Task: Add men's shirts to your Amazon shopping cart.
Action: Mouse moved to (456, 11)
Screenshot: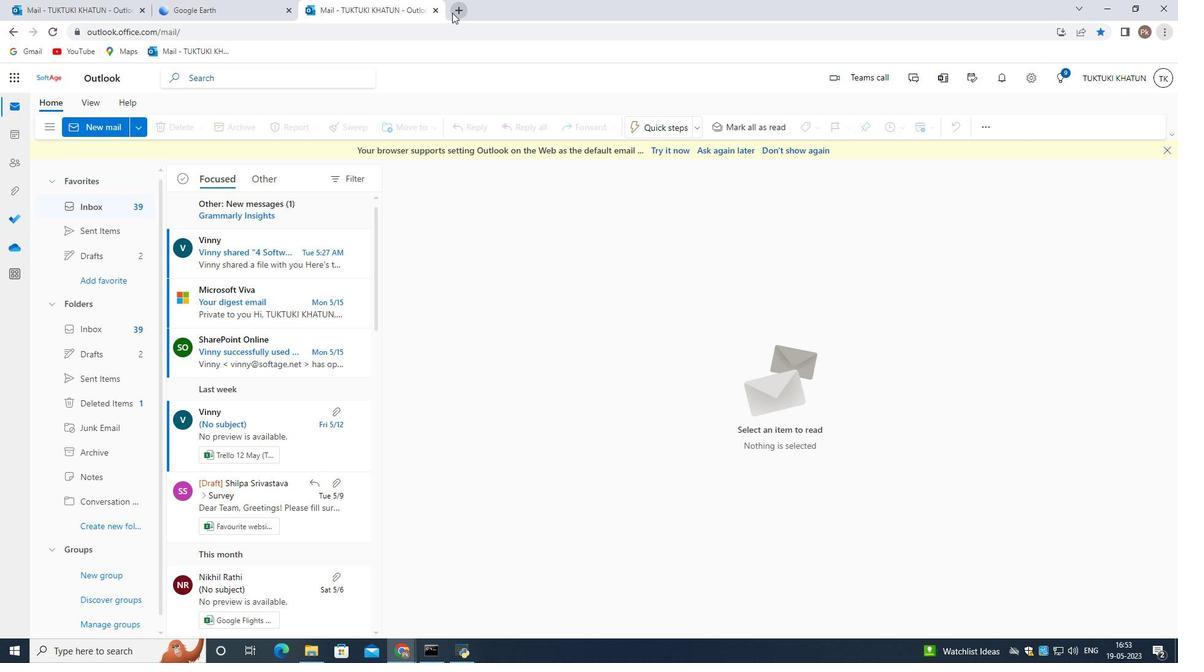
Action: Mouse pressed left at (456, 11)
Screenshot: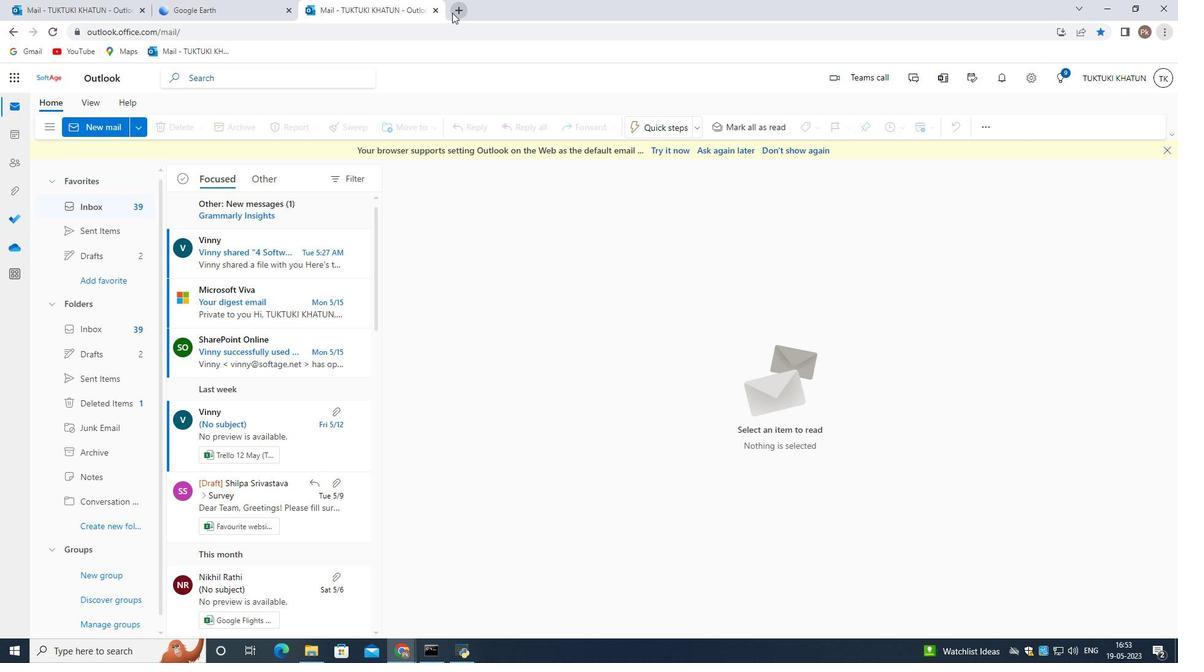 
Action: Mouse moved to (540, 260)
Screenshot: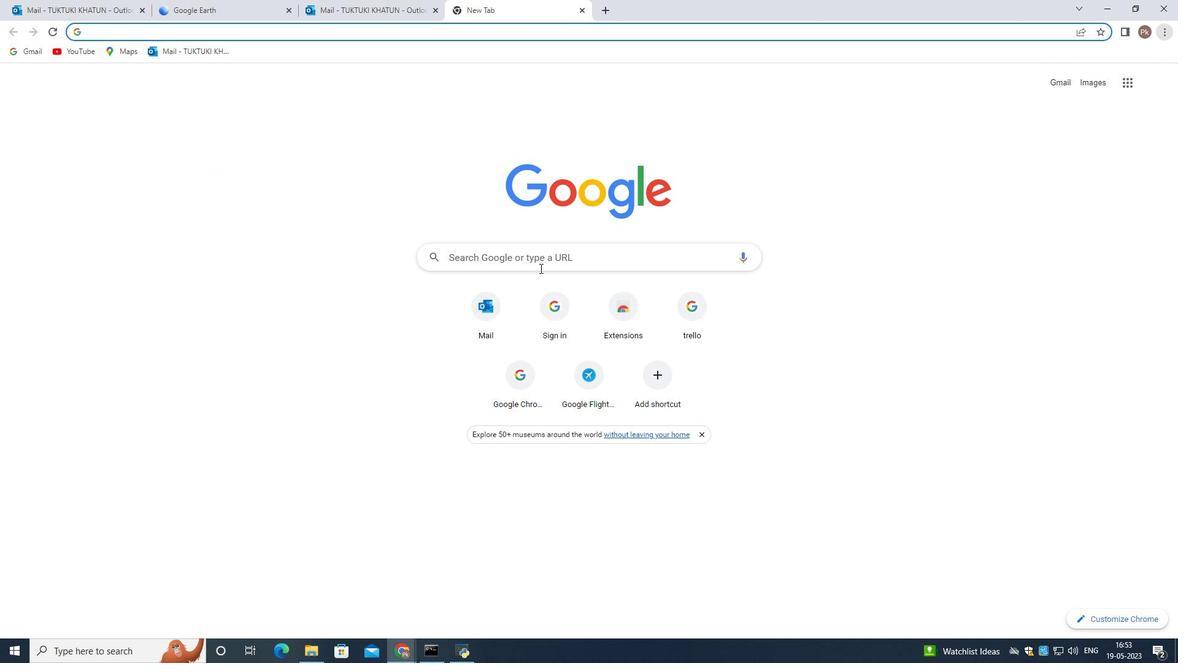 
Action: Mouse pressed left at (540, 260)
Screenshot: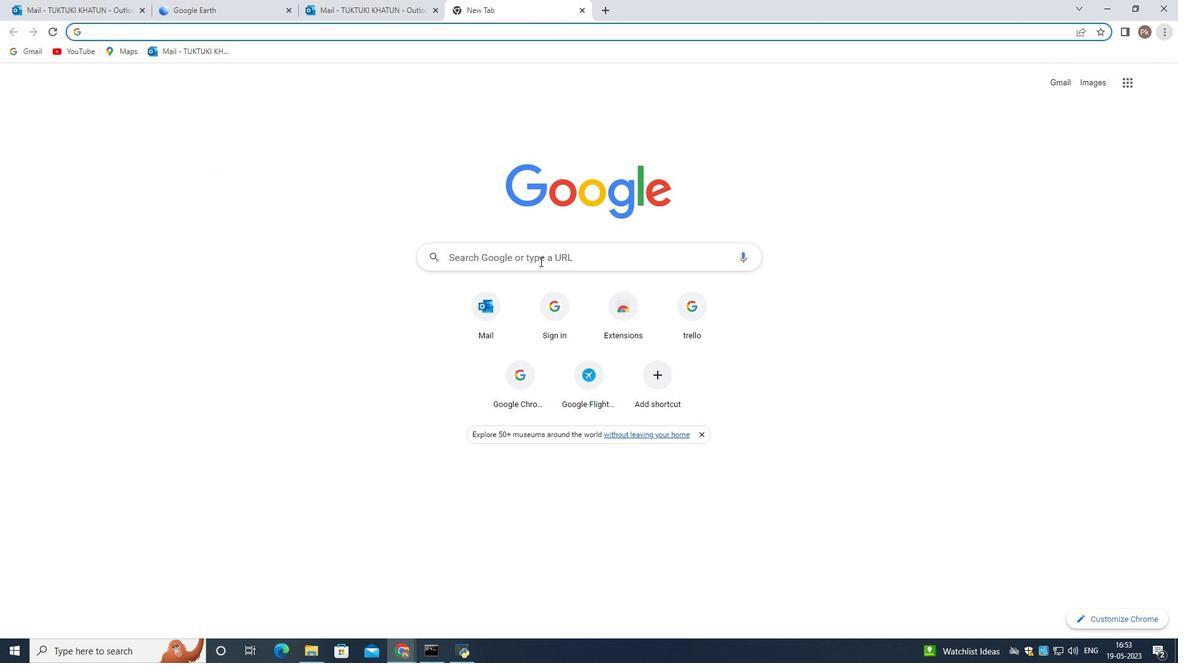 
Action: Mouse moved to (445, 320)
Screenshot: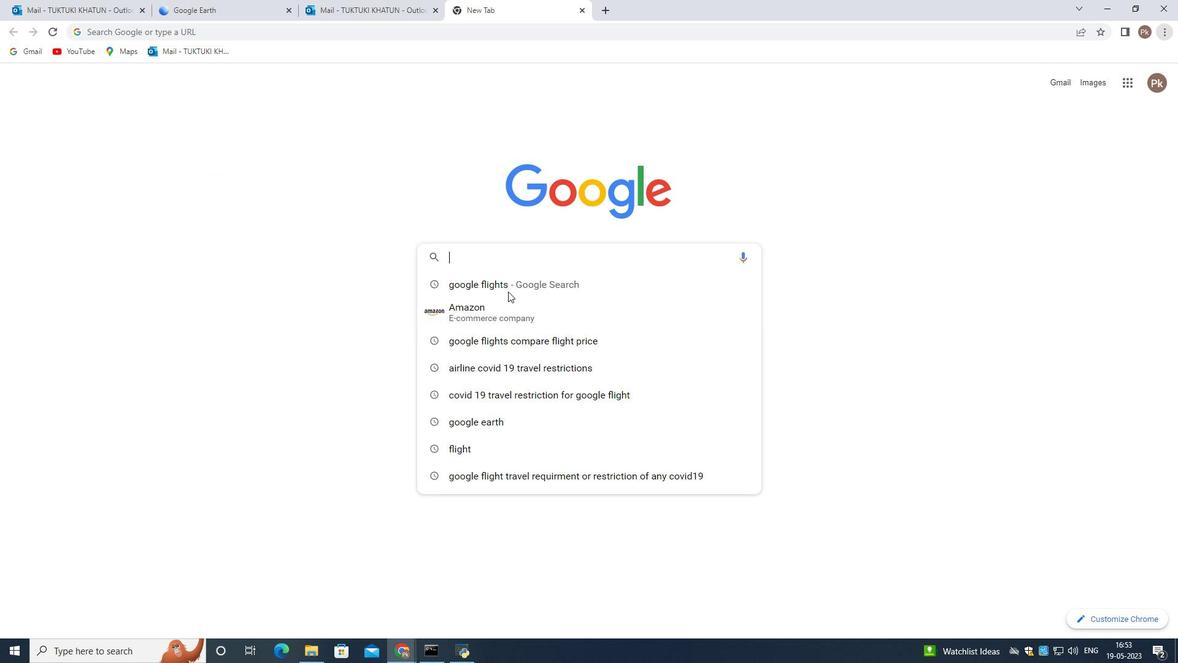 
Action: Mouse pressed left at (445, 320)
Screenshot: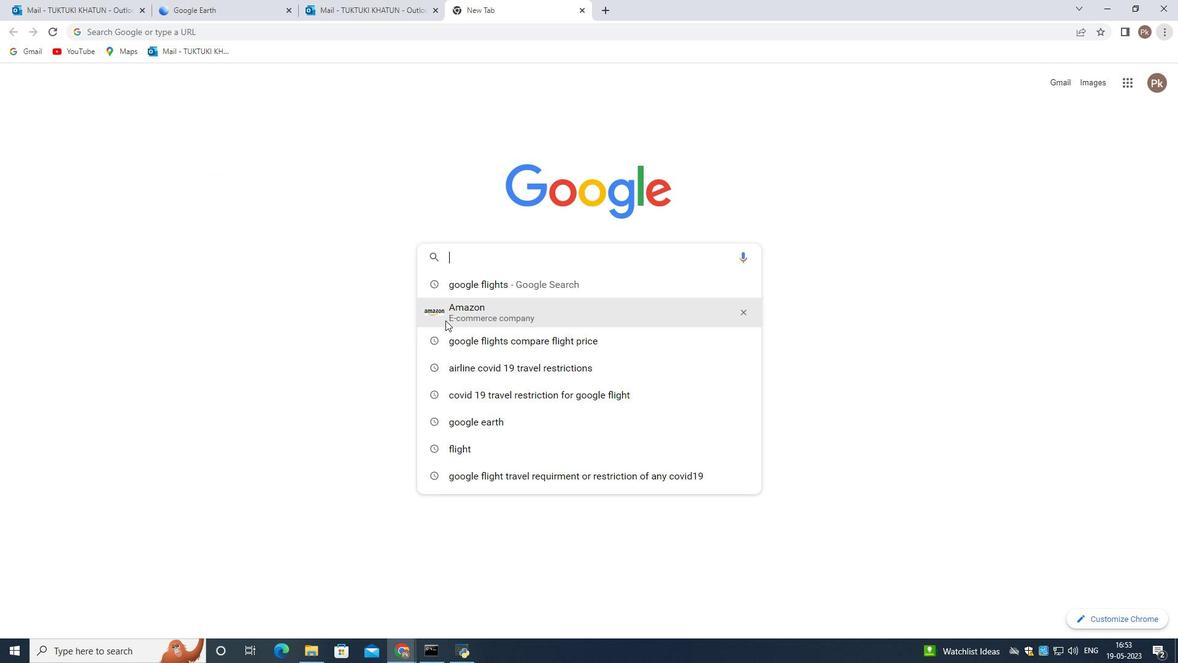 
Action: Mouse moved to (186, 229)
Screenshot: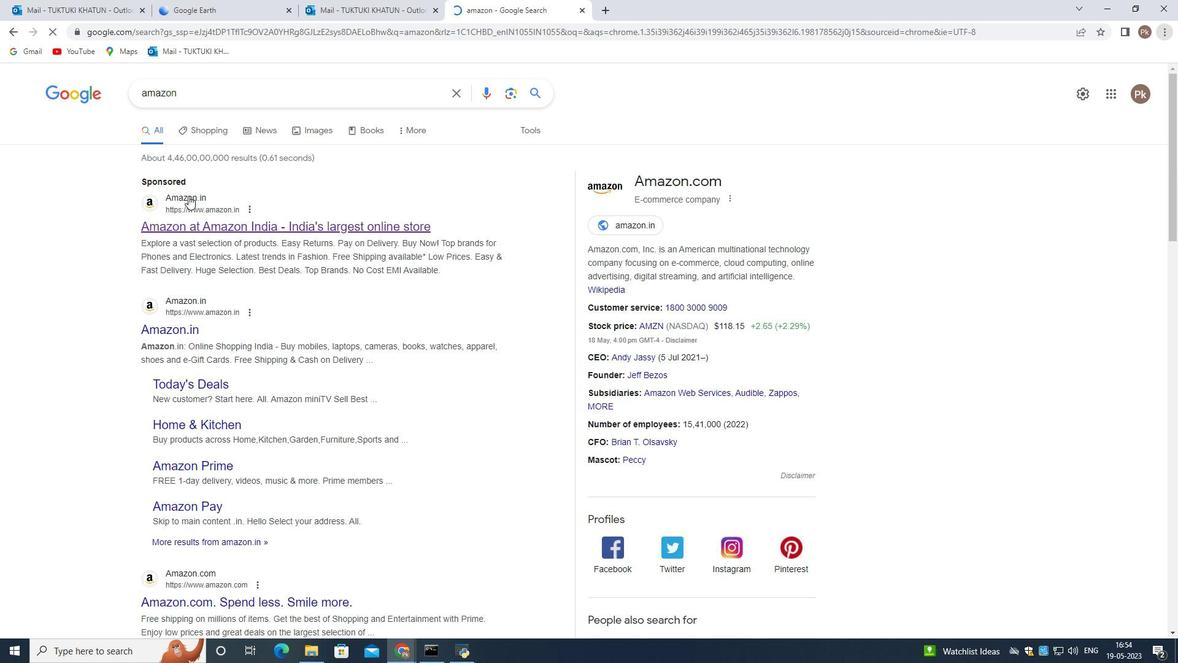 
Action: Mouse pressed left at (186, 229)
Screenshot: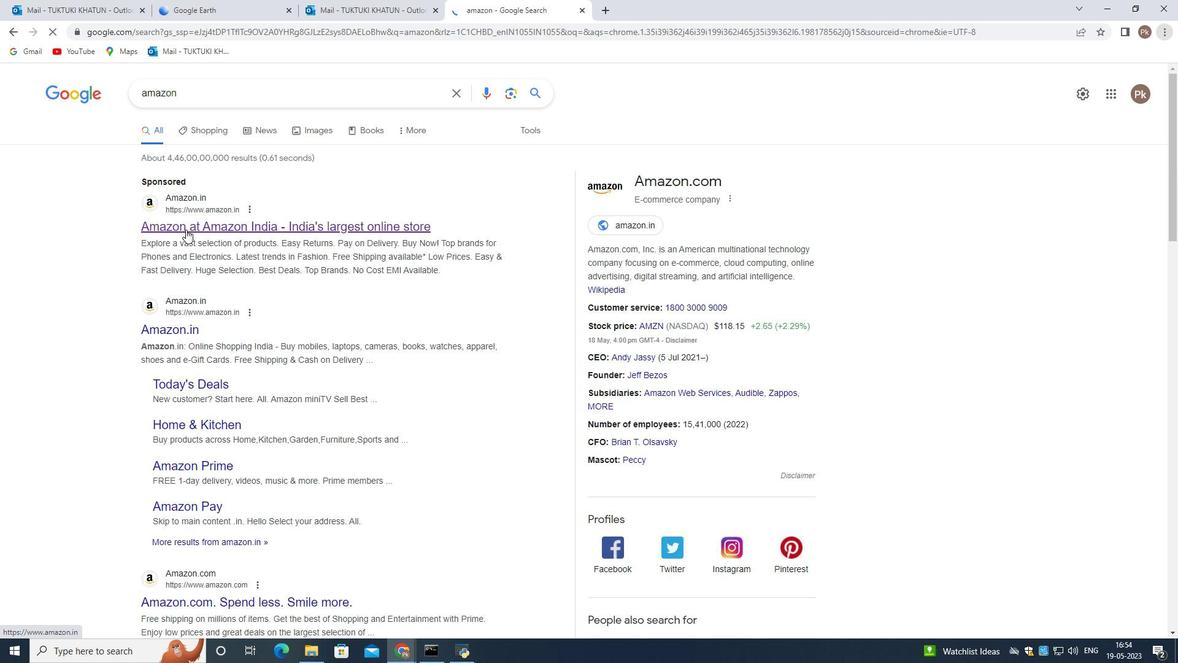
Action: Mouse moved to (366, 74)
Screenshot: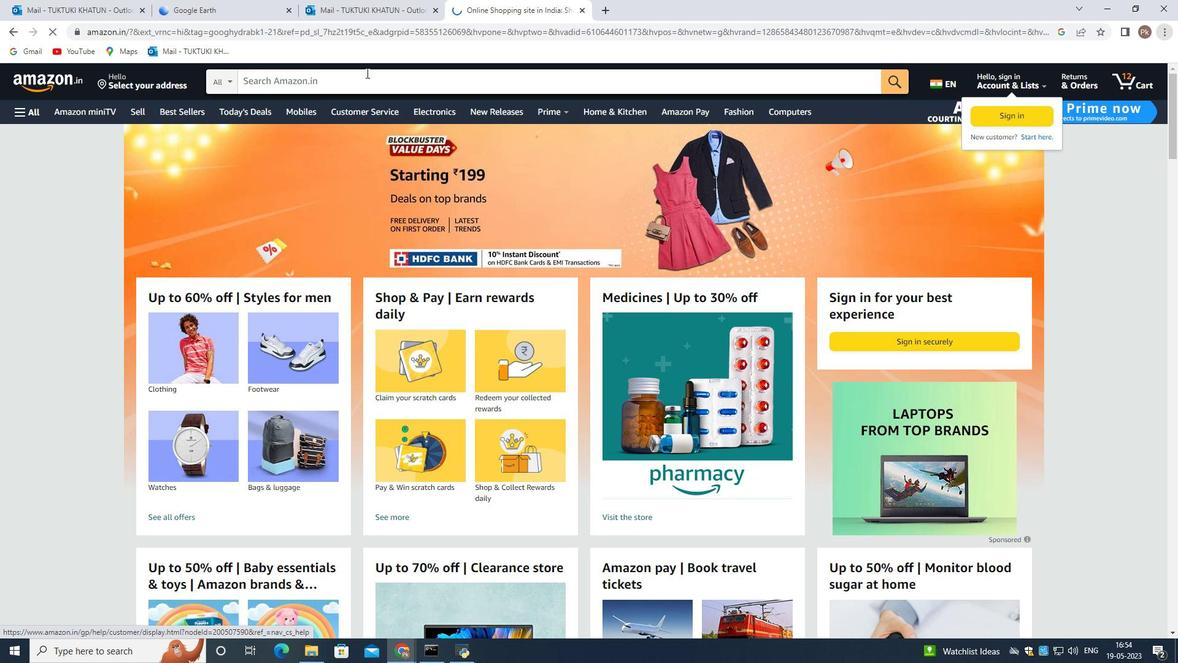 
Action: Mouse pressed left at (366, 74)
Screenshot: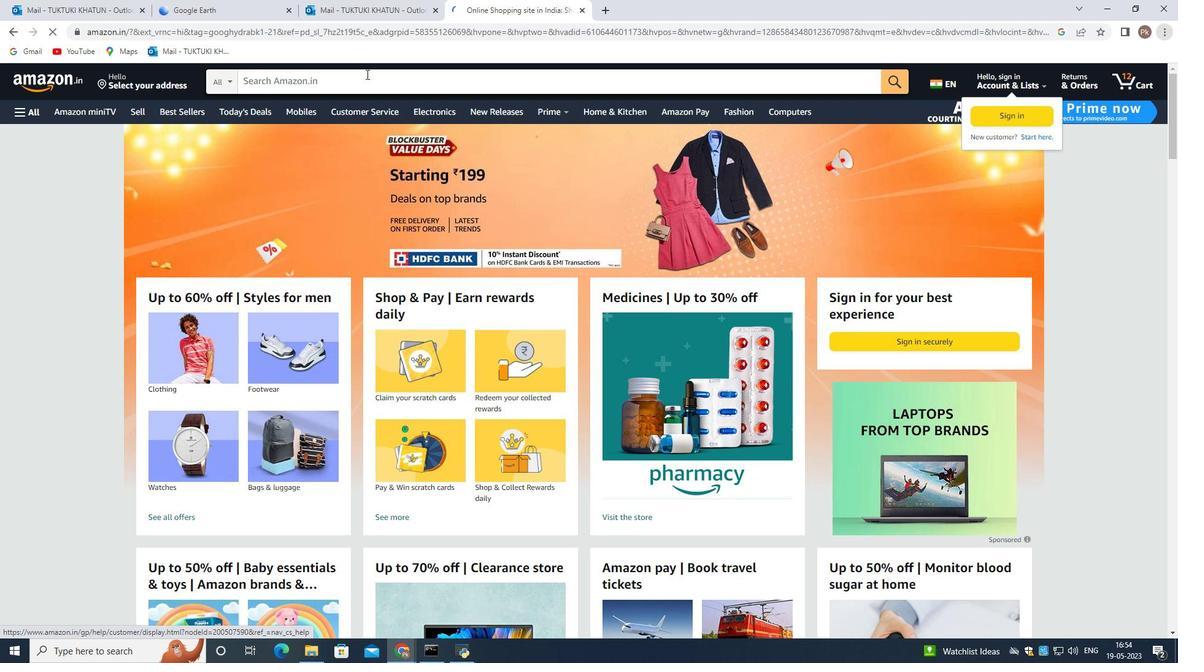 
Action: Mouse moved to (365, 74)
Screenshot: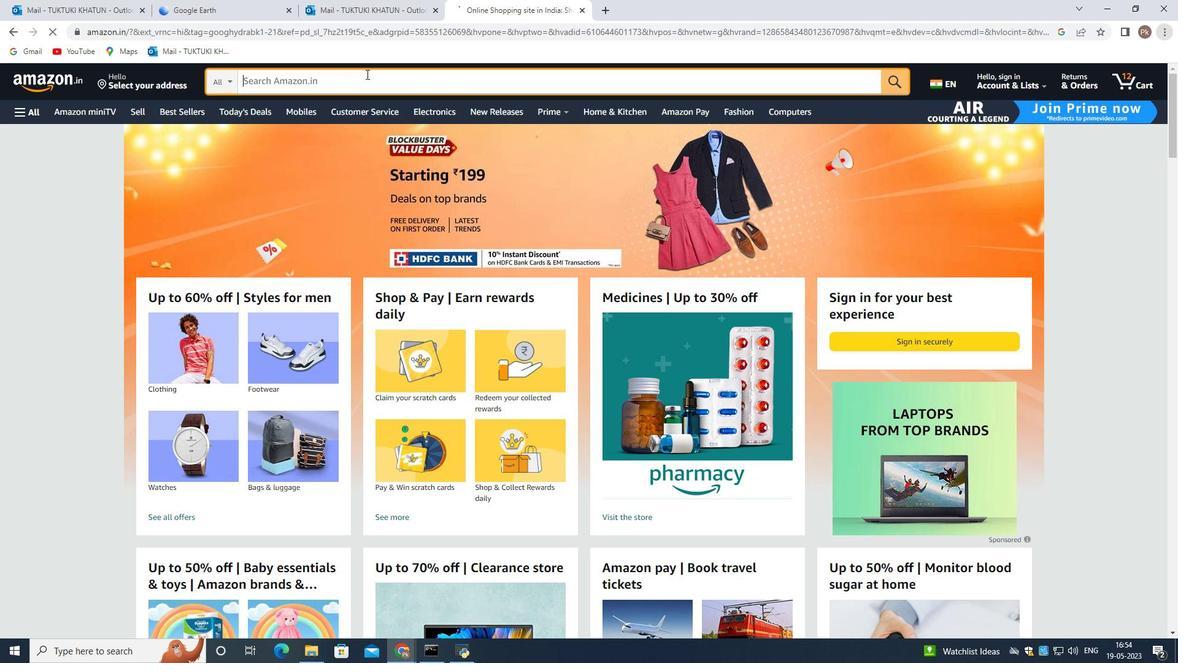 
Action: Key pressed <Key.shift>Shirt
Screenshot: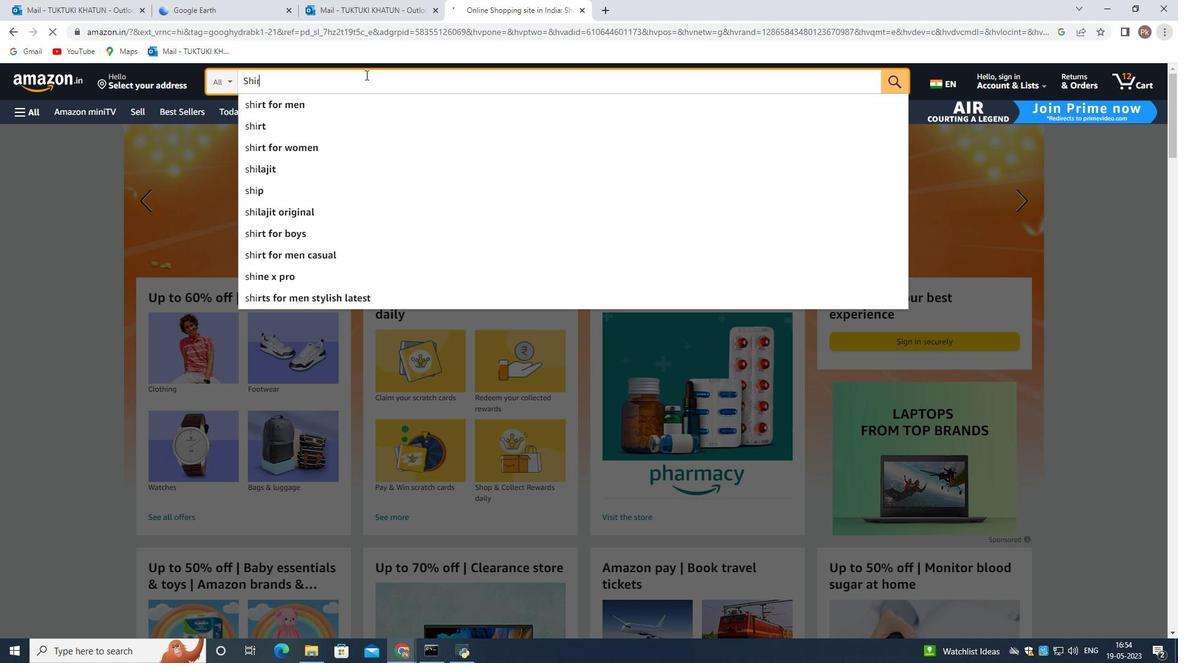 
Action: Mouse moved to (338, 88)
Screenshot: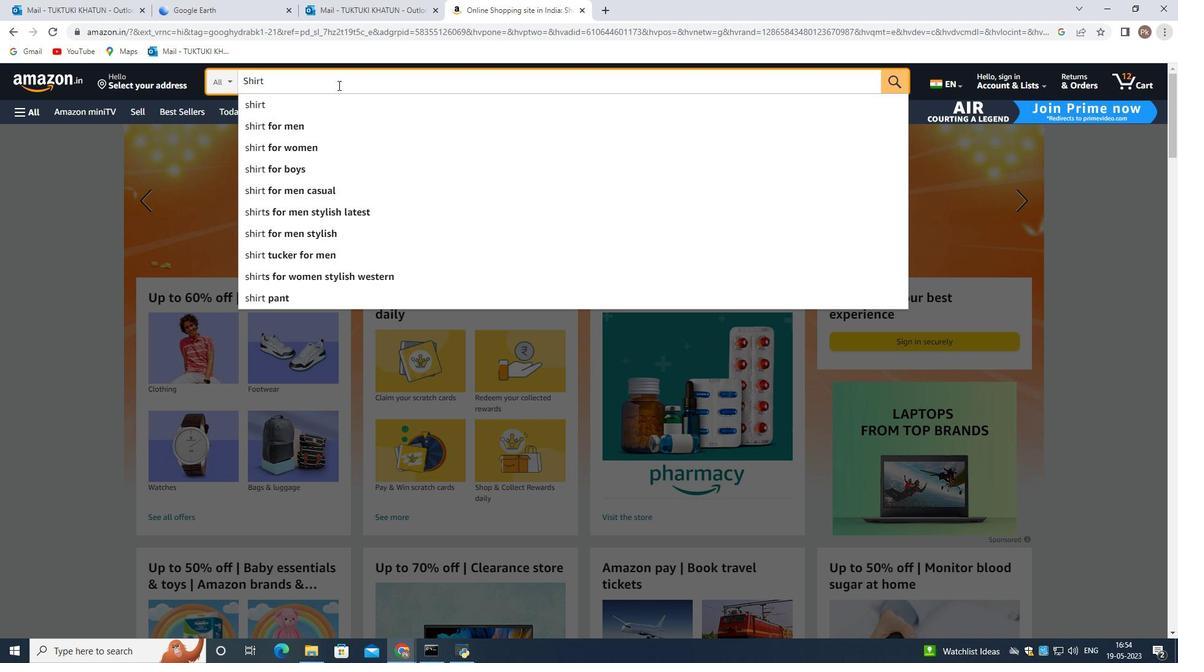 
Action: Key pressed <Key.space>for<Key.space>men<Key.enter>
Screenshot: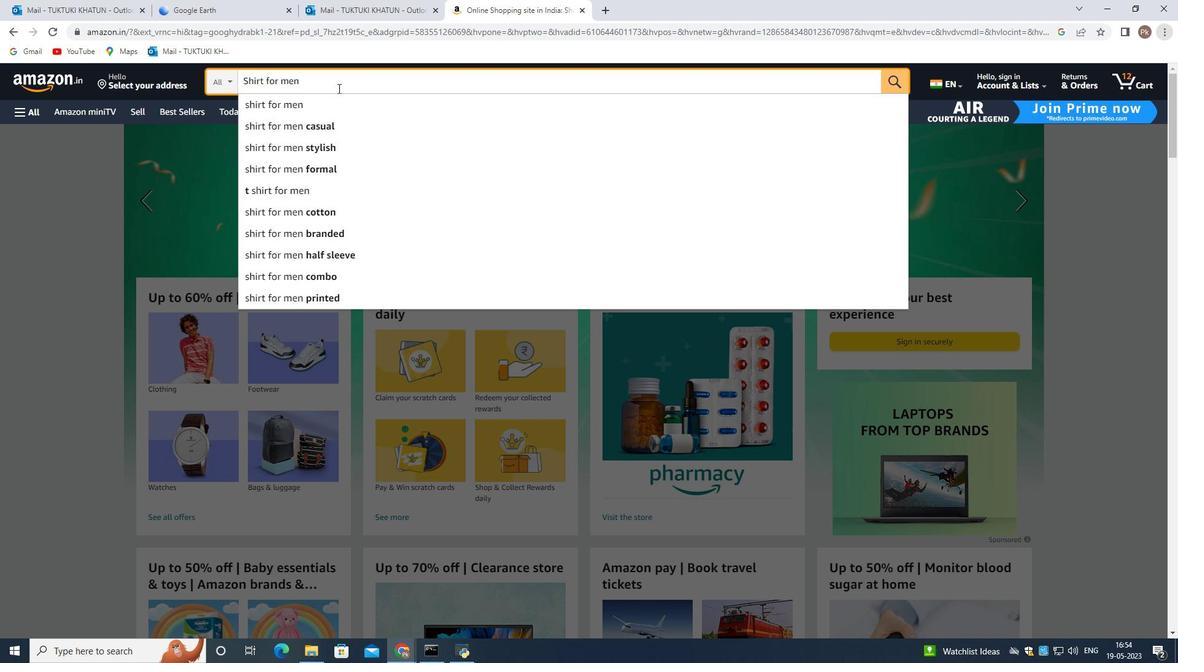 
Action: Mouse moved to (576, 275)
Screenshot: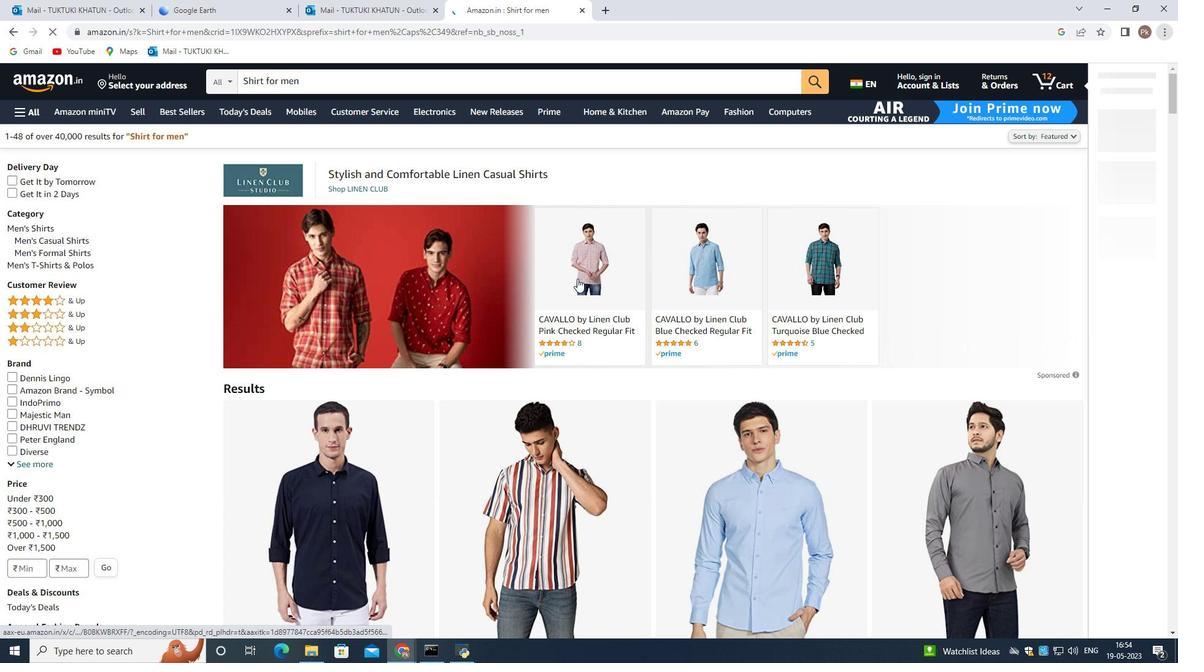 
Action: Mouse scrolled (576, 275) with delta (0, 0)
Screenshot: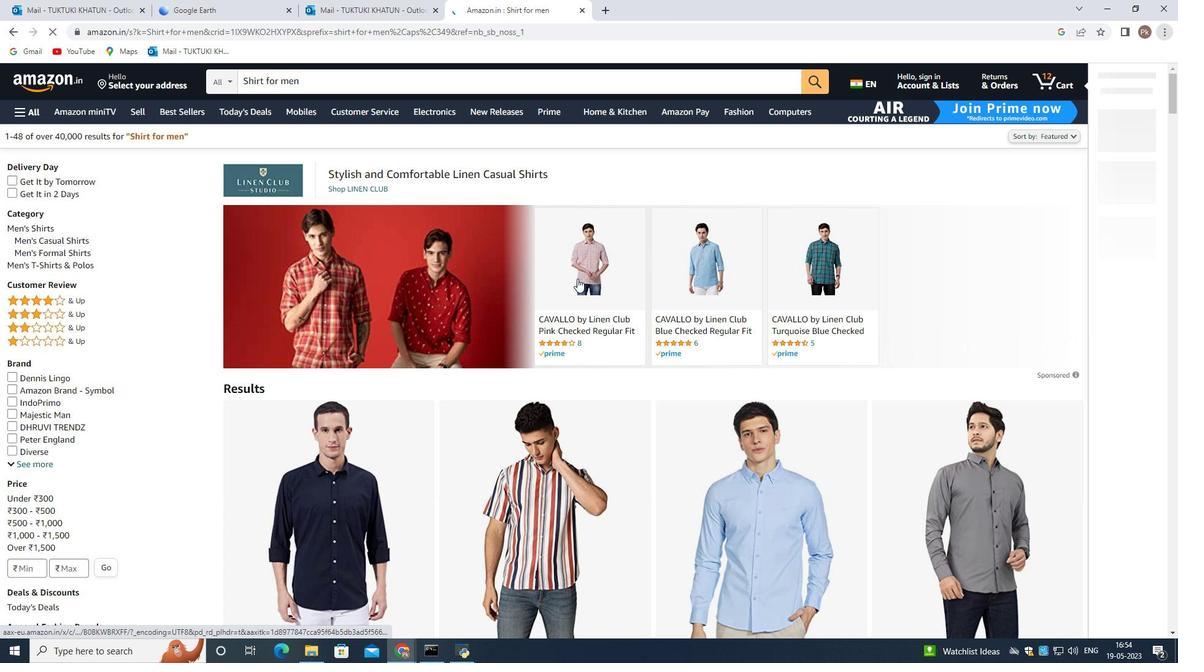 
Action: Mouse moved to (599, 270)
Screenshot: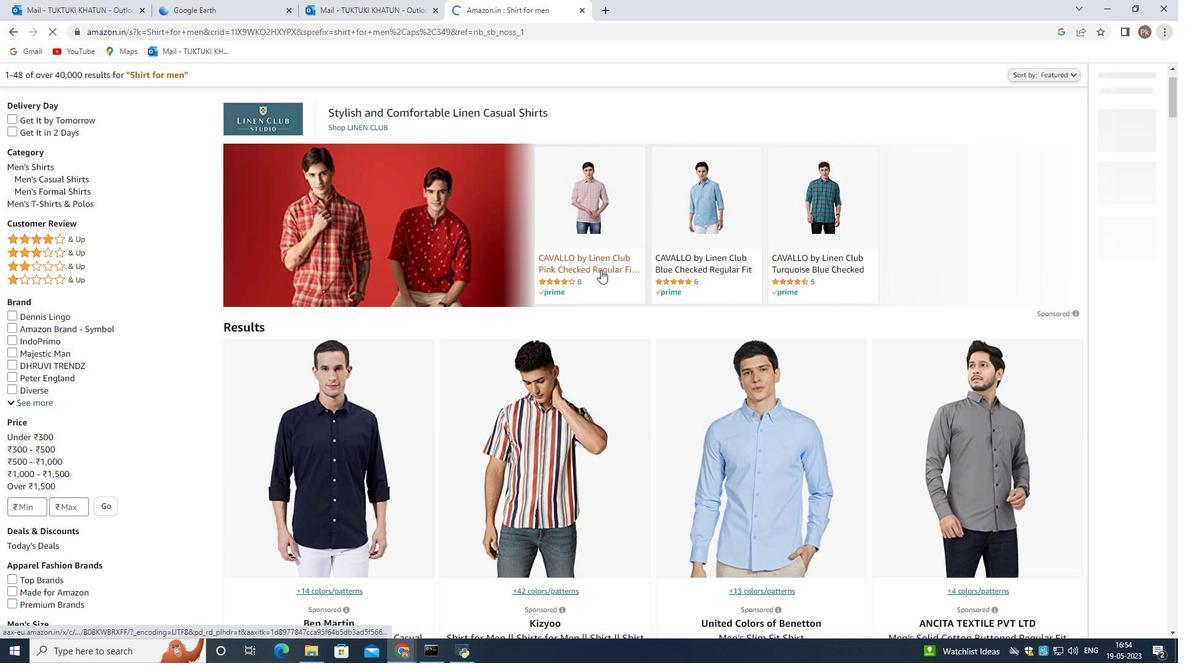 
Action: Mouse scrolled (599, 270) with delta (0, 0)
Screenshot: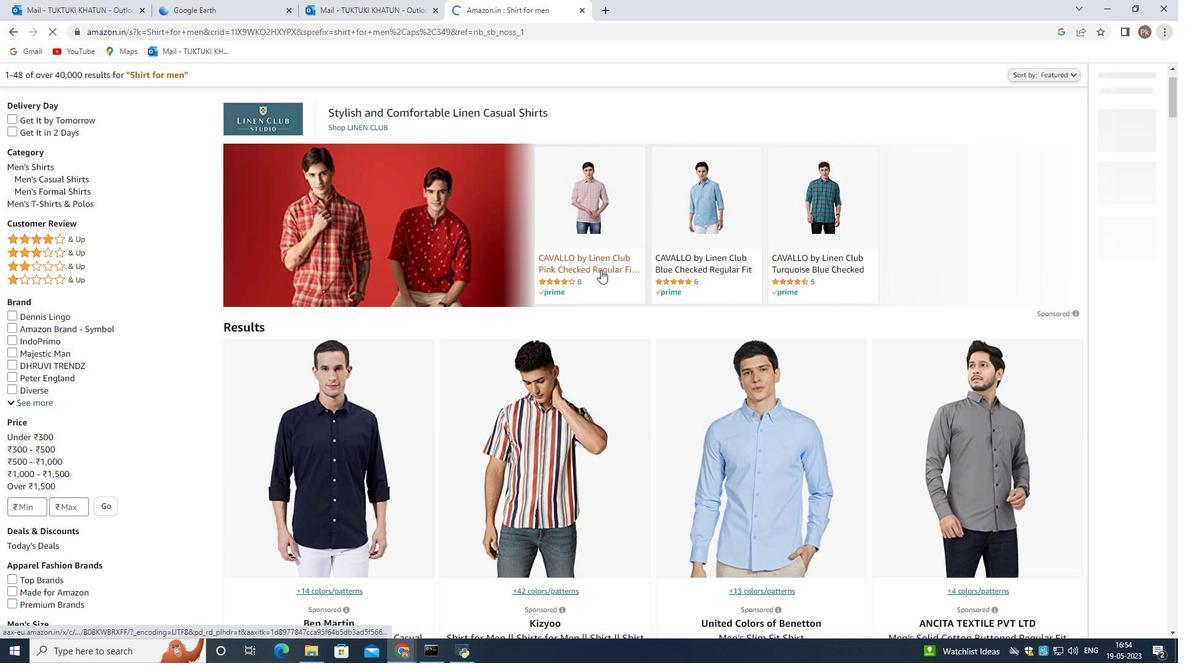 
Action: Mouse moved to (575, 263)
Screenshot: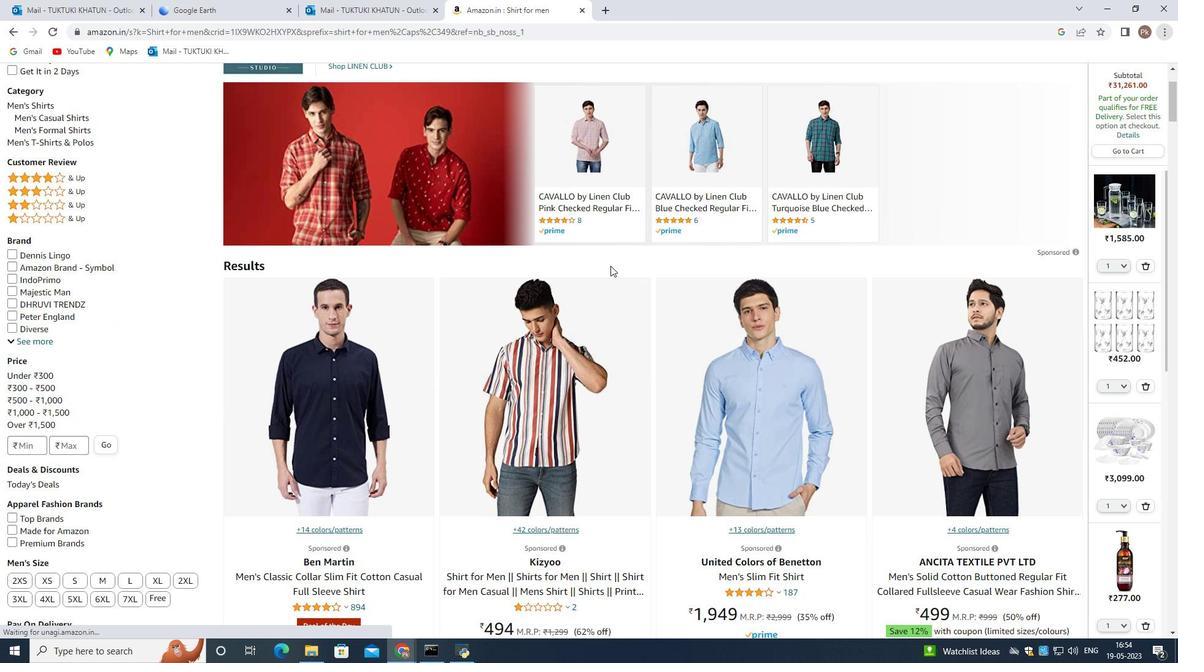 
Action: Mouse scrolled (575, 262) with delta (0, 0)
Screenshot: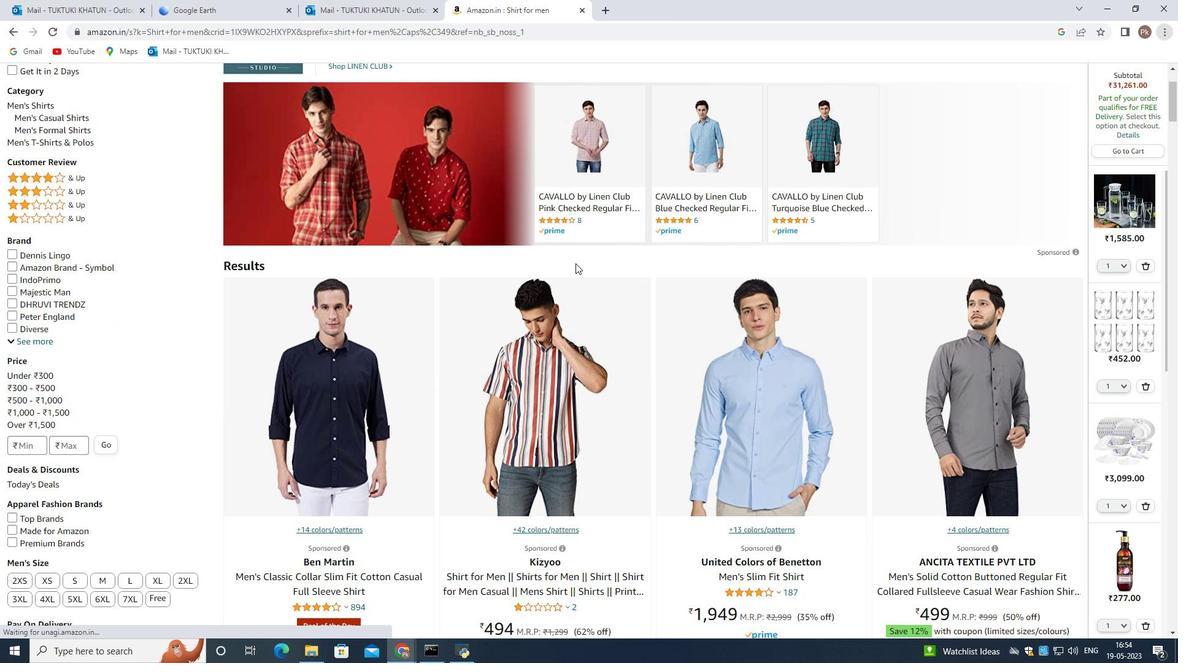 
Action: Mouse moved to (575, 263)
Screenshot: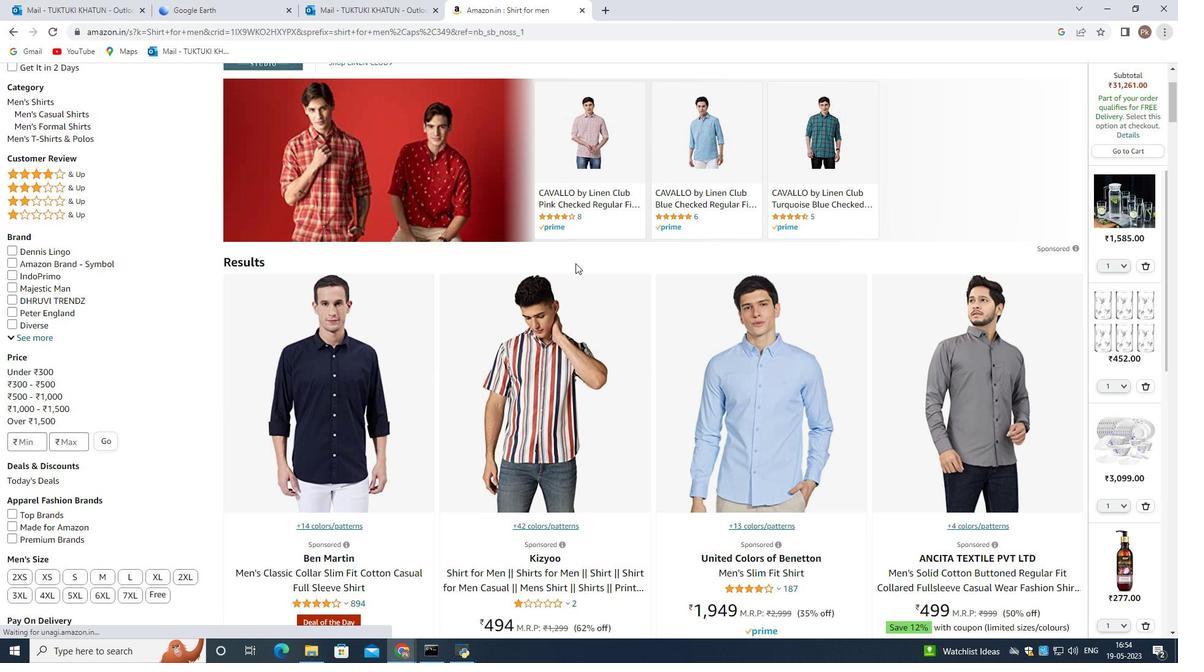 
Action: Mouse scrolled (575, 262) with delta (0, 0)
Screenshot: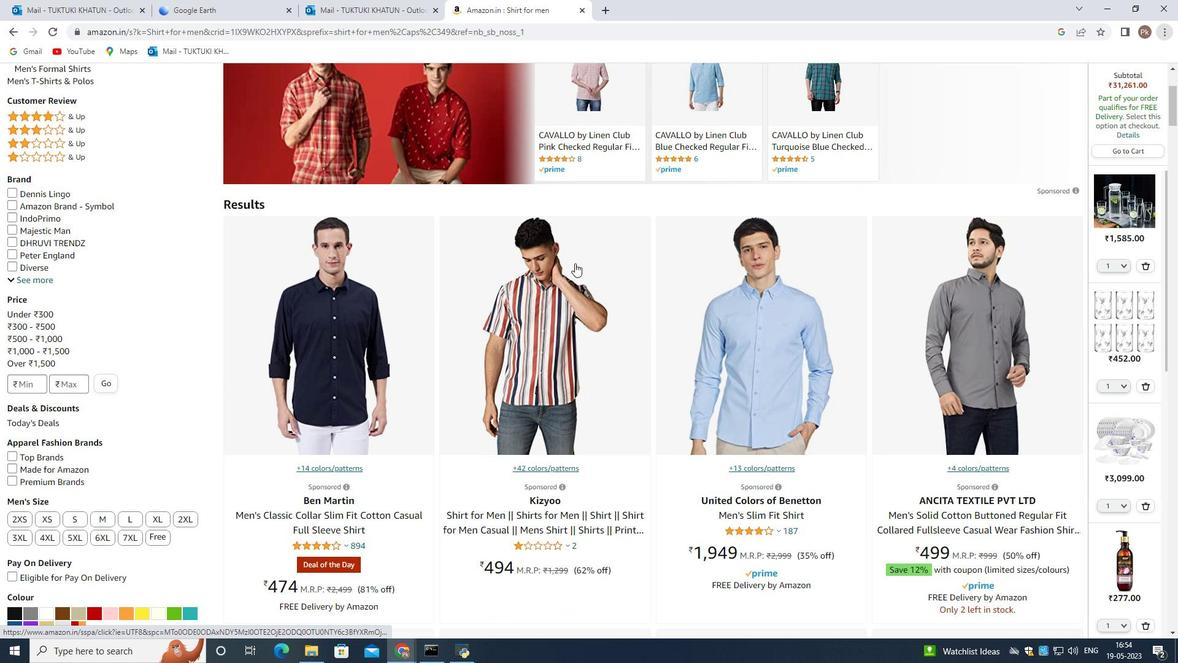
Action: Mouse moved to (378, 283)
Screenshot: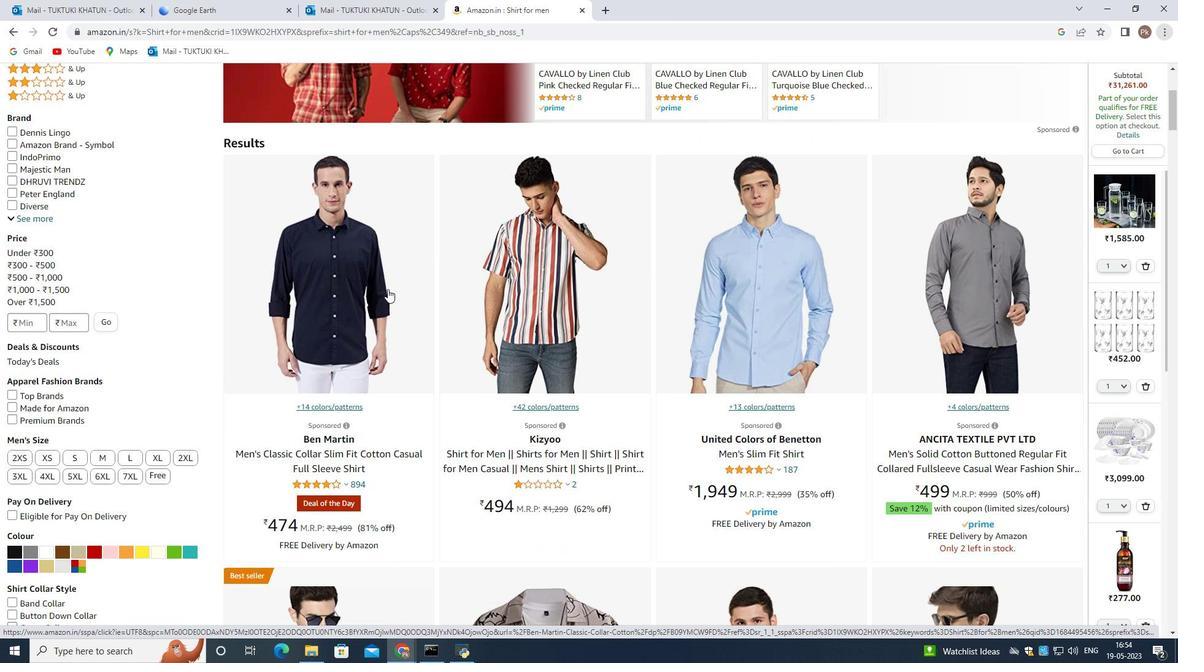 
Action: Mouse scrolled (378, 282) with delta (0, 0)
Screenshot: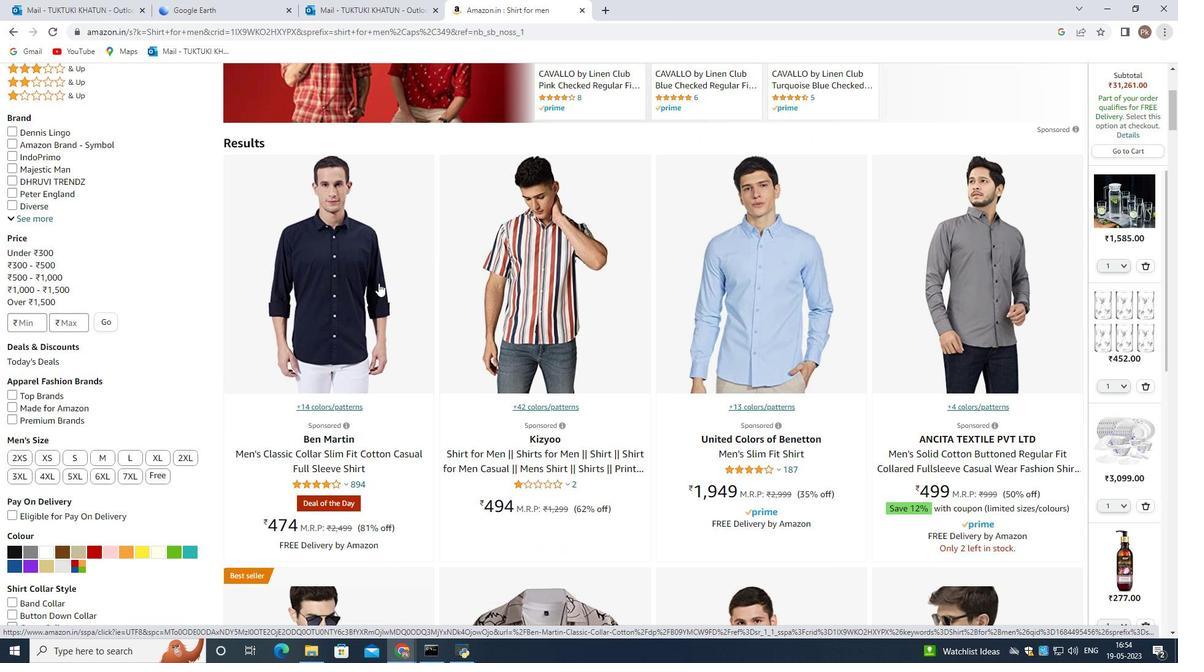 
Action: Mouse moved to (333, 442)
Screenshot: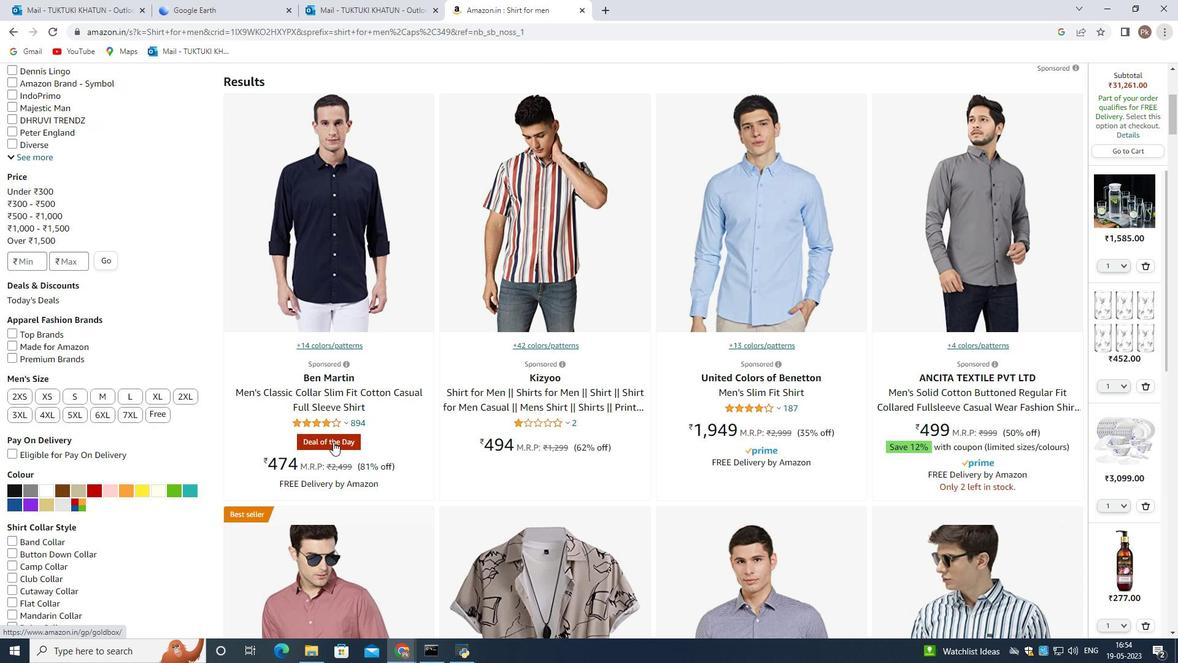 
Action: Mouse pressed left at (333, 442)
Screenshot: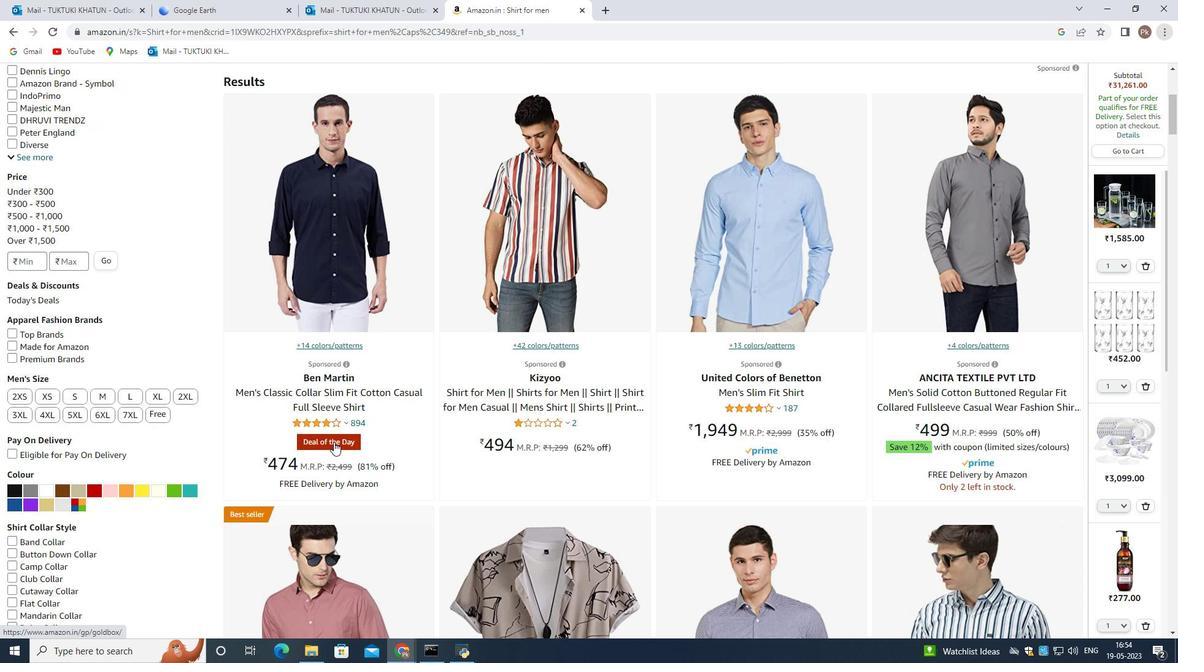 
Action: Mouse moved to (804, 337)
Screenshot: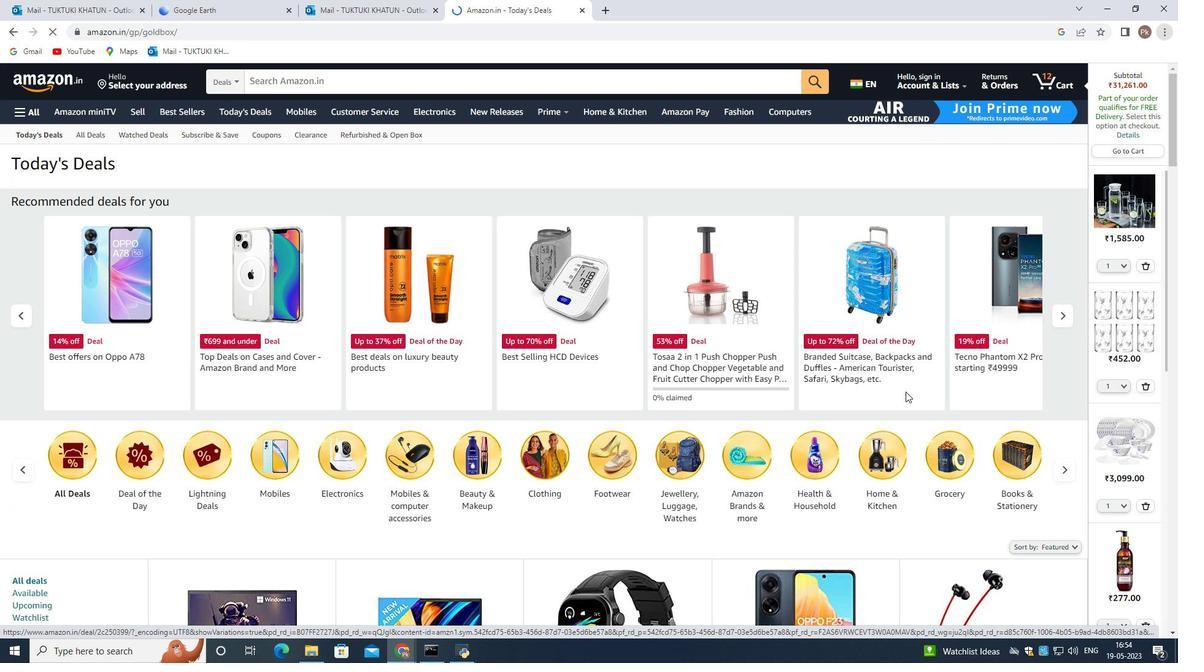 
Action: Mouse scrolled (804, 336) with delta (0, 0)
Screenshot: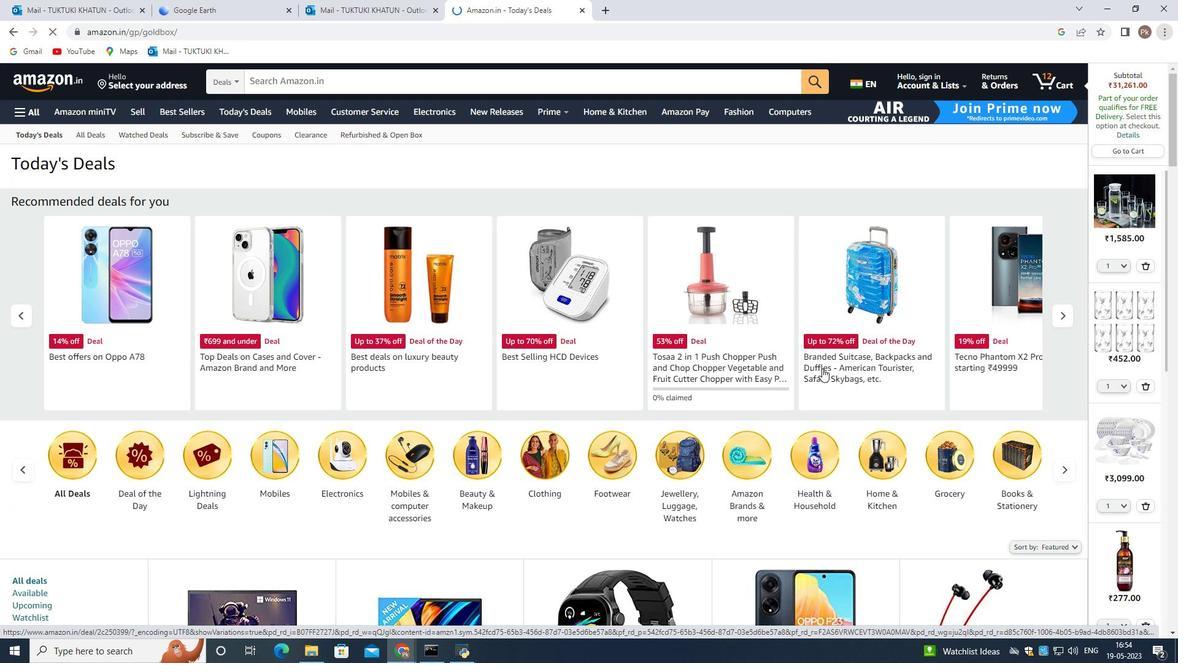 
Action: Mouse scrolled (804, 336) with delta (0, 0)
Screenshot: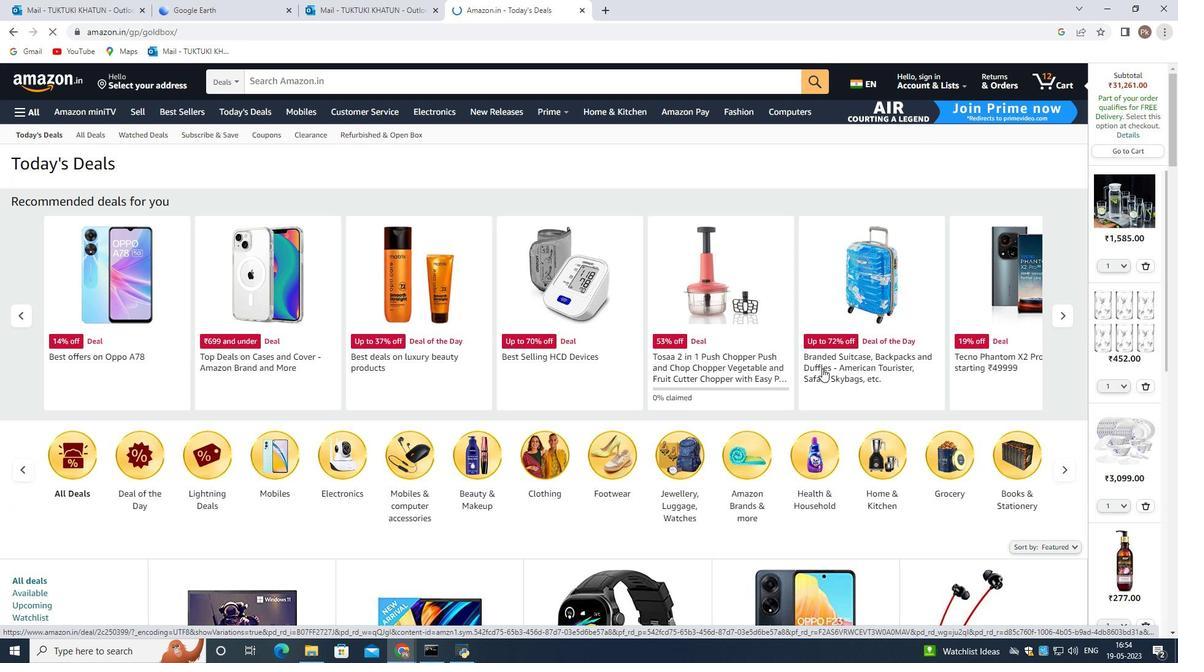 
Action: Mouse moved to (803, 338)
Screenshot: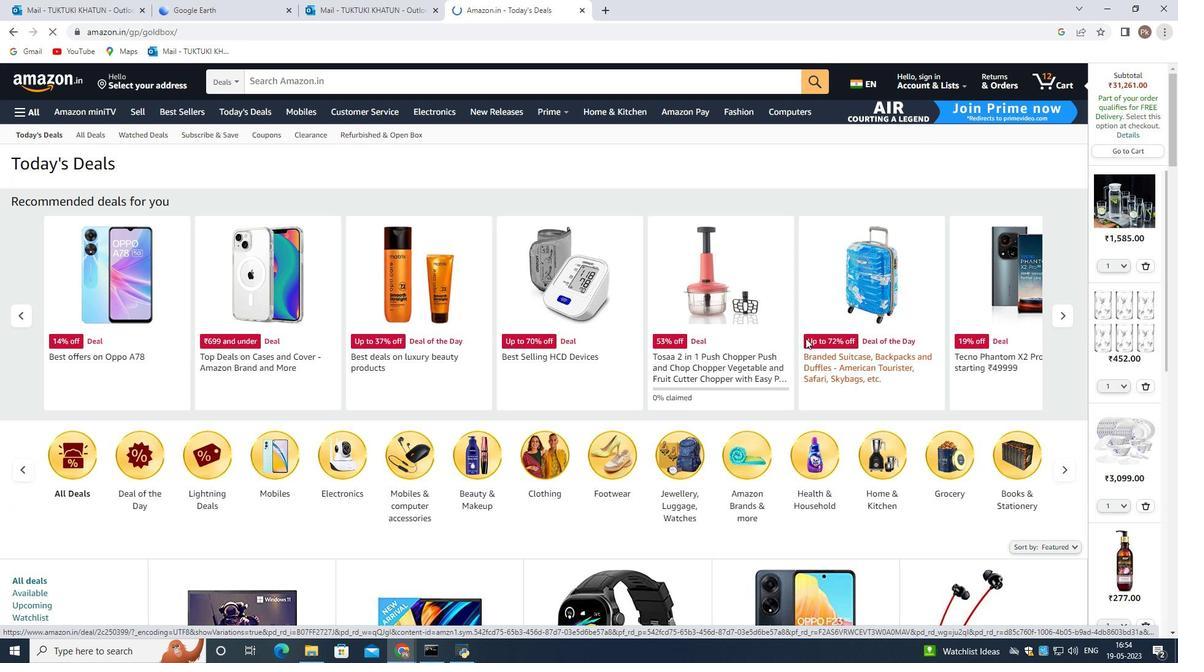 
Action: Mouse scrolled (803, 338) with delta (0, 0)
Screenshot: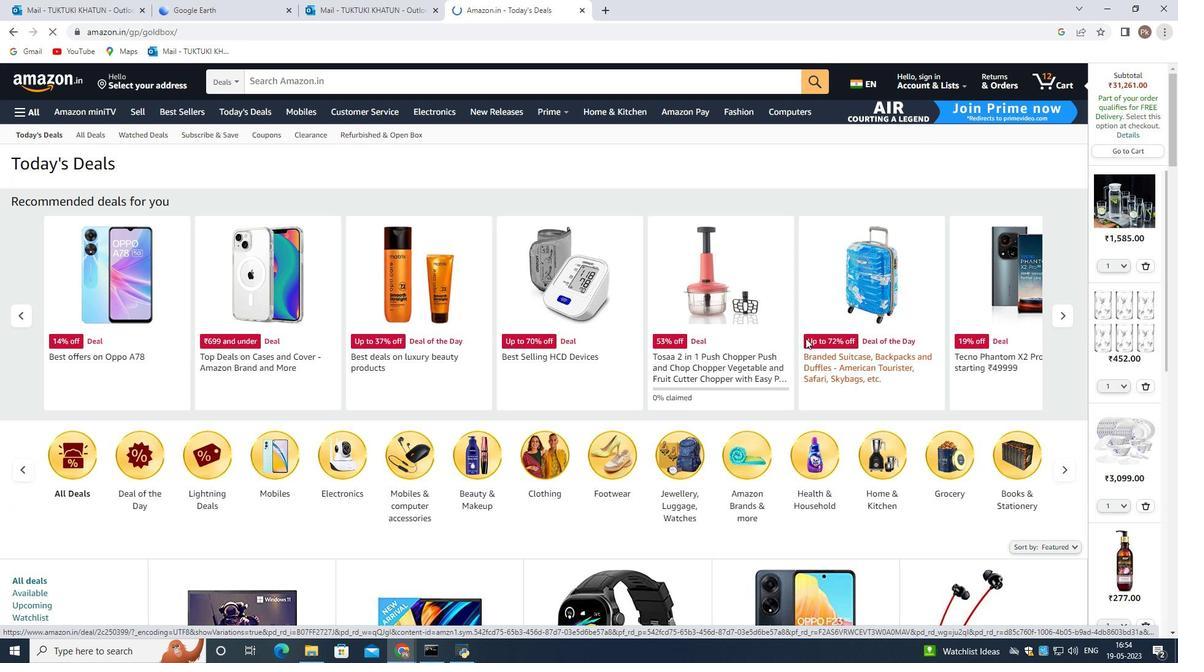 
Action: Mouse moved to (790, 338)
Screenshot: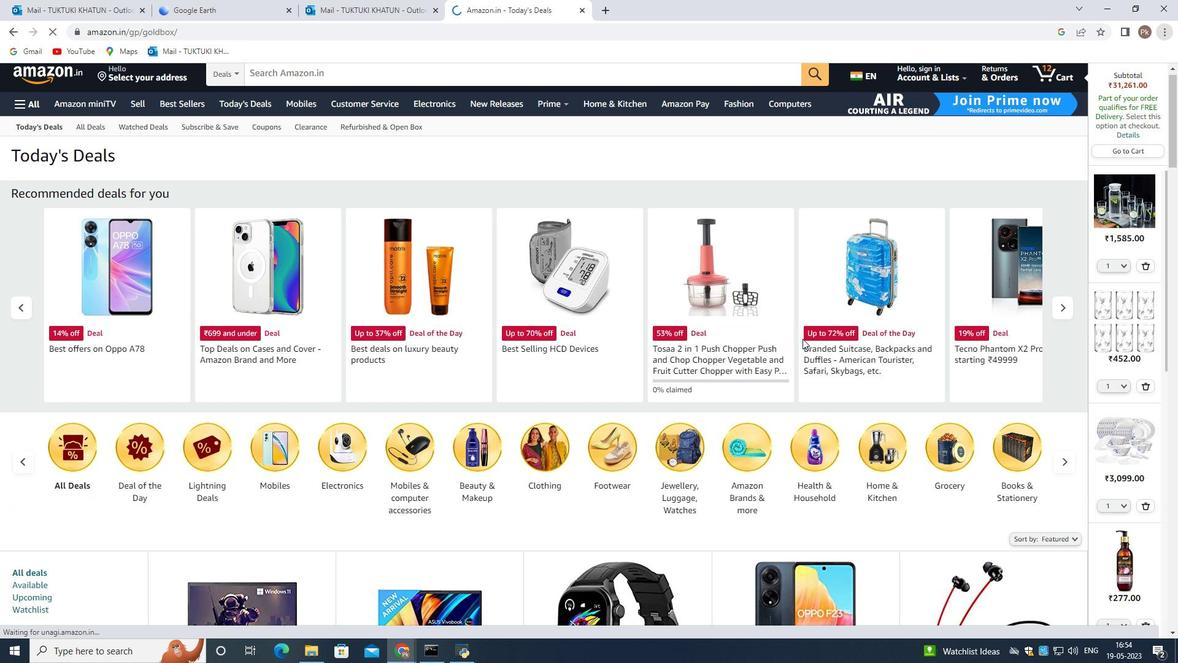 
Action: Mouse scrolled (790, 338) with delta (0, 0)
Screenshot: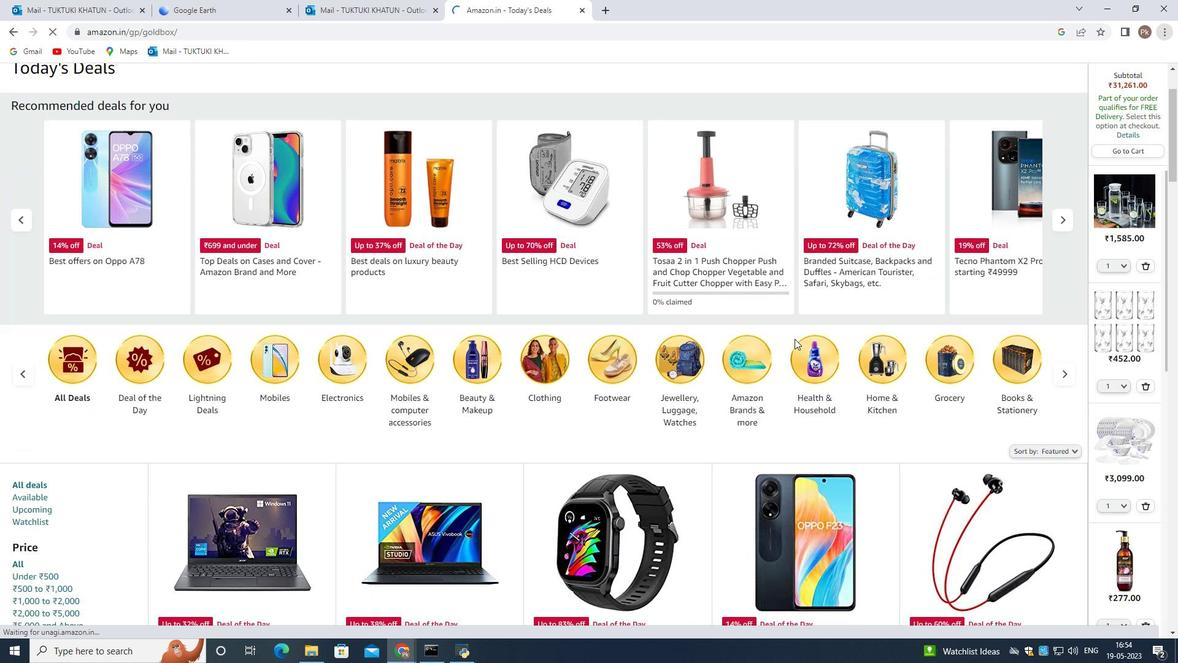 
Action: Mouse scrolled (790, 338) with delta (0, 0)
Screenshot: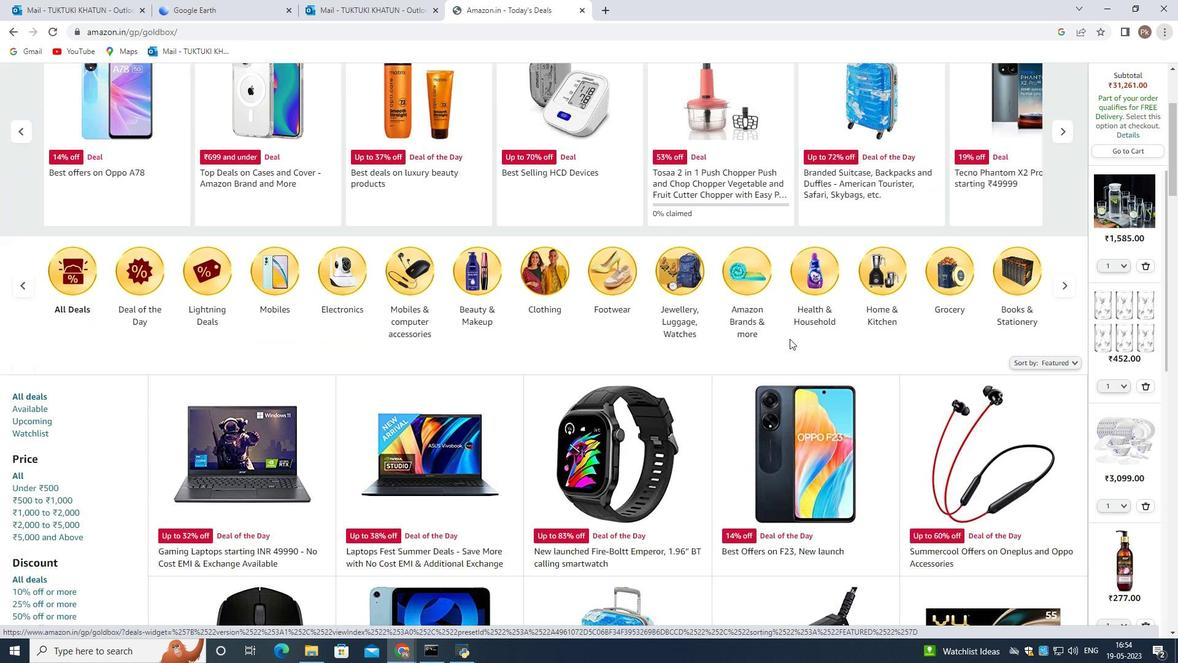 
Action: Mouse scrolled (790, 338) with delta (0, 0)
Screenshot: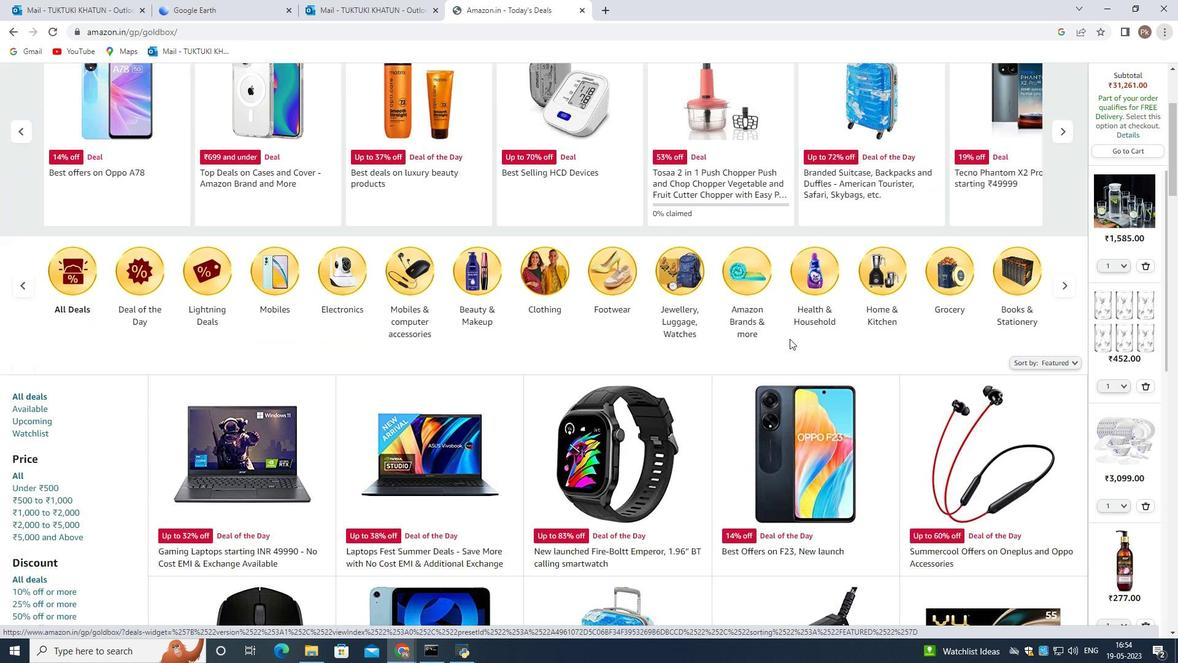 
Action: Mouse scrolled (790, 338) with delta (0, 0)
Screenshot: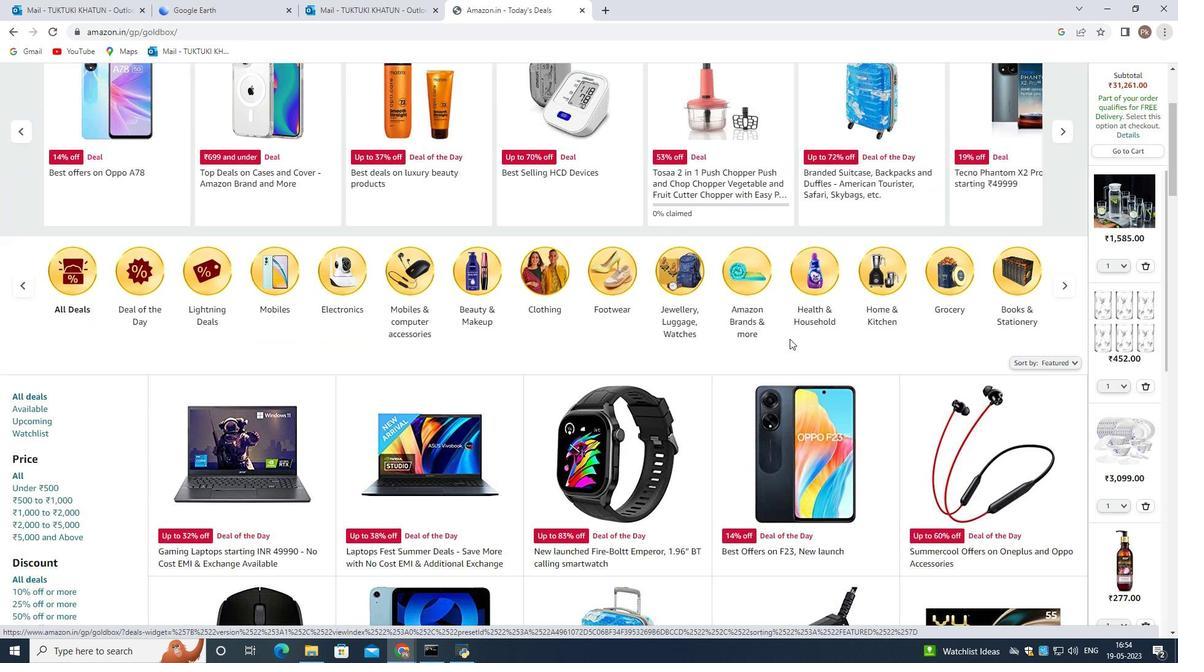 
Action: Mouse scrolled (790, 338) with delta (0, 0)
Screenshot: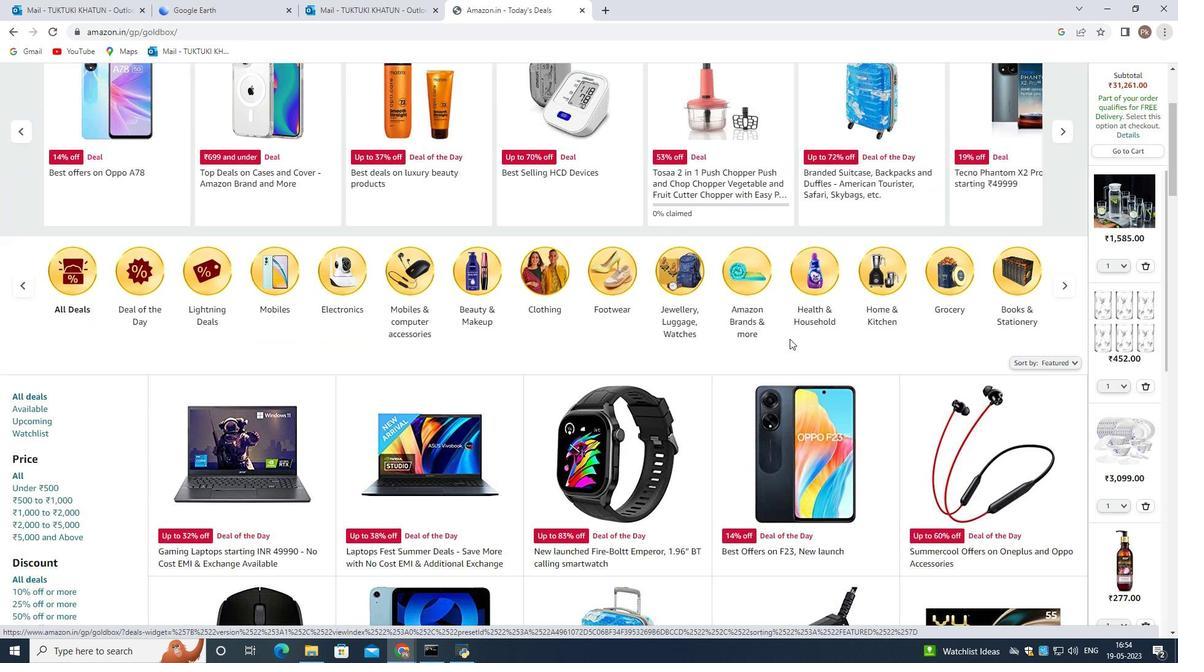
Action: Mouse scrolled (790, 338) with delta (0, 0)
Screenshot: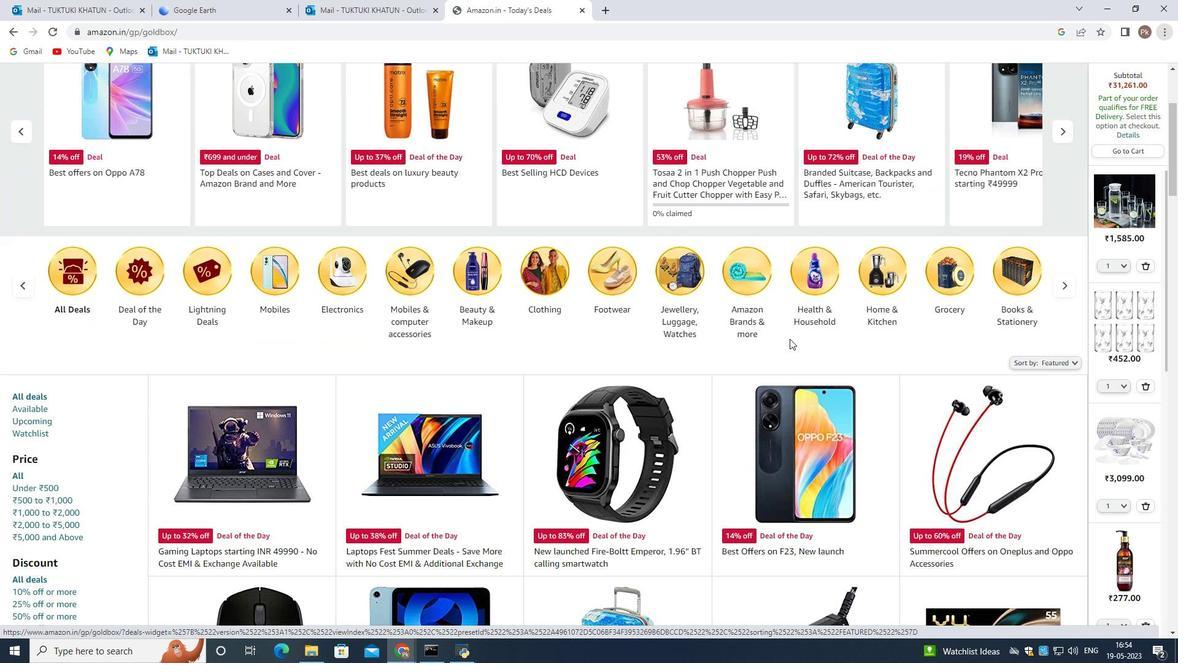 
Action: Mouse scrolled (790, 338) with delta (0, 0)
Screenshot: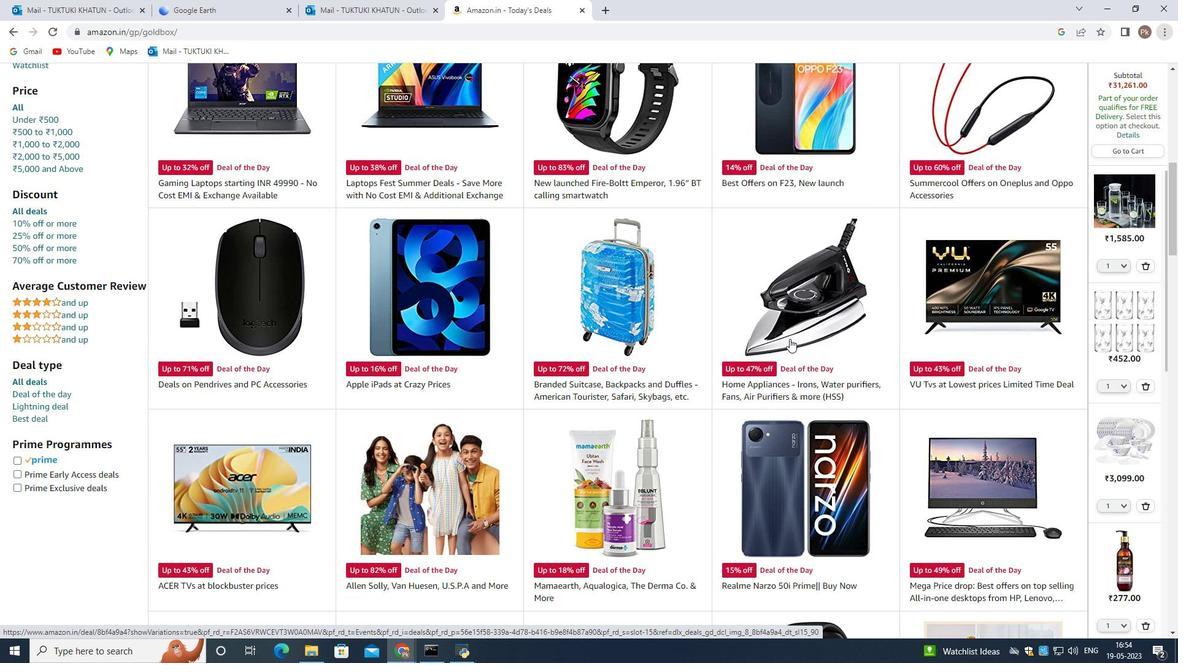 
Action: Mouse scrolled (790, 338) with delta (0, 0)
Screenshot: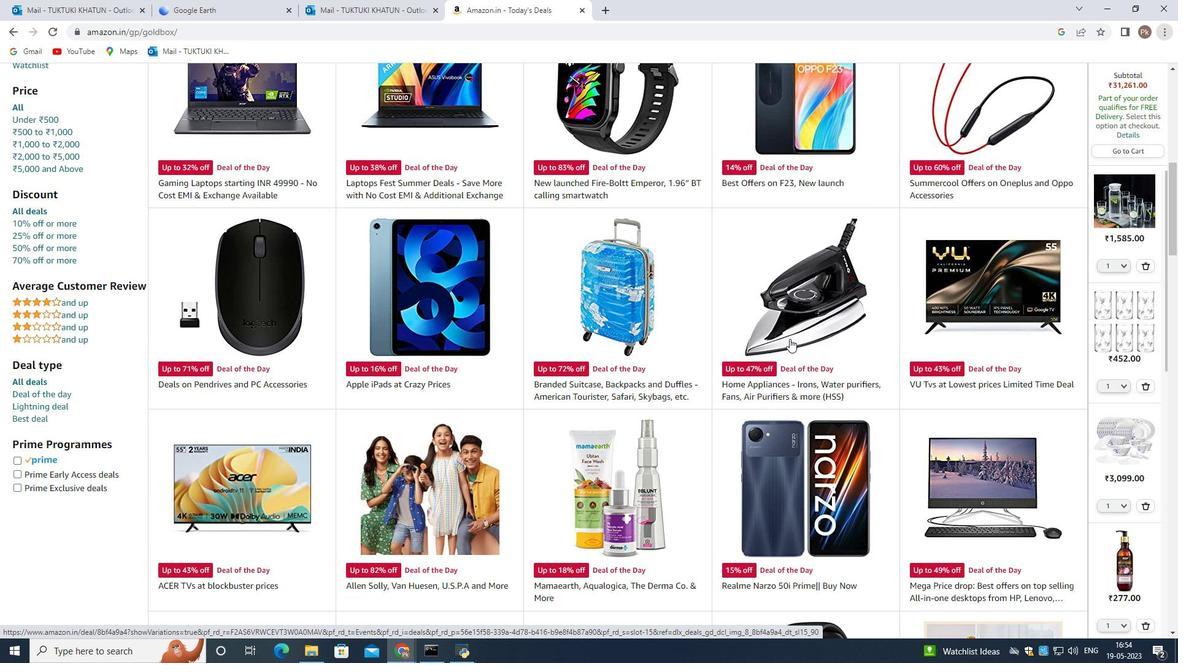 
Action: Mouse scrolled (790, 338) with delta (0, 0)
Screenshot: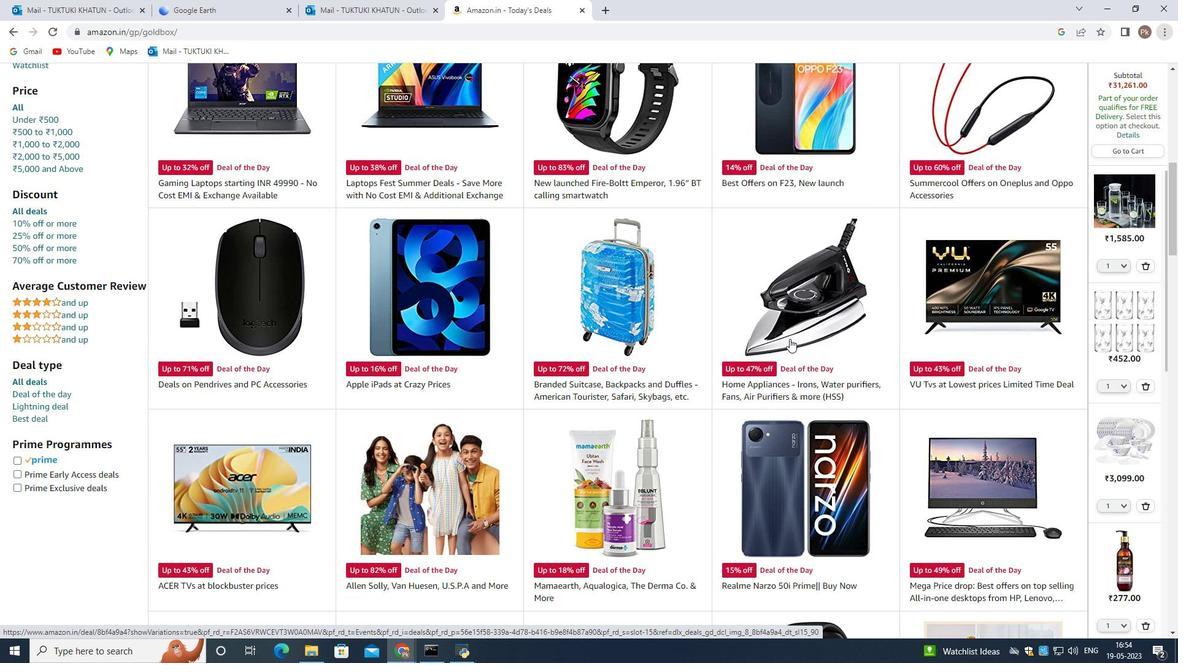 
Action: Mouse scrolled (790, 338) with delta (0, 0)
Screenshot: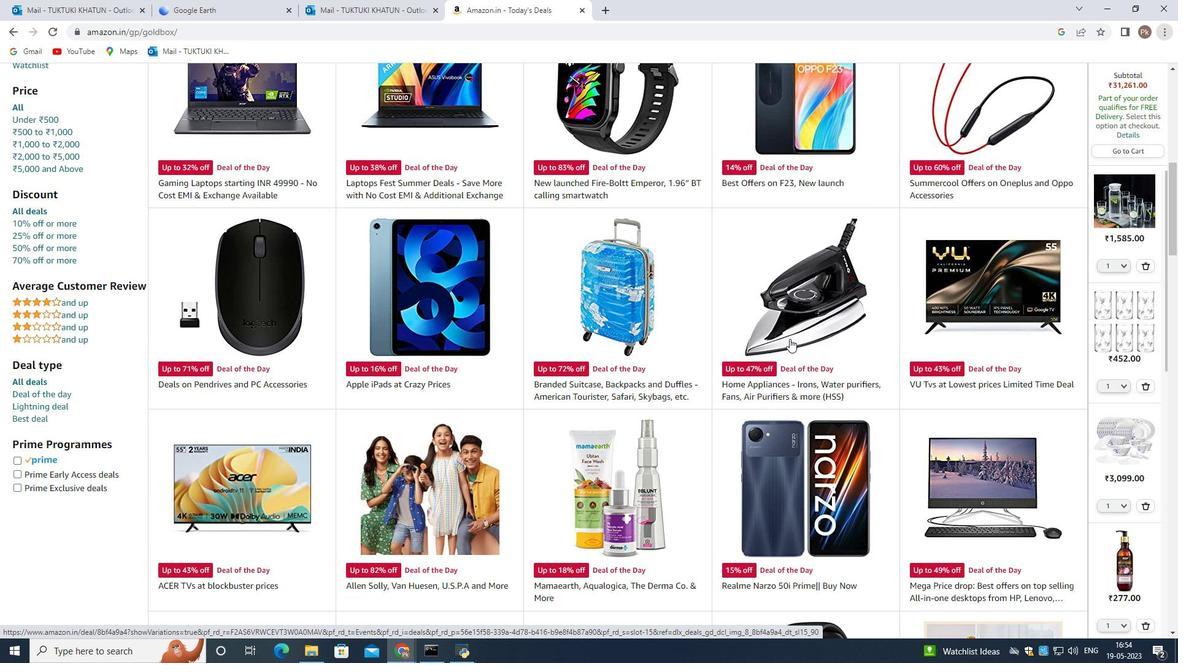 
Action: Mouse scrolled (790, 338) with delta (0, 0)
Screenshot: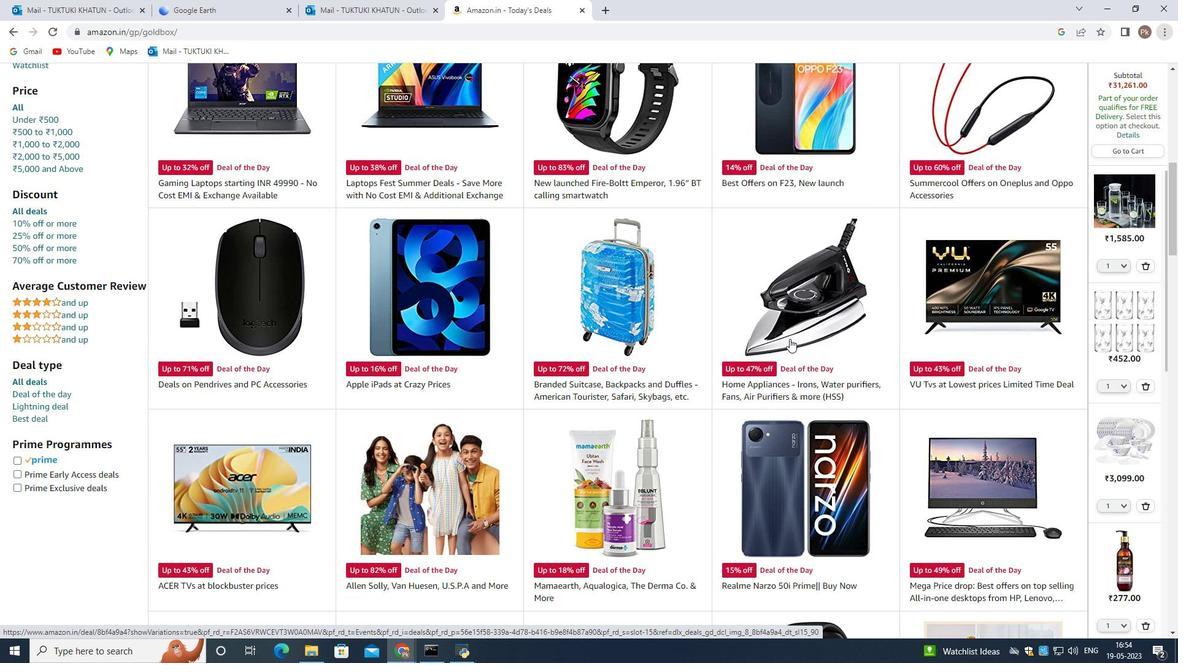
Action: Mouse scrolled (790, 338) with delta (0, 0)
Screenshot: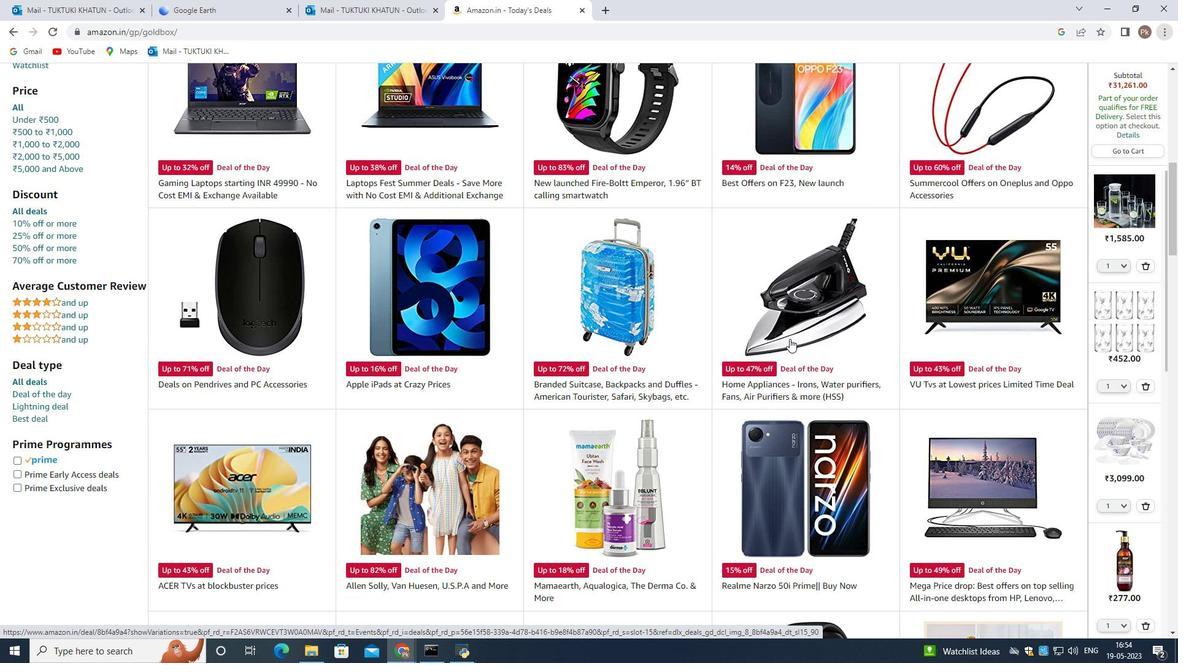 
Action: Mouse scrolled (790, 339) with delta (0, 0)
Screenshot: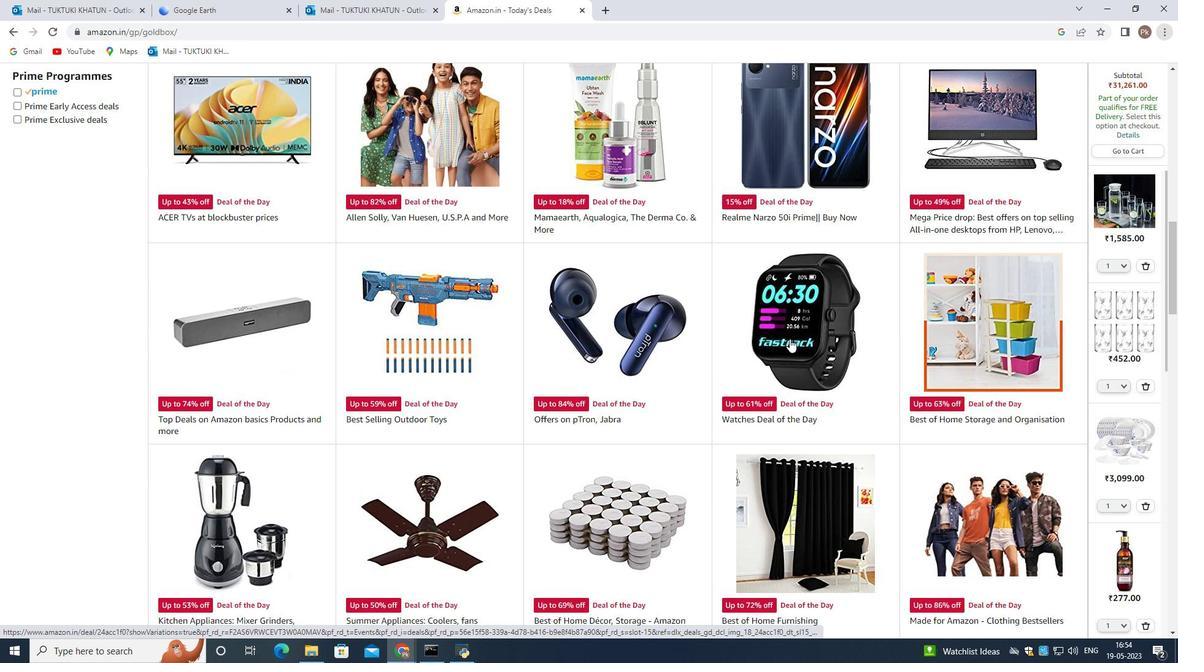 
Action: Mouse scrolled (790, 339) with delta (0, 0)
Screenshot: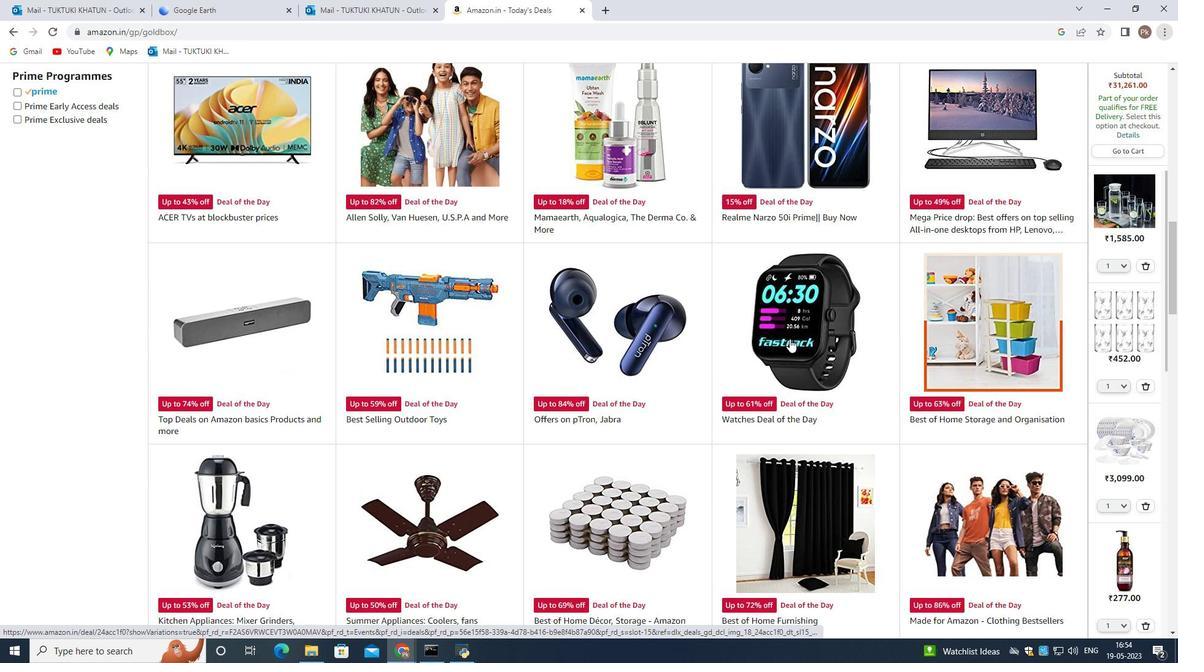 
Action: Mouse scrolled (790, 339) with delta (0, 0)
Screenshot: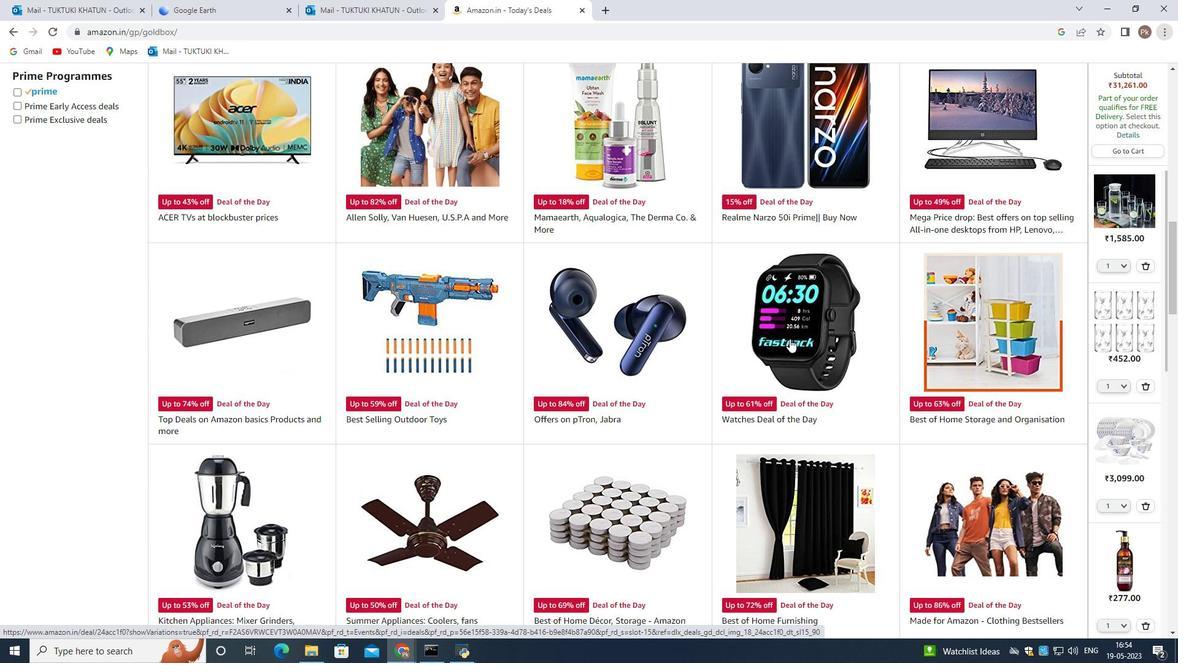
Action: Mouse scrolled (790, 339) with delta (0, 0)
Screenshot: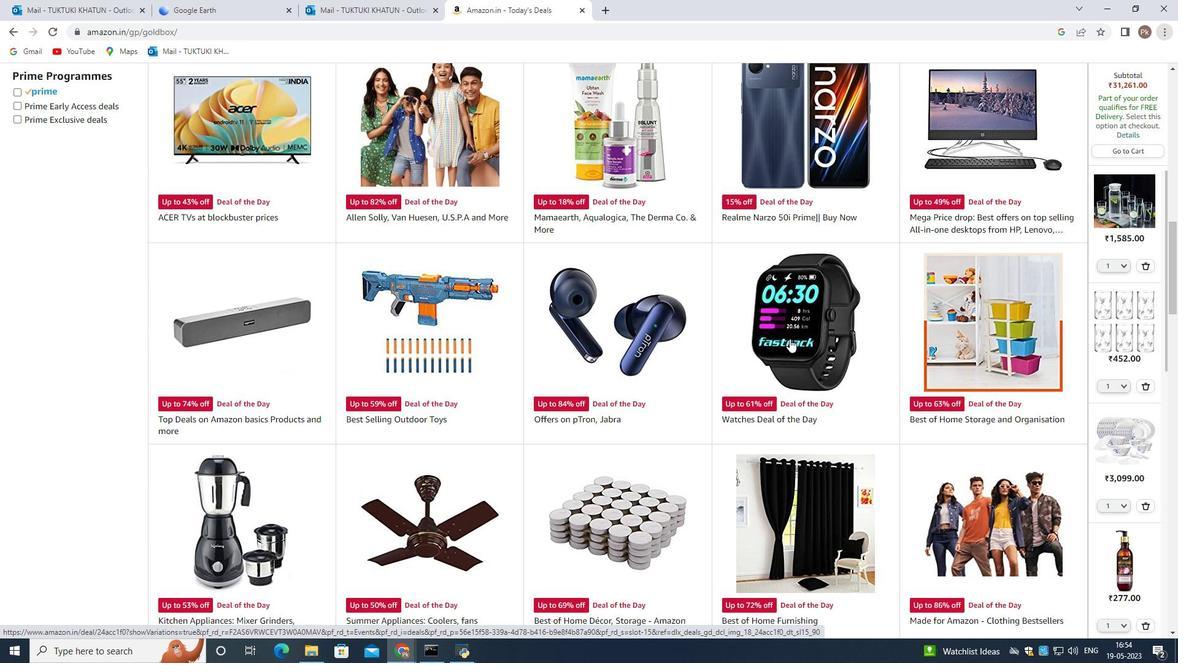 
Action: Mouse scrolled (790, 339) with delta (0, 0)
Screenshot: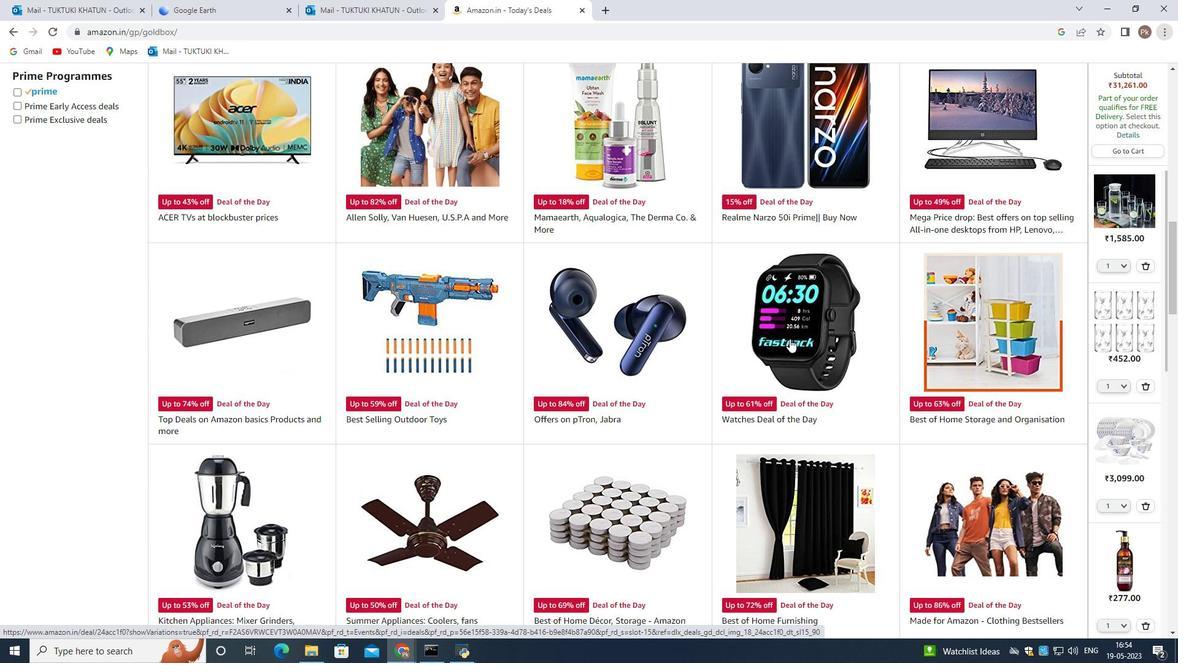 
Action: Mouse scrolled (790, 339) with delta (0, 0)
Screenshot: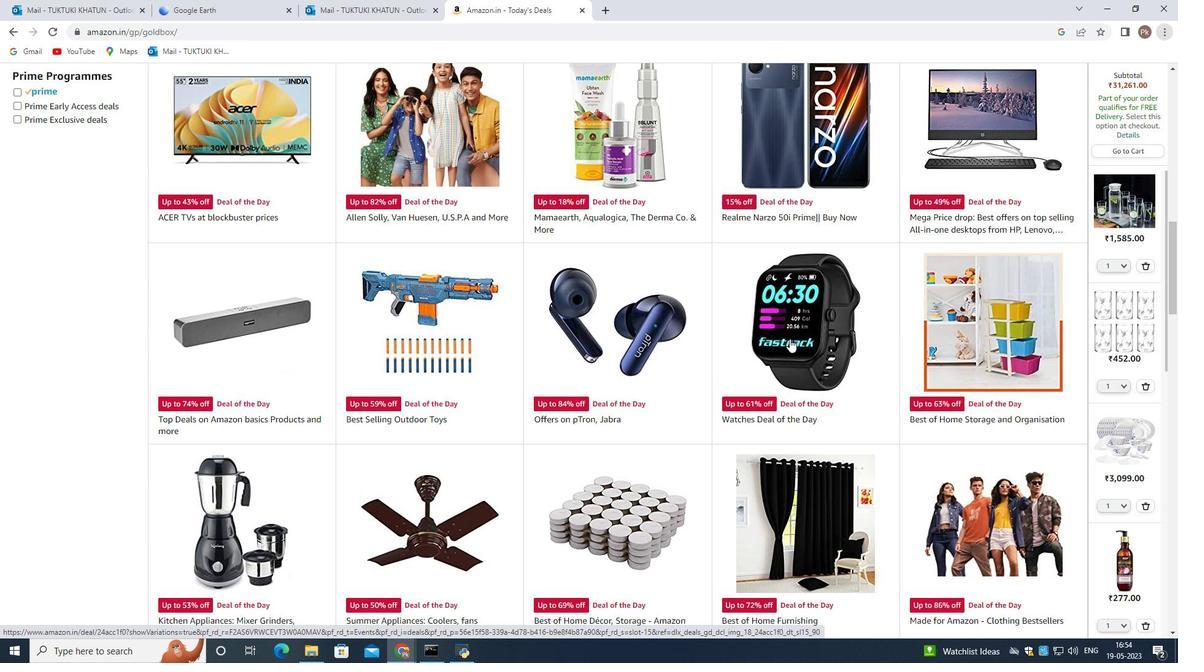 
Action: Mouse scrolled (790, 339) with delta (0, 0)
Screenshot: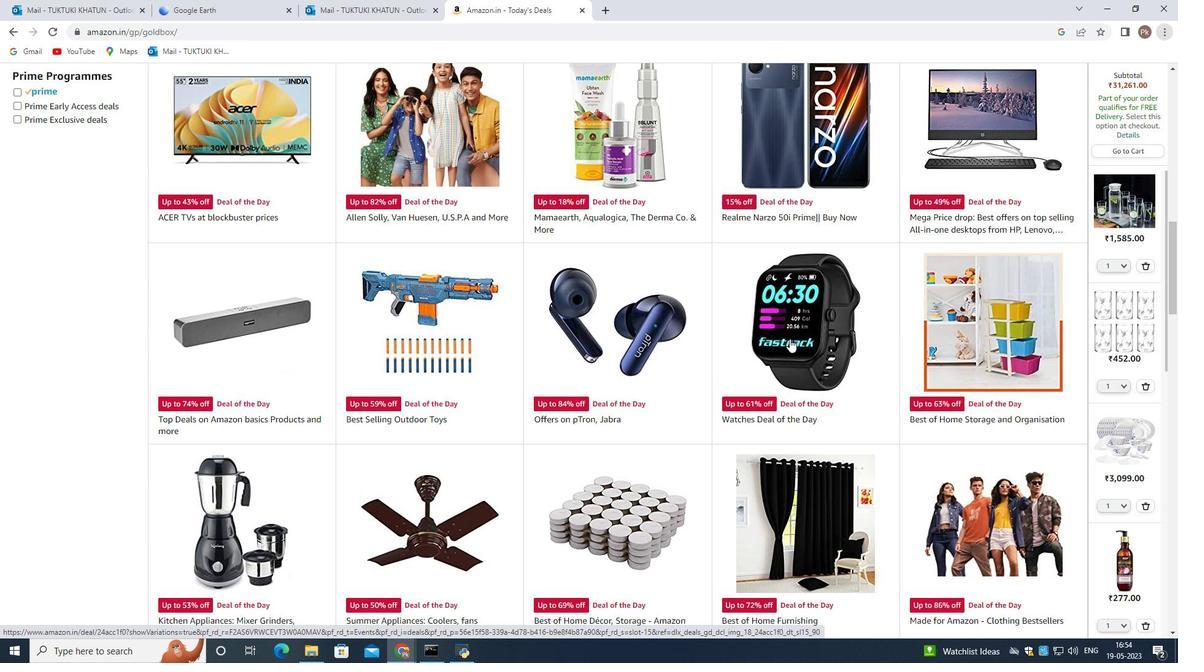 
Action: Mouse moved to (789, 338)
Screenshot: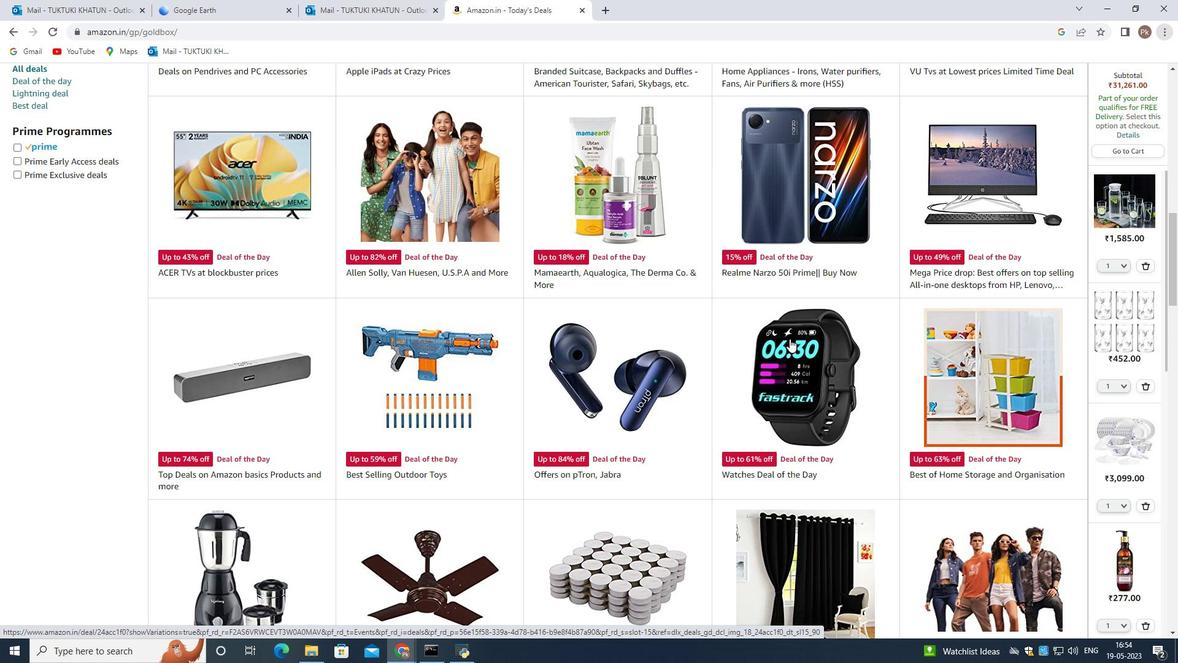 
Action: Mouse scrolled (789, 339) with delta (0, 0)
Screenshot: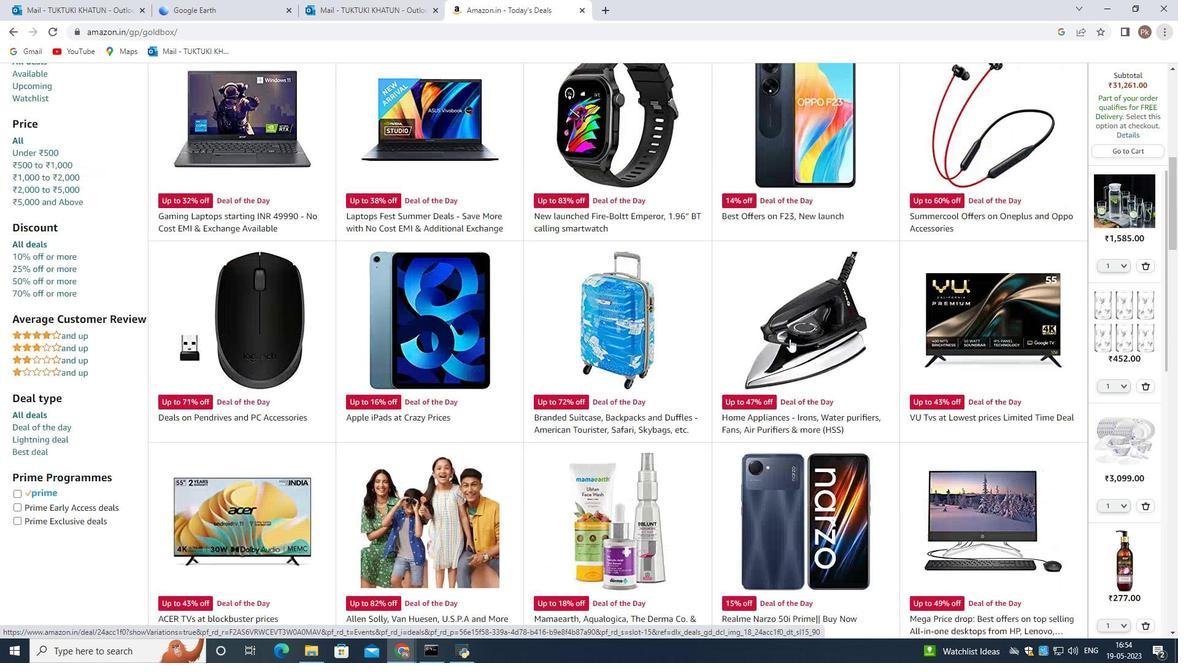 
Action: Mouse scrolled (789, 339) with delta (0, 0)
Screenshot: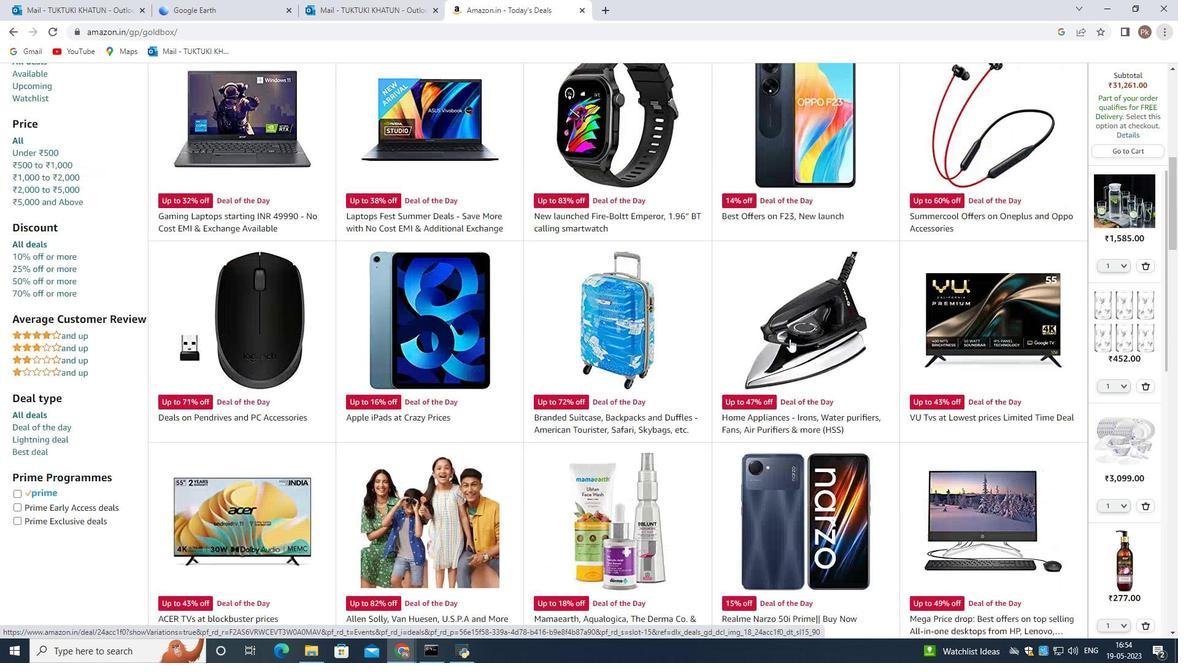 
Action: Mouse scrolled (789, 339) with delta (0, 0)
Screenshot: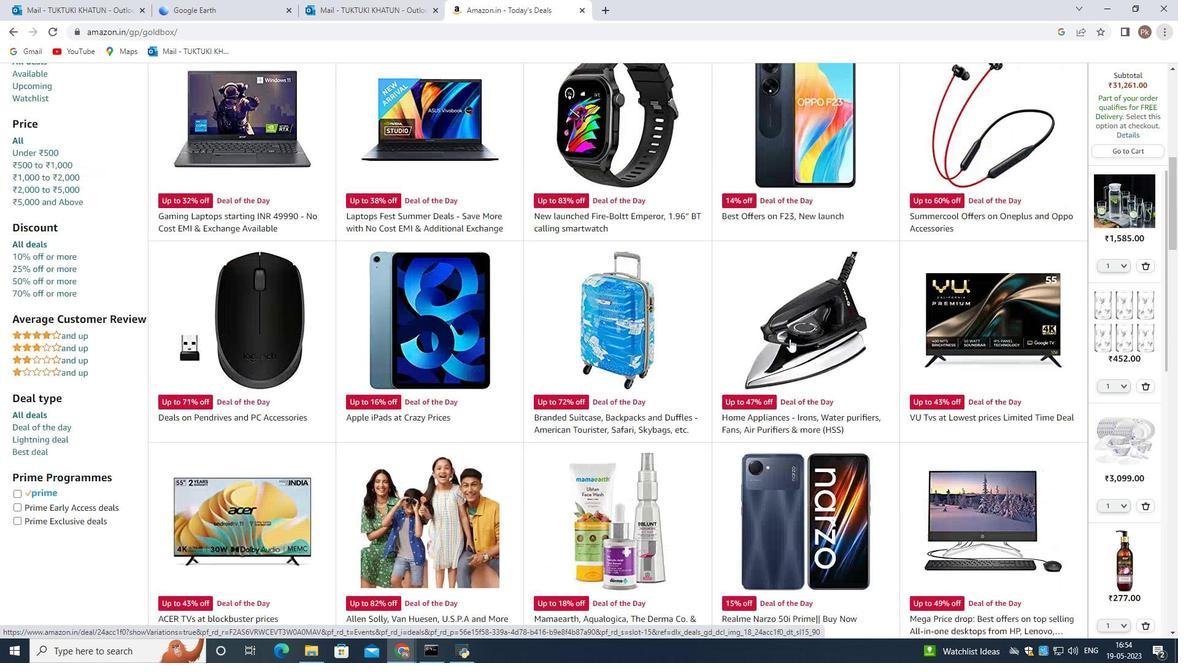 
Action: Mouse scrolled (789, 339) with delta (0, 0)
Screenshot: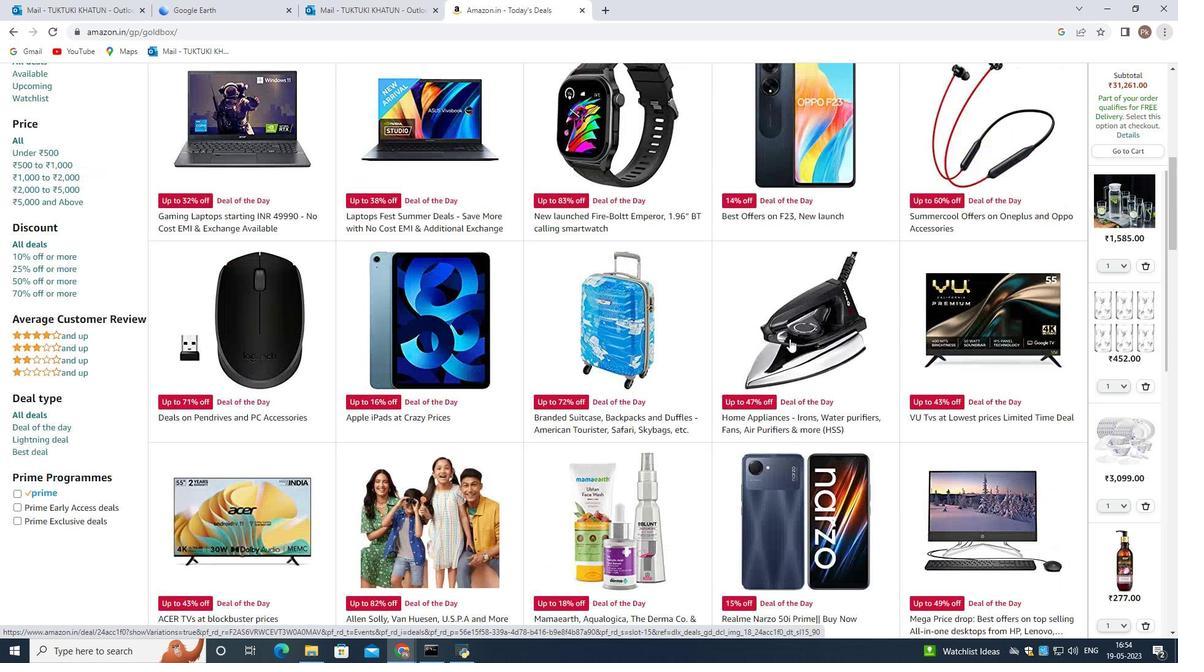 
Action: Mouse scrolled (789, 339) with delta (0, 0)
Screenshot: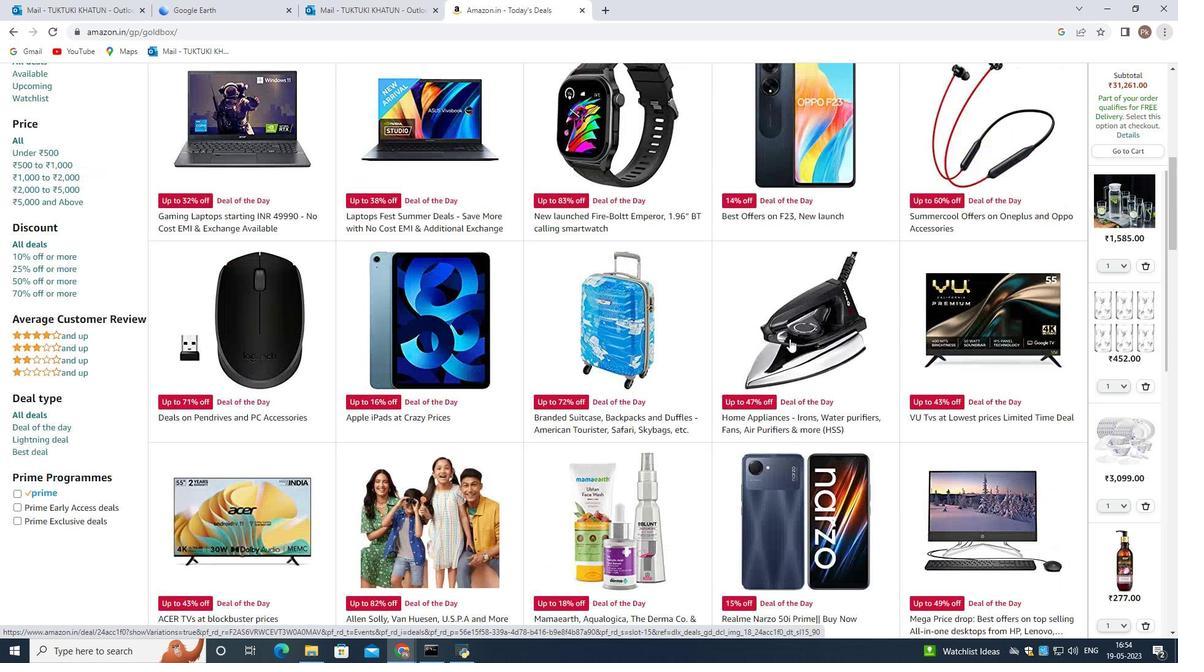 
Action: Mouse scrolled (789, 339) with delta (0, 0)
Screenshot: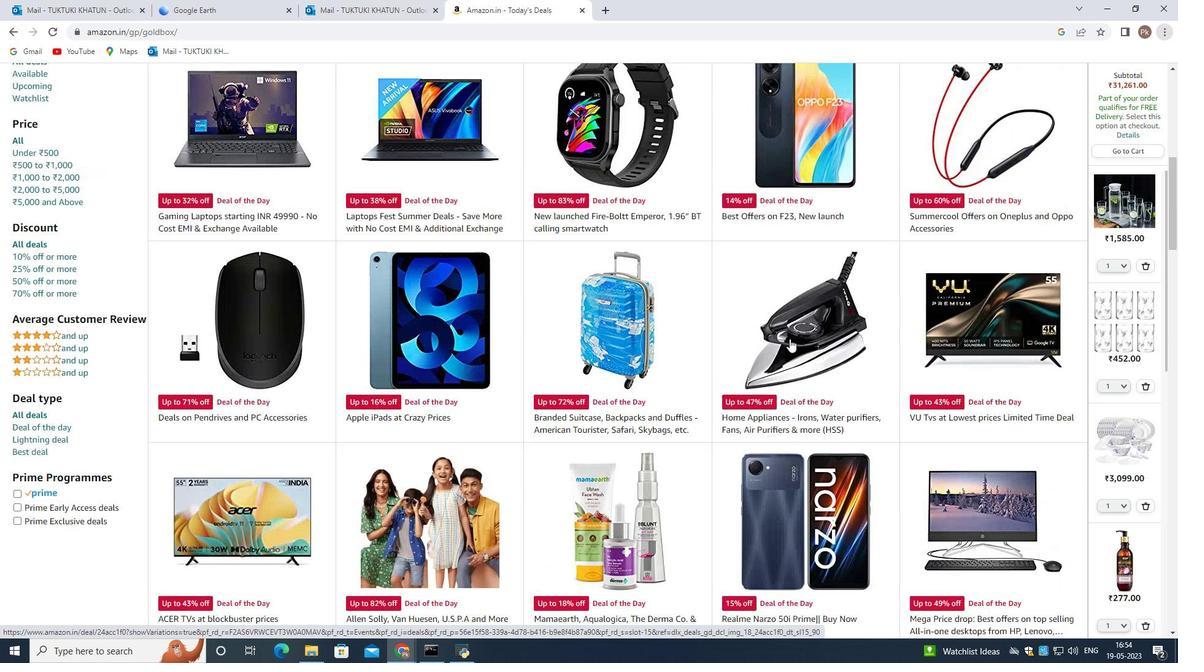 
Action: Mouse scrolled (789, 339) with delta (0, 0)
Screenshot: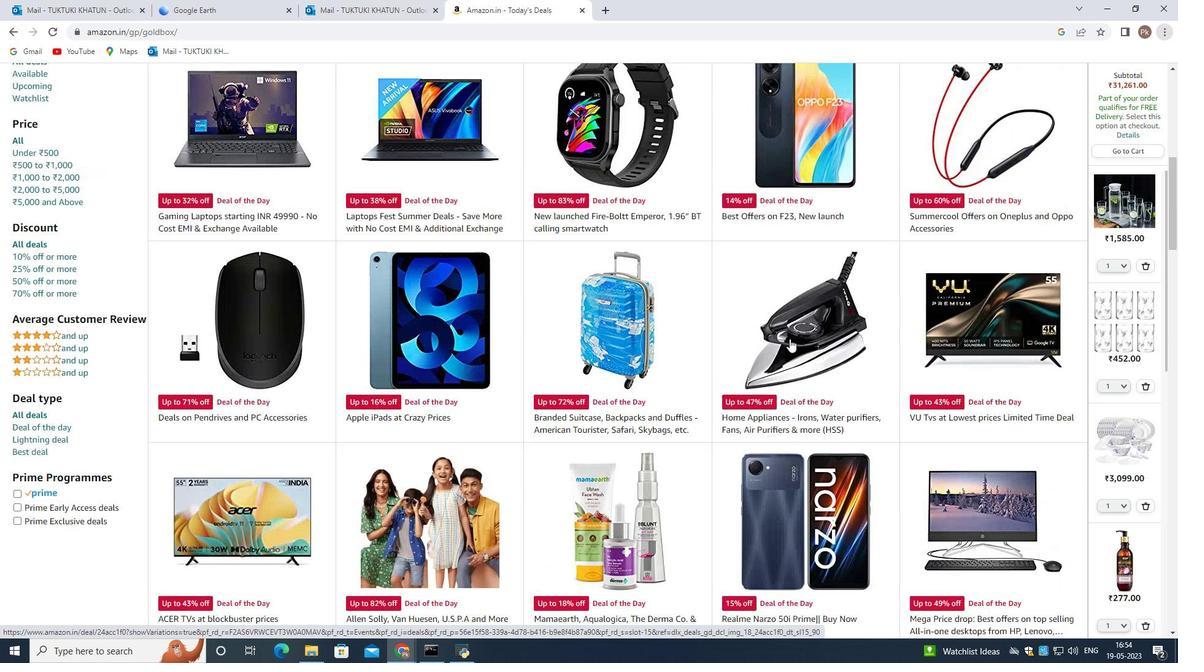 
Action: Mouse scrolled (789, 339) with delta (0, 0)
Screenshot: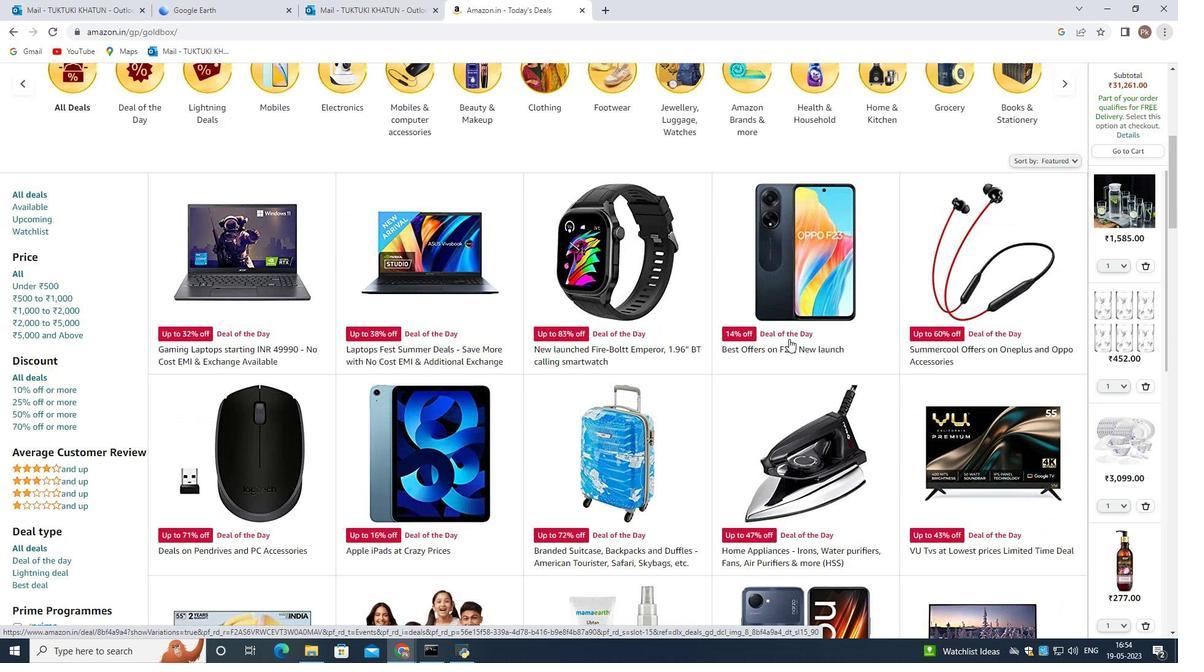 
Action: Mouse scrolled (789, 339) with delta (0, 0)
Screenshot: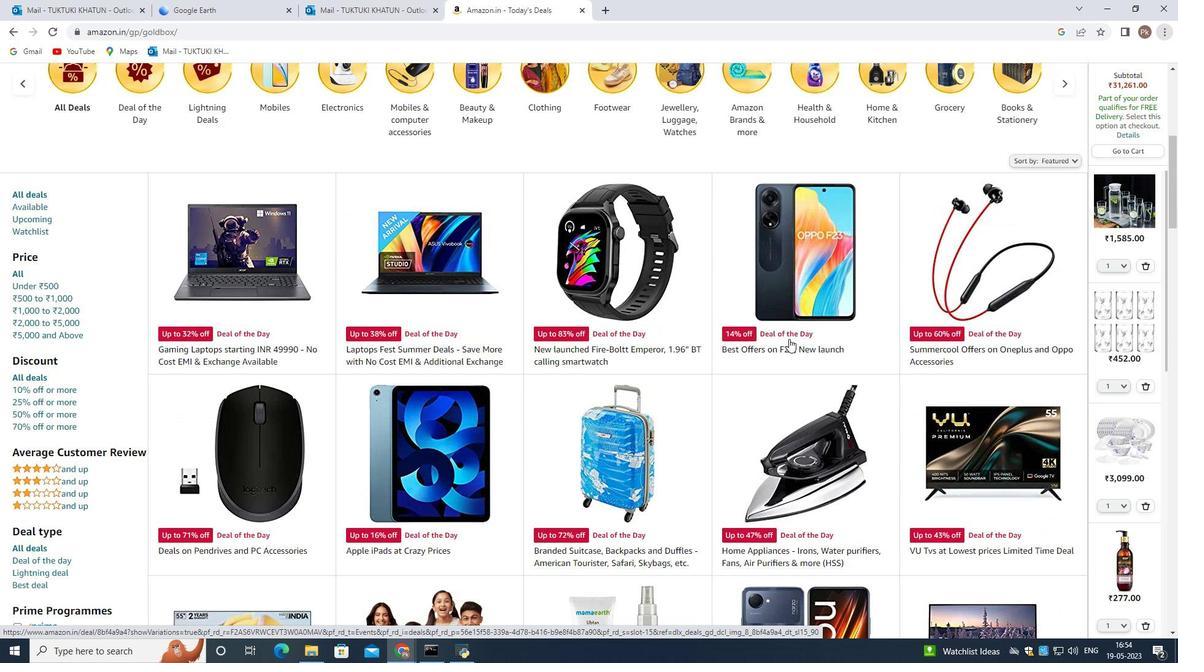 
Action: Mouse scrolled (789, 339) with delta (0, 0)
Screenshot: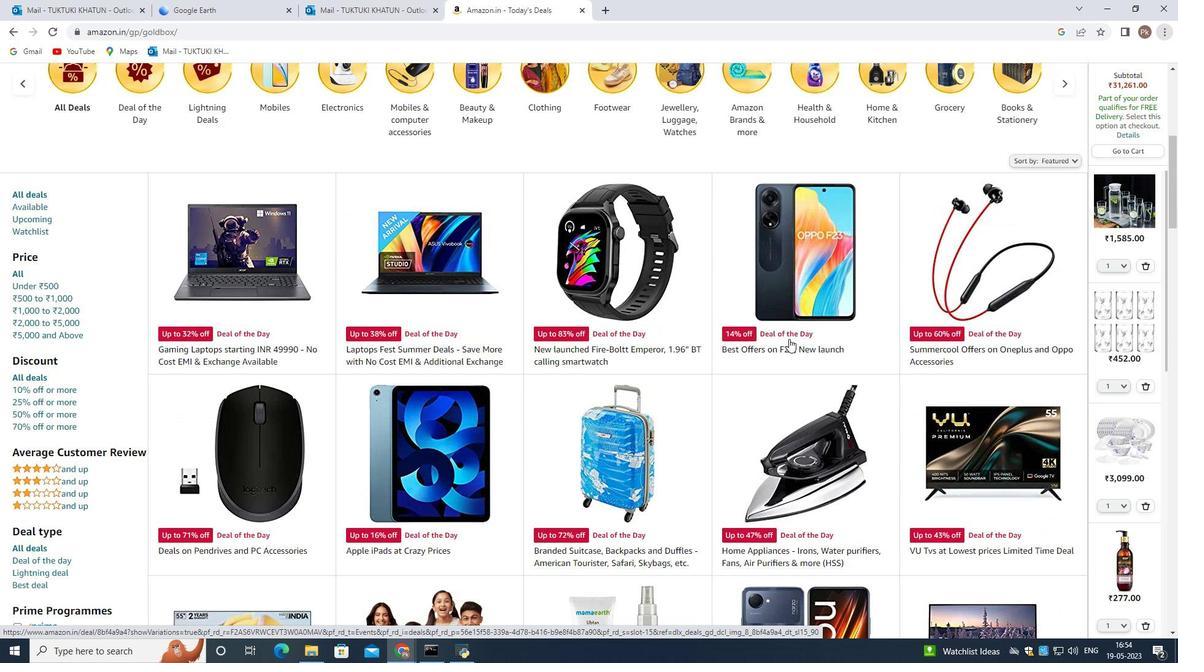 
Action: Mouse scrolled (789, 339) with delta (0, 0)
Screenshot: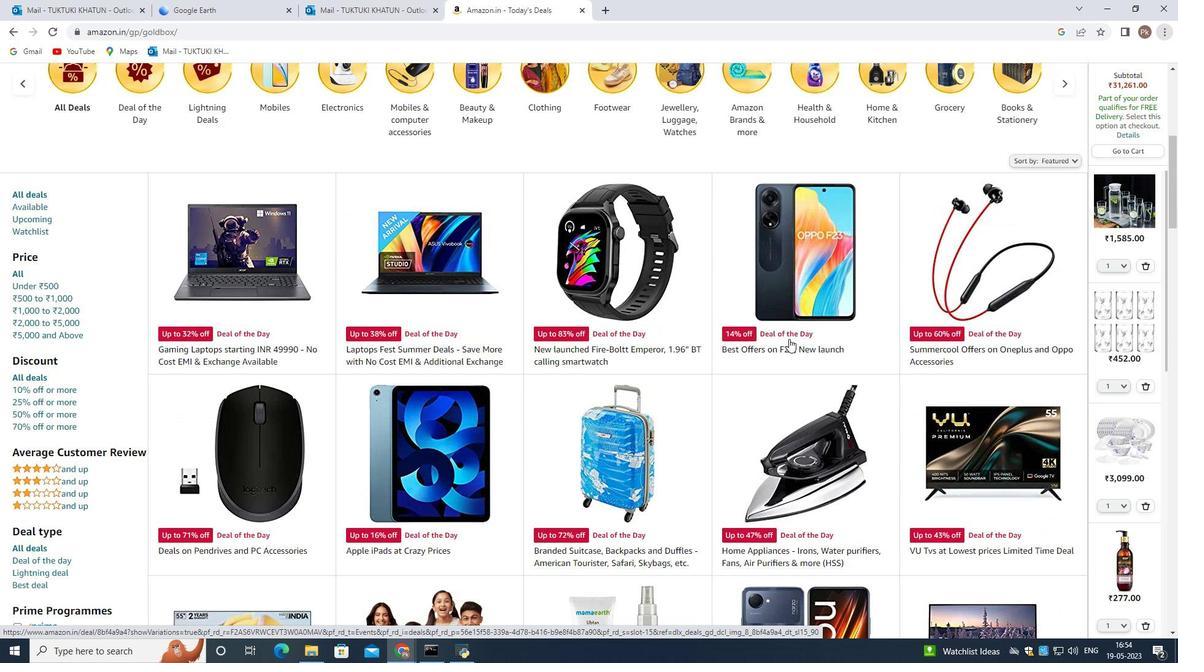 
Action: Mouse scrolled (789, 339) with delta (0, 0)
Screenshot: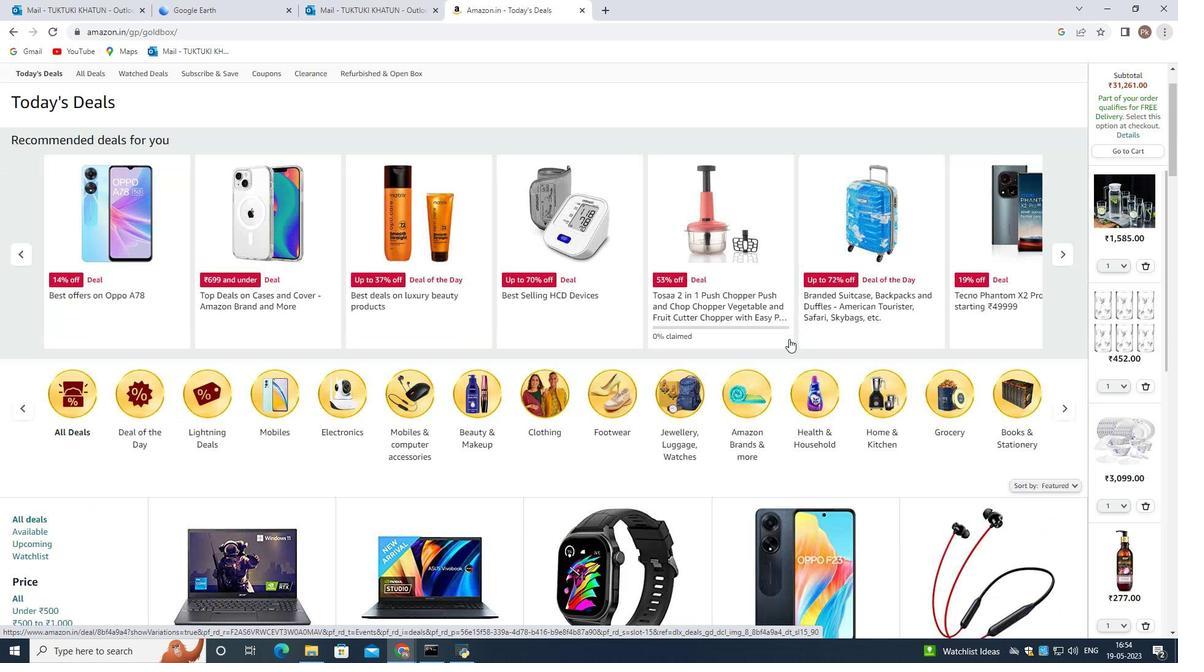 
Action: Mouse scrolled (789, 339) with delta (0, 0)
Screenshot: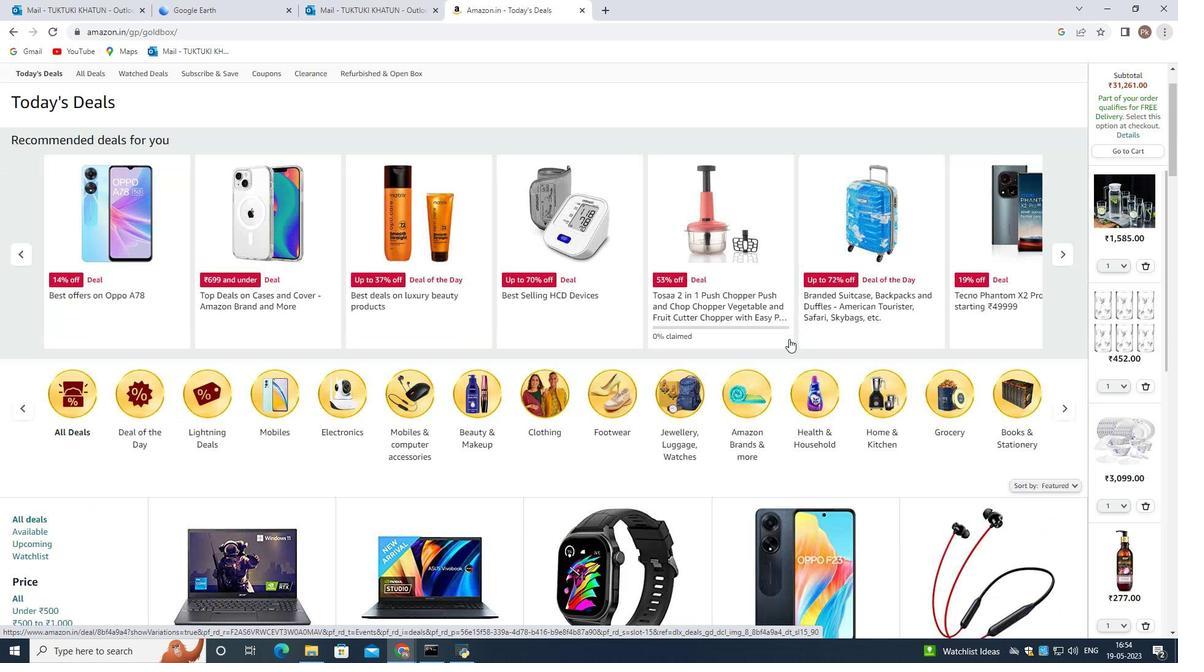 
Action: Mouse scrolled (789, 339) with delta (0, 0)
Screenshot: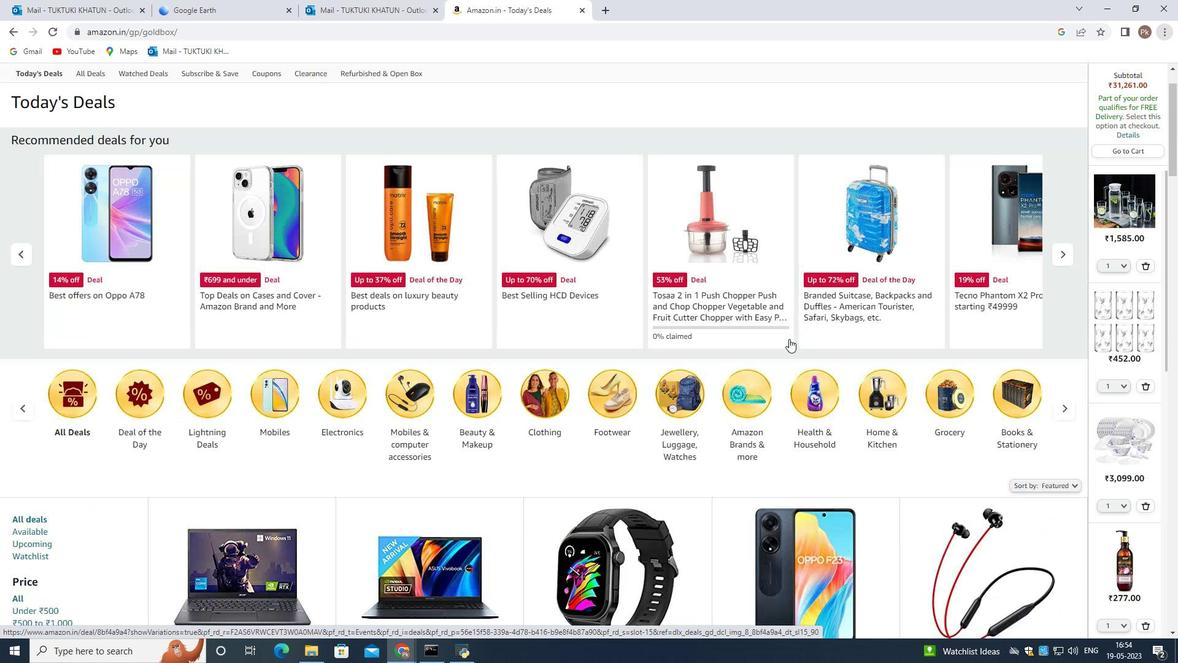 
Action: Mouse scrolled (789, 339) with delta (0, 0)
Screenshot: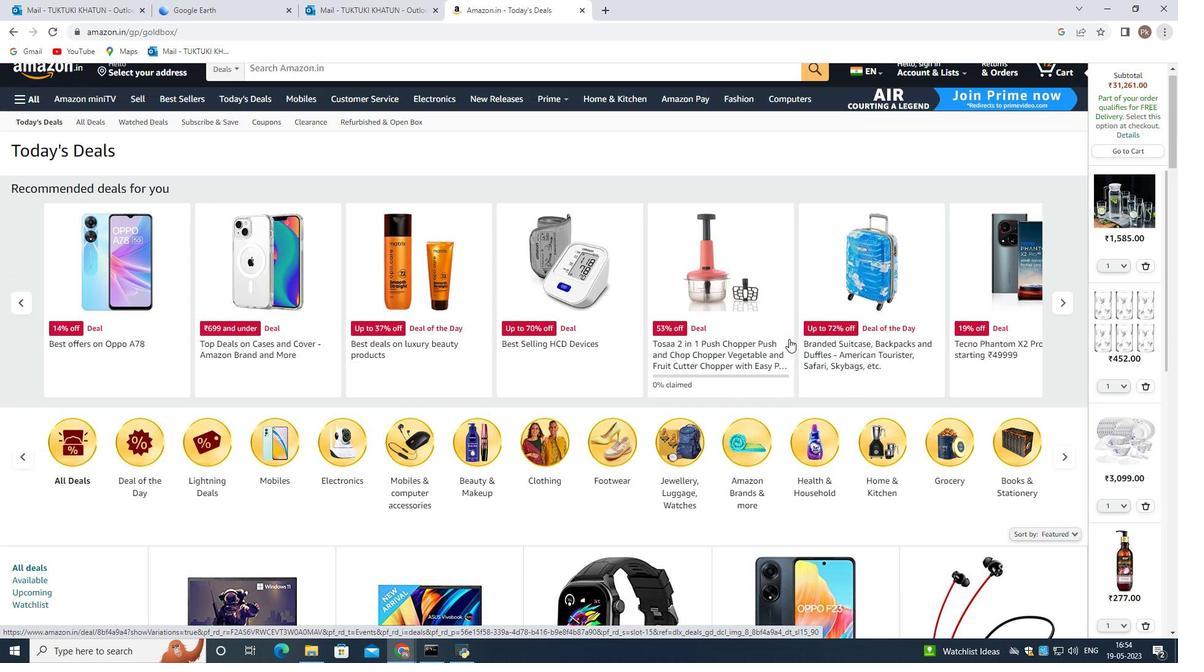 
Action: Mouse scrolled (789, 339) with delta (0, 0)
Screenshot: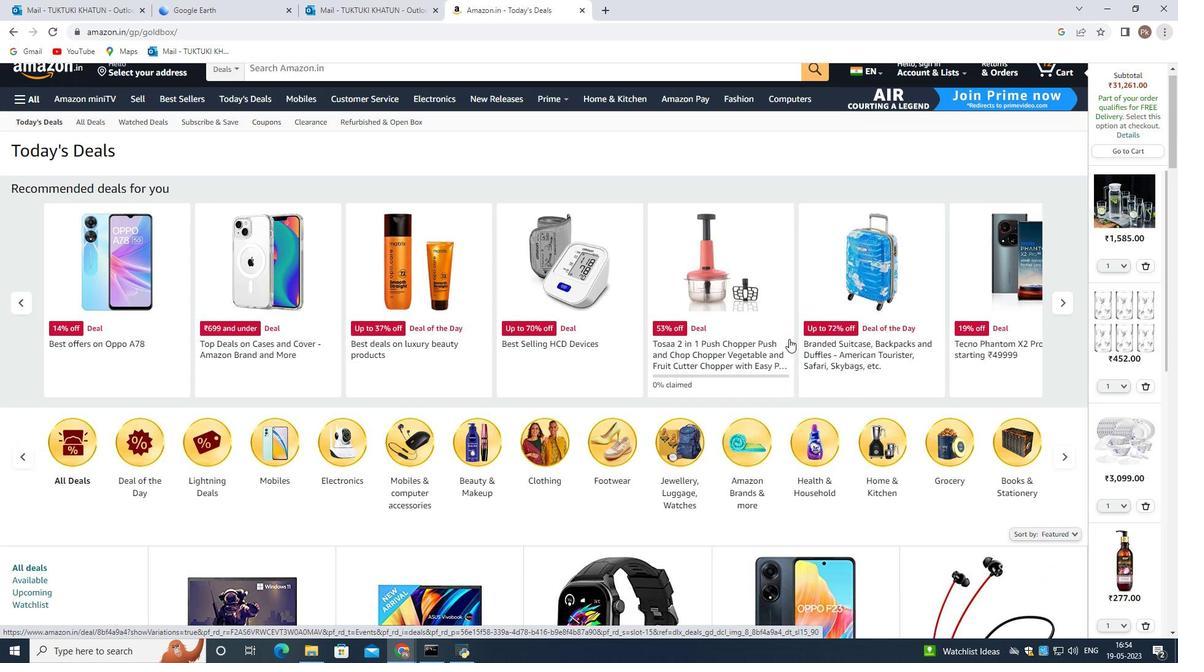 
Action: Mouse scrolled (789, 339) with delta (0, 0)
Screenshot: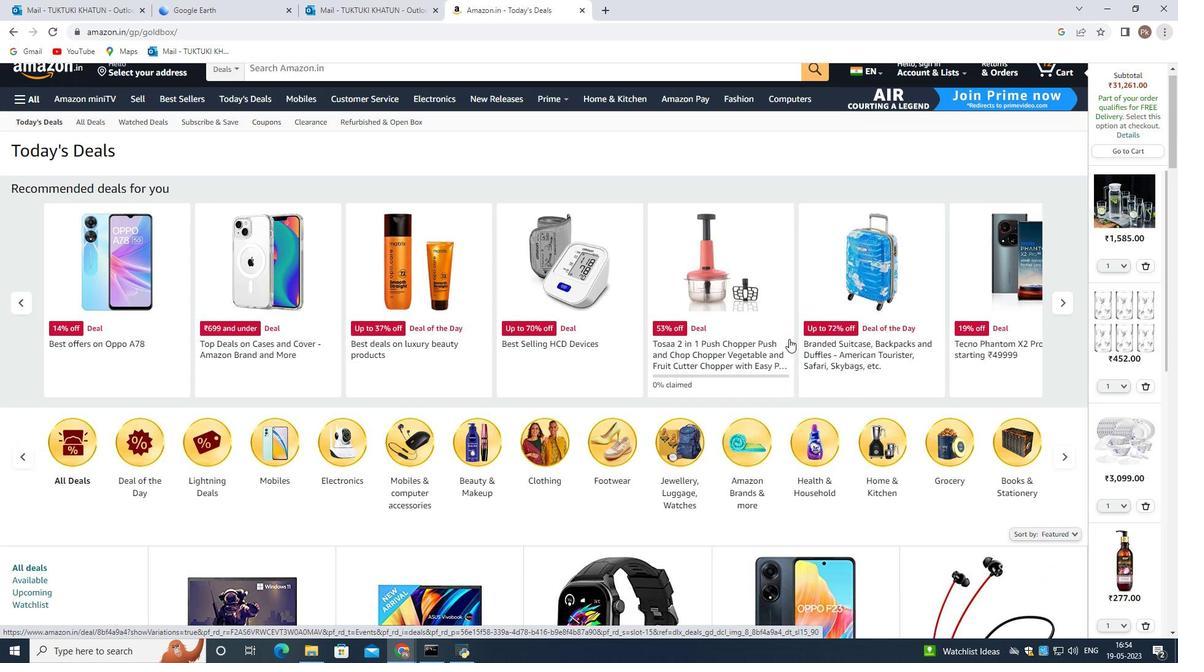 
Action: Mouse scrolled (789, 339) with delta (0, 0)
Screenshot: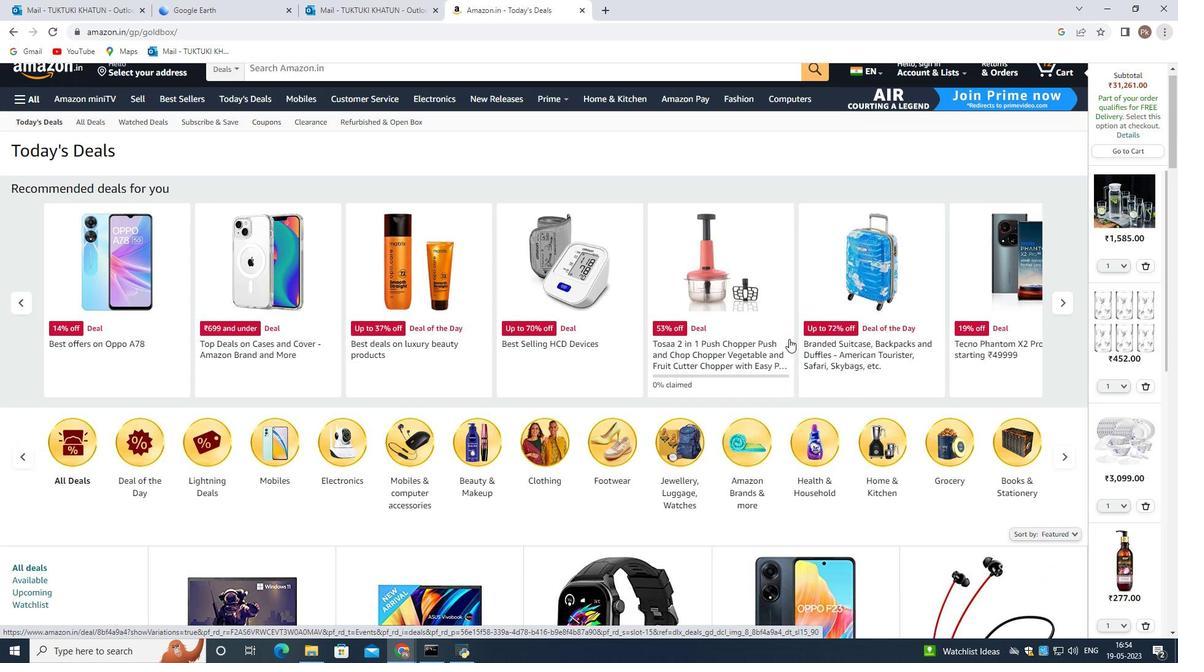 
Action: Mouse scrolled (789, 339) with delta (0, 0)
Screenshot: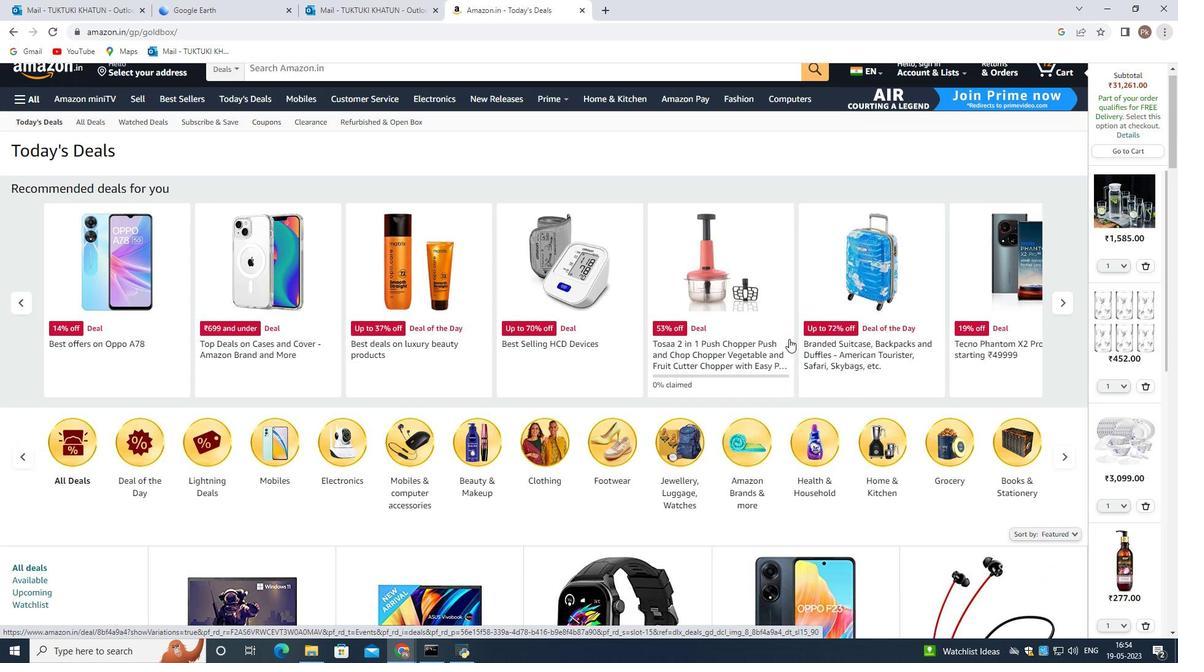 
Action: Mouse scrolled (789, 339) with delta (0, 0)
Screenshot: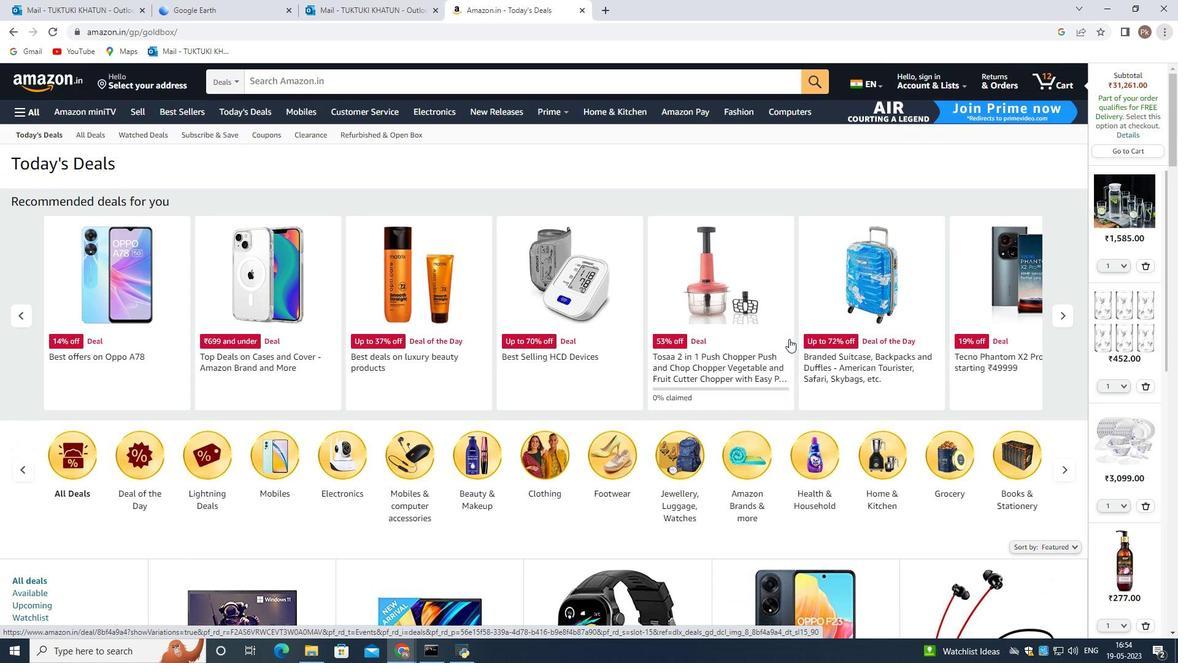 
Action: Mouse scrolled (789, 339) with delta (0, 0)
Screenshot: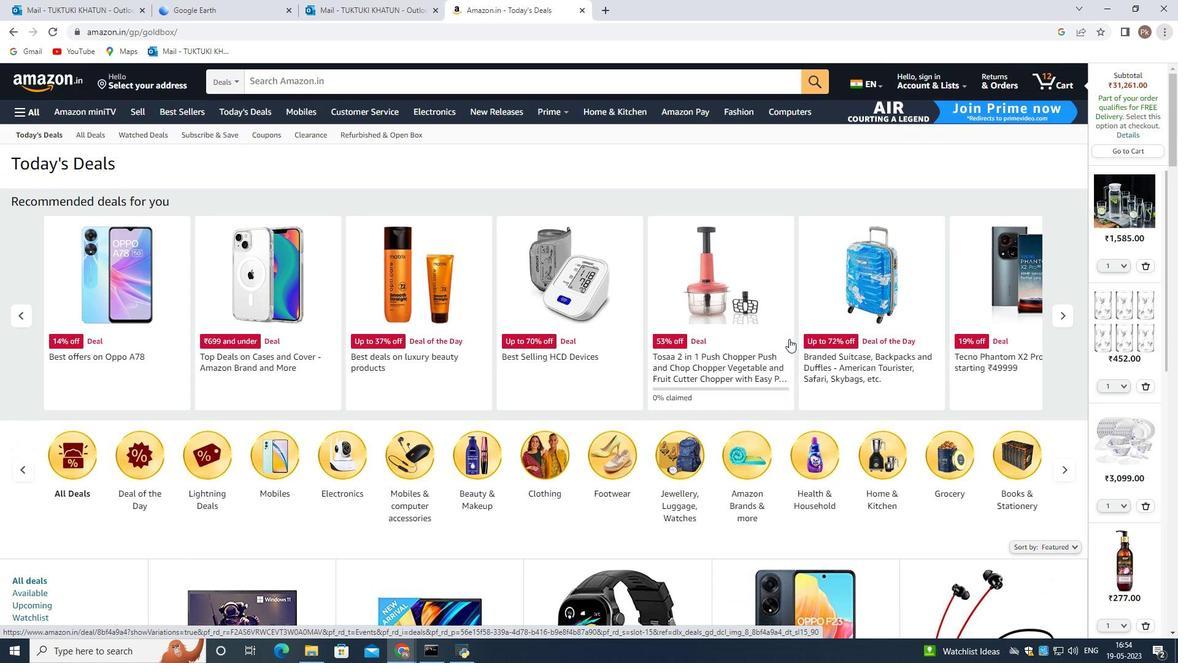 
Action: Mouse scrolled (789, 339) with delta (0, 0)
Screenshot: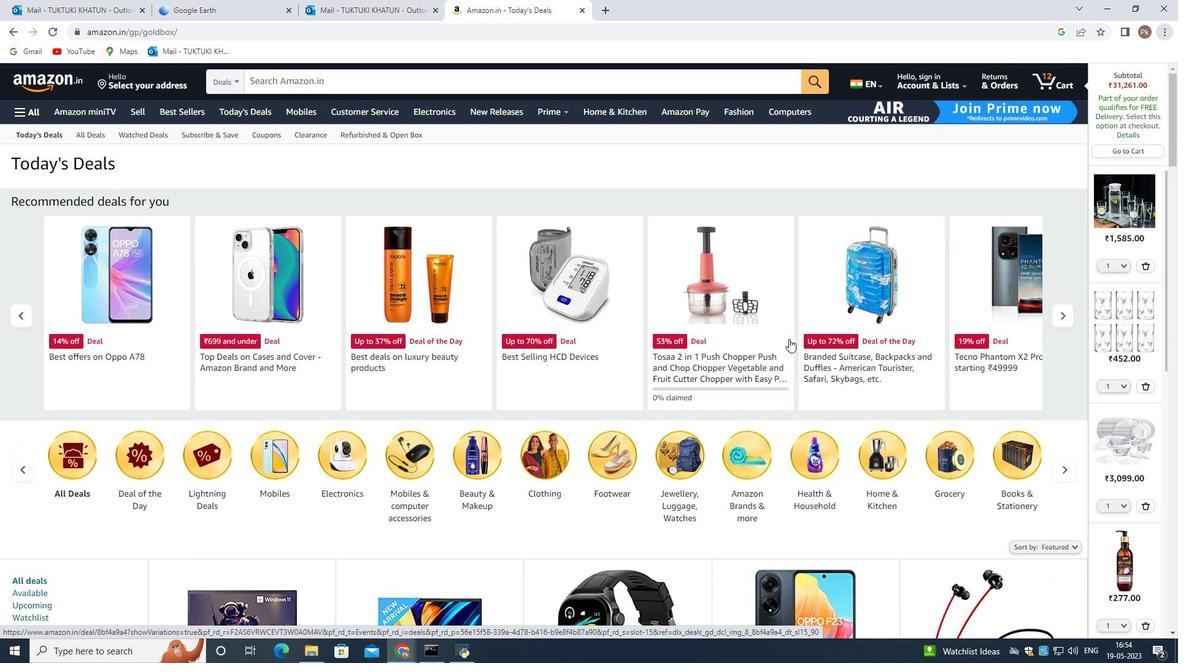 
Action: Mouse moved to (14, 27)
Screenshot: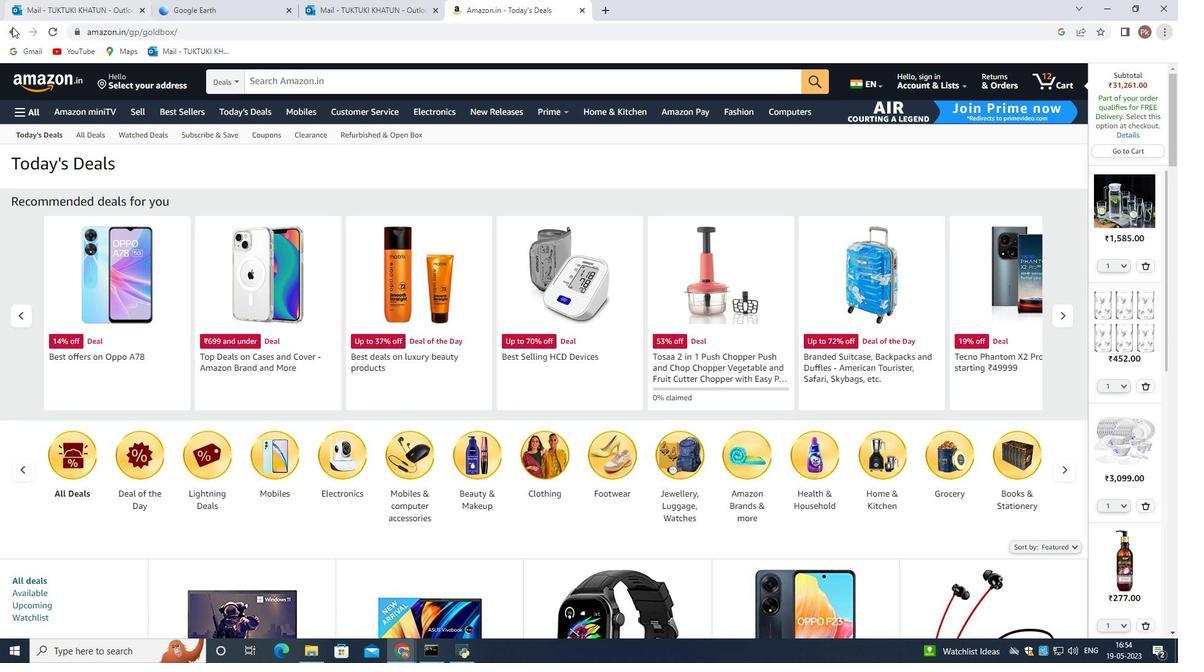 
Action: Mouse pressed left at (14, 27)
Screenshot: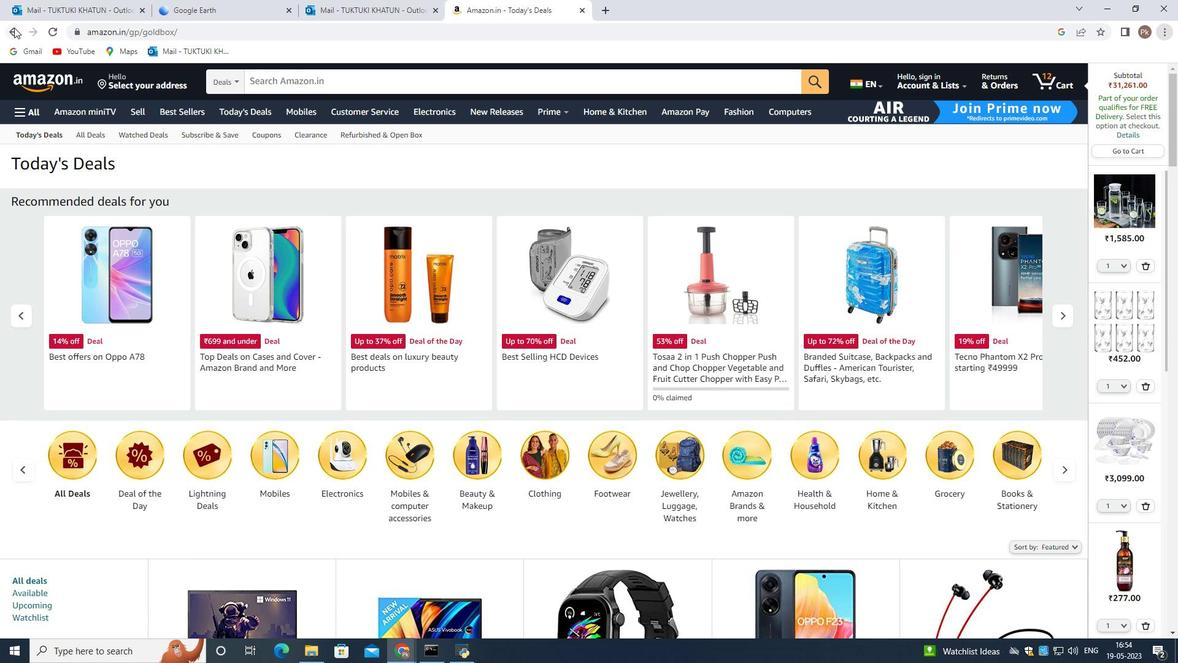 
Action: Mouse moved to (406, 378)
Screenshot: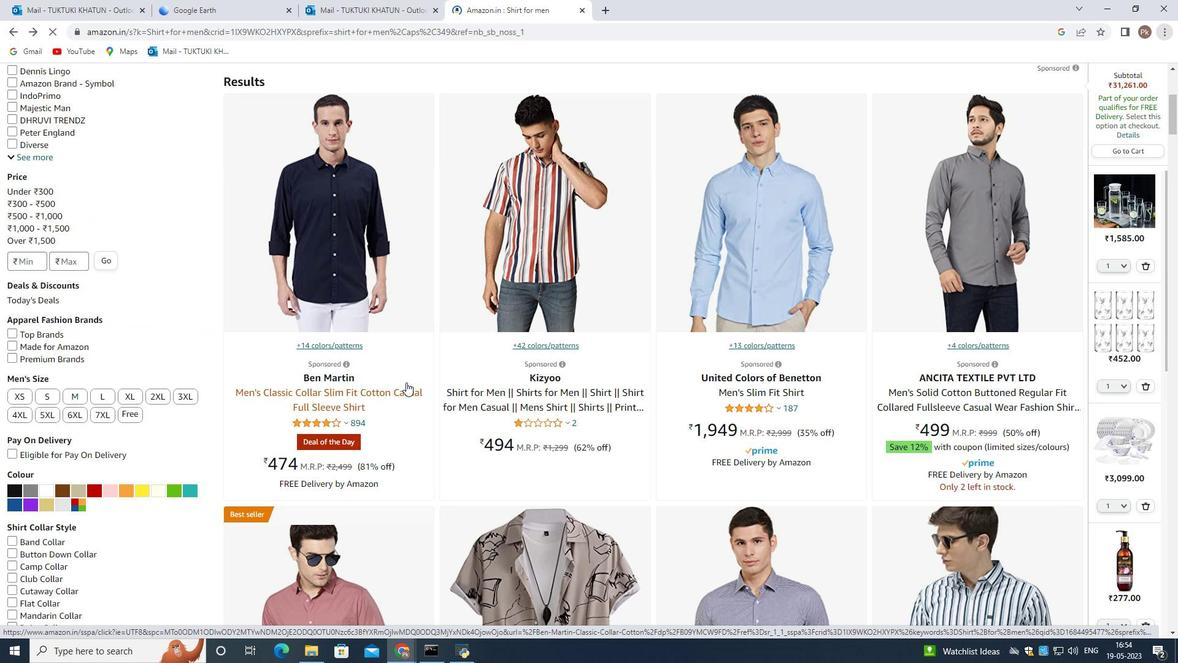 
Action: Mouse pressed left at (406, 378)
Screenshot: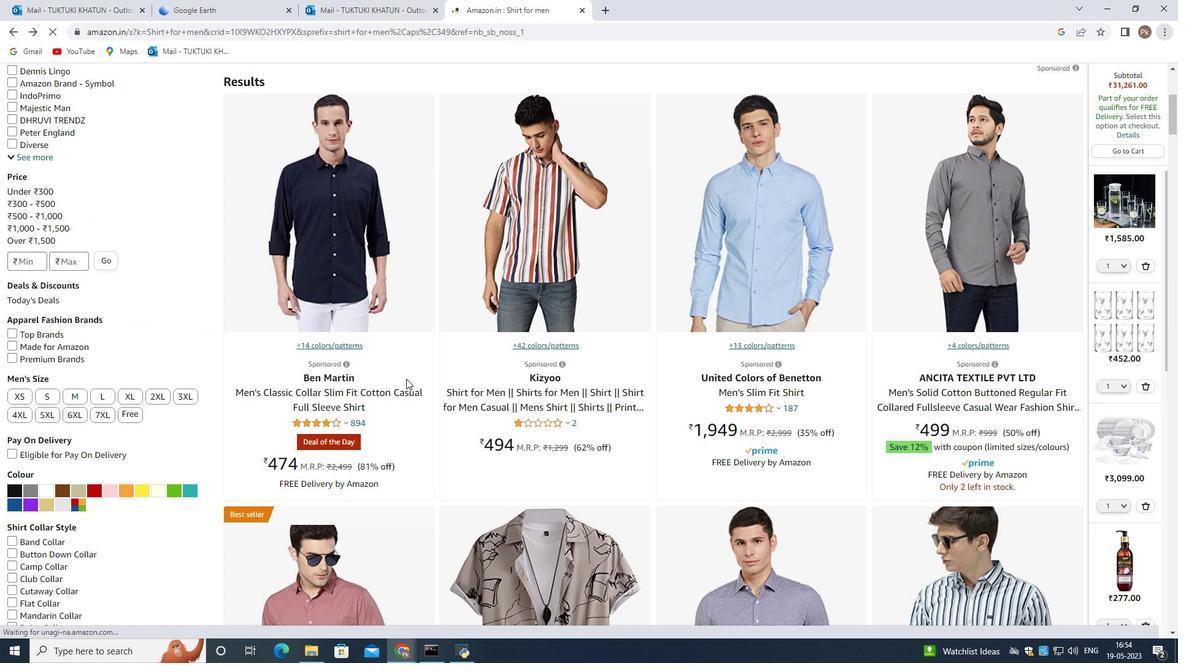 
Action: Mouse moved to (333, 248)
Screenshot: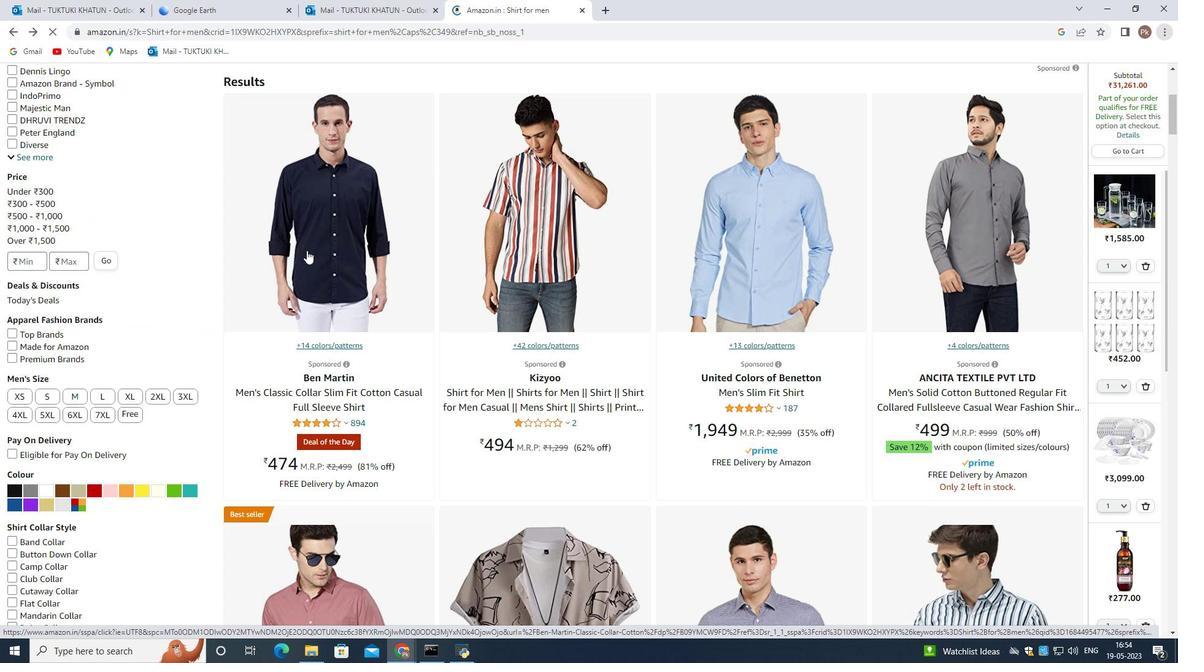 
Action: Mouse scrolled (333, 248) with delta (0, 0)
Screenshot: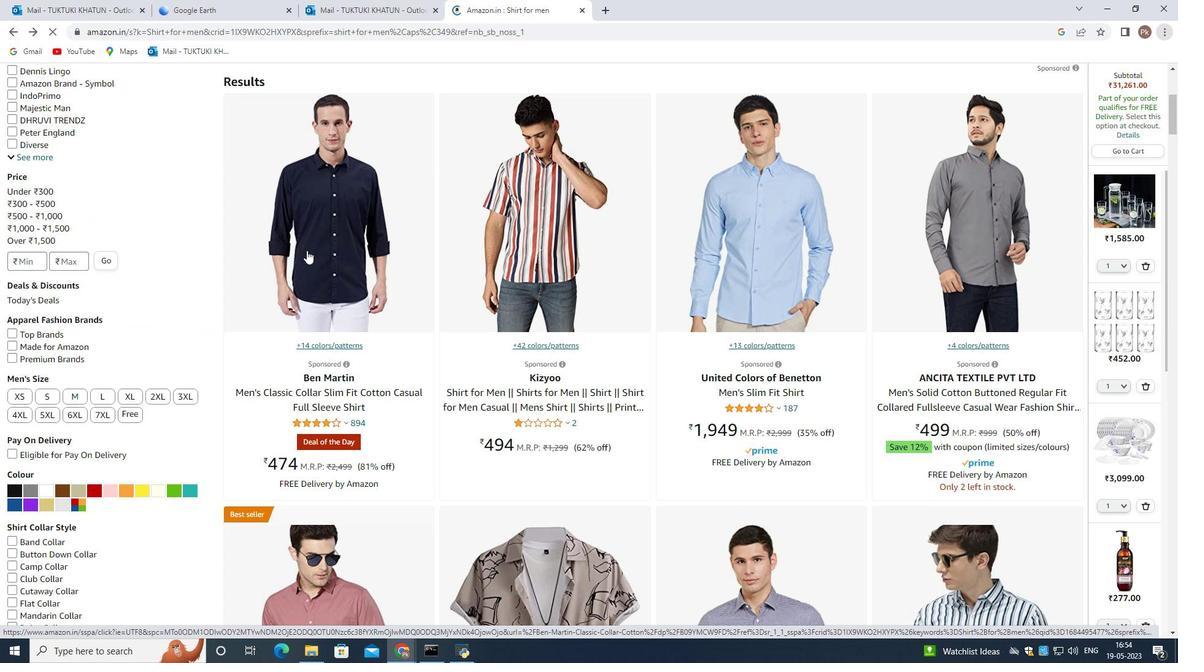 
Action: Mouse scrolled (333, 248) with delta (0, 0)
Screenshot: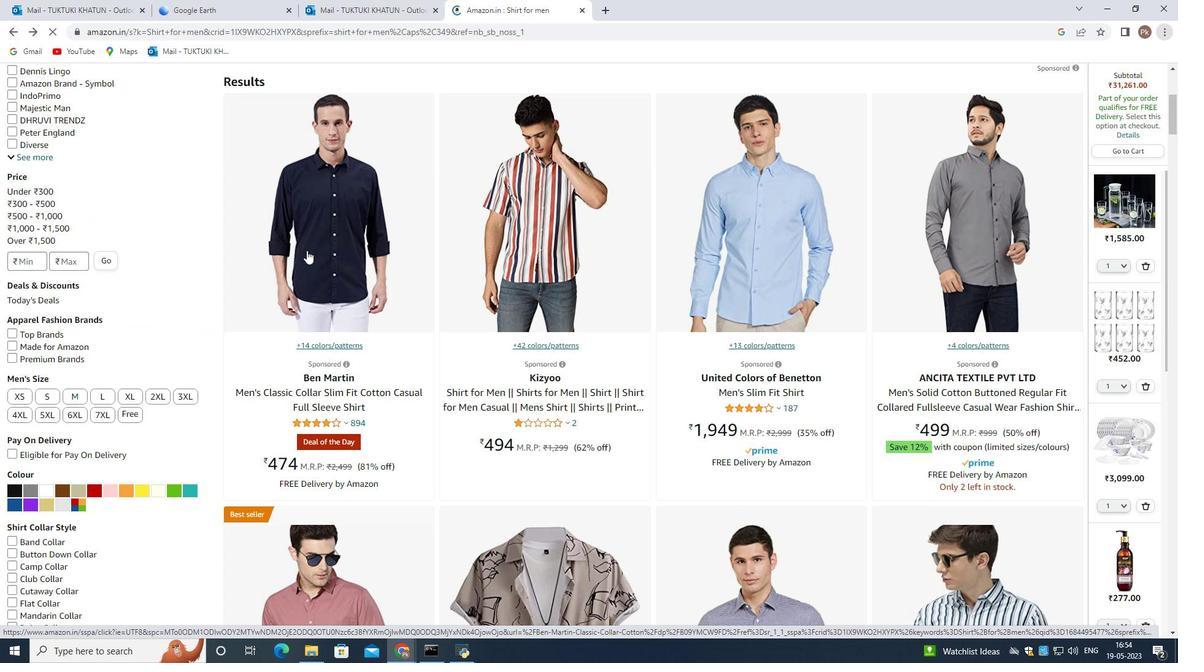 
Action: Mouse moved to (333, 248)
Screenshot: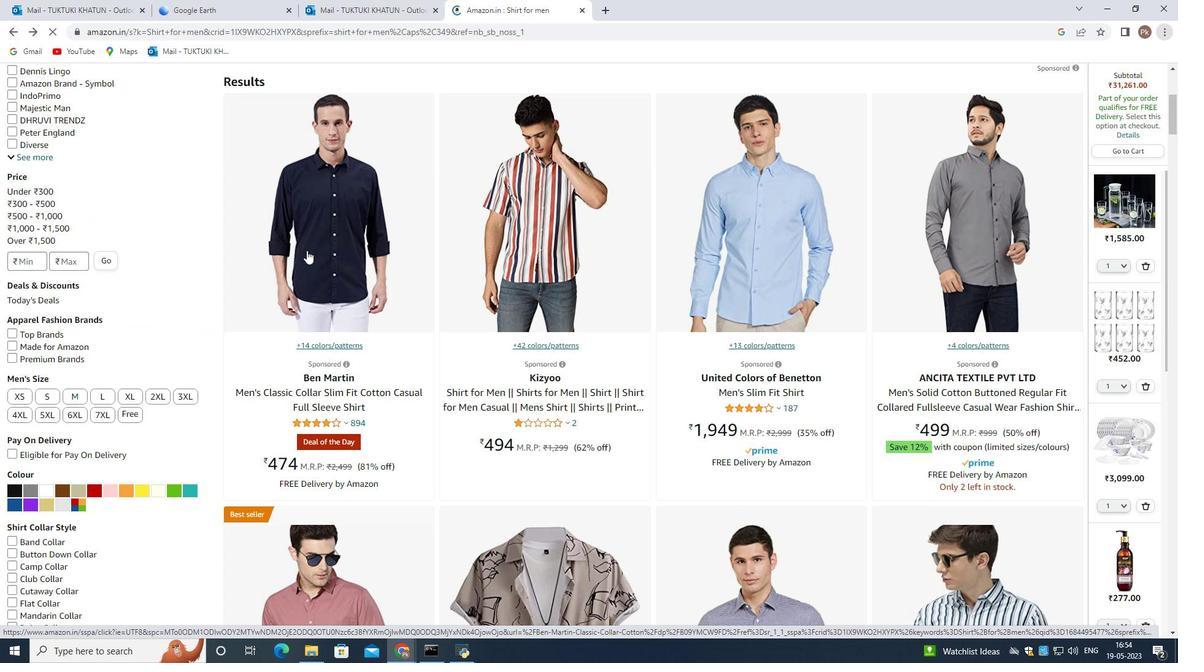 
Action: Mouse scrolled (333, 248) with delta (0, 0)
Screenshot: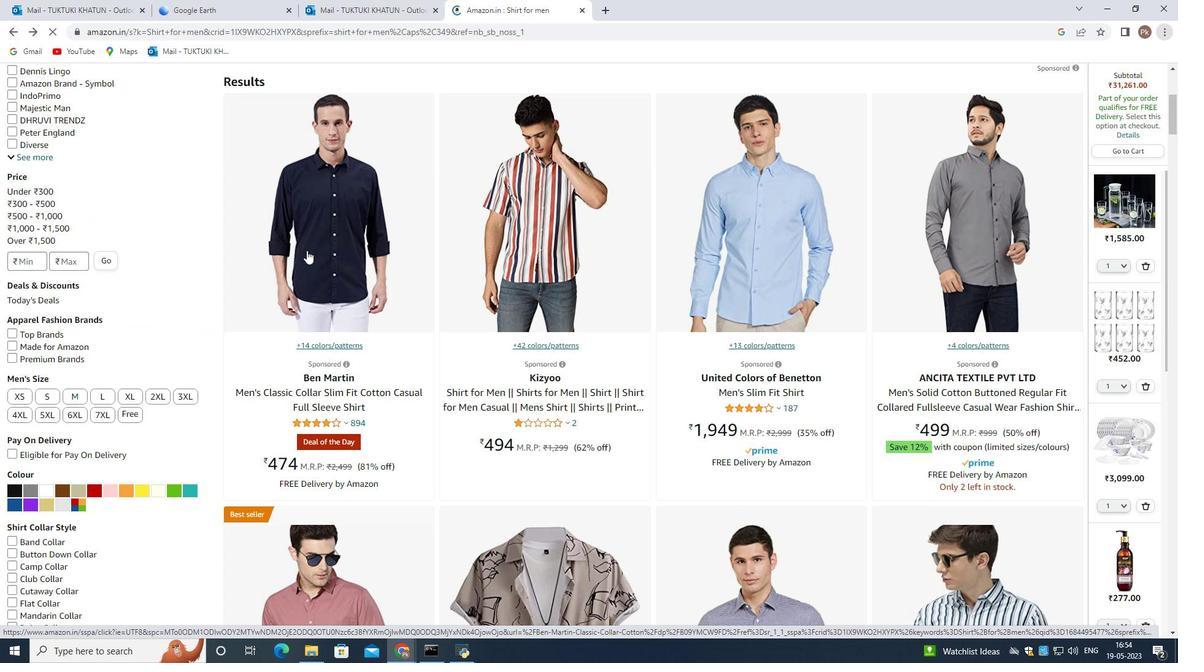 
Action: Mouse scrolled (333, 248) with delta (0, 0)
Screenshot: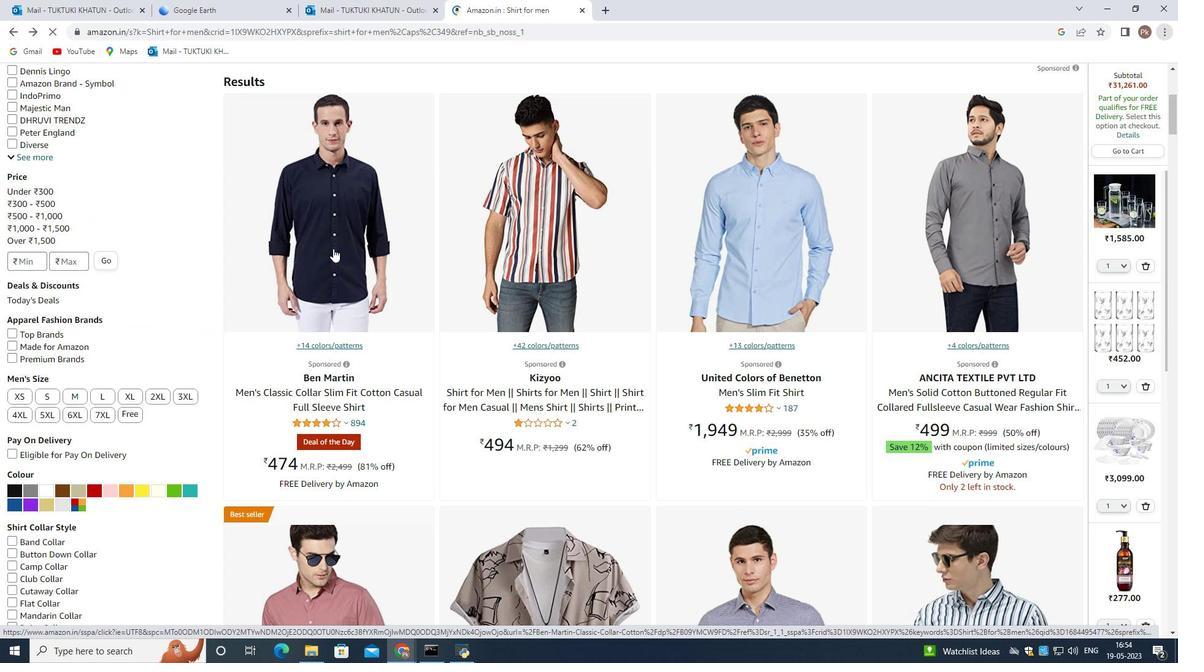 
Action: Mouse scrolled (333, 248) with delta (0, 0)
Screenshot: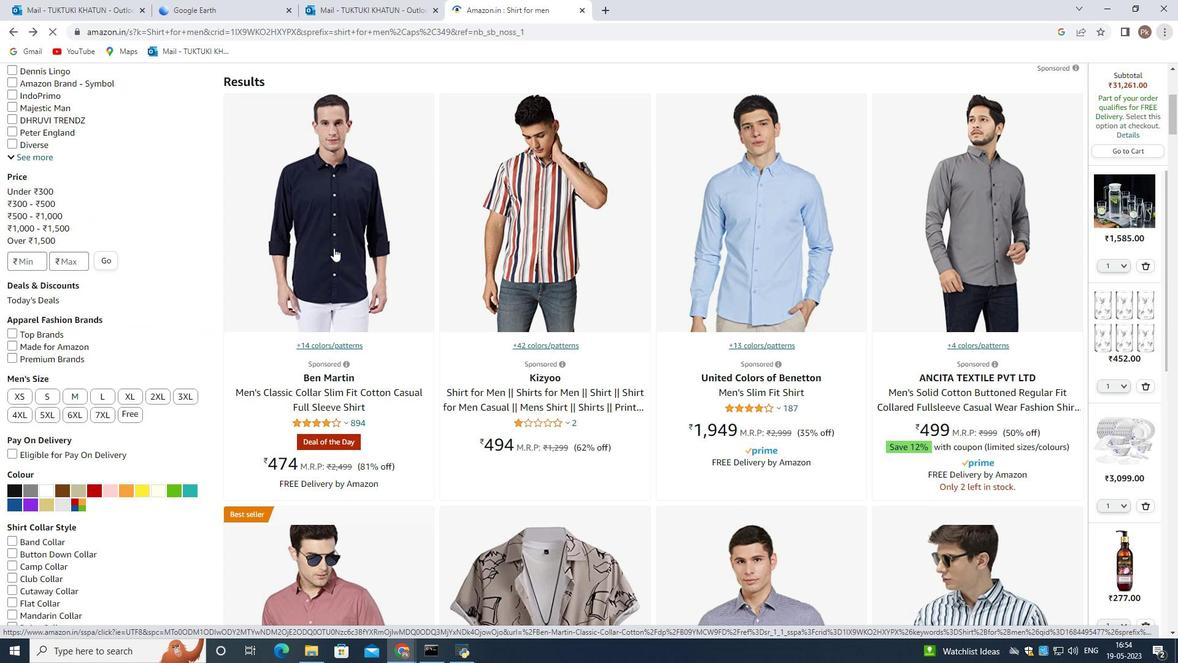 
Action: Mouse scrolled (333, 247) with delta (0, 0)
Screenshot: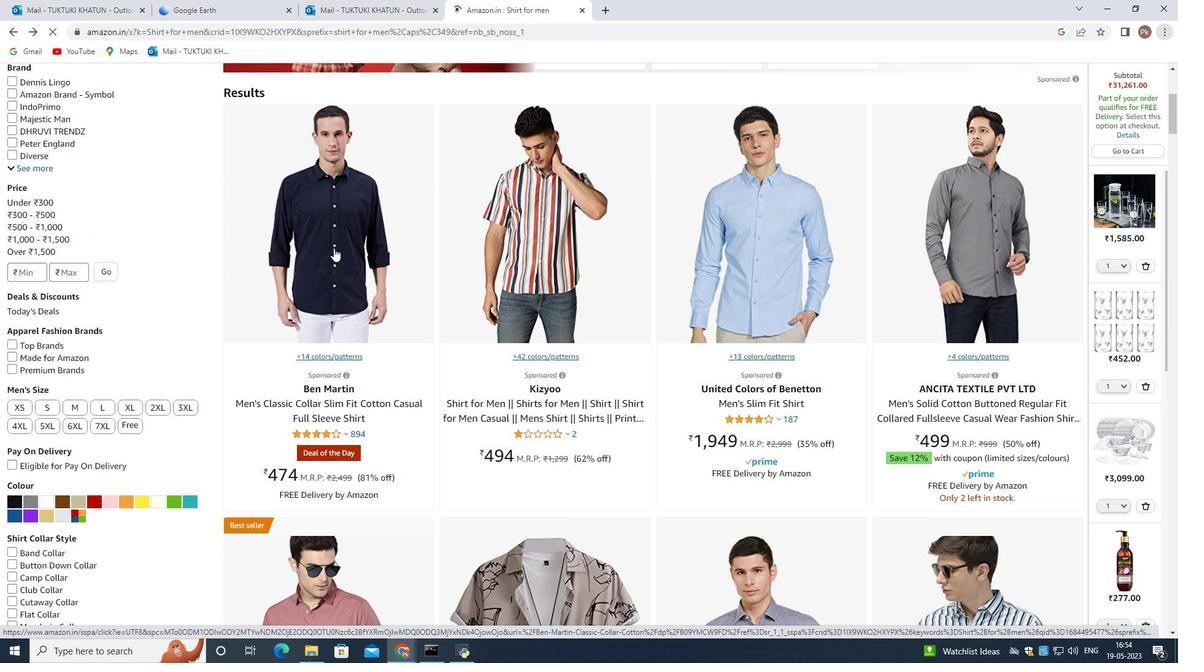 
Action: Mouse moved to (405, 365)
Screenshot: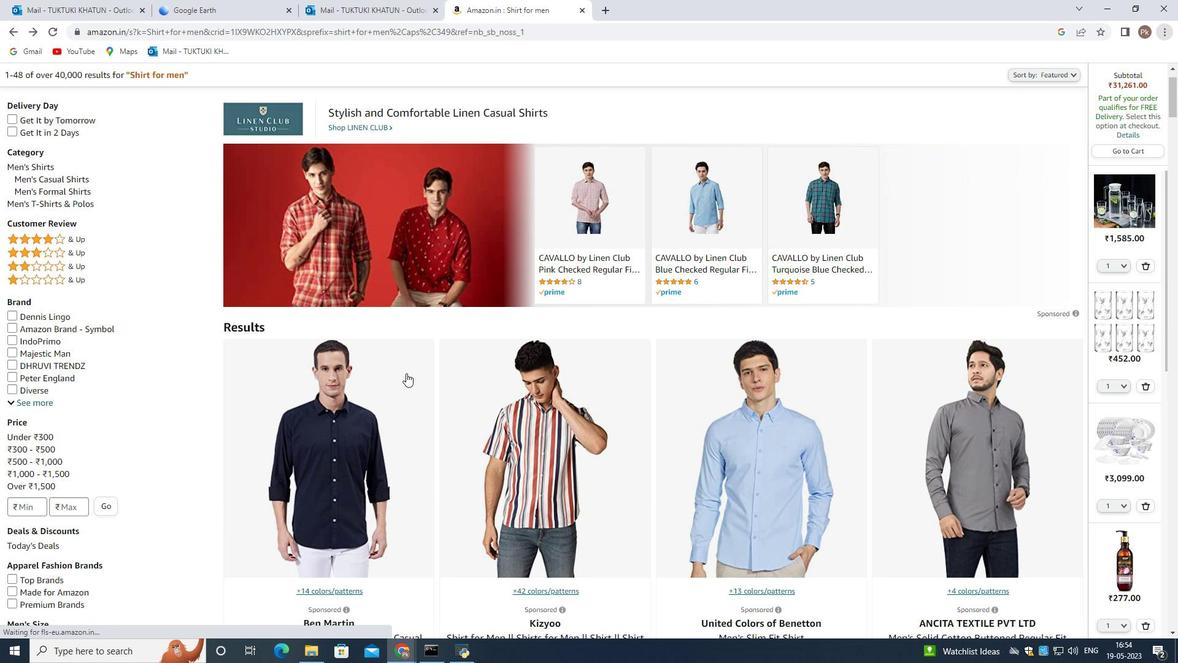 
Action: Mouse pressed left at (405, 365)
Screenshot: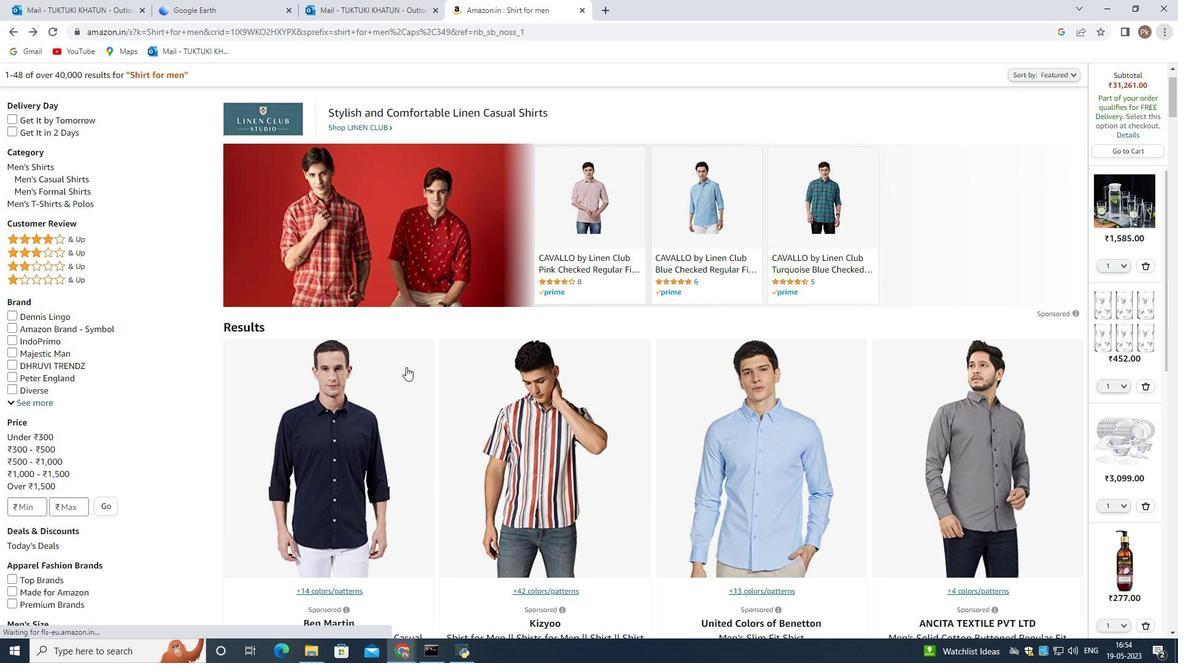 
Action: Mouse moved to (910, 416)
Screenshot: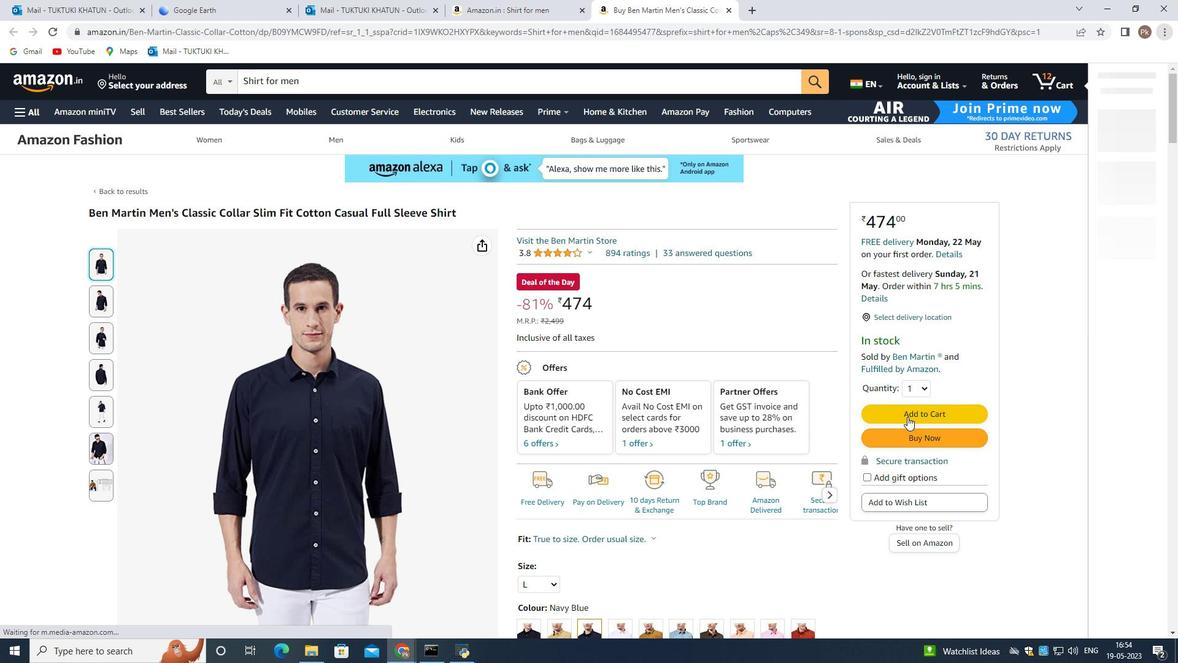 
Action: Mouse pressed left at (910, 416)
Screenshot: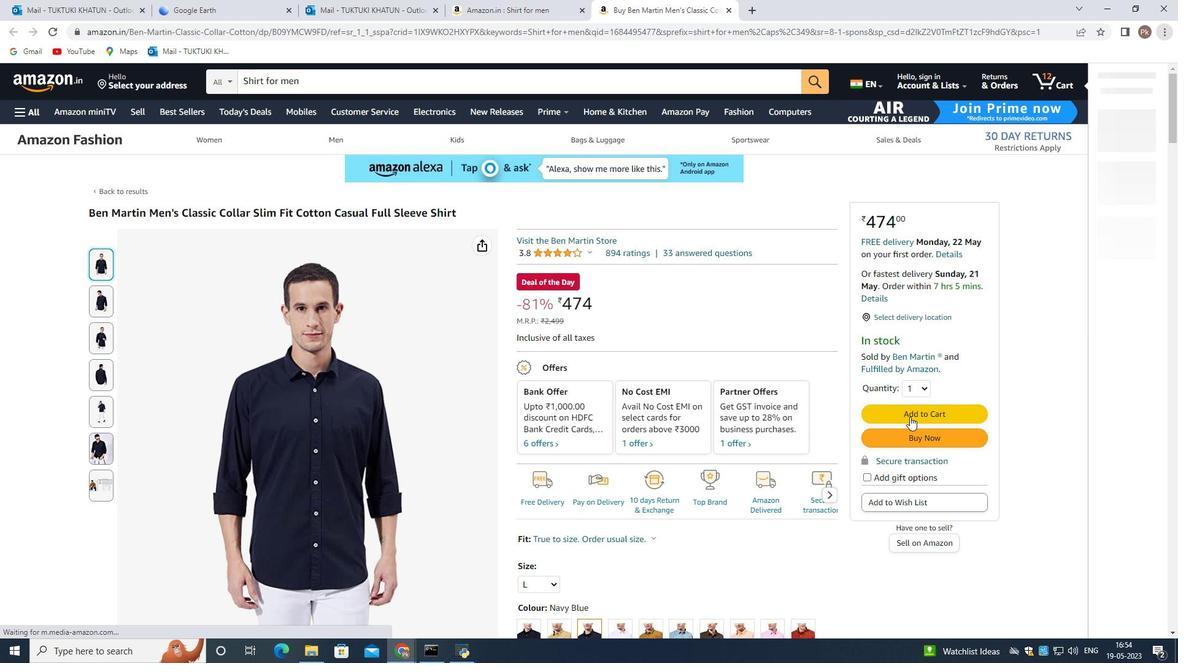 
Action: Mouse moved to (388, 370)
Screenshot: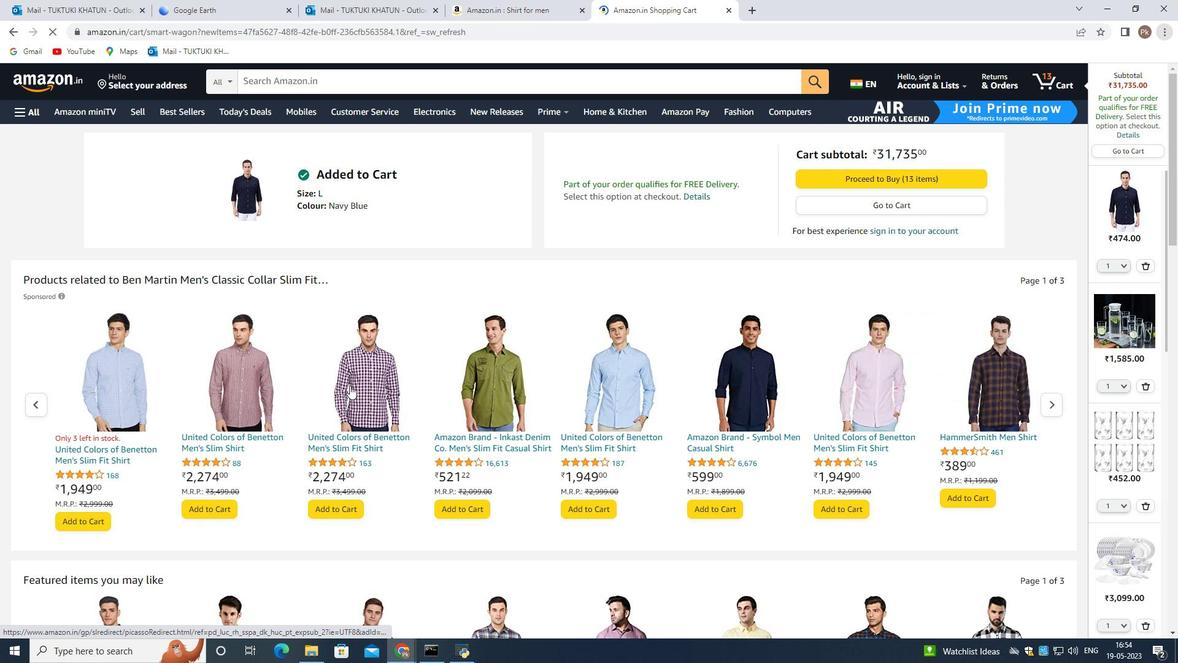 
Action: Mouse scrolled (388, 370) with delta (0, 0)
Screenshot: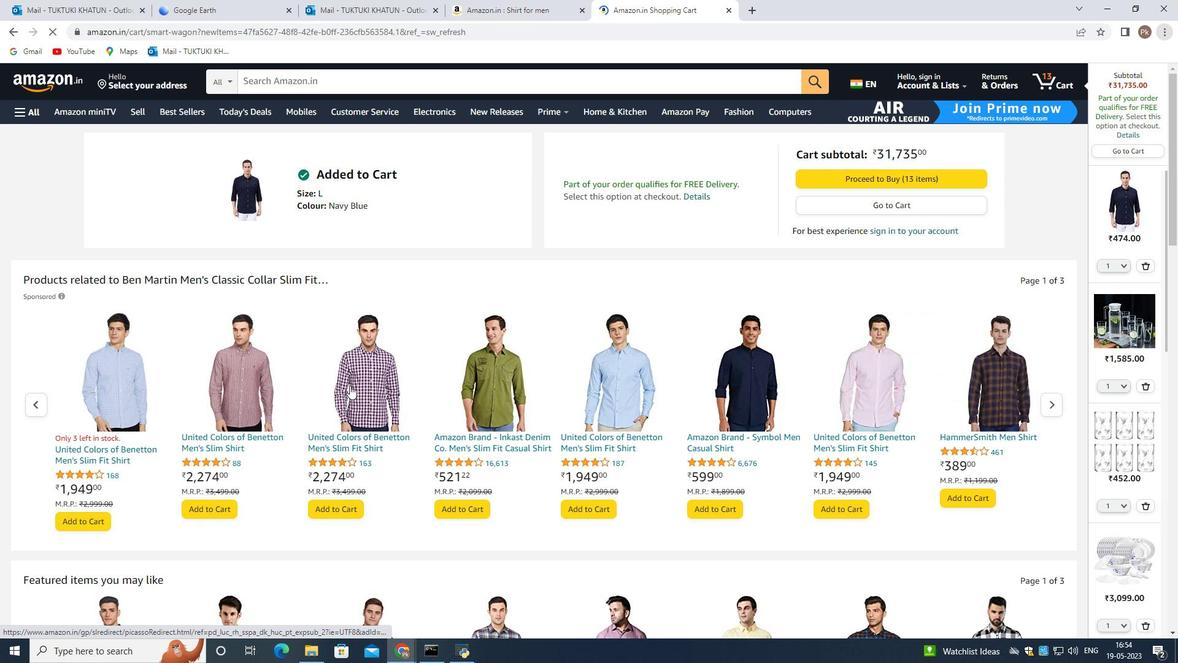 
Action: Mouse moved to (473, 329)
Screenshot: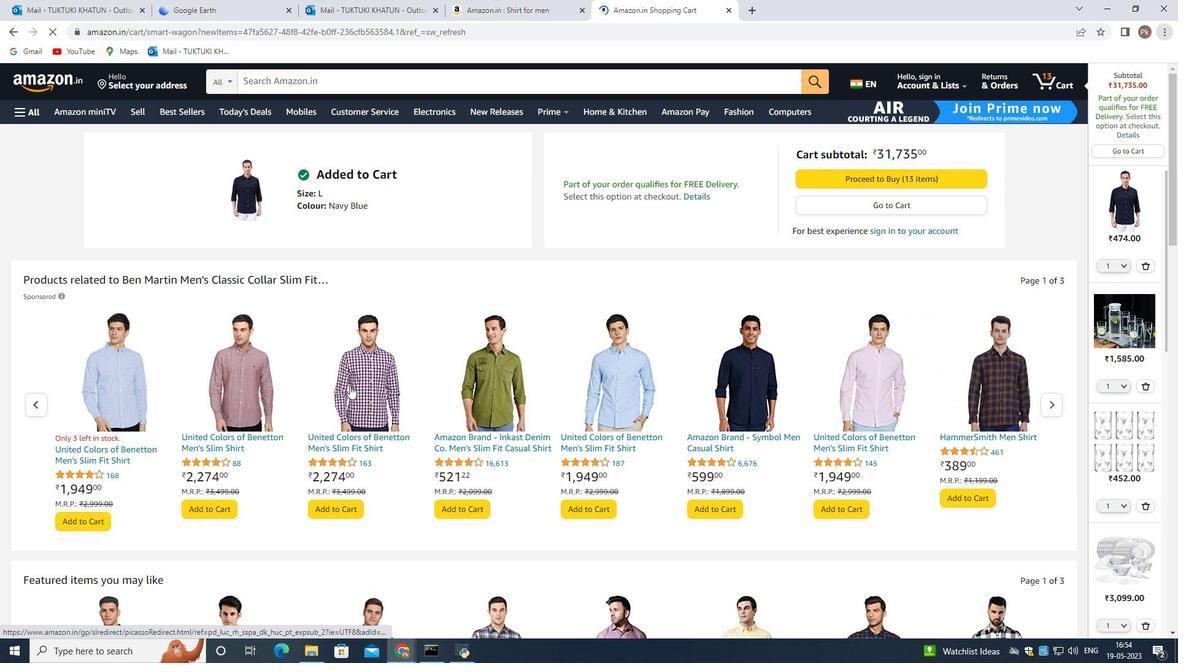 
Action: Mouse scrolled (473, 328) with delta (0, 0)
Screenshot: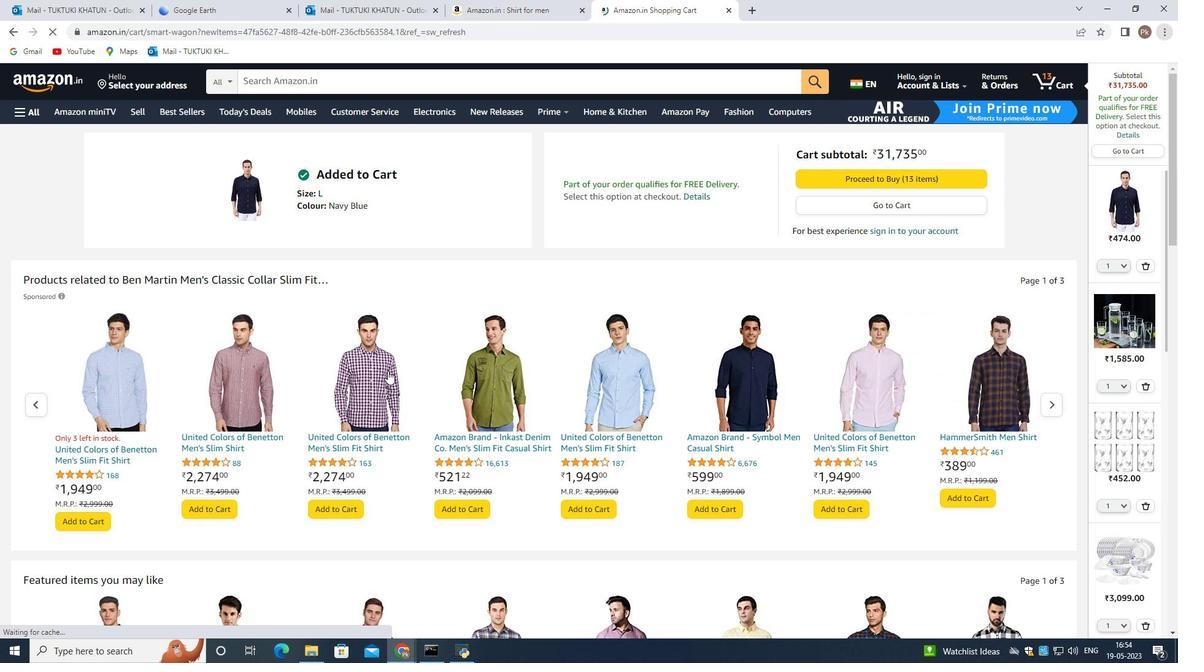 
Action: Mouse scrolled (473, 328) with delta (0, 0)
Screenshot: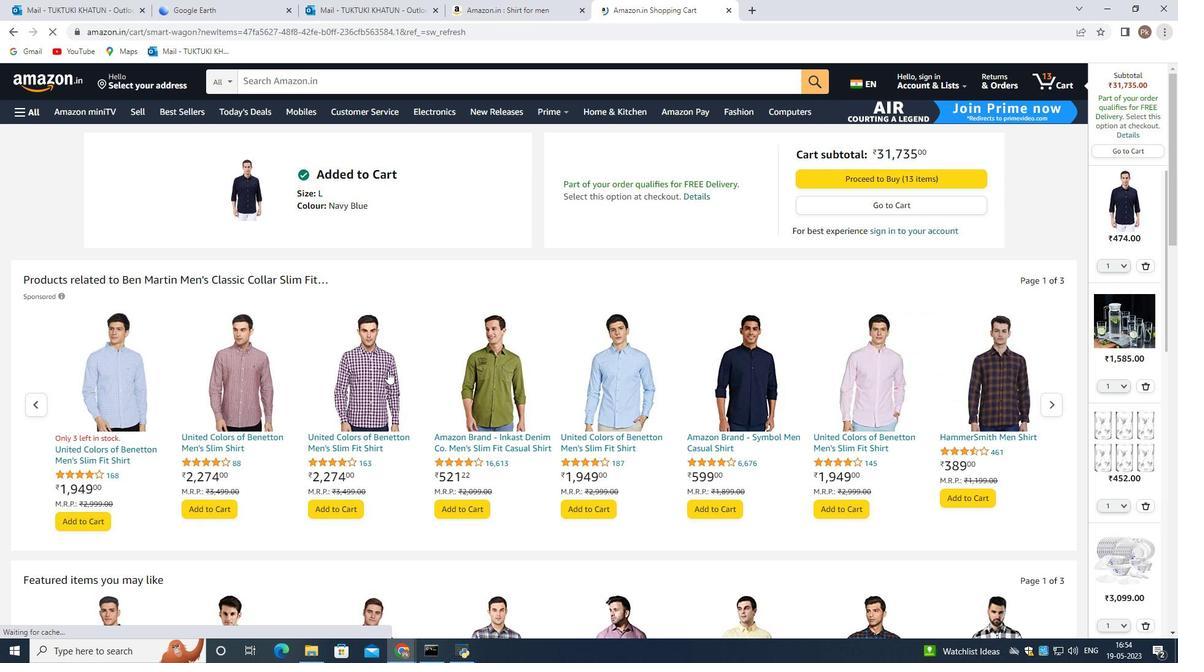 
Action: Mouse scrolled (473, 328) with delta (0, 0)
Screenshot: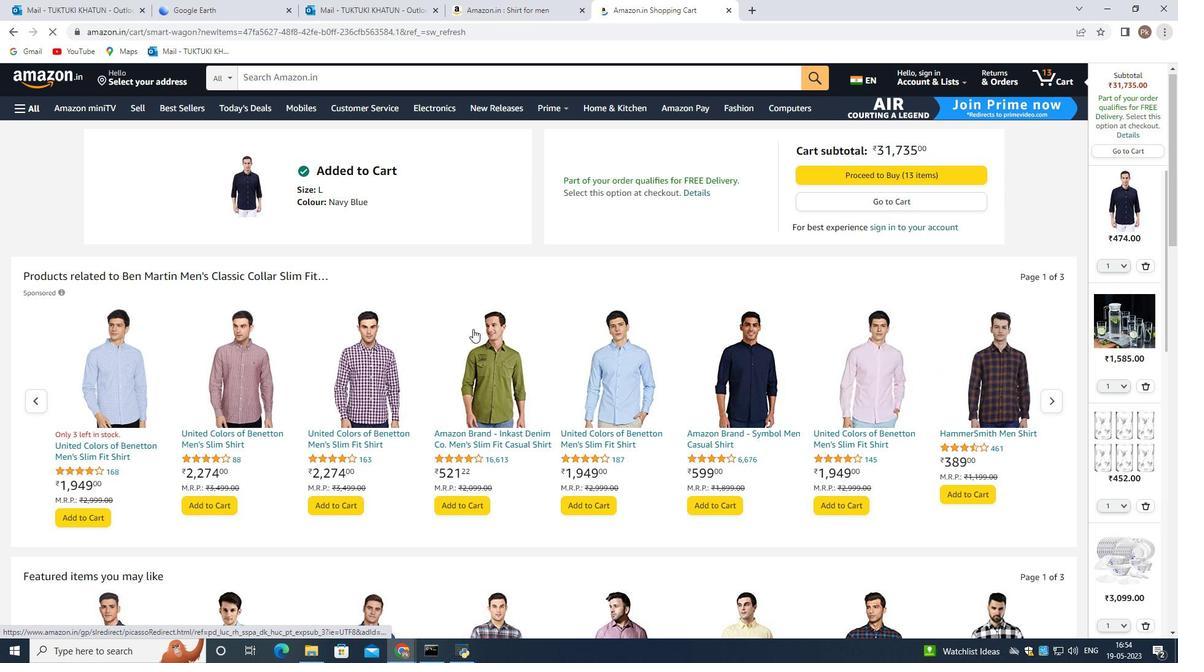 
Action: Mouse moved to (647, 324)
Screenshot: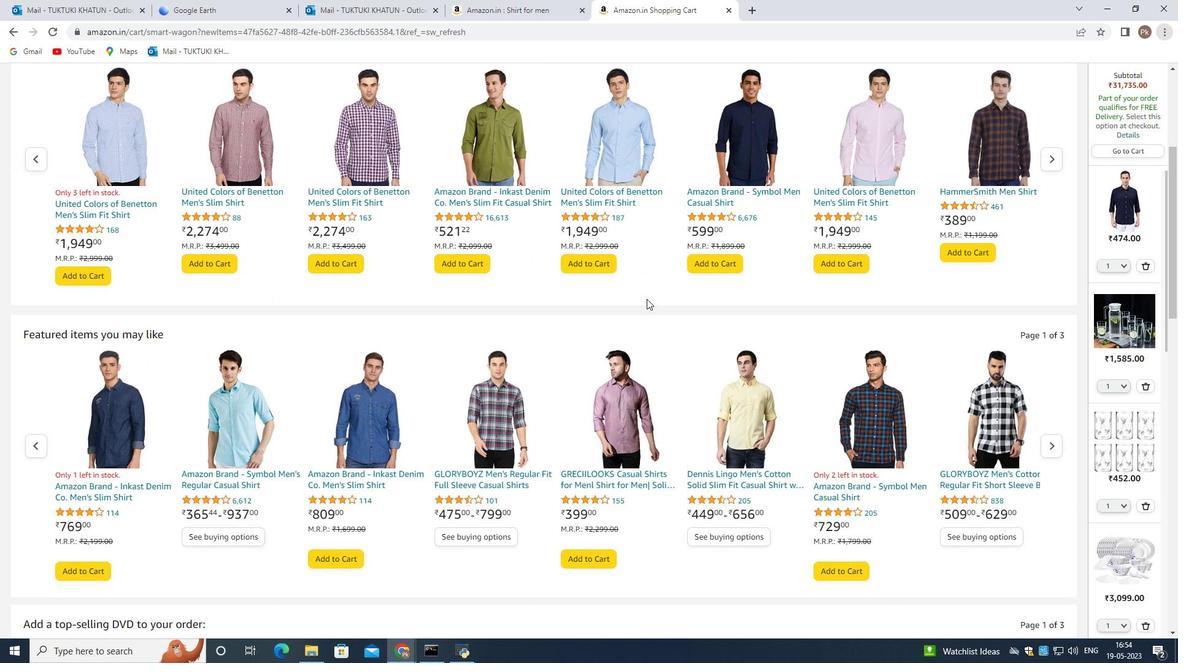 
Action: Mouse scrolled (647, 323) with delta (0, 0)
Screenshot: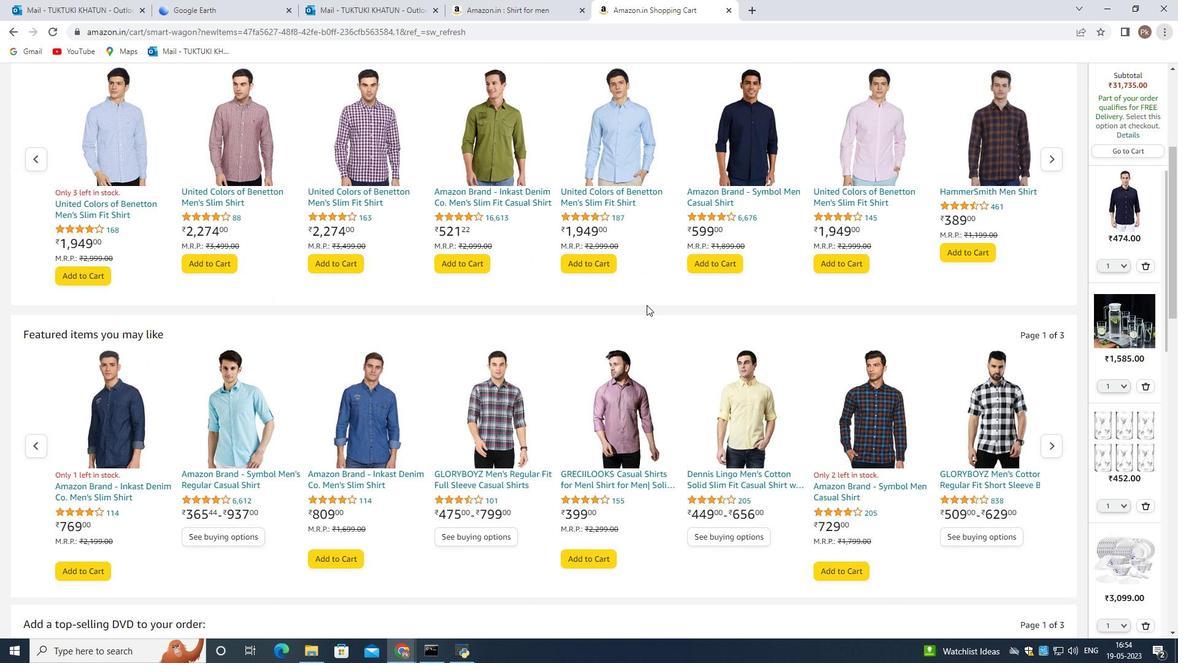 
Action: Mouse moved to (651, 371)
Screenshot: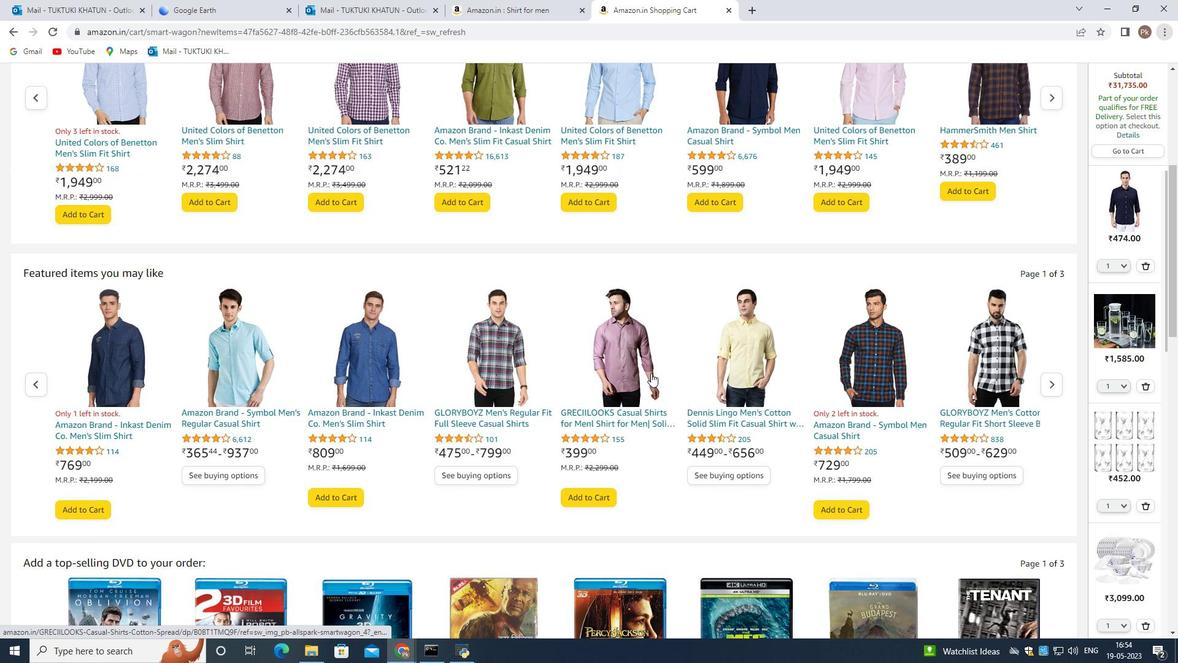 
Action: Mouse scrolled (651, 370) with delta (0, 0)
Screenshot: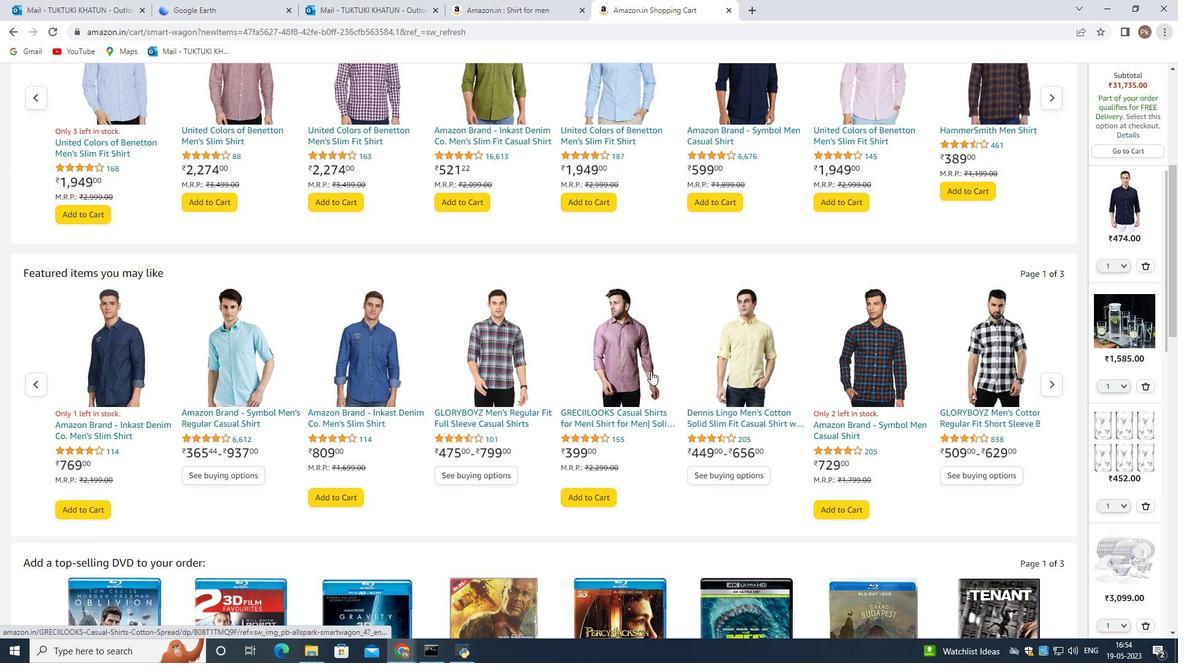 
Action: Mouse scrolled (651, 370) with delta (0, 0)
Screenshot: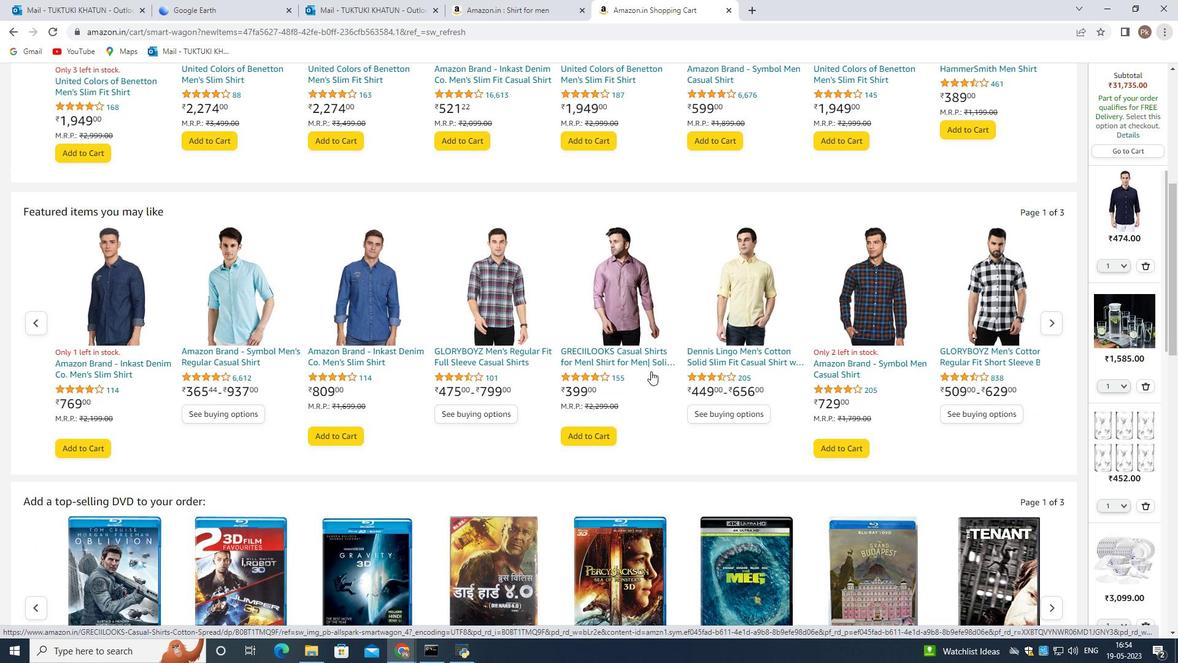
Action: Mouse scrolled (651, 370) with delta (0, 0)
Screenshot: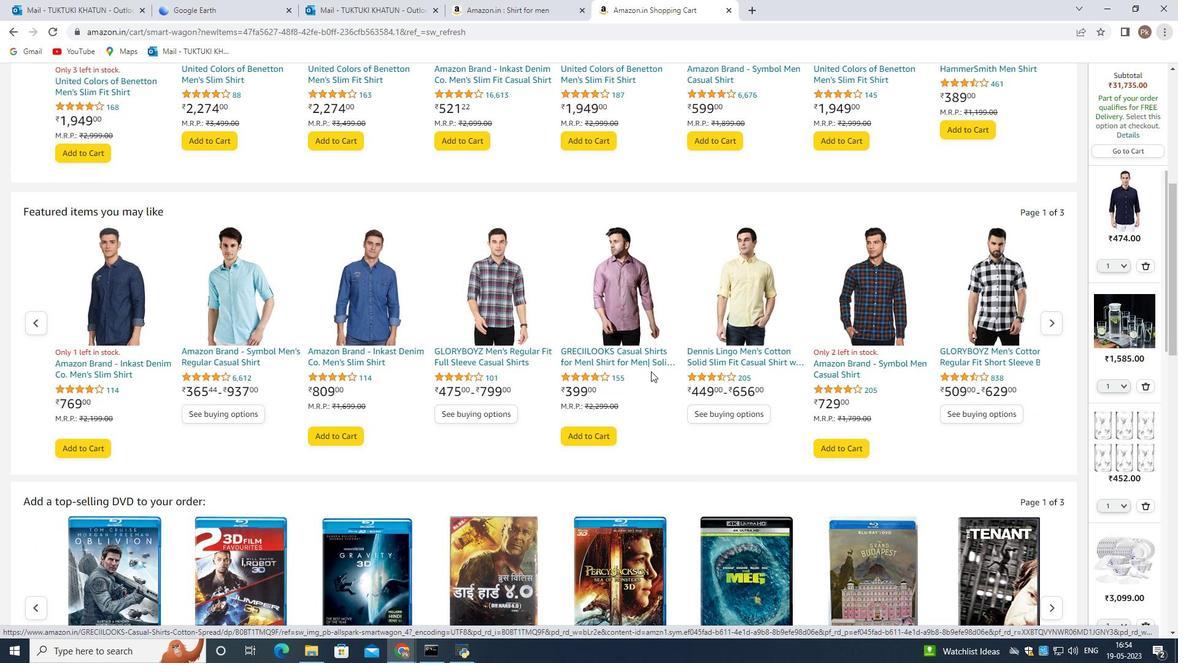 
Action: Mouse scrolled (651, 370) with delta (0, 0)
Screenshot: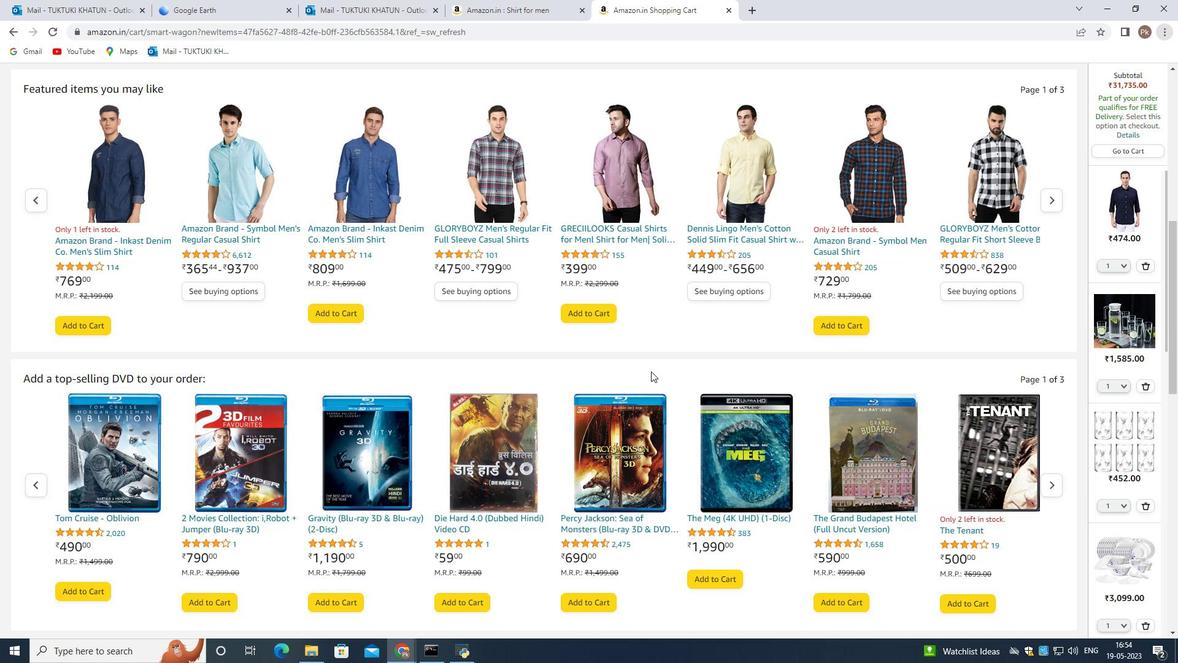 
Action: Mouse moved to (650, 370)
Screenshot: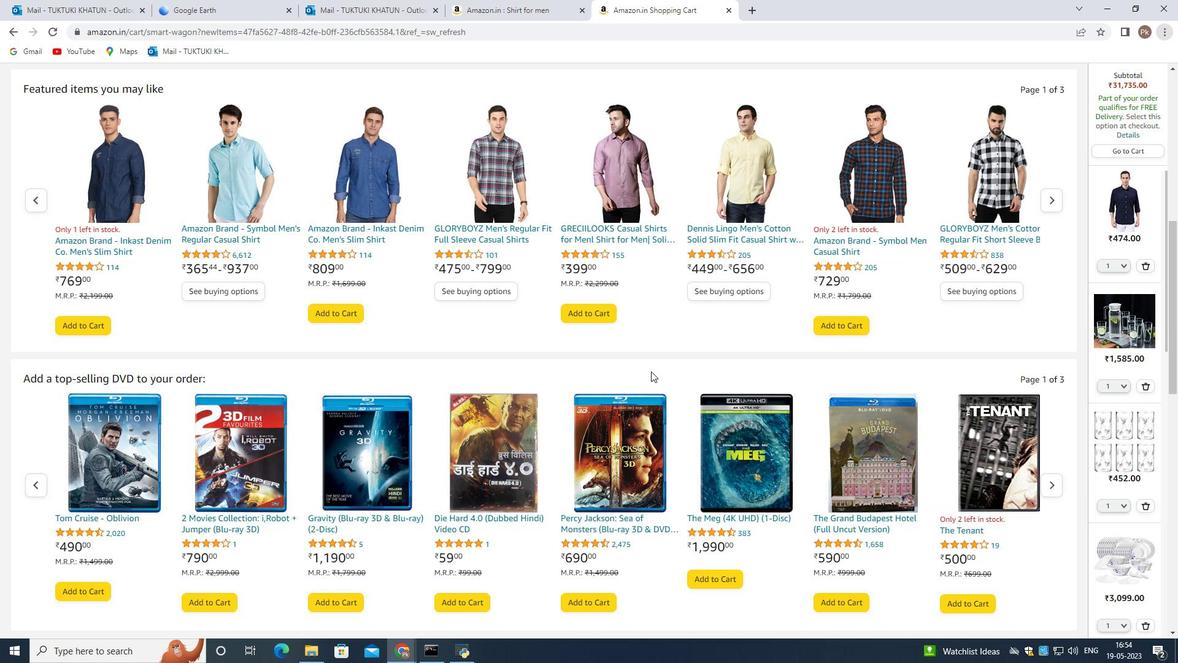 
Action: Mouse scrolled (650, 370) with delta (0, 0)
Screenshot: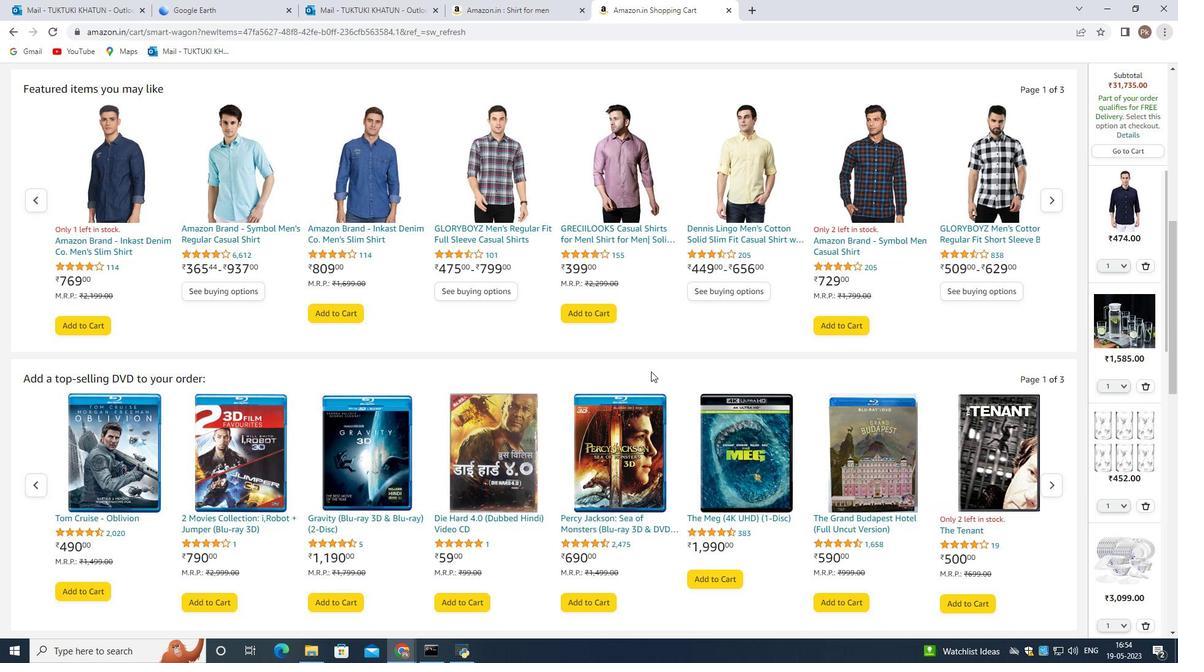 
Action: Mouse scrolled (650, 370) with delta (0, 0)
Screenshot: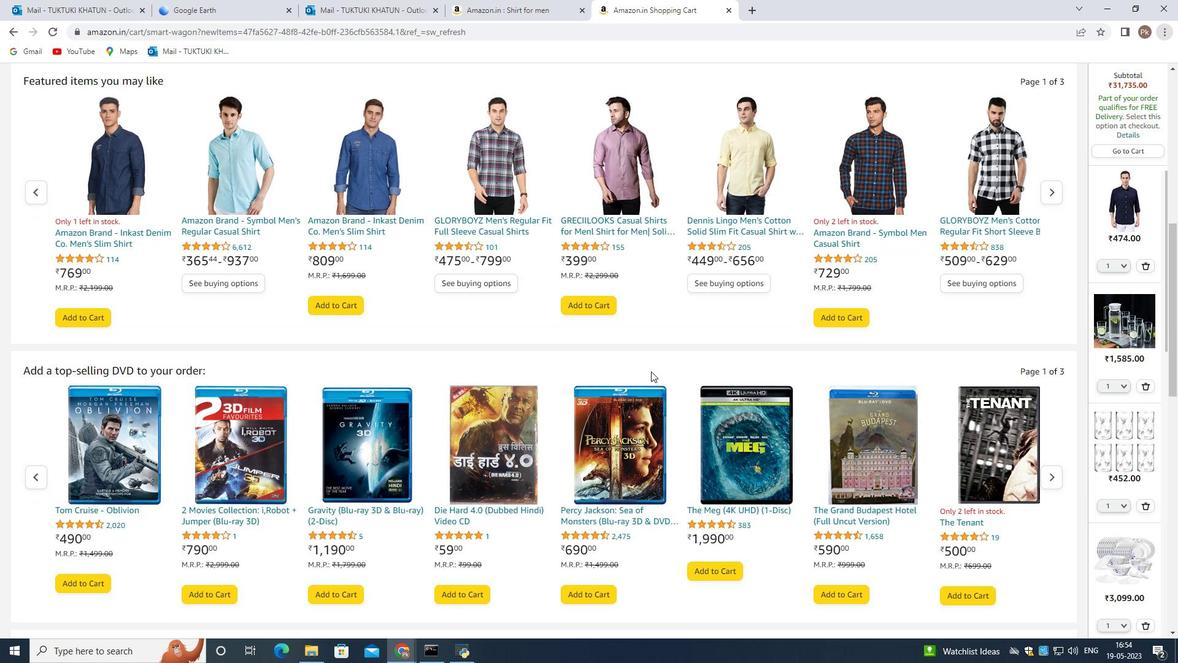 
Action: Mouse scrolled (650, 370) with delta (0, 0)
Screenshot: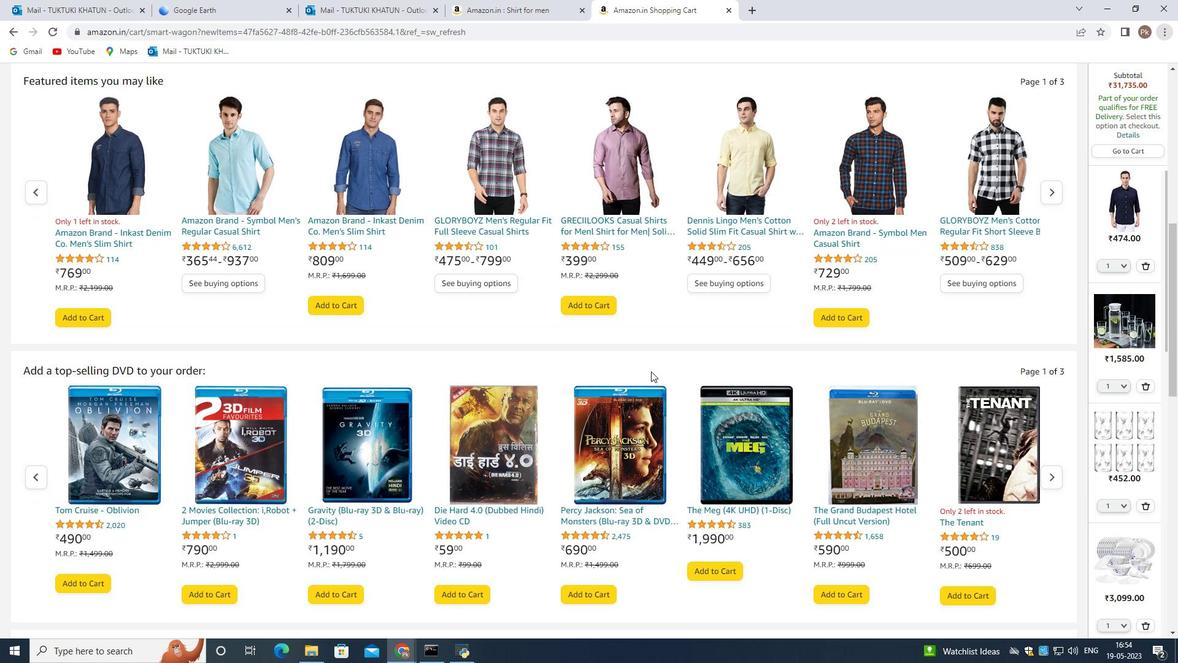 
Action: Mouse scrolled (650, 370) with delta (0, 0)
Screenshot: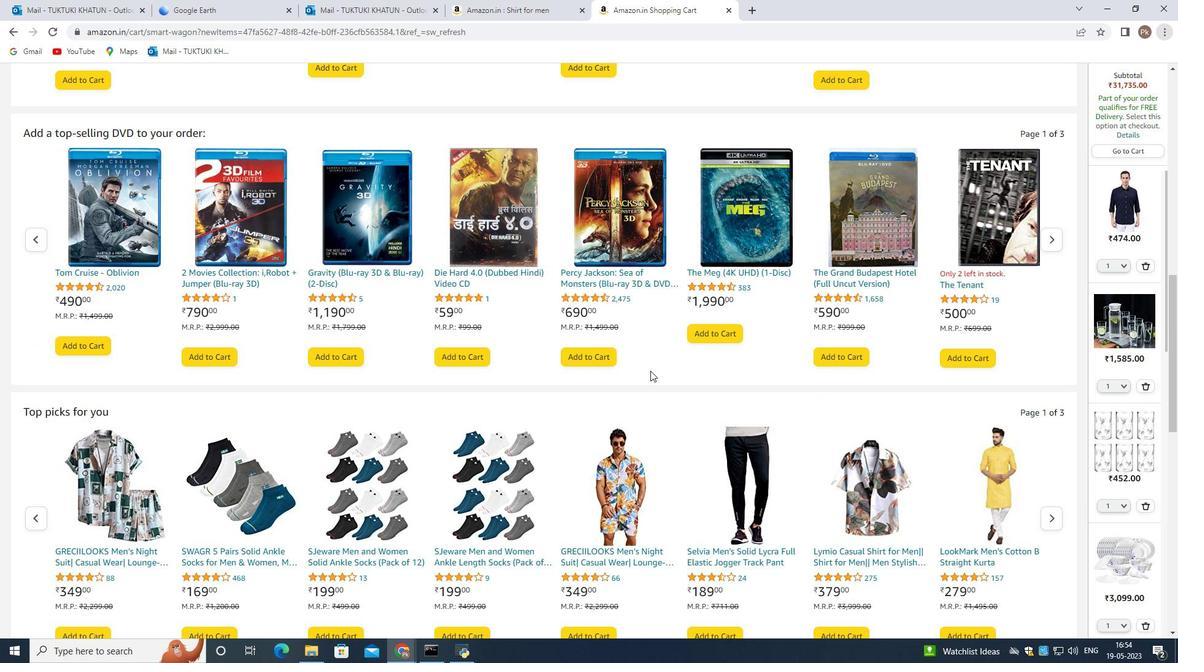 
Action: Mouse scrolled (650, 370) with delta (0, 0)
Screenshot: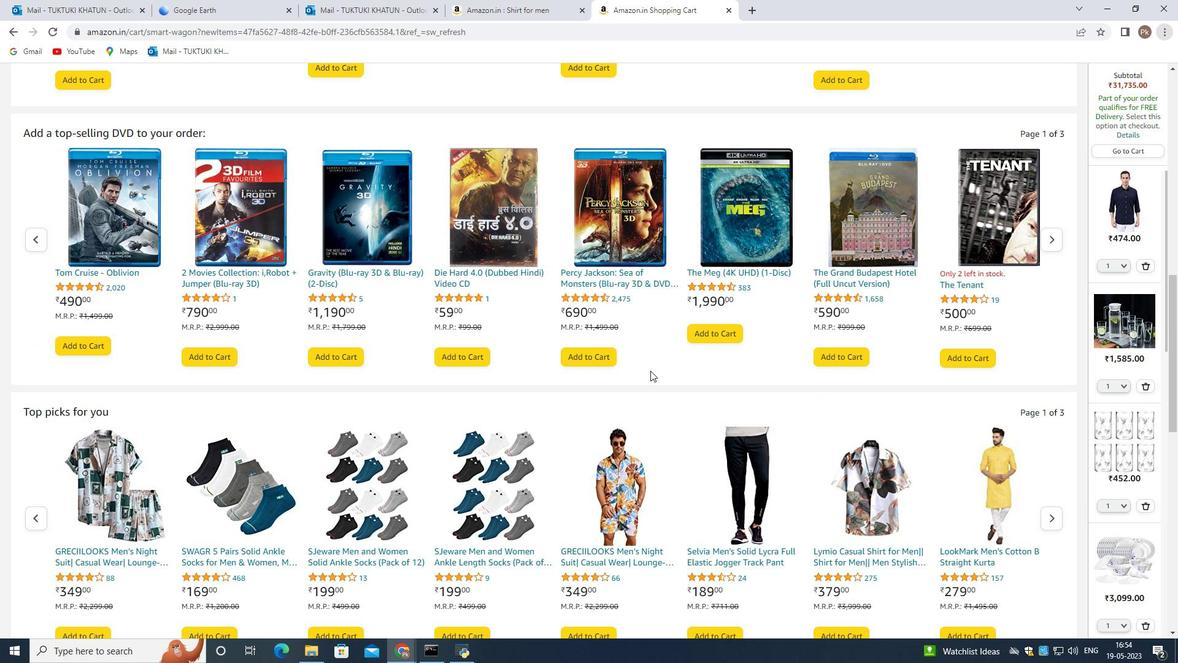 
Action: Mouse scrolled (650, 370) with delta (0, 0)
Screenshot: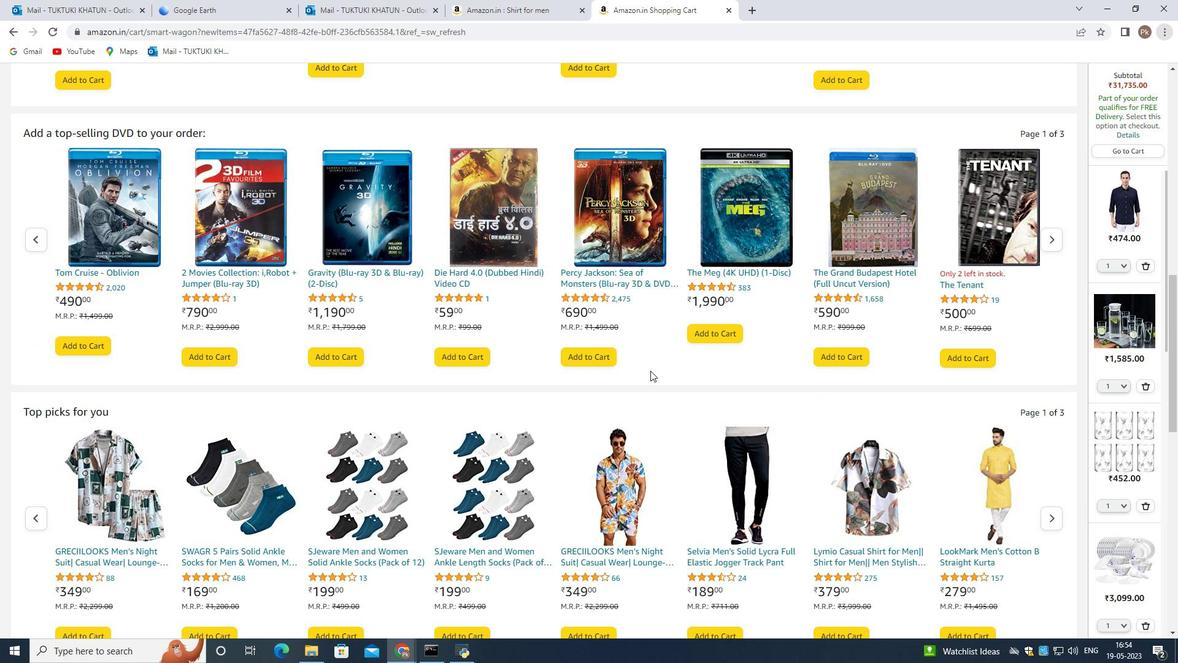 
Action: Mouse scrolled (650, 370) with delta (0, 0)
Screenshot: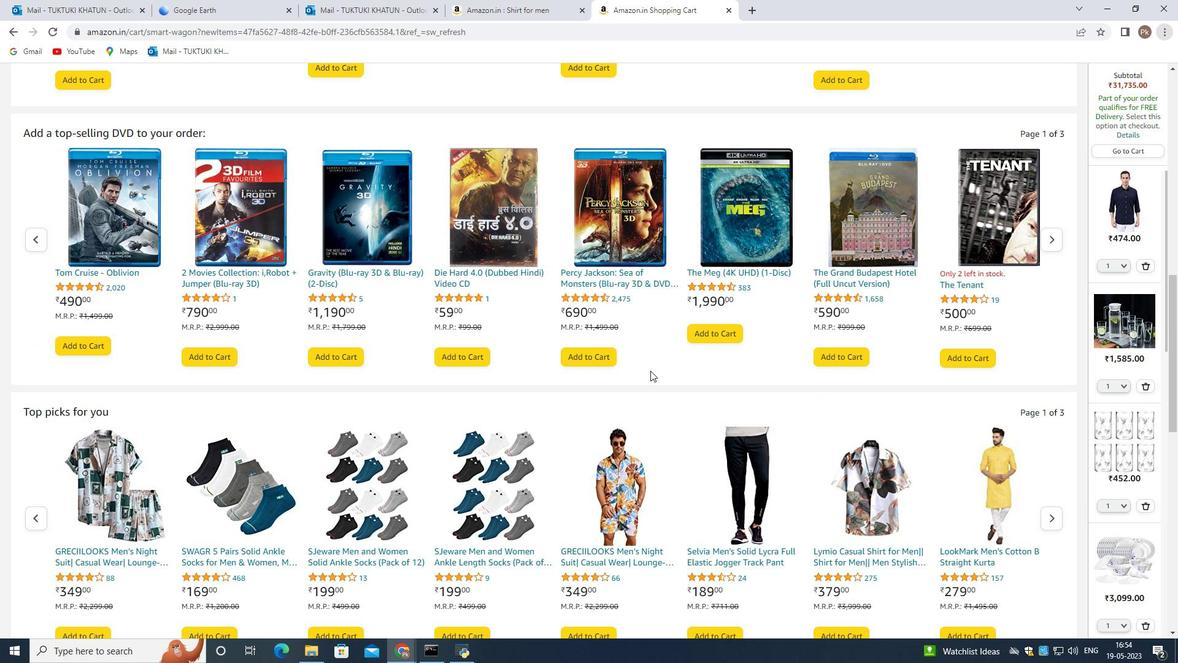 
Action: Mouse moved to (649, 370)
Screenshot: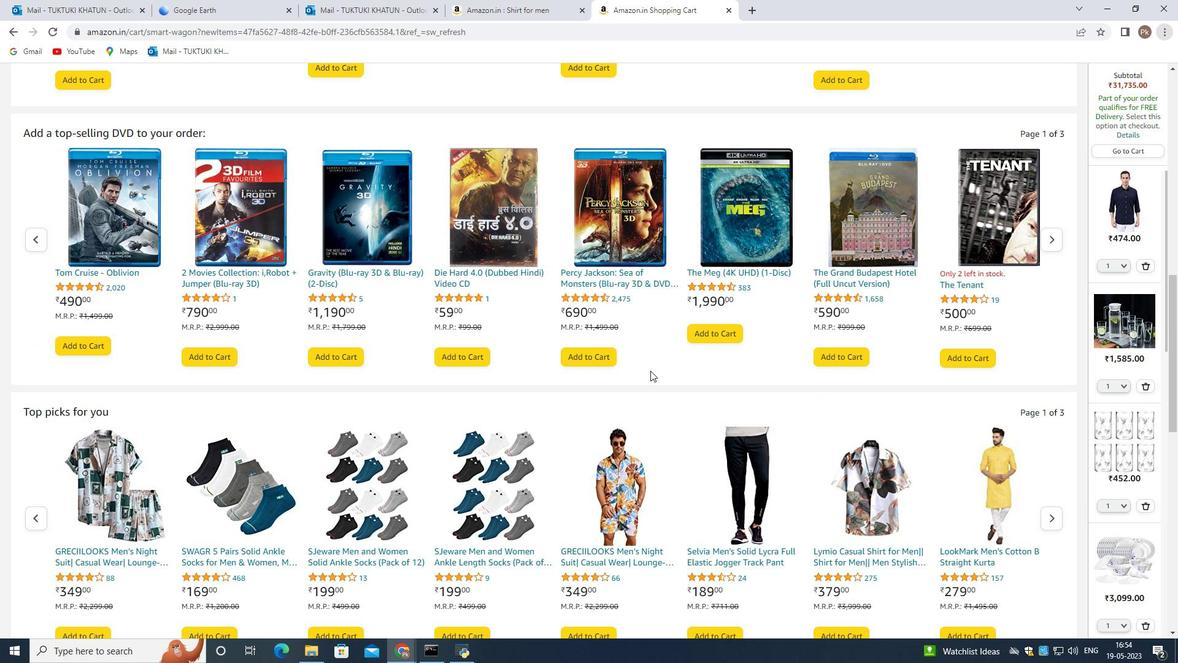 
Action: Mouse scrolled (649, 370) with delta (0, 0)
Screenshot: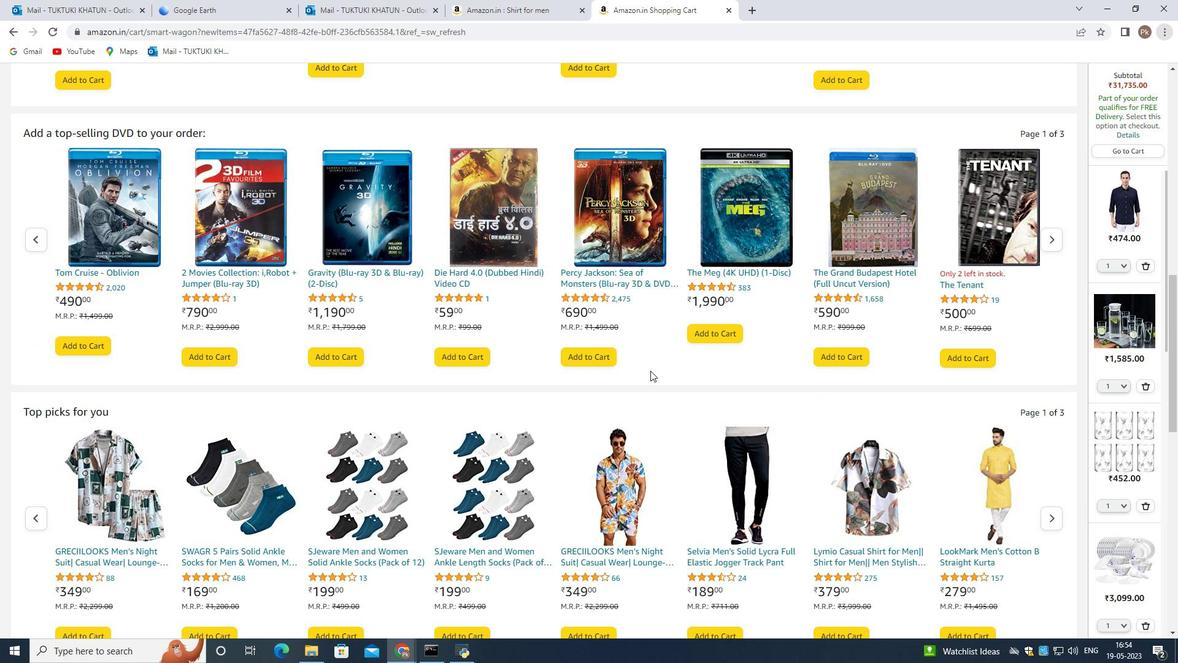 
Action: Mouse moved to (647, 374)
Screenshot: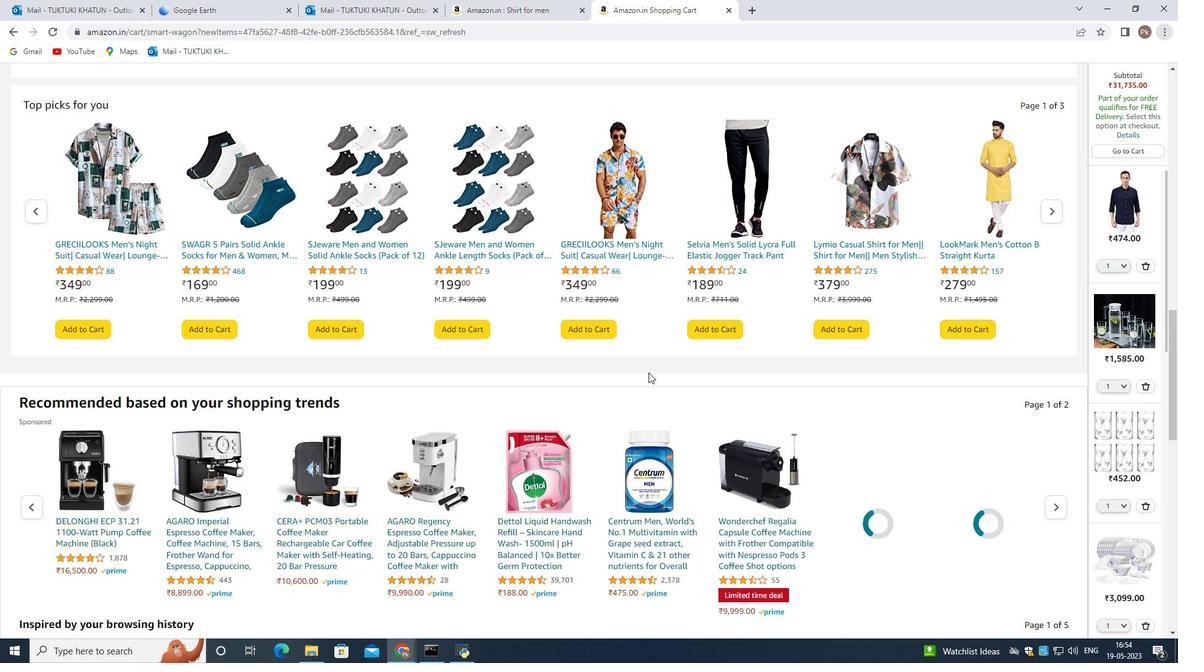 
Action: Mouse scrolled (647, 375) with delta (0, 0)
Screenshot: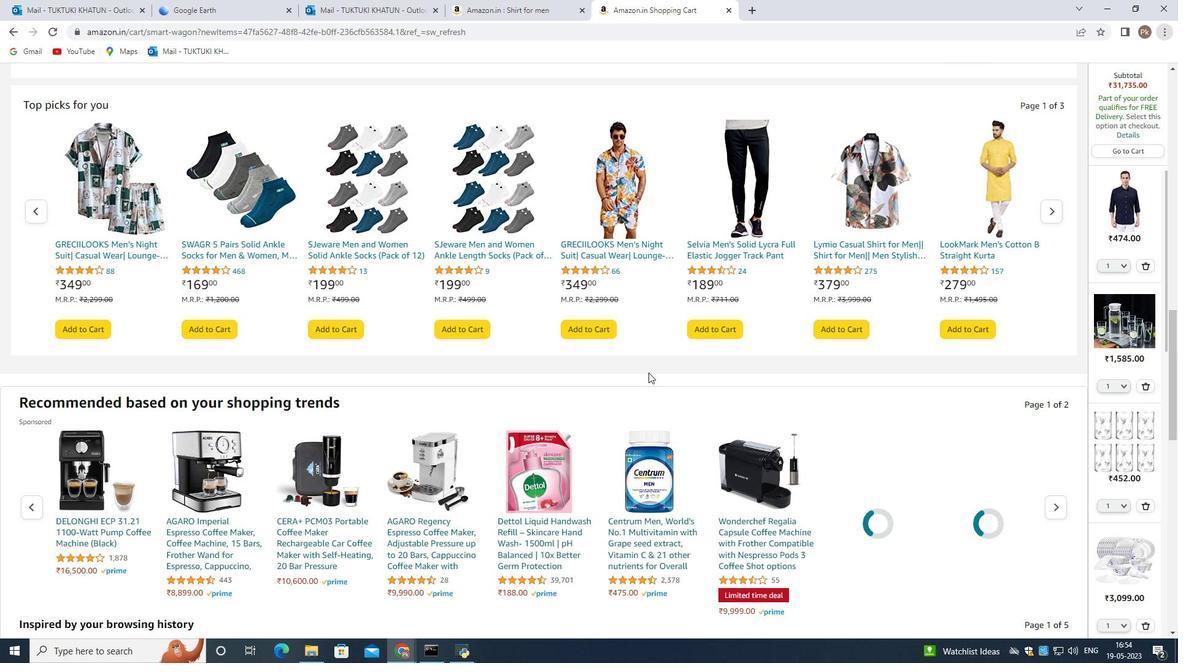 
Action: Mouse scrolled (647, 375) with delta (0, 0)
Screenshot: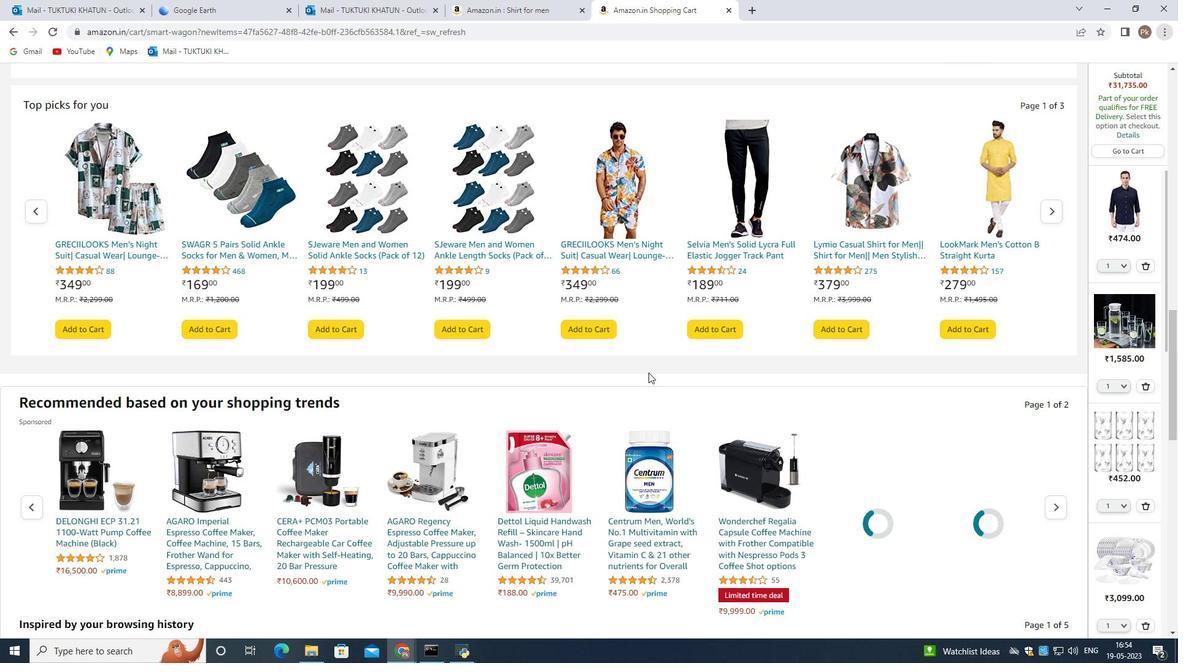 
Action: Mouse scrolled (647, 375) with delta (0, 0)
Screenshot: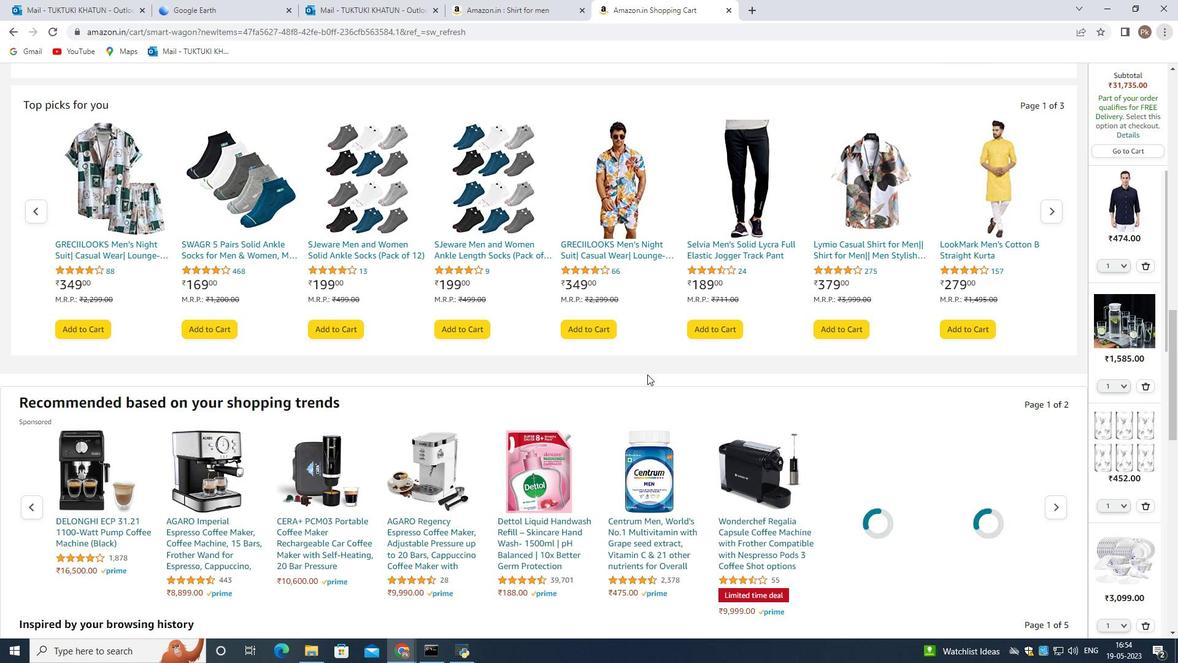 
Action: Mouse scrolled (647, 375) with delta (0, 0)
Screenshot: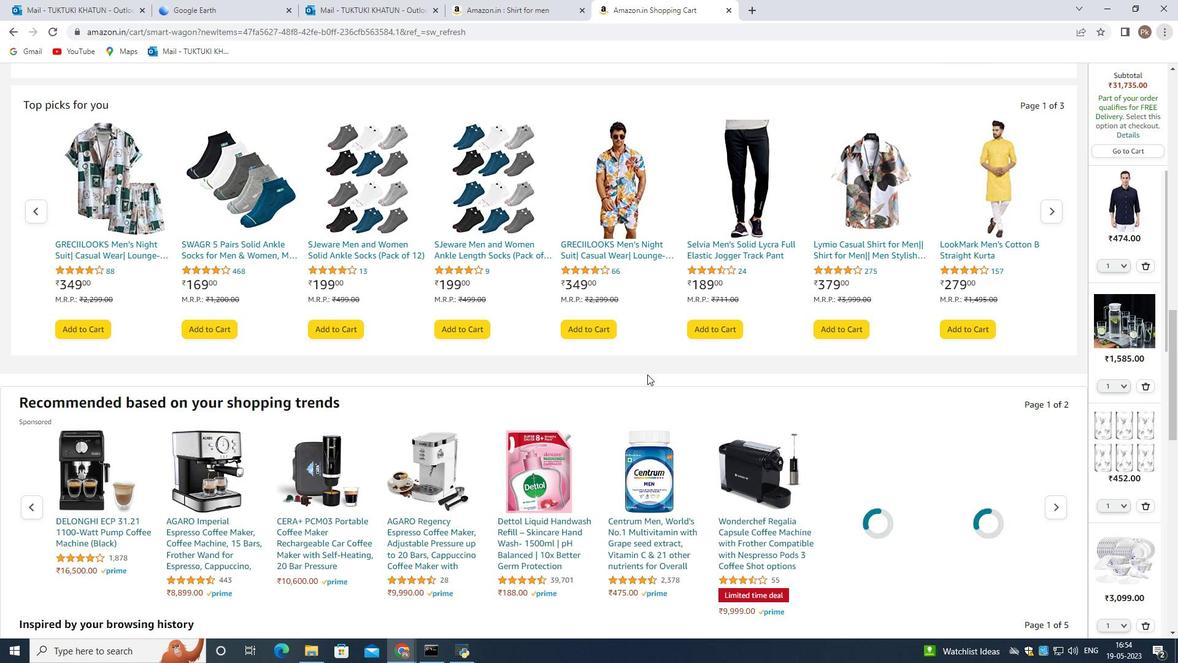 
Action: Mouse scrolled (647, 375) with delta (0, 0)
Screenshot: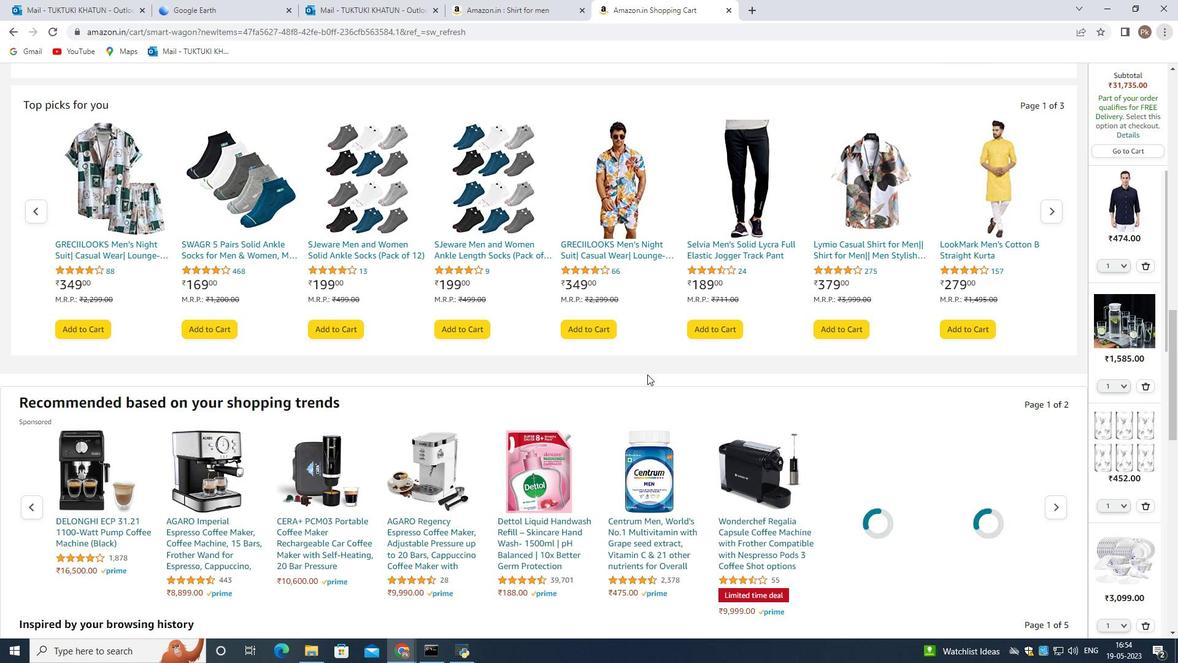 
Action: Mouse scrolled (647, 375) with delta (0, 0)
Screenshot: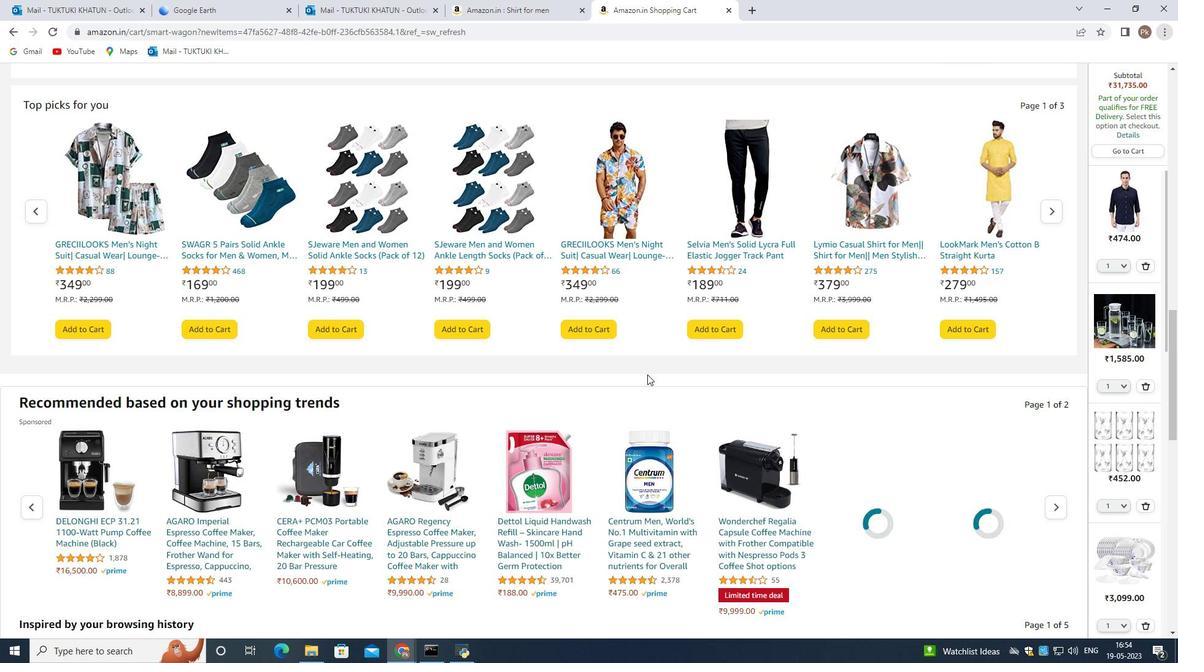 
Action: Mouse moved to (647, 375)
Screenshot: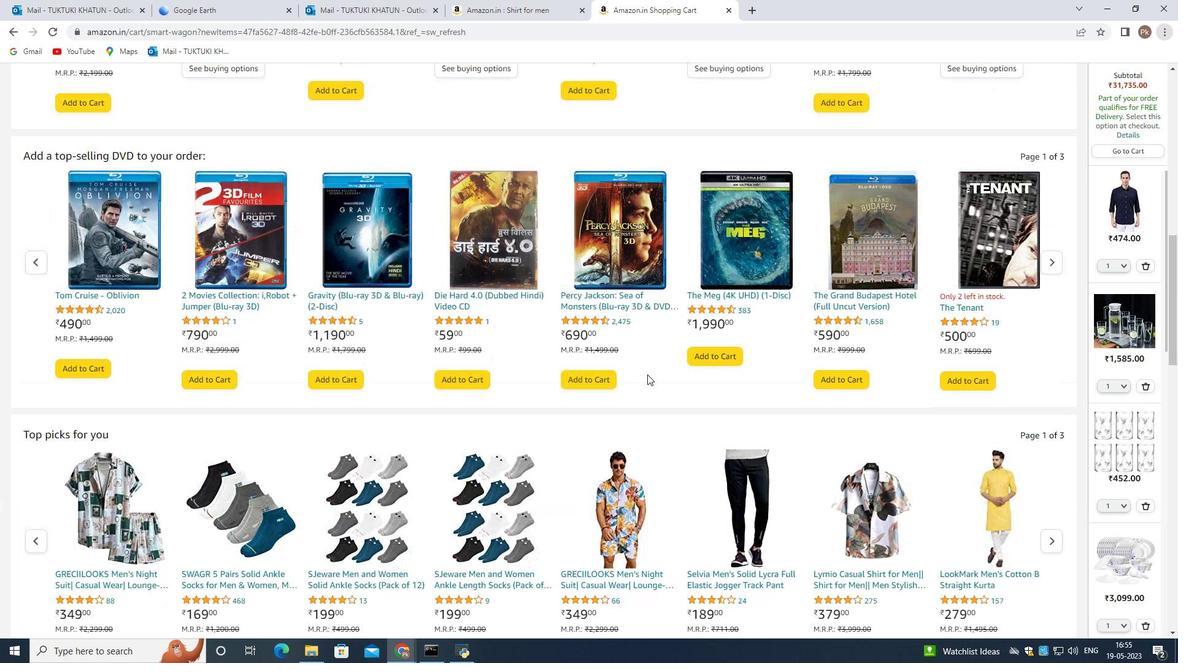 
Action: Mouse scrolled (647, 375) with delta (0, 0)
Screenshot: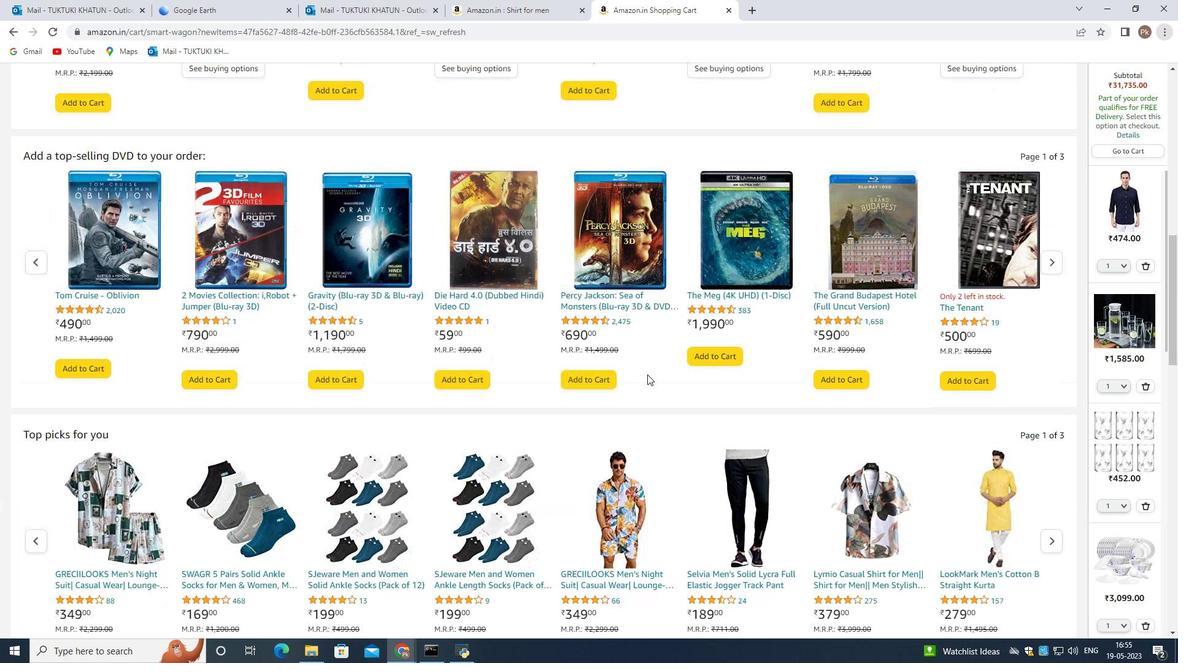 
Action: Mouse scrolled (647, 375) with delta (0, 0)
Screenshot: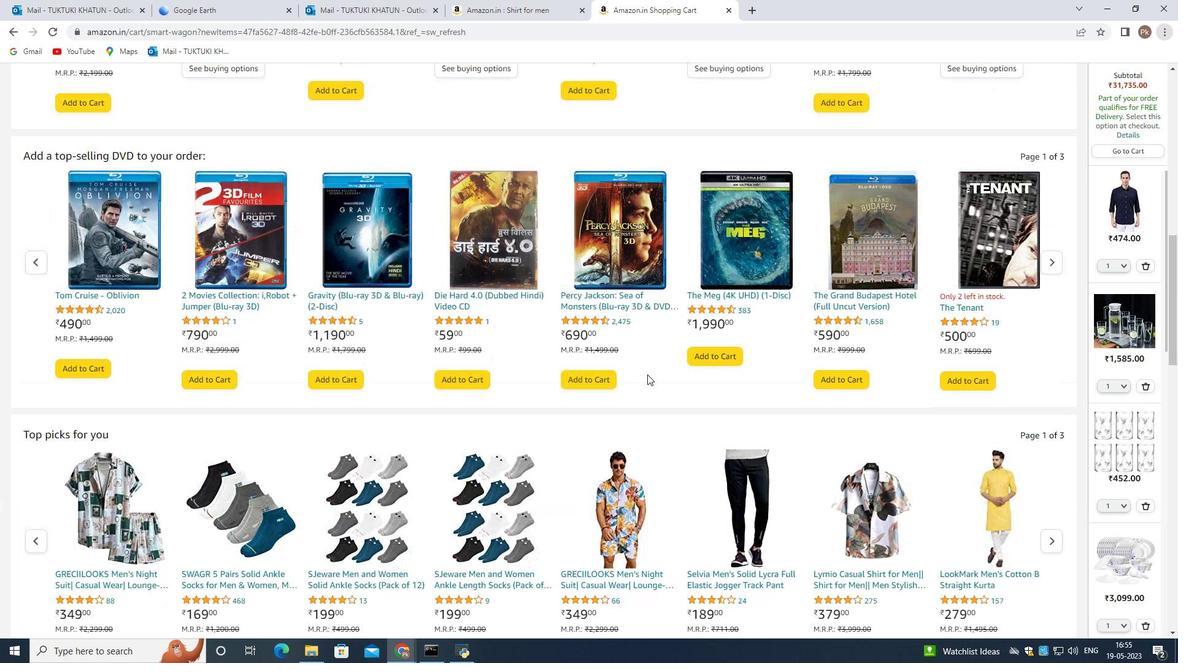 
Action: Mouse scrolled (647, 375) with delta (0, 0)
Screenshot: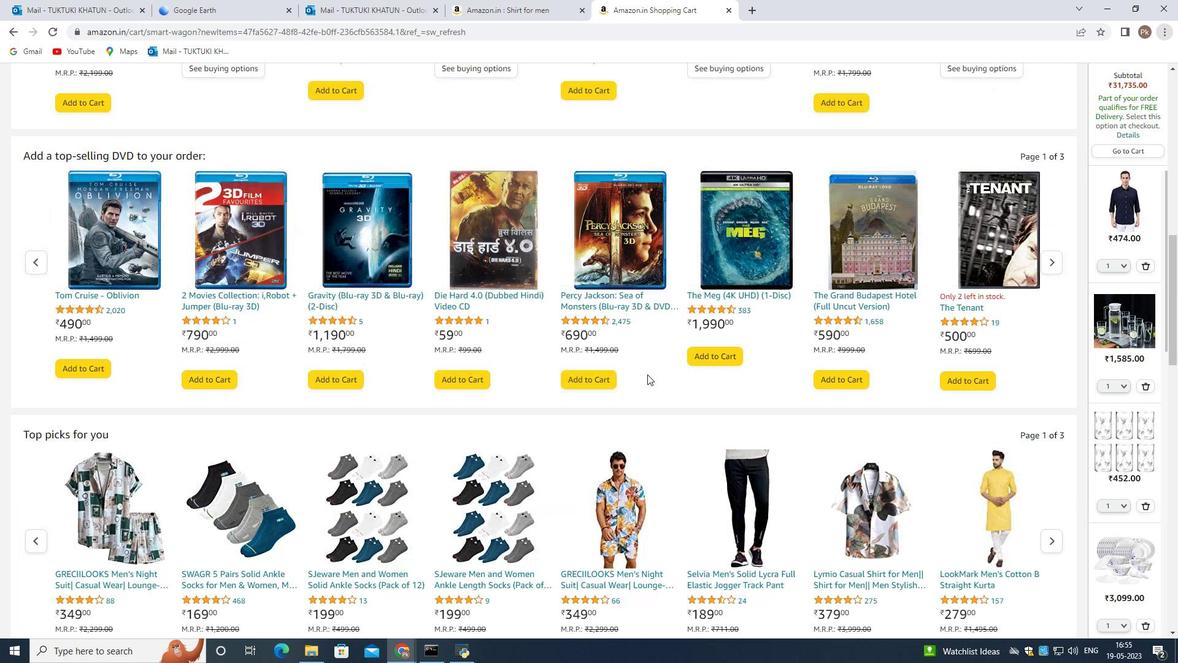 
Action: Mouse scrolled (647, 375) with delta (0, 0)
Screenshot: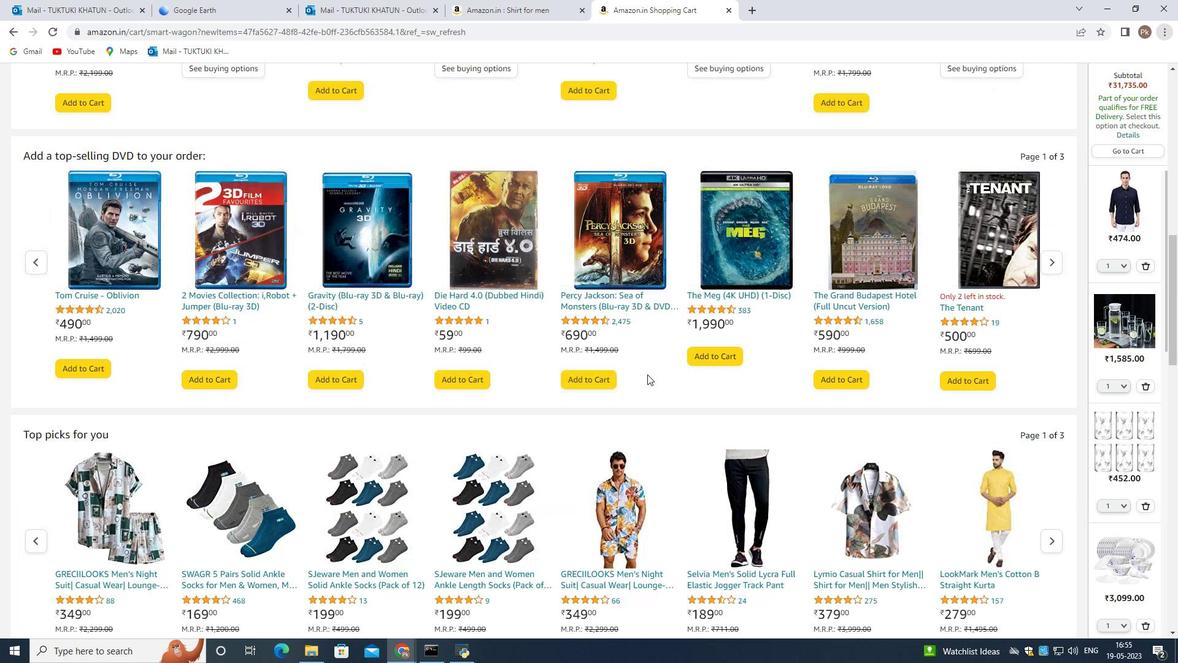 
Action: Mouse scrolled (647, 375) with delta (0, 0)
Screenshot: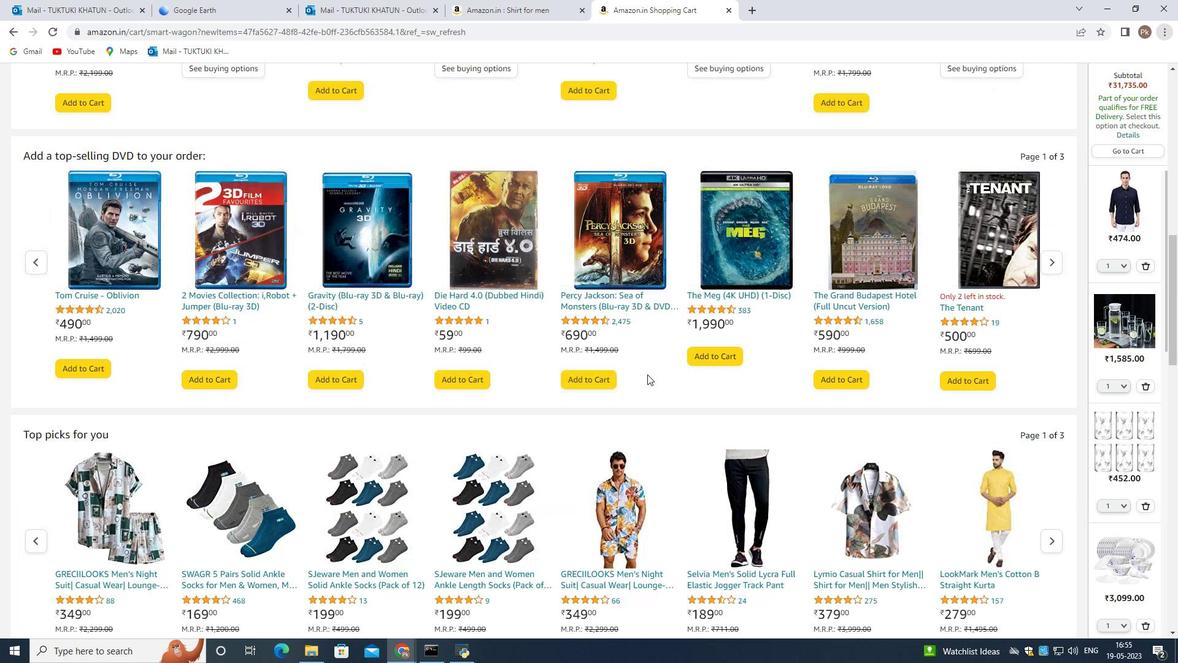 
Action: Mouse scrolled (647, 375) with delta (0, 0)
Screenshot: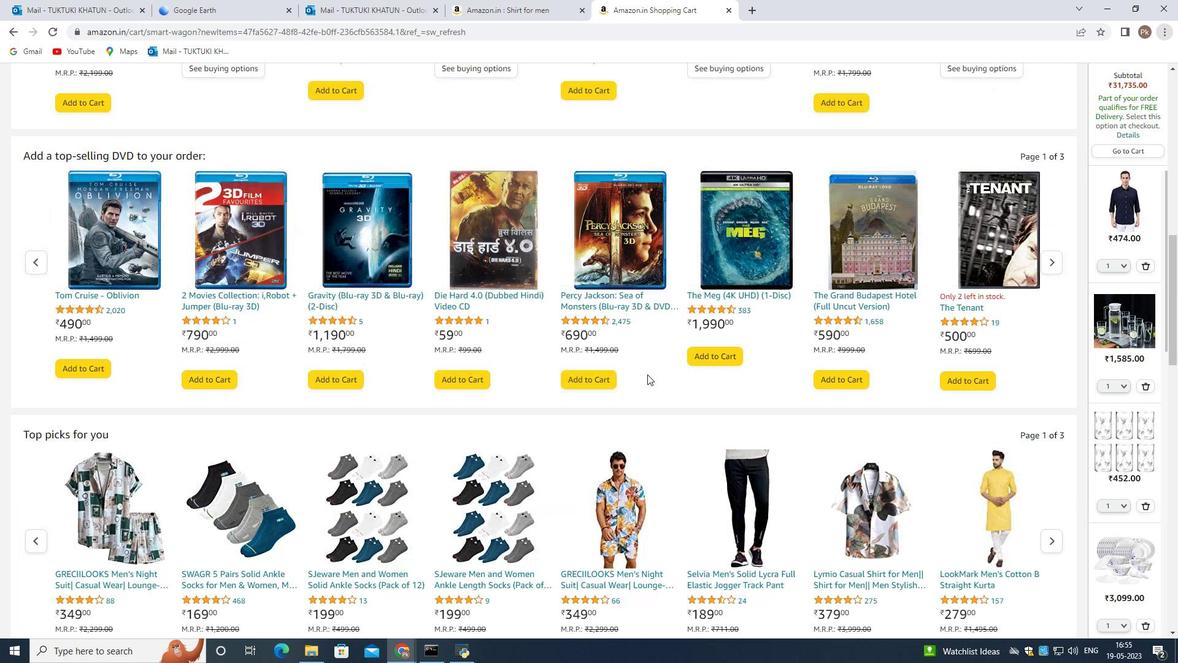 
Action: Mouse scrolled (647, 375) with delta (0, 0)
Screenshot: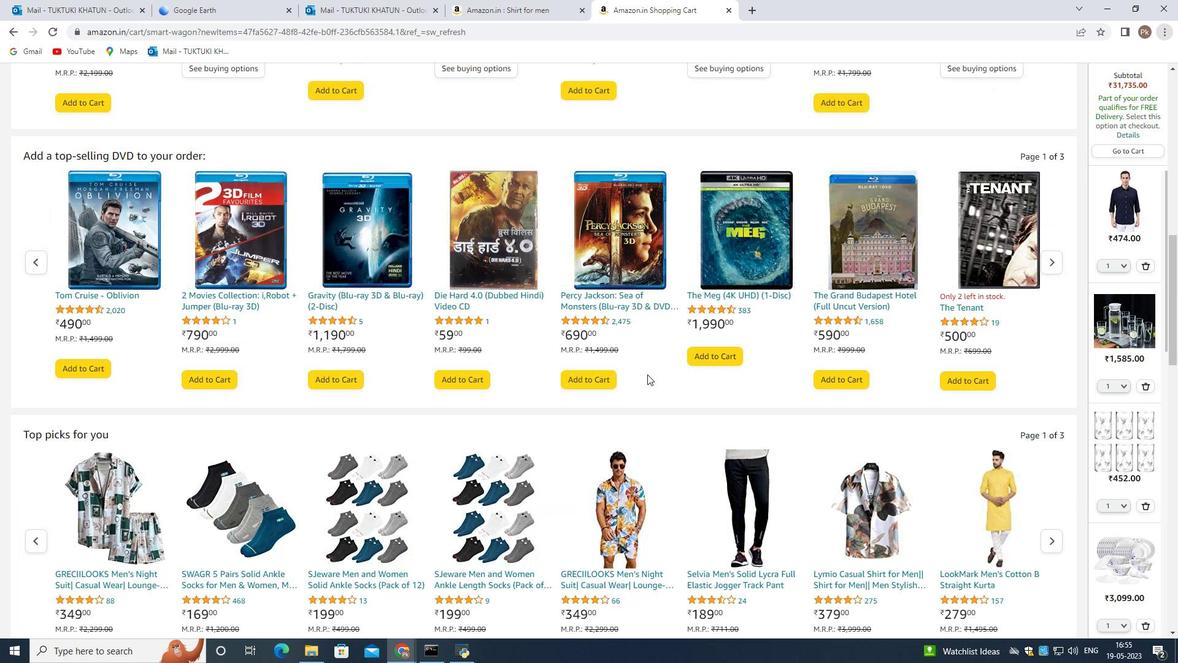 
Action: Mouse scrolled (647, 375) with delta (0, 0)
Screenshot: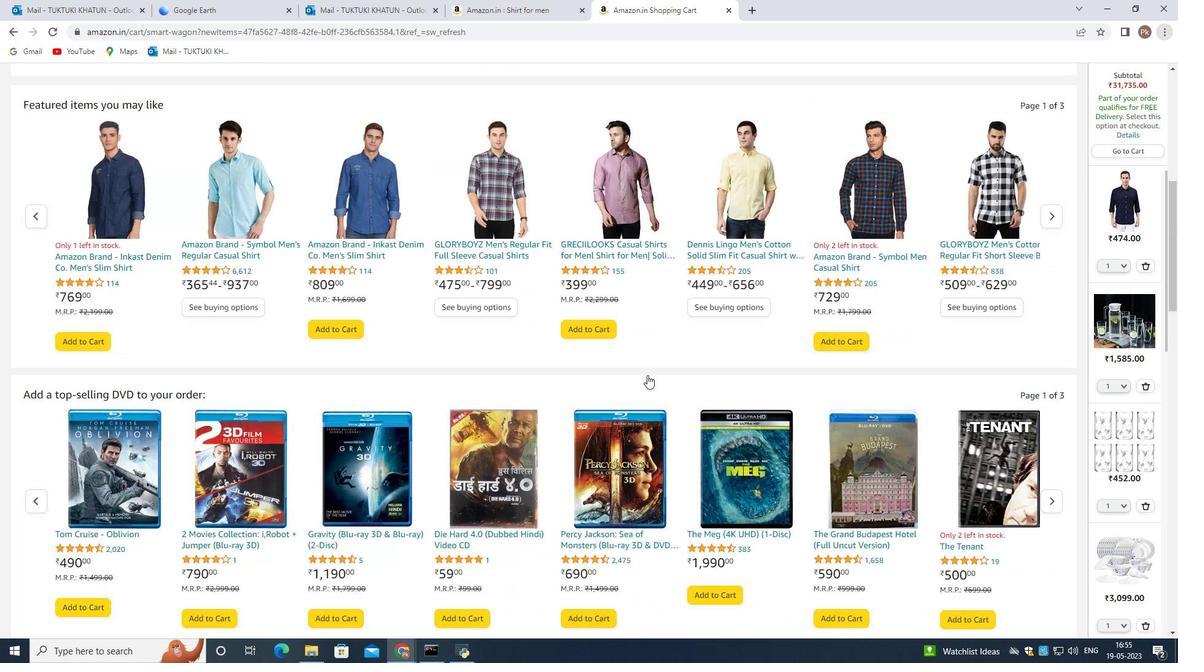 
Action: Mouse scrolled (647, 375) with delta (0, 0)
Screenshot: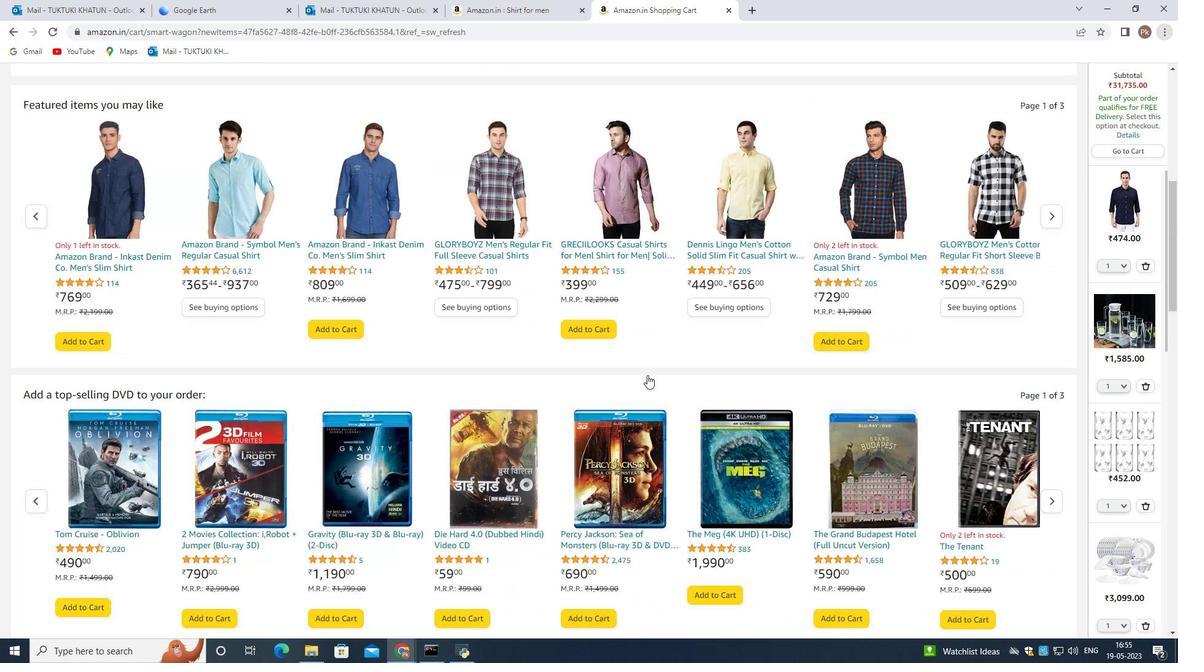 
Action: Mouse scrolled (647, 375) with delta (0, 0)
Screenshot: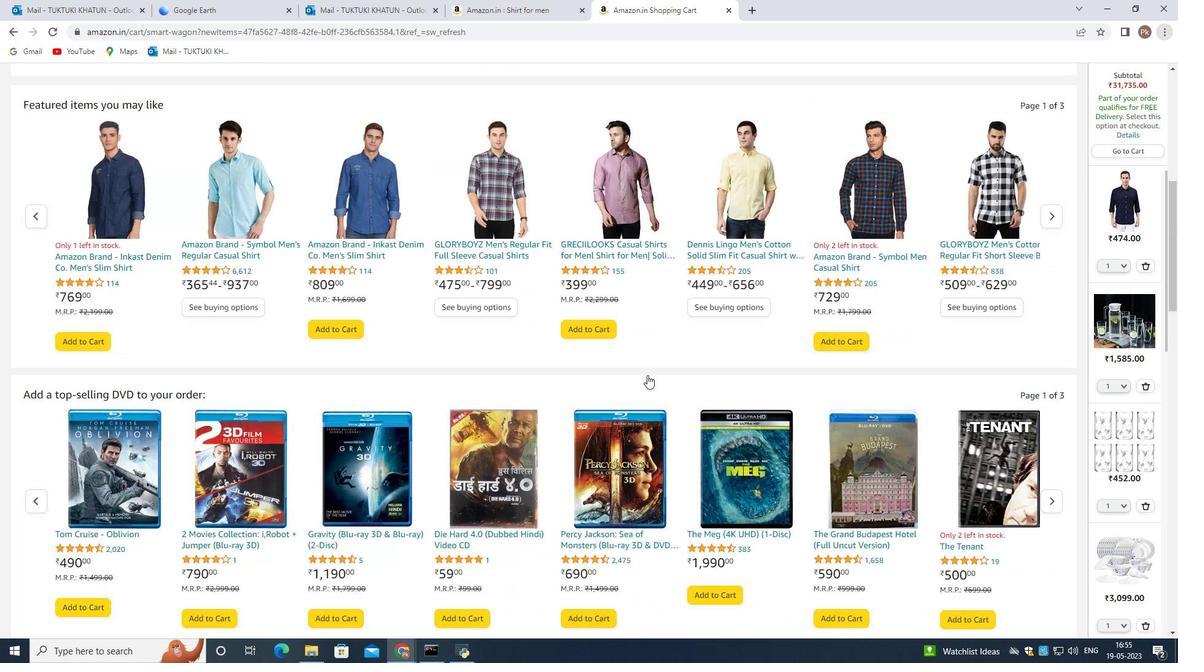
Action: Mouse scrolled (647, 375) with delta (0, 0)
Screenshot: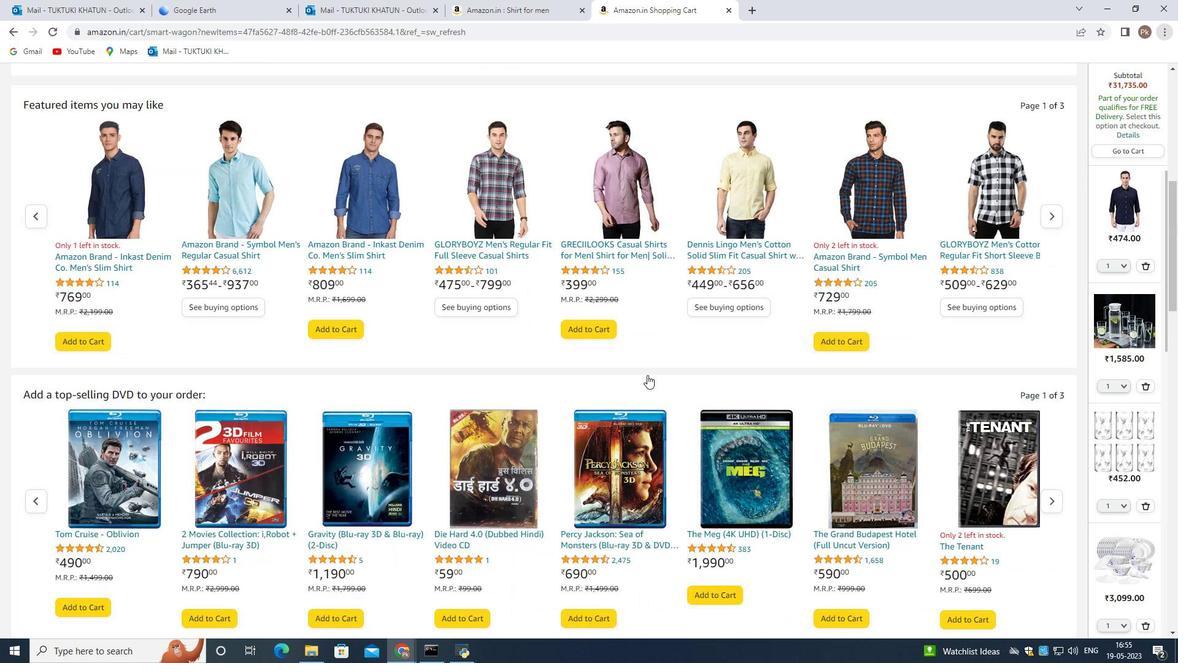 
Action: Mouse scrolled (647, 375) with delta (0, 0)
Screenshot: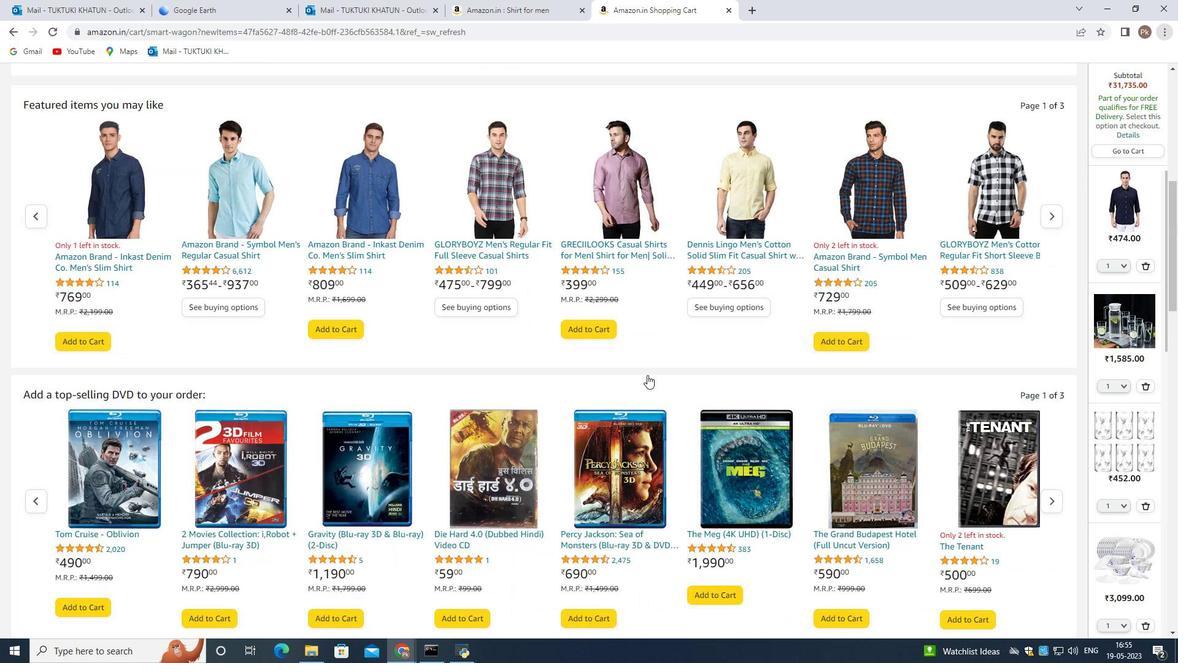 
Action: Mouse scrolled (647, 375) with delta (0, 0)
Screenshot: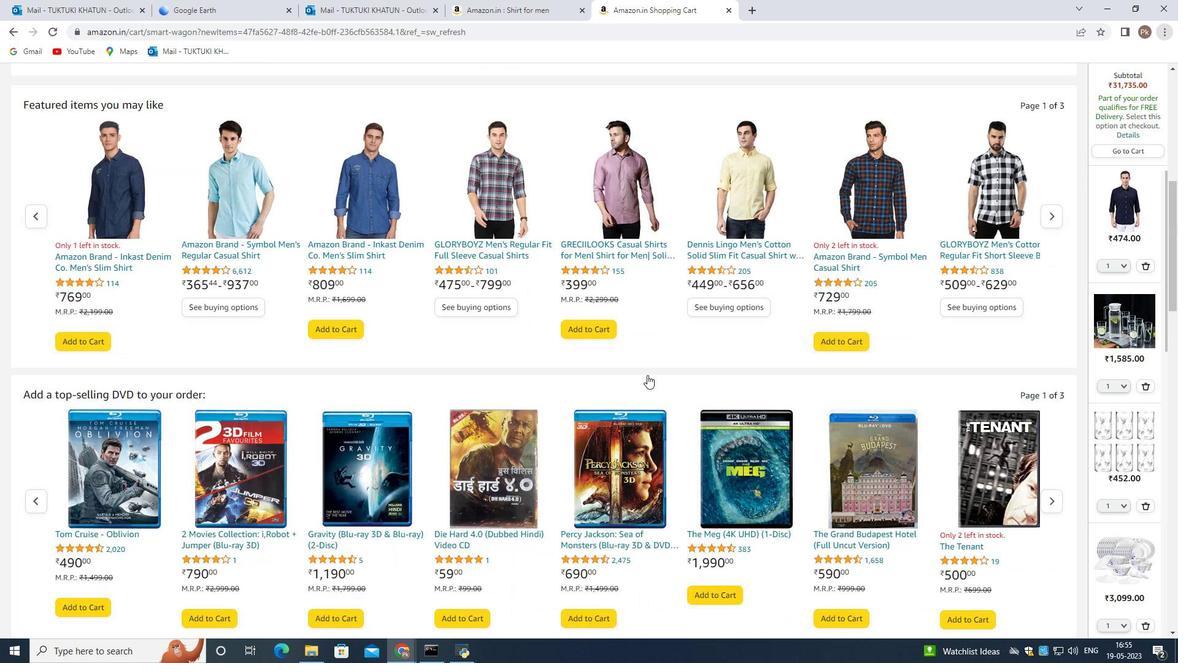 
Action: Mouse scrolled (647, 375) with delta (0, 0)
Screenshot: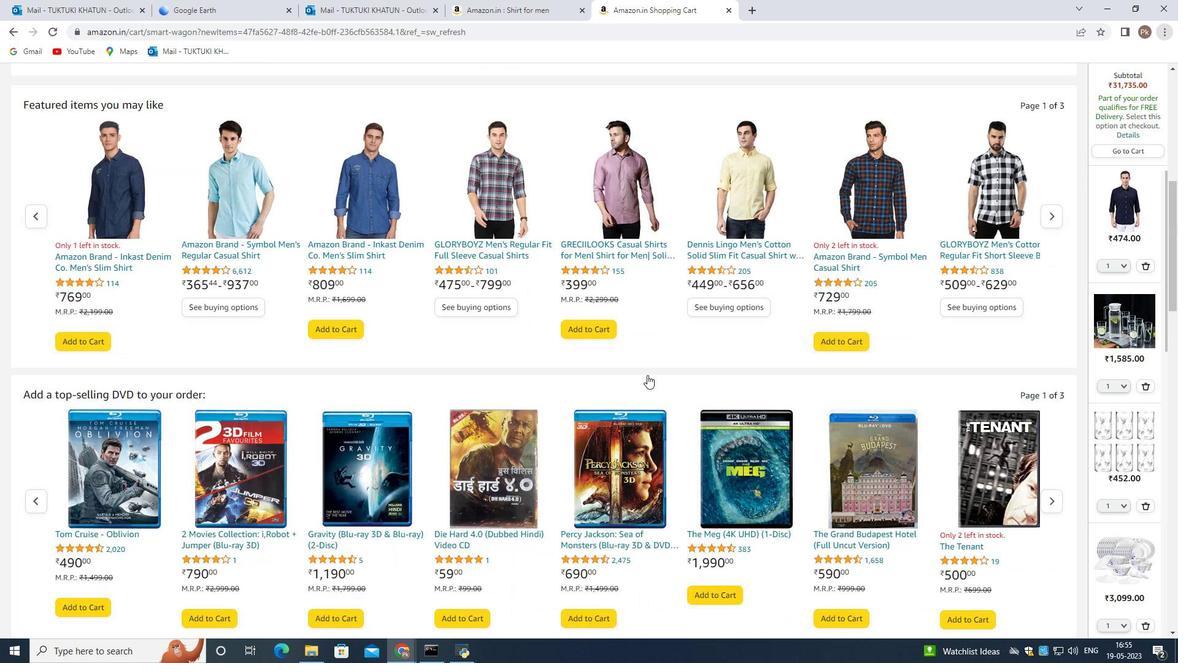 
Action: Mouse moved to (10, 26)
Screenshot: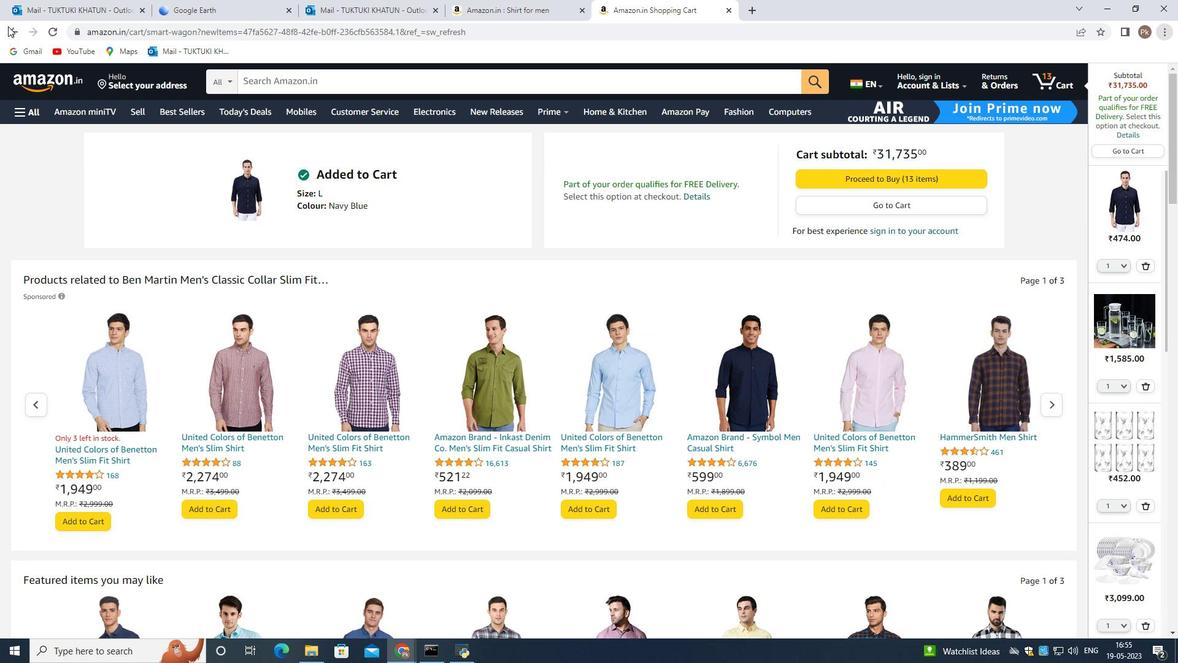 
Action: Mouse pressed left at (10, 26)
Screenshot: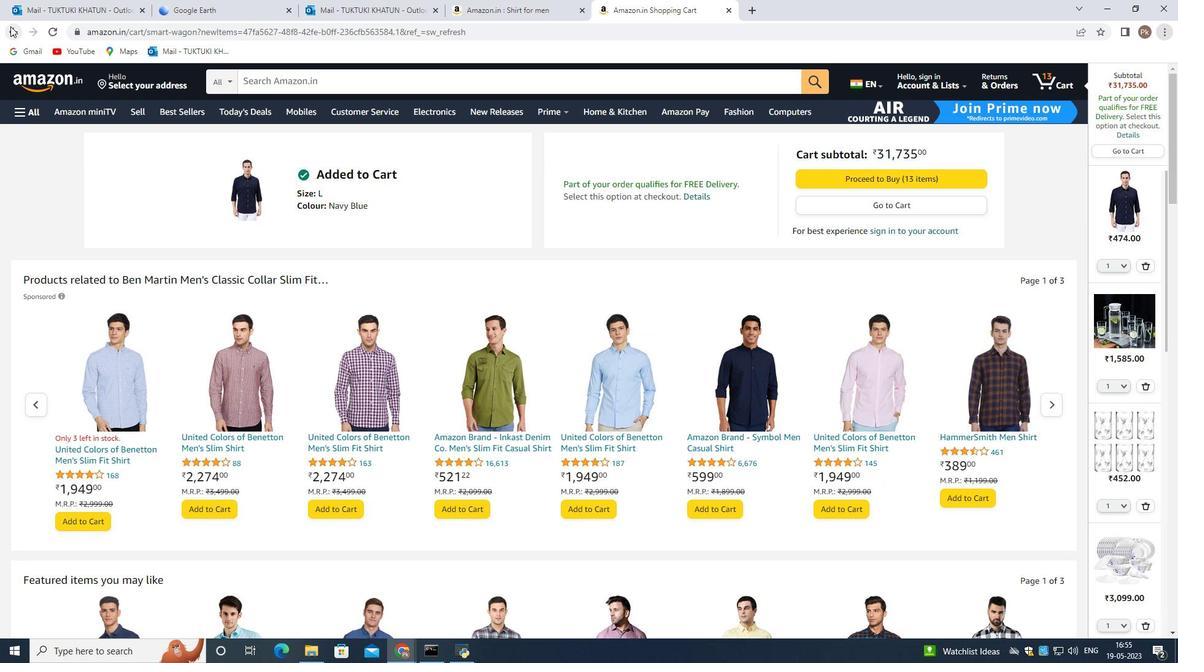 
Action: Mouse moved to (402, 249)
Screenshot: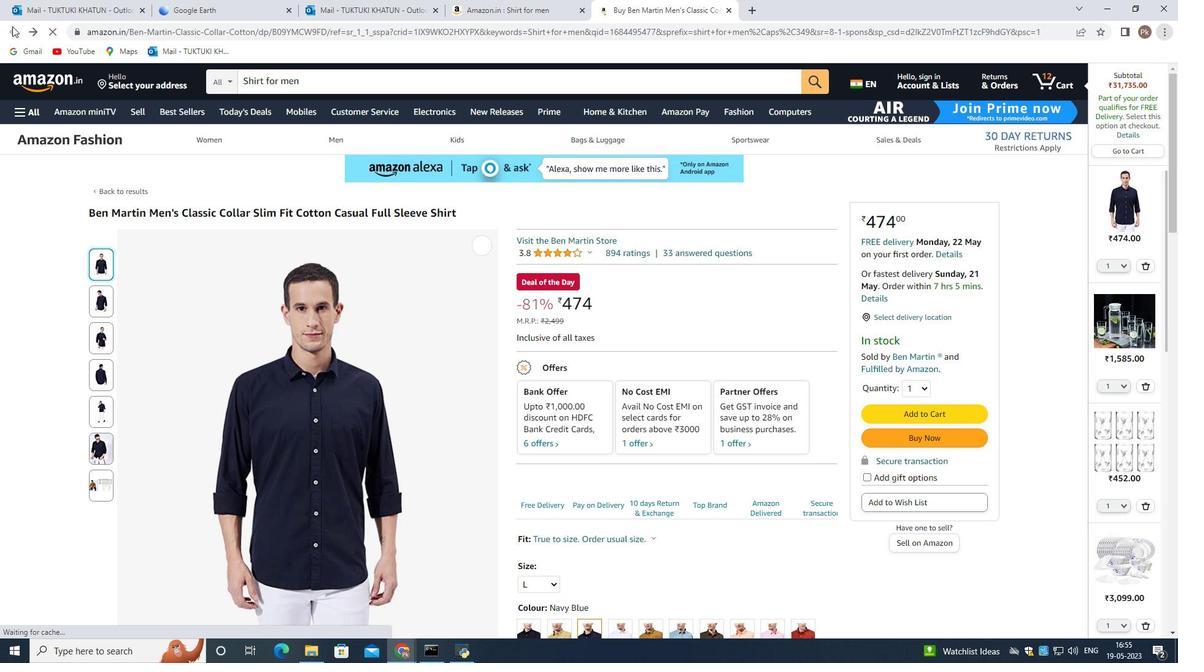 
Action: Mouse scrolled (402, 249) with delta (0, 0)
Screenshot: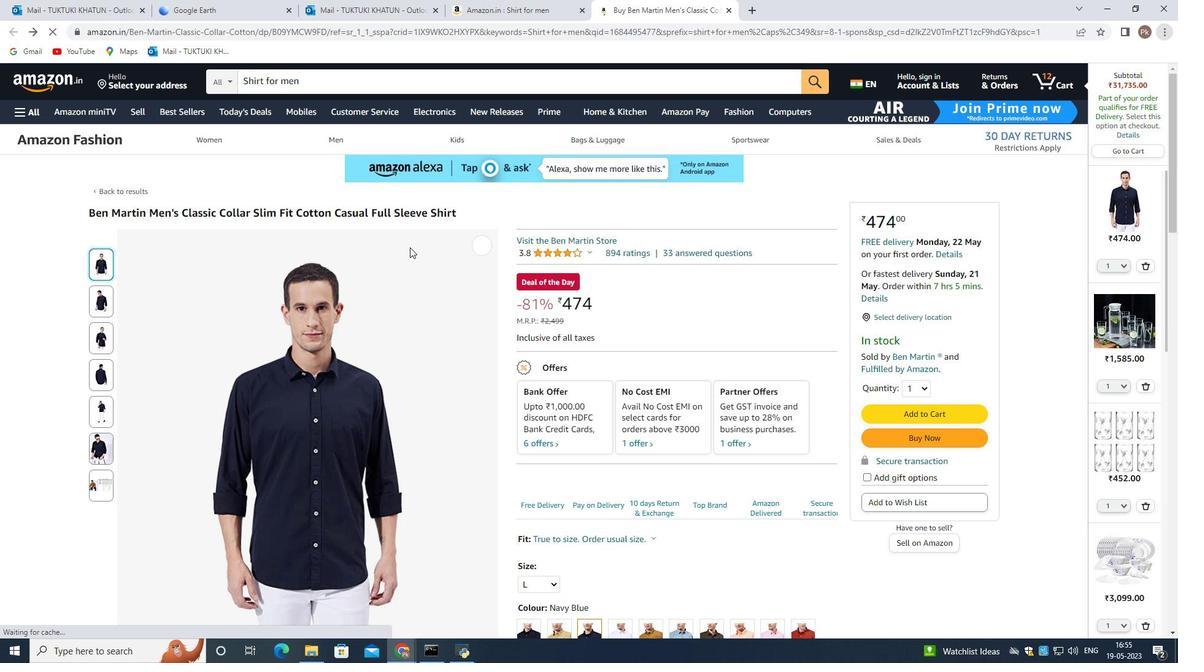 
Action: Mouse scrolled (402, 249) with delta (0, 0)
Screenshot: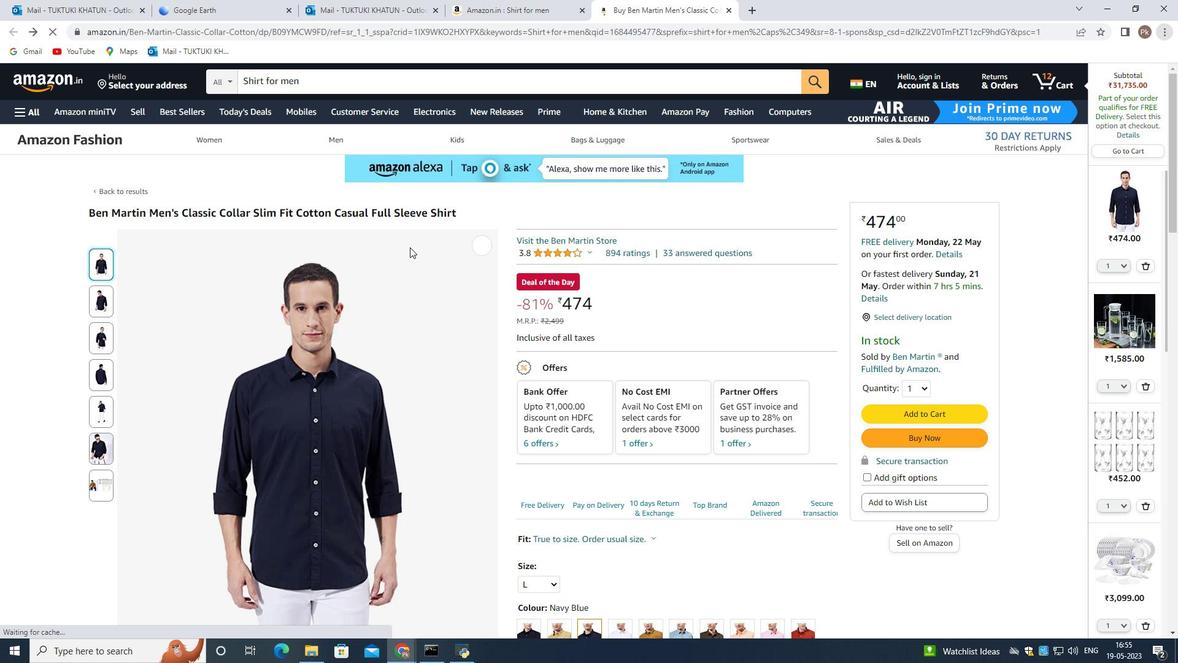 
Action: Mouse moved to (402, 249)
Screenshot: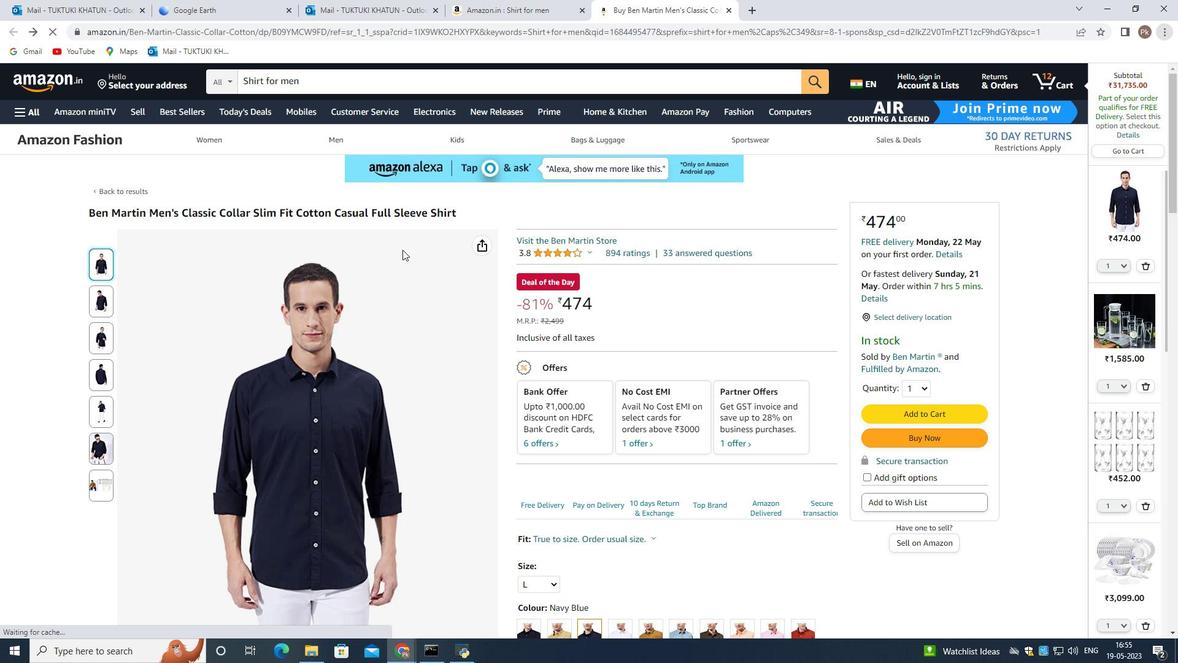 
Action: Mouse scrolled (402, 249) with delta (0, 0)
Screenshot: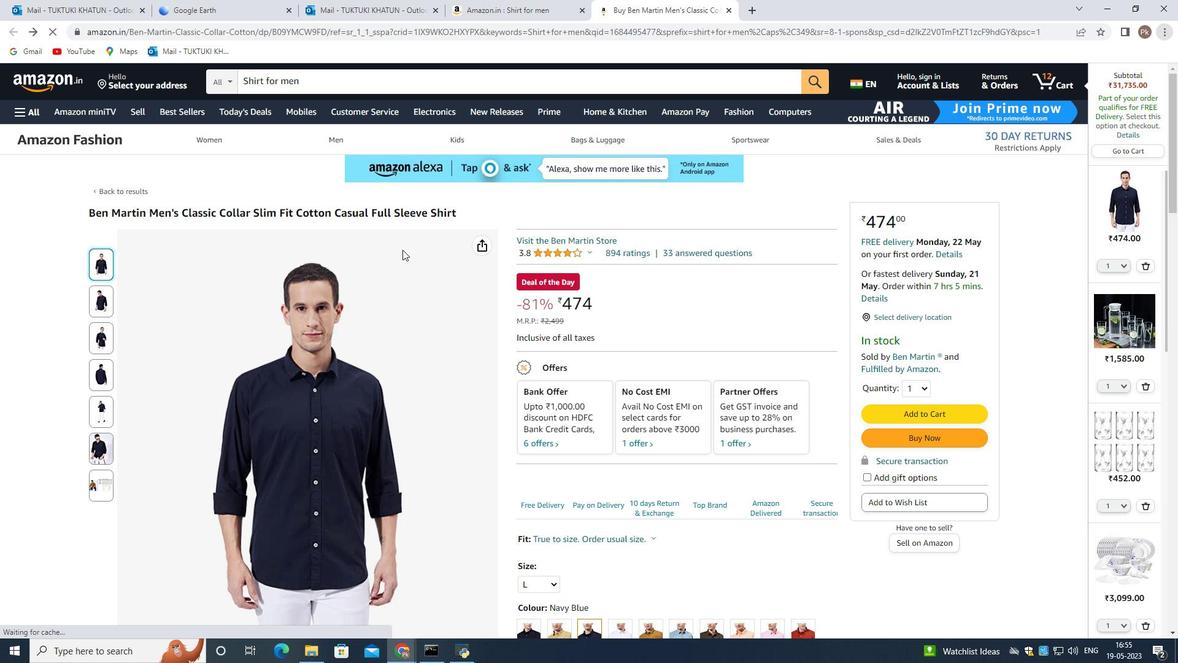 
Action: Mouse scrolled (402, 249) with delta (0, 0)
Screenshot: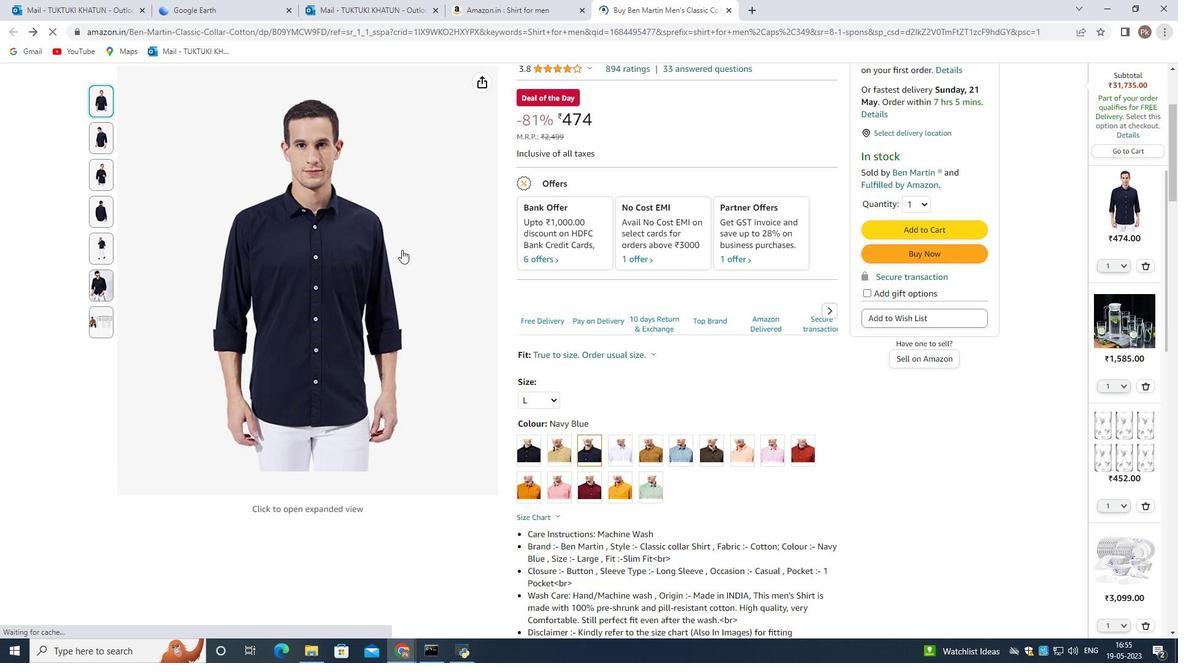 
Action: Mouse scrolled (402, 249) with delta (0, 0)
Screenshot: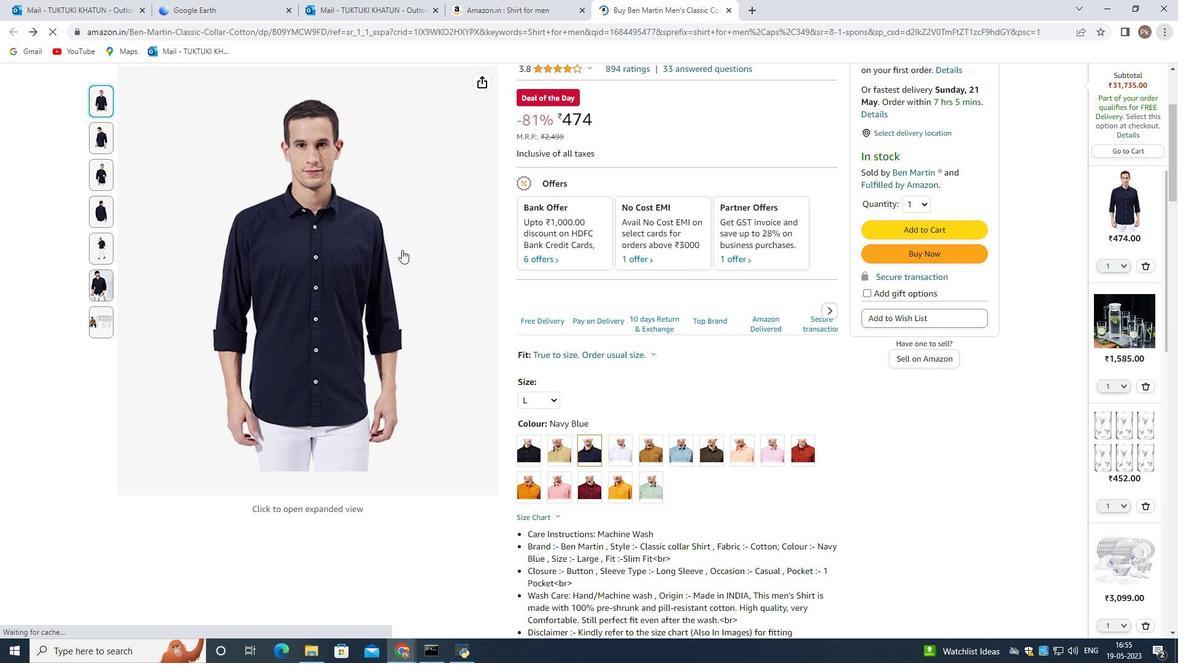 
Action: Mouse scrolled (402, 249) with delta (0, 0)
Screenshot: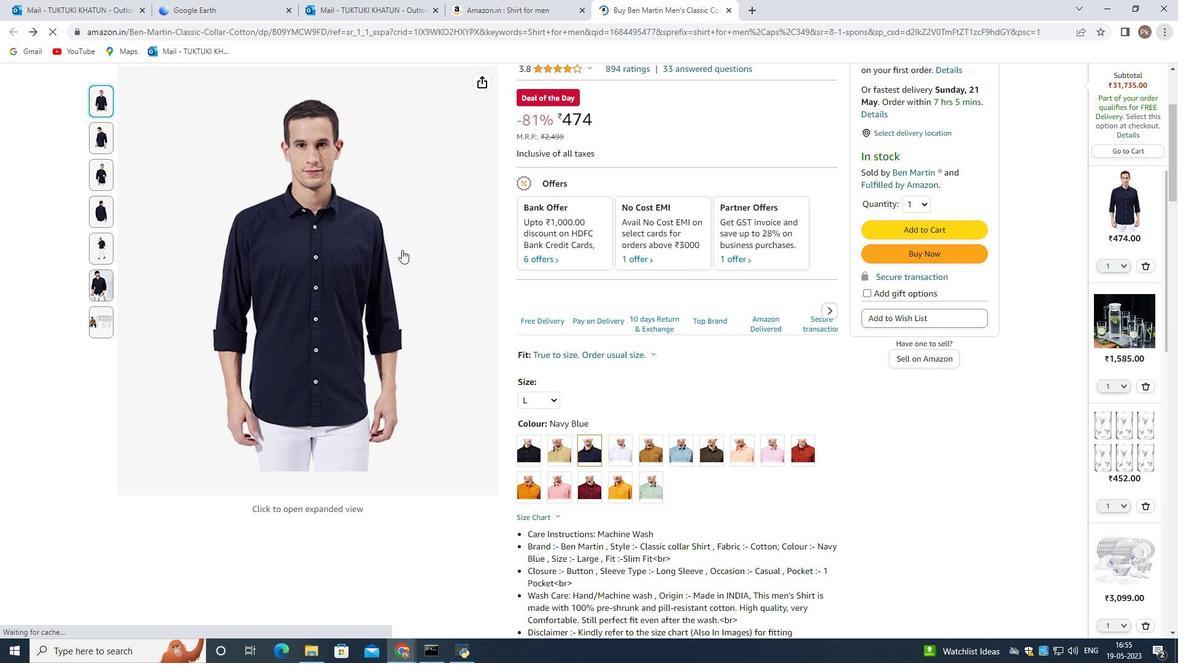 
Action: Mouse scrolled (402, 249) with delta (0, 0)
Screenshot: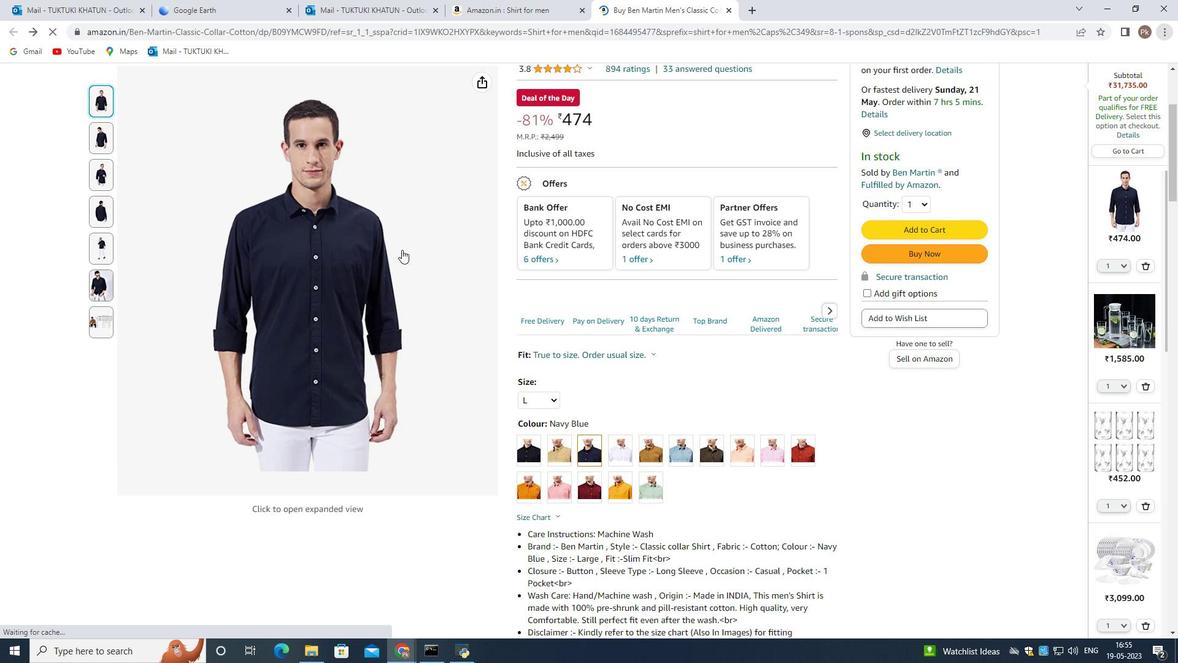 
Action: Mouse scrolled (402, 249) with delta (0, 0)
Screenshot: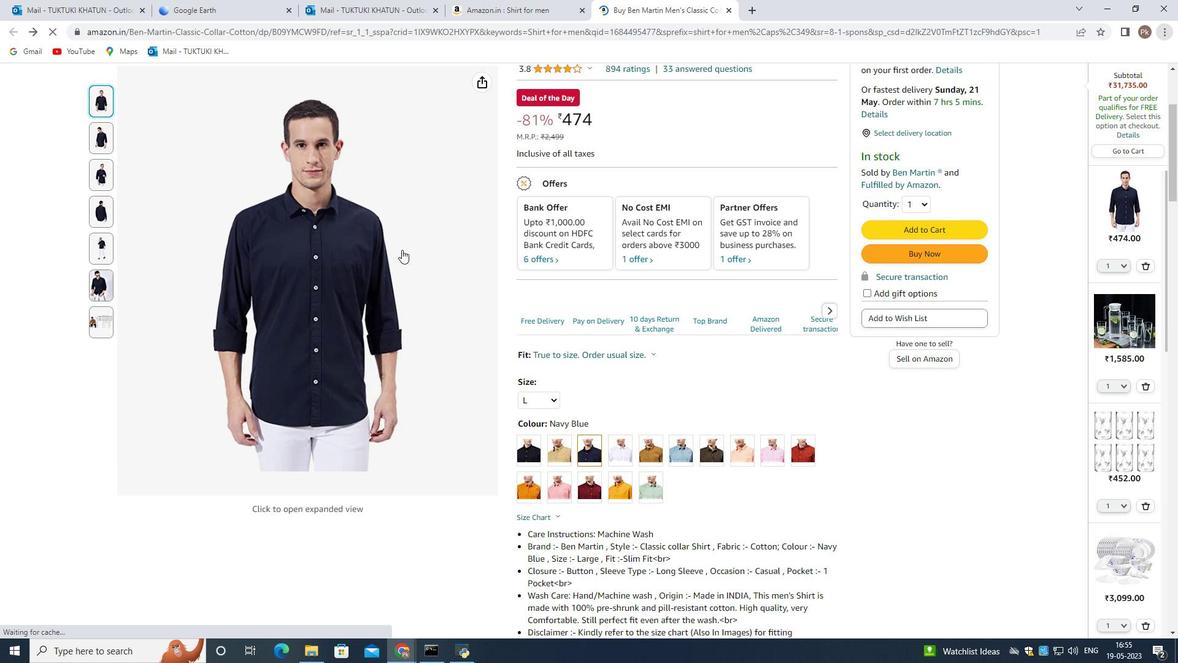 
Action: Mouse moved to (397, 253)
Screenshot: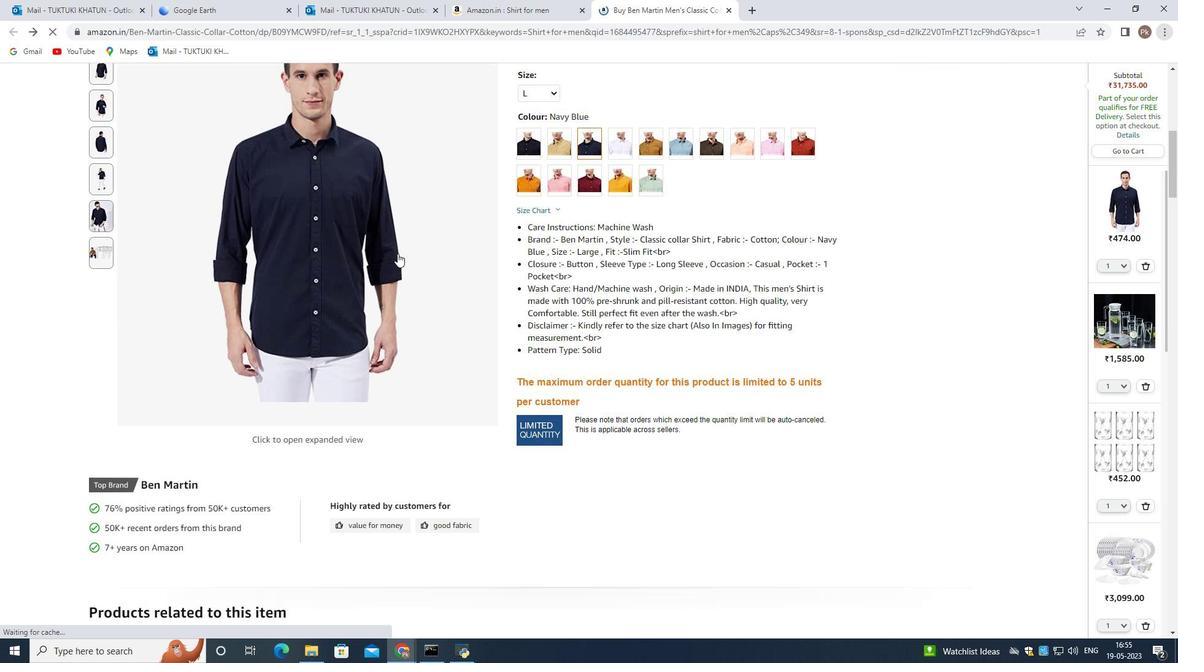 
Action: Mouse scrolled (397, 252) with delta (0, 0)
Screenshot: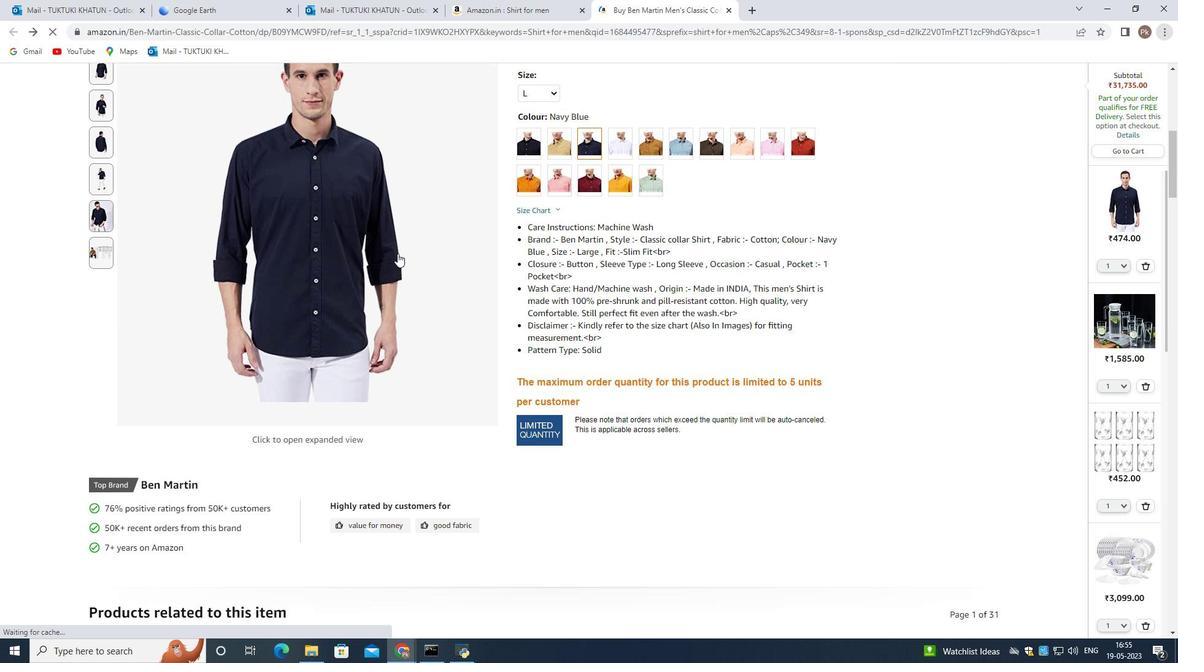 
Action: Mouse moved to (397, 254)
Screenshot: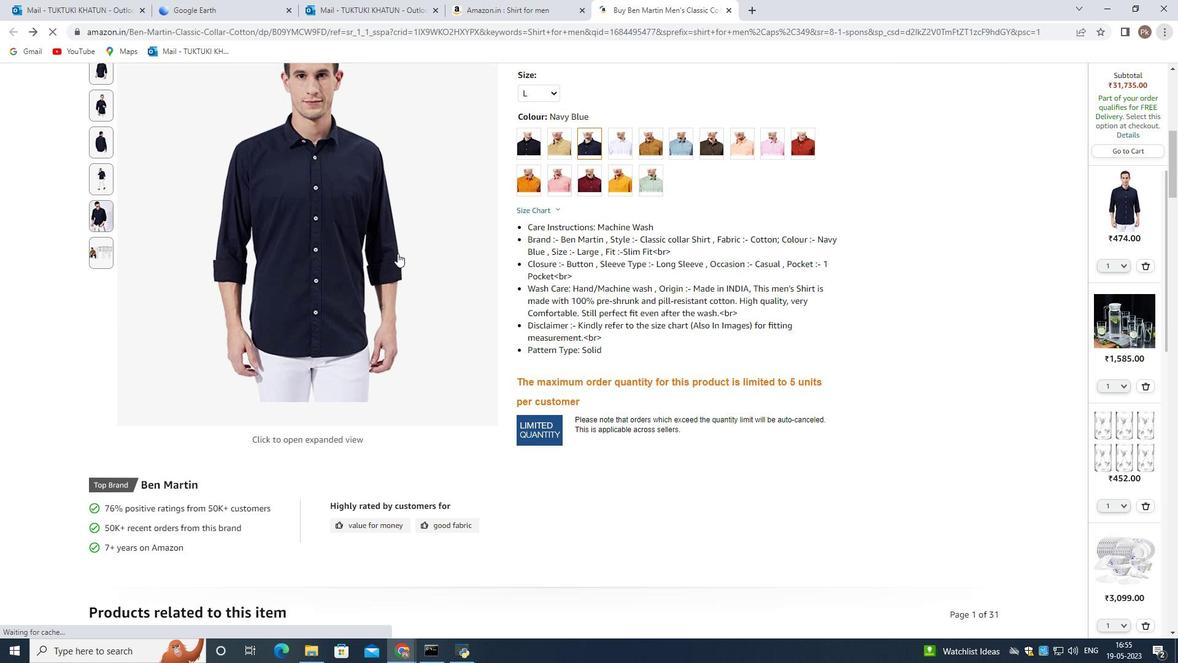 
Action: Mouse scrolled (397, 253) with delta (0, 0)
Screenshot: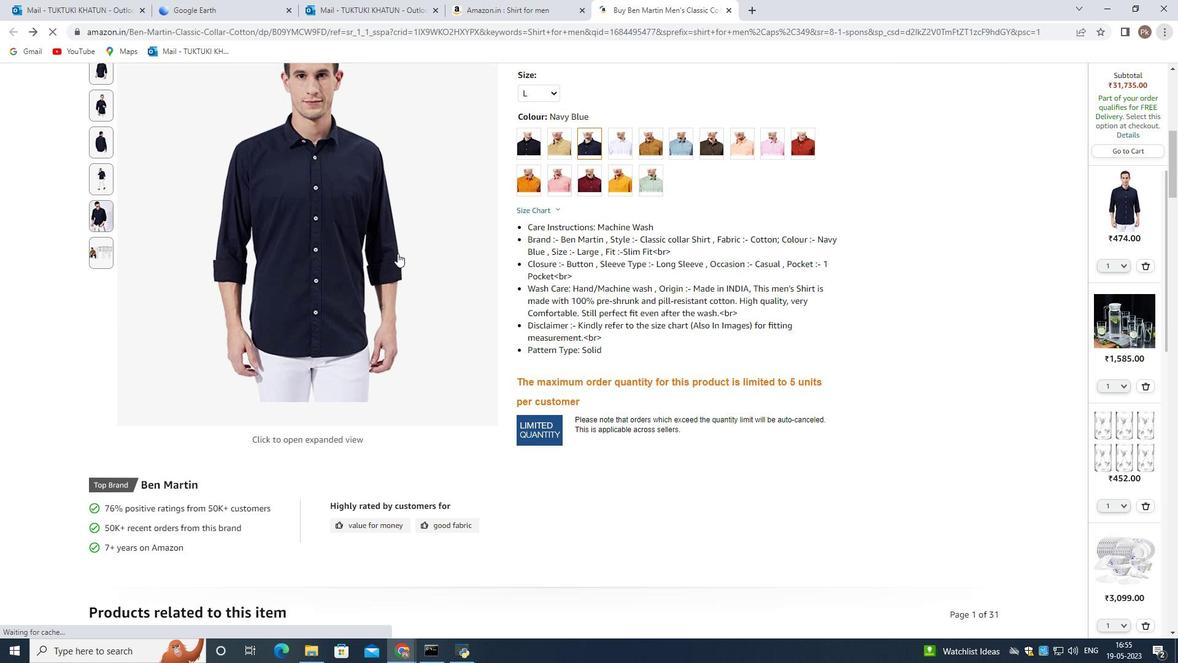 
Action: Mouse moved to (395, 255)
Screenshot: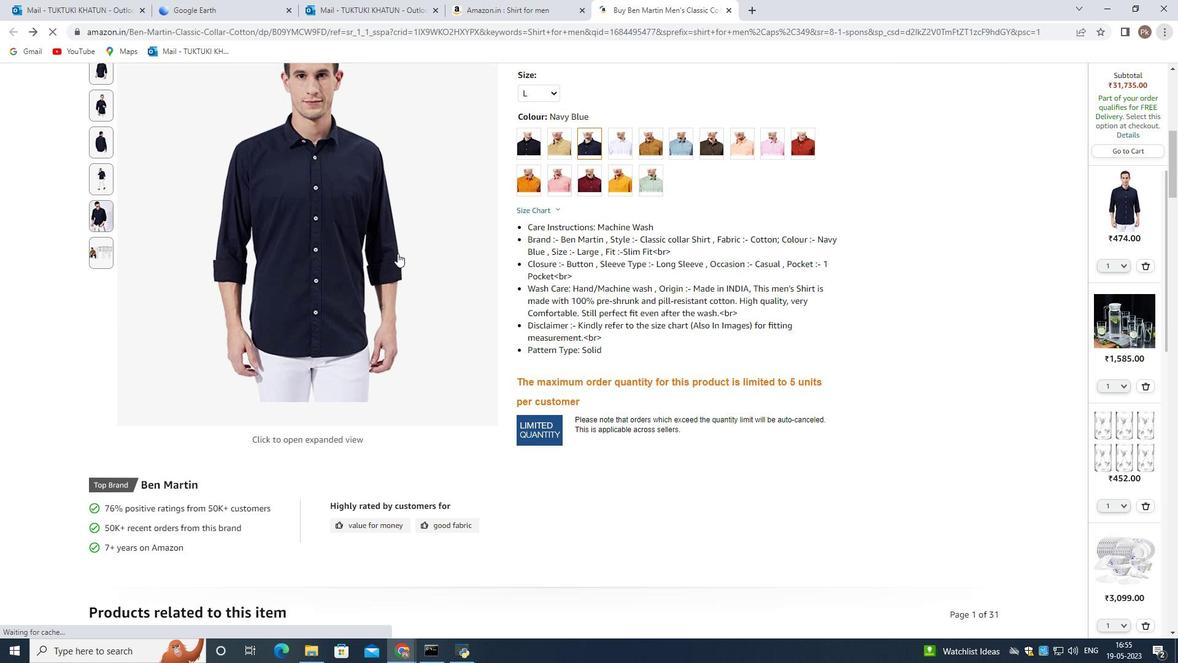 
Action: Mouse scrolled (397, 254) with delta (0, 0)
Screenshot: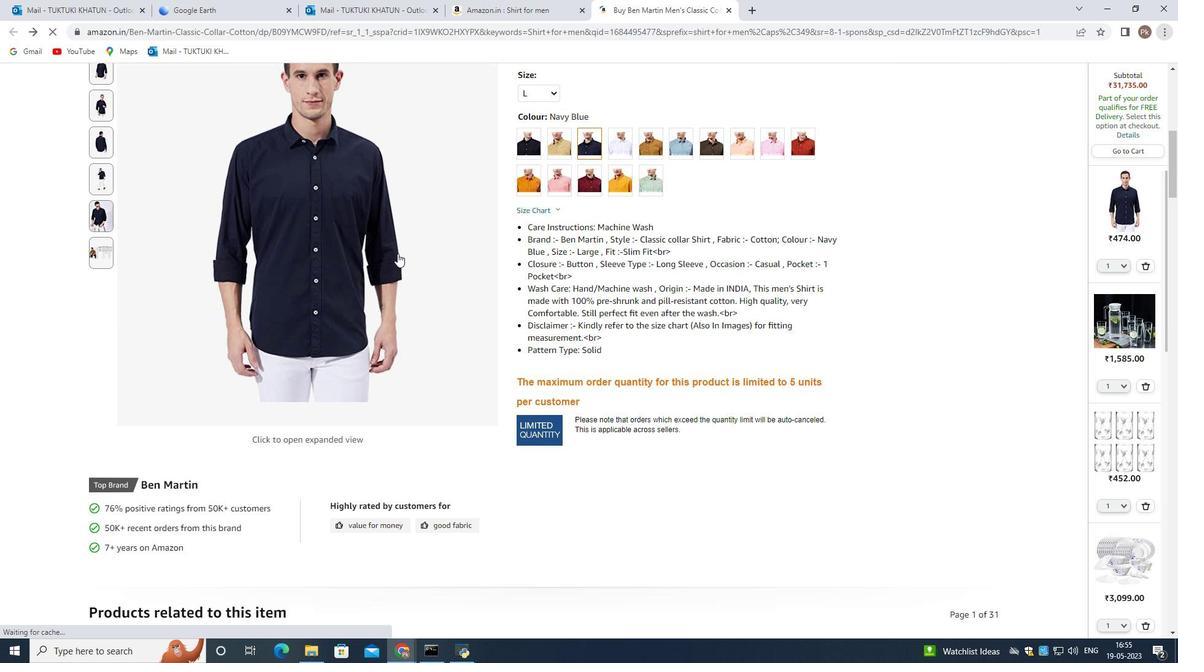 
Action: Mouse moved to (395, 256)
Screenshot: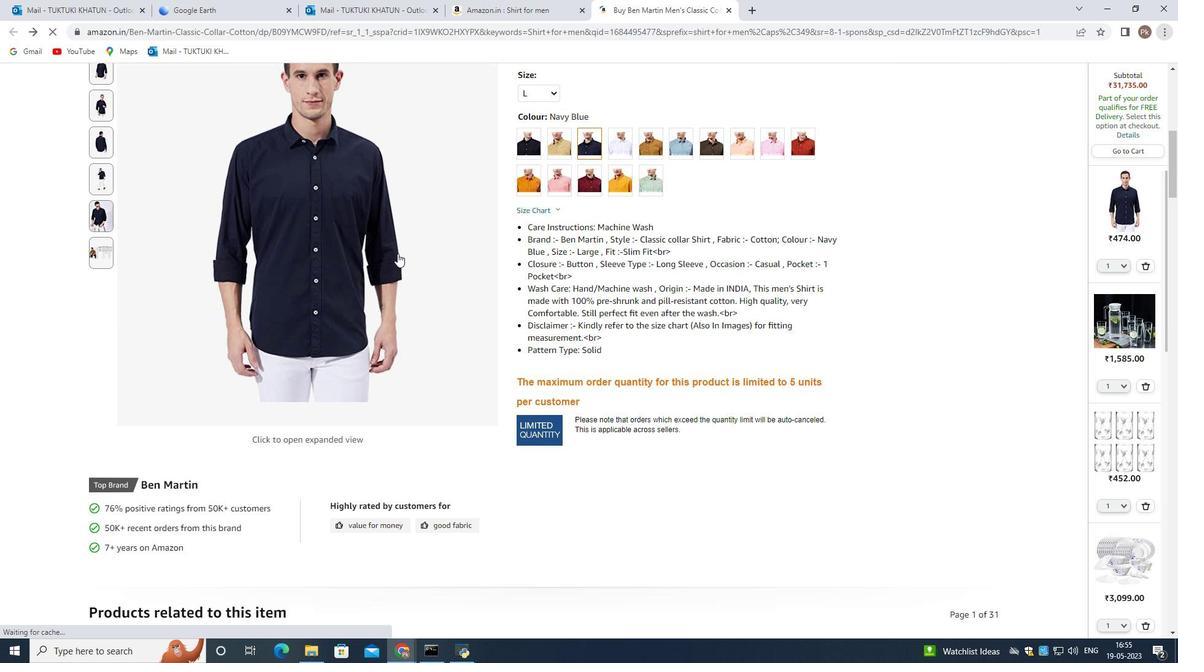 
Action: Mouse scrolled (395, 255) with delta (0, 0)
Screenshot: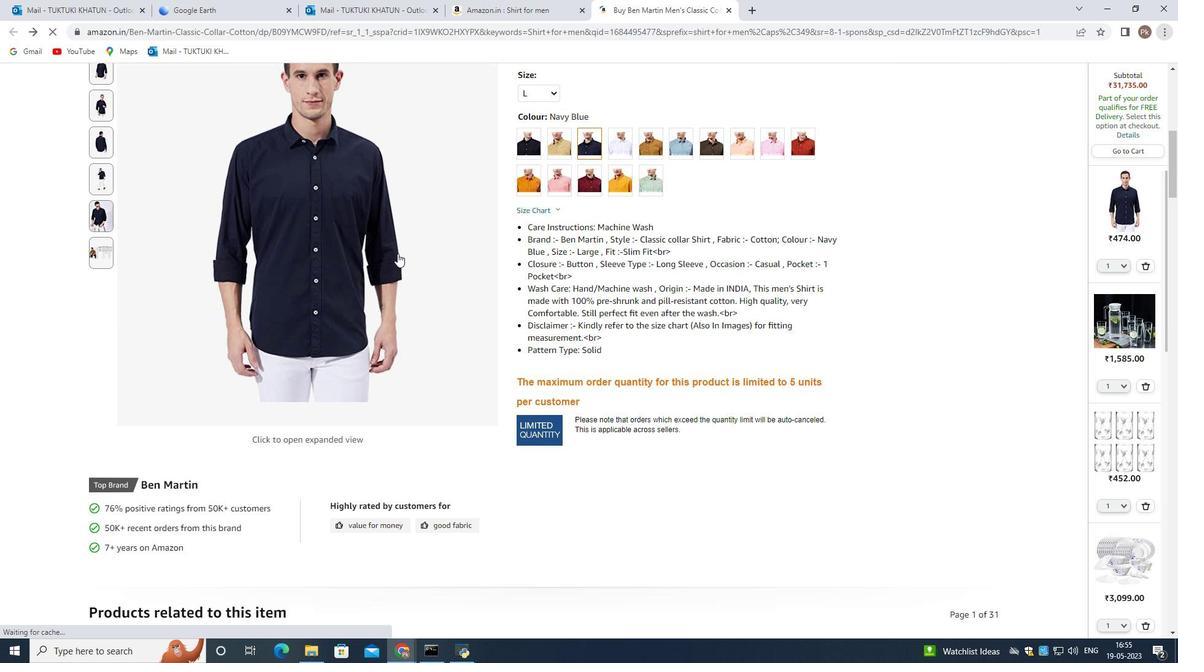 
Action: Mouse moved to (384, 284)
Screenshot: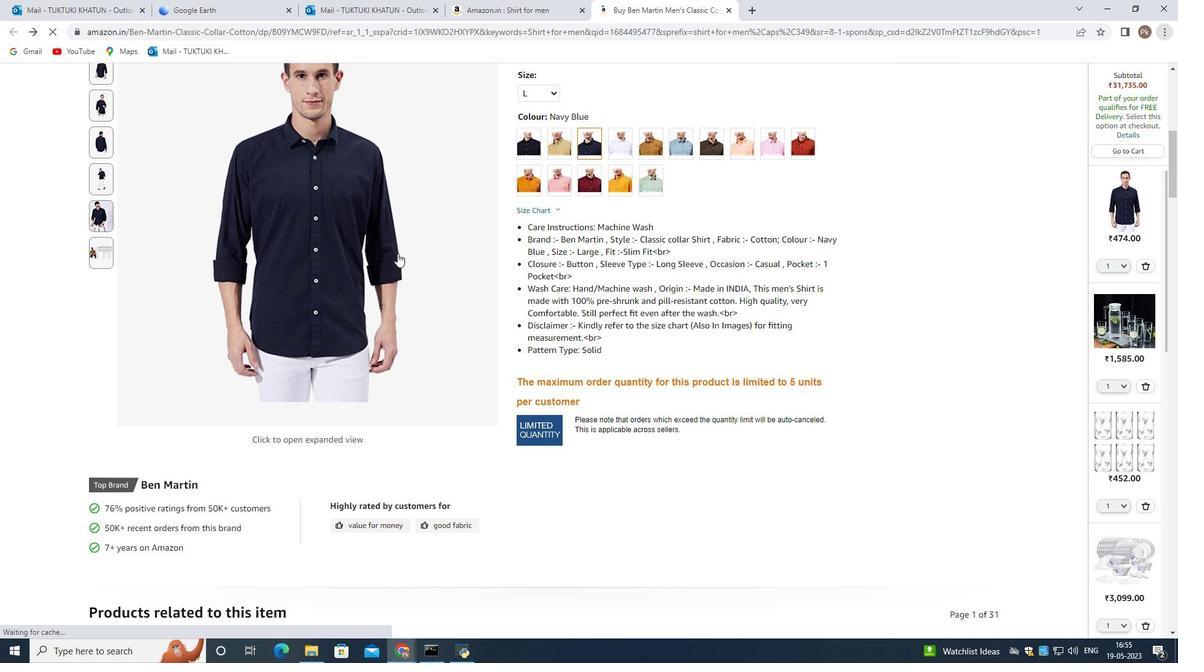 
Action: Mouse scrolled (394, 258) with delta (0, 0)
Screenshot: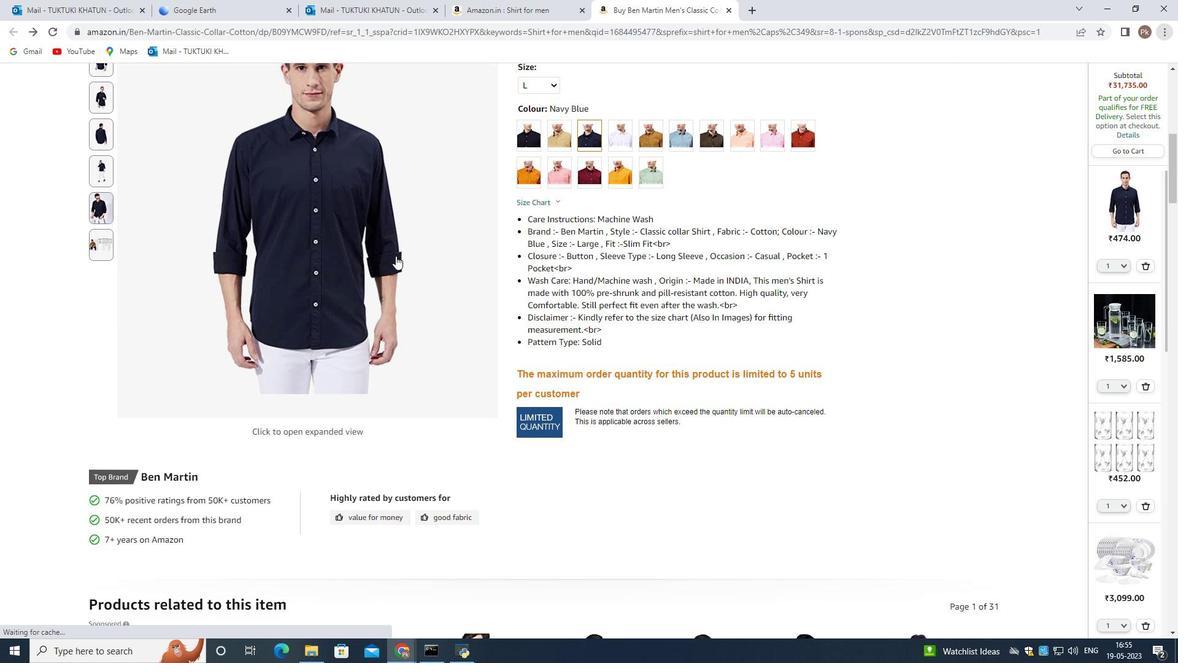 
Action: Mouse moved to (281, 412)
Screenshot: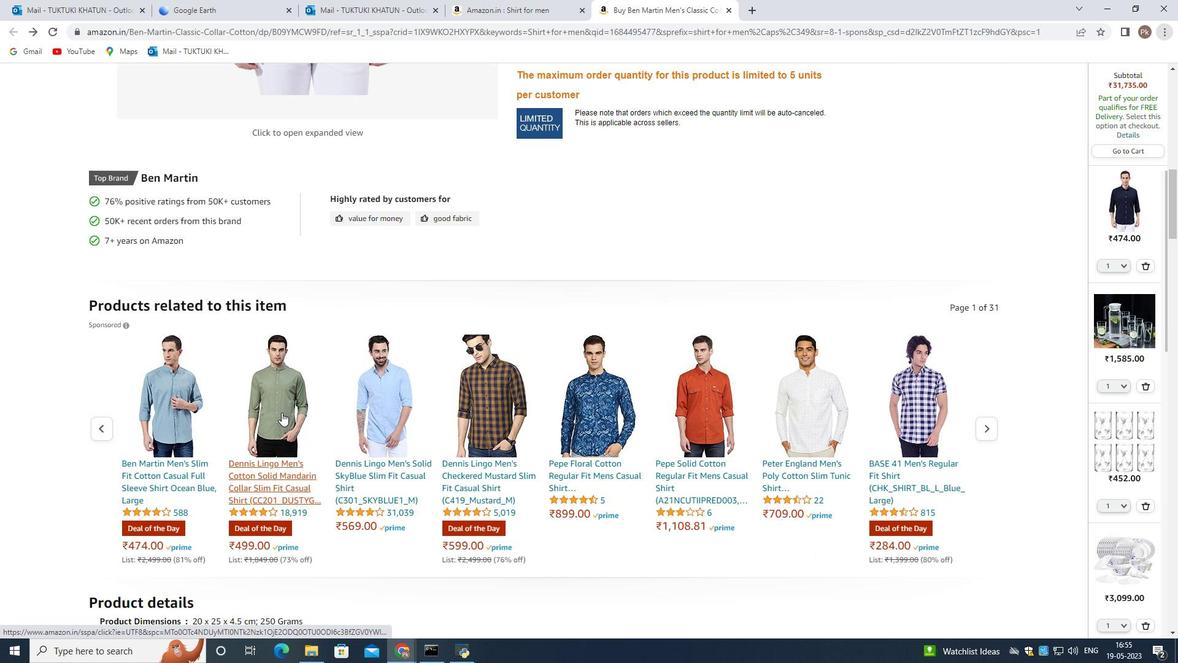 
Action: Mouse pressed left at (281, 412)
Screenshot: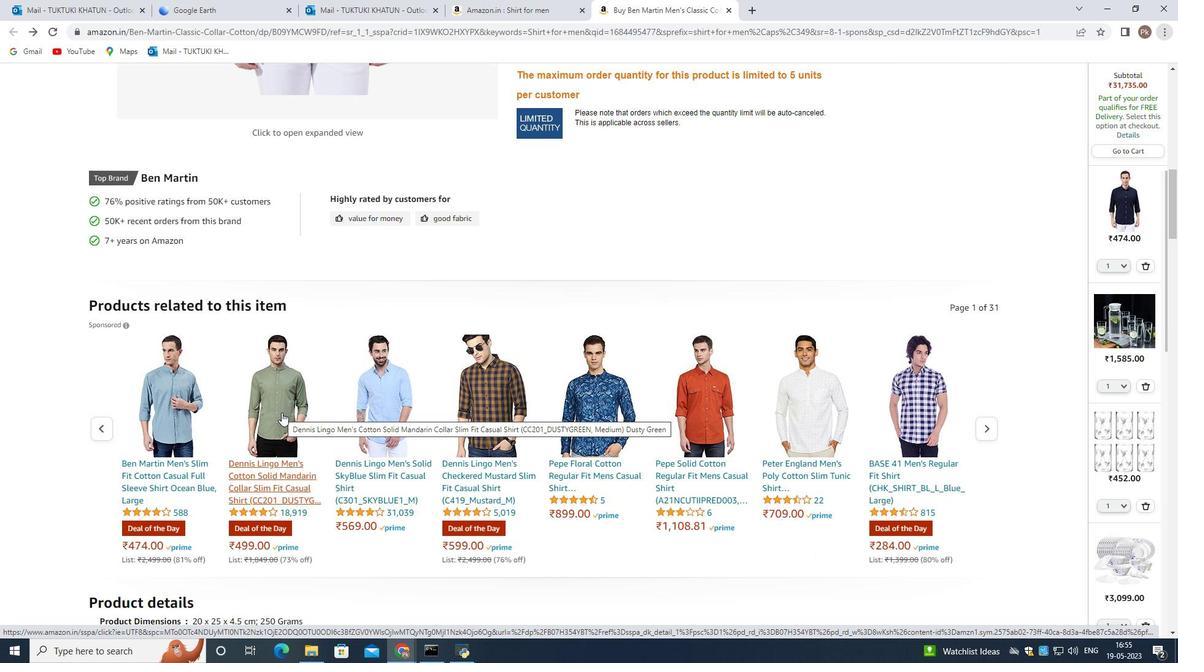
Action: Mouse moved to (522, 417)
Screenshot: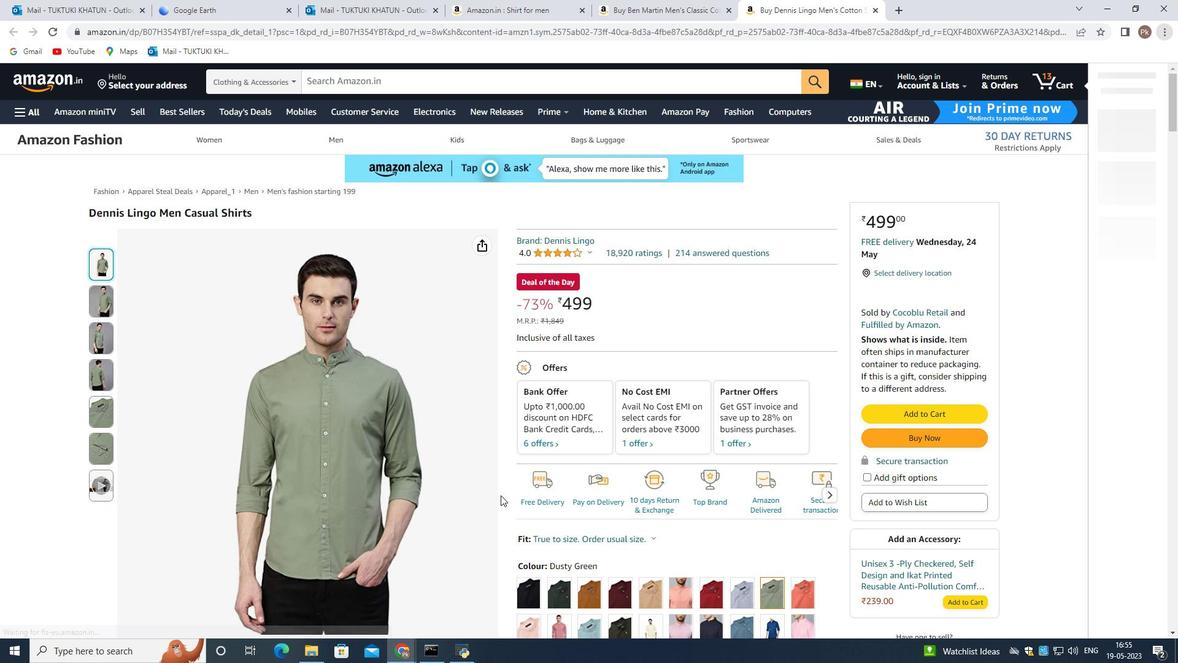 
Action: Mouse scrolled (522, 416) with delta (0, 0)
Screenshot: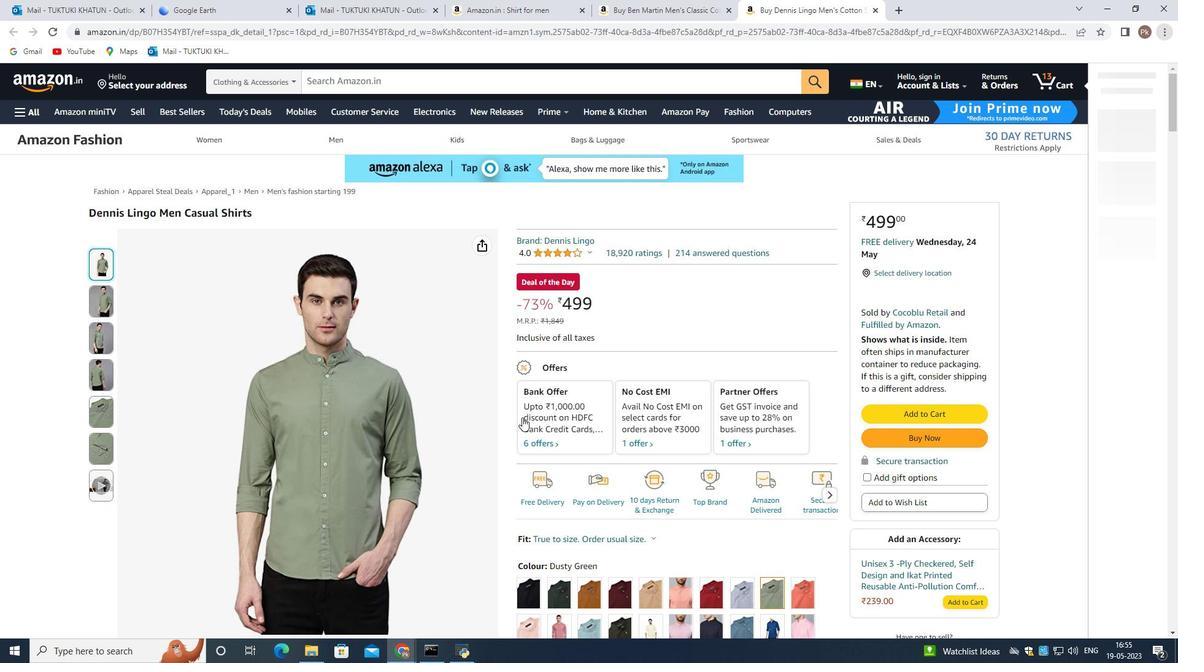 
Action: Mouse moved to (946, 350)
Screenshot: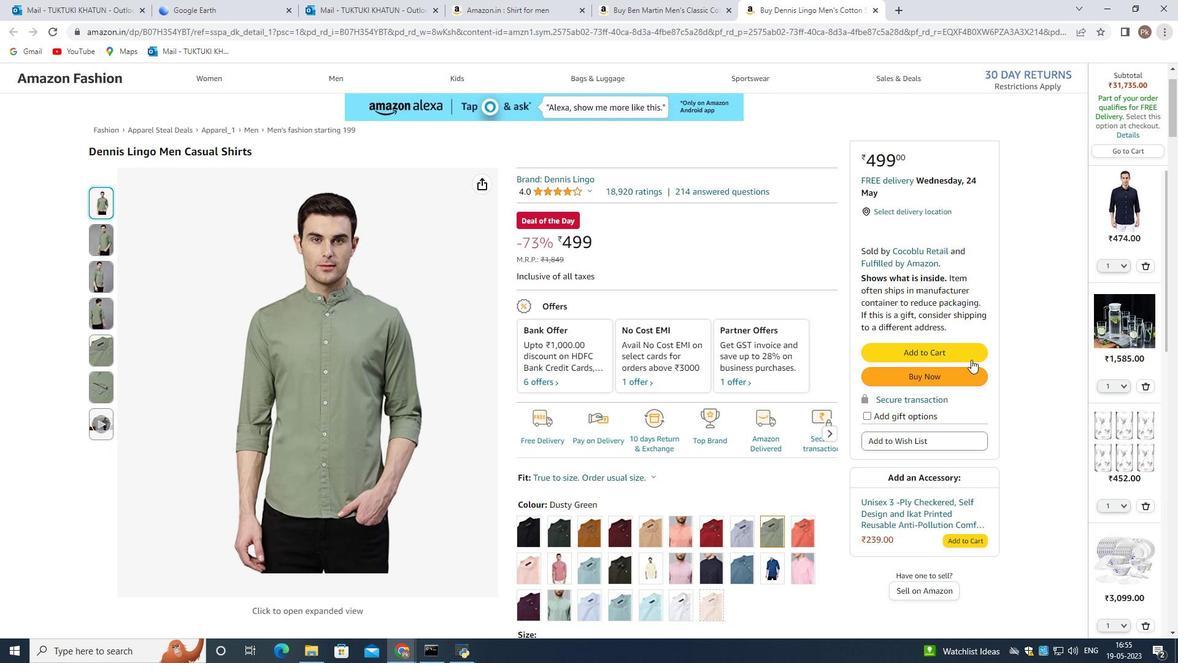
Action: Mouse pressed left at (946, 350)
Screenshot: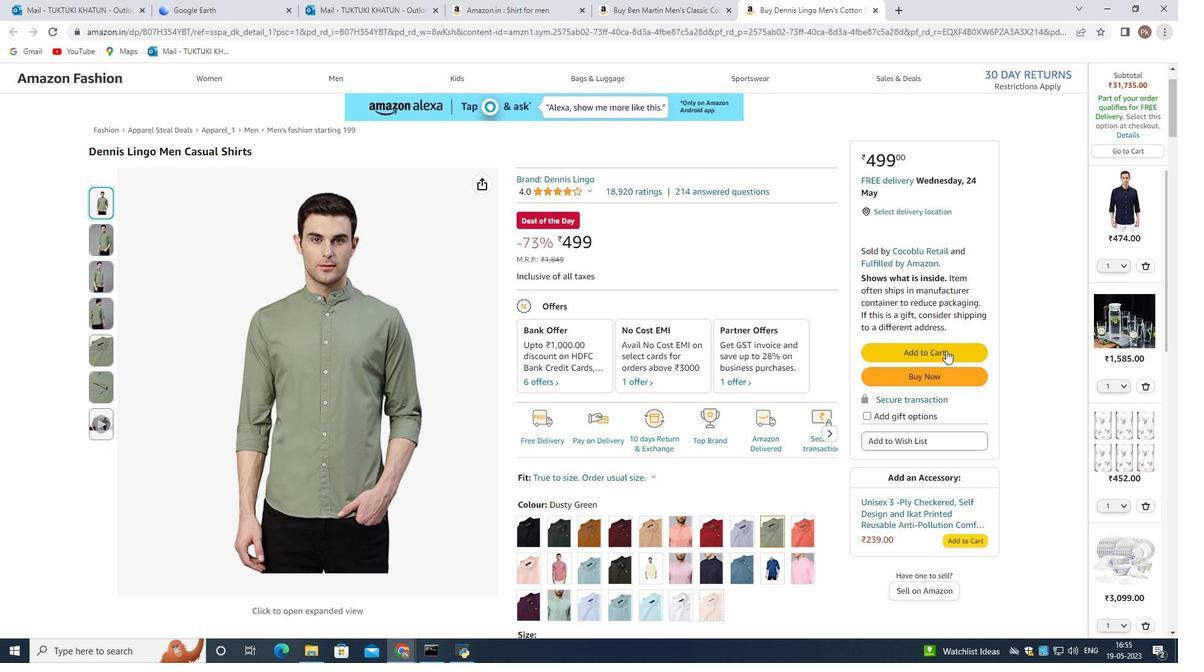 
Action: Mouse moved to (527, 403)
Screenshot: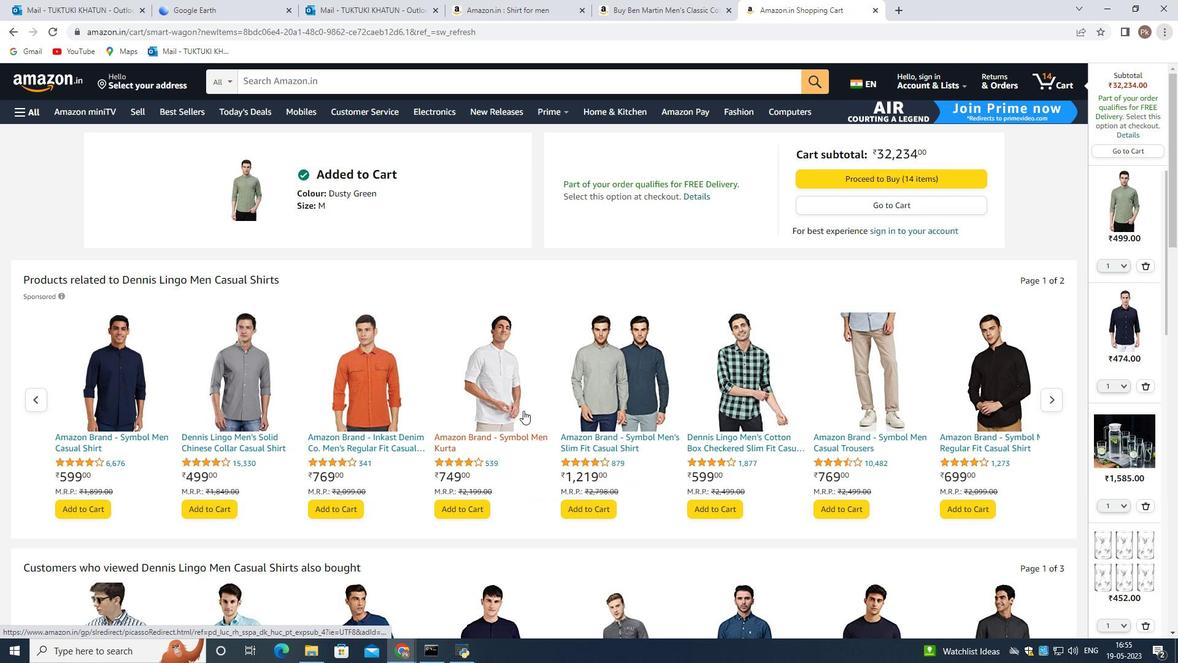 
Action: Mouse scrolled (527, 402) with delta (0, 0)
Screenshot: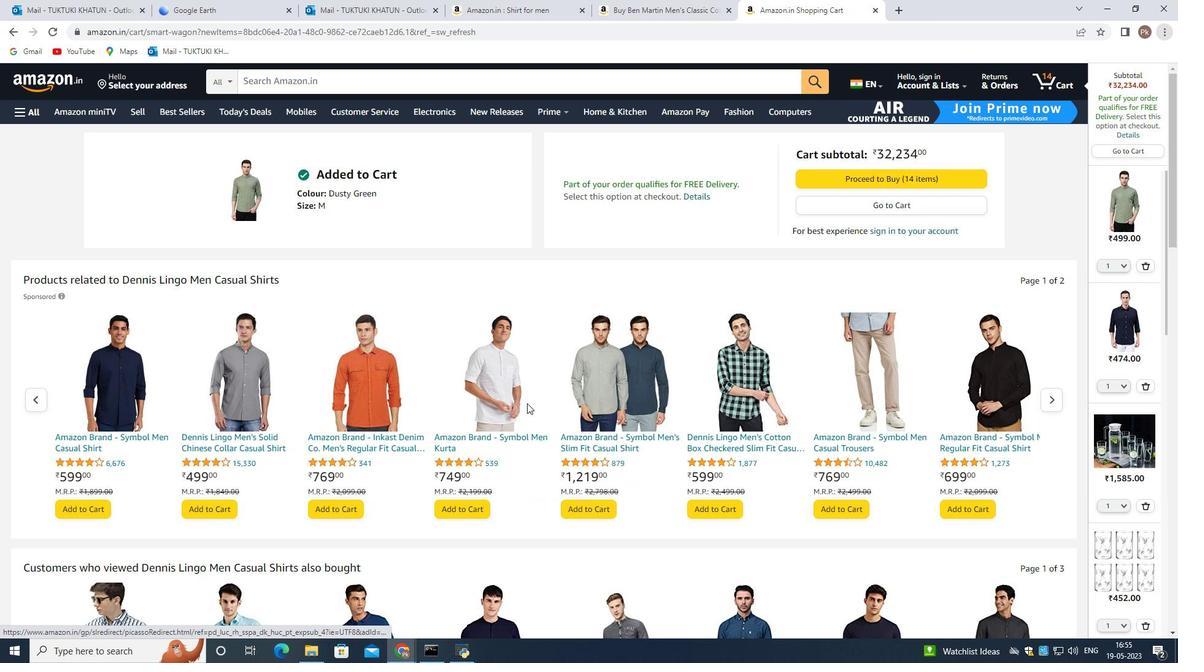 
Action: Mouse scrolled (527, 402) with delta (0, 0)
Screenshot: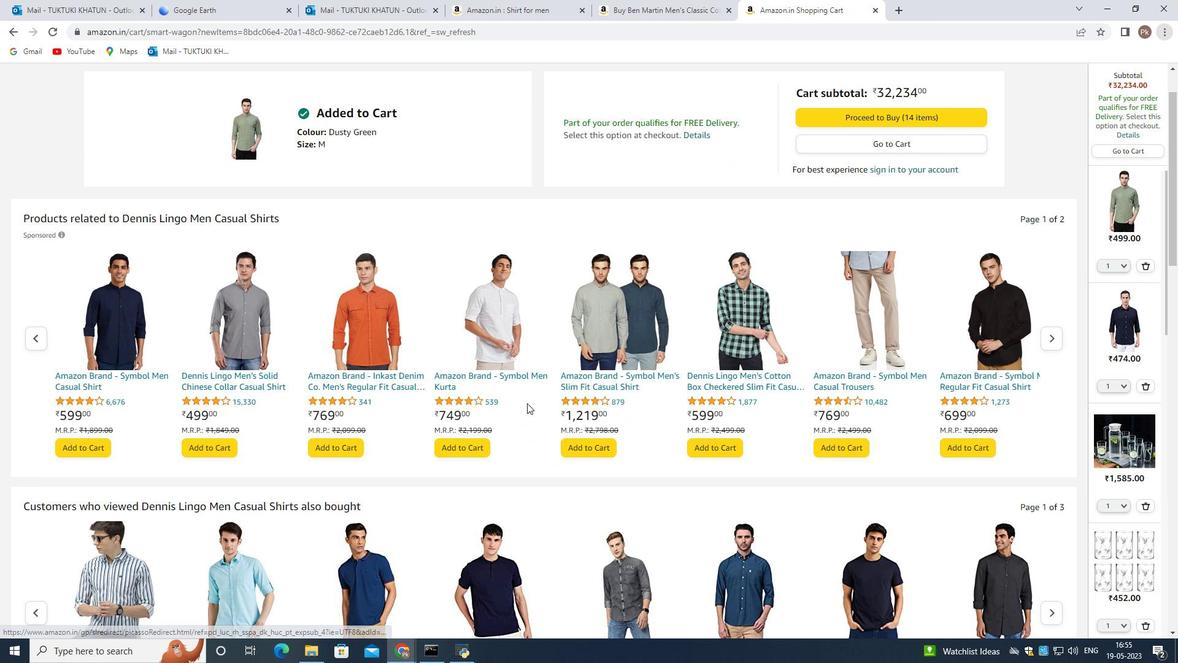 
Action: Mouse moved to (565, 421)
Screenshot: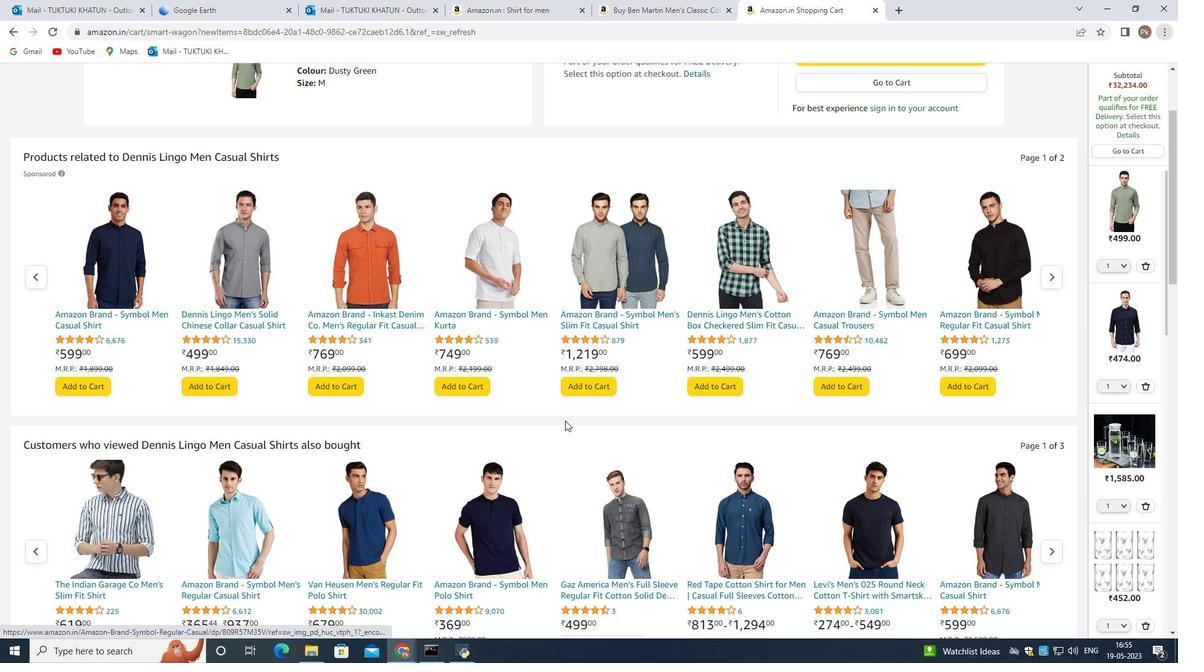 
Action: Mouse scrolled (565, 421) with delta (0, 0)
Screenshot: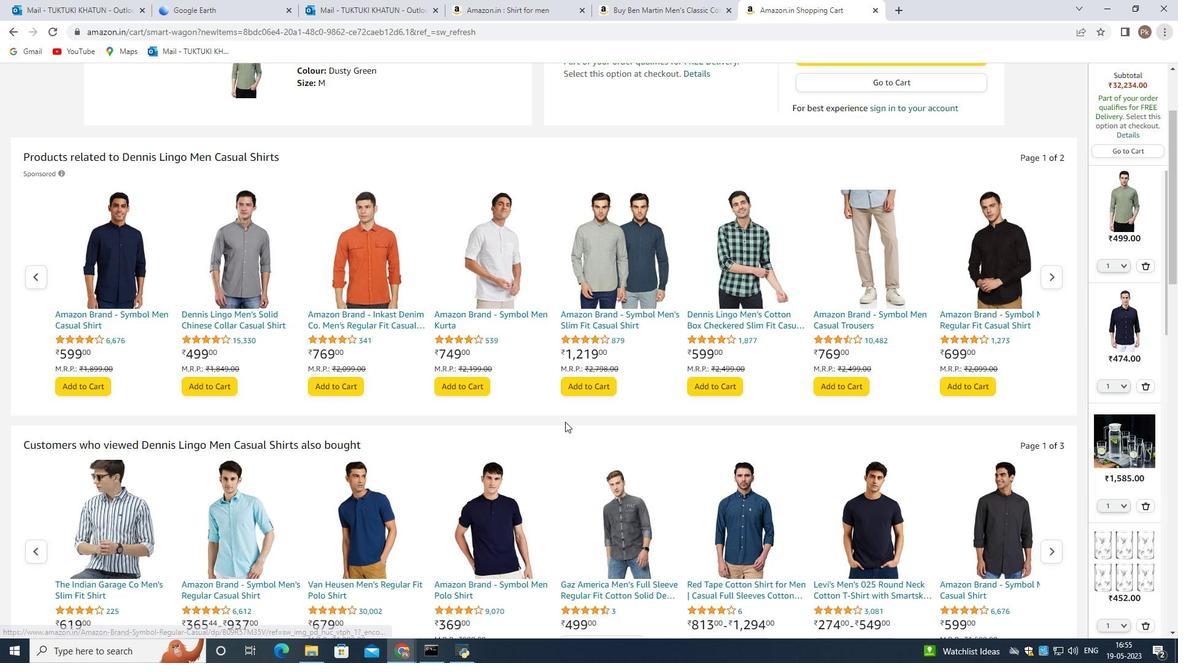 
Action: Mouse moved to (96, 473)
Screenshot: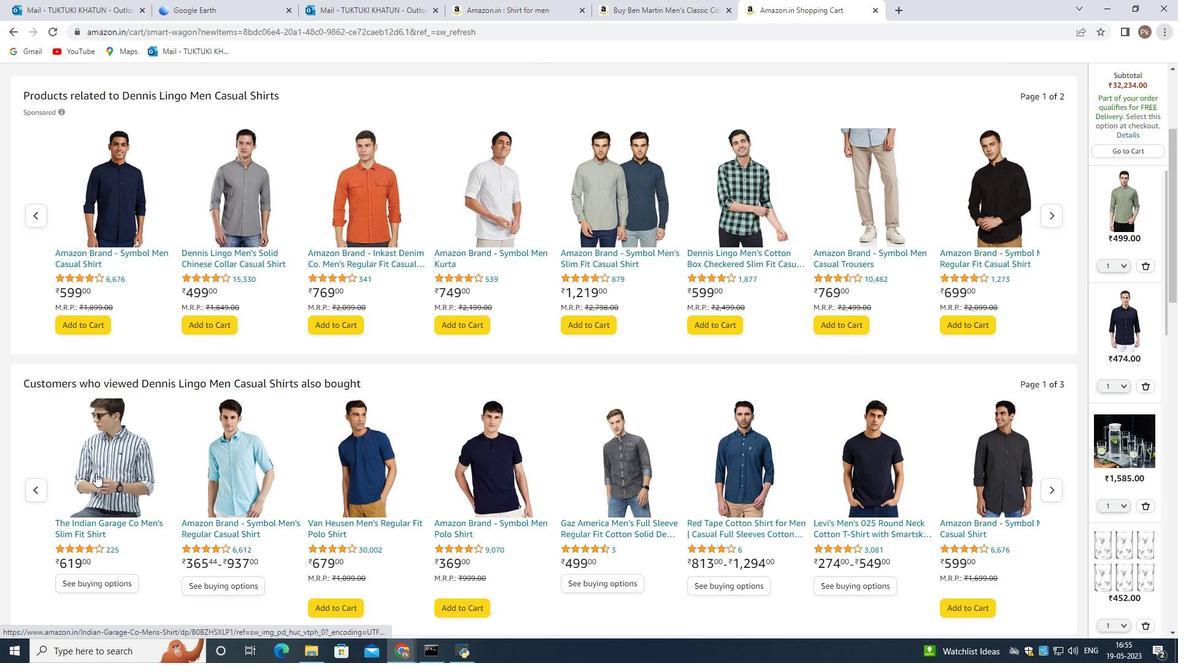 
Action: Mouse pressed left at (96, 473)
Screenshot: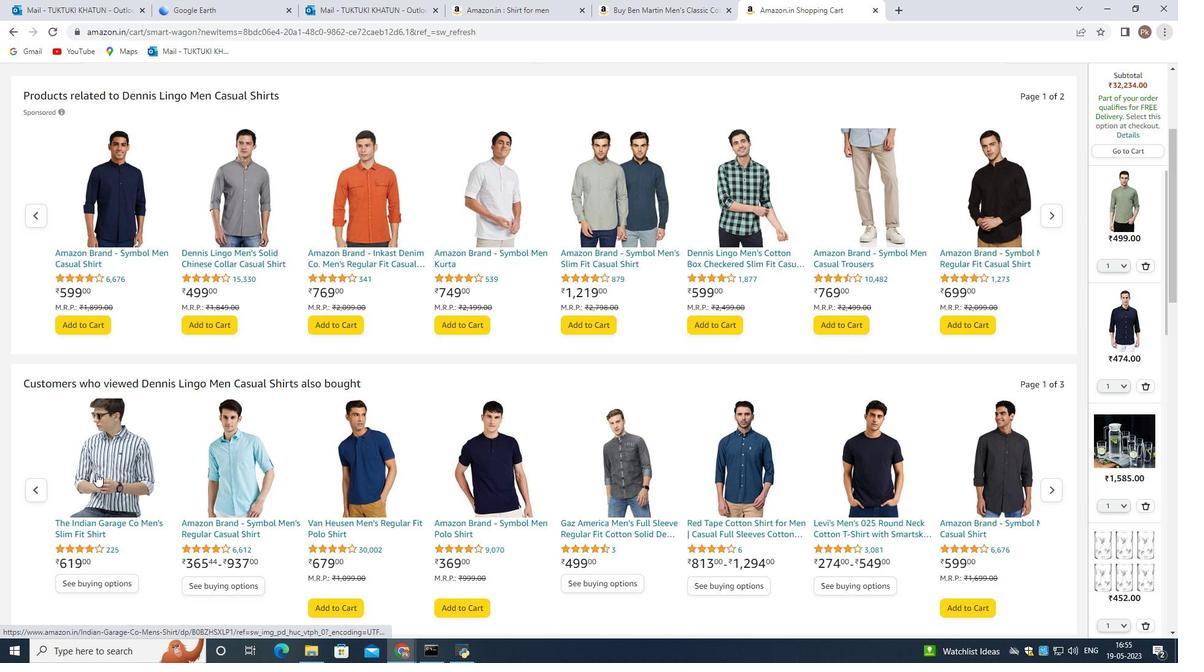 
Action: Mouse moved to (469, 385)
Screenshot: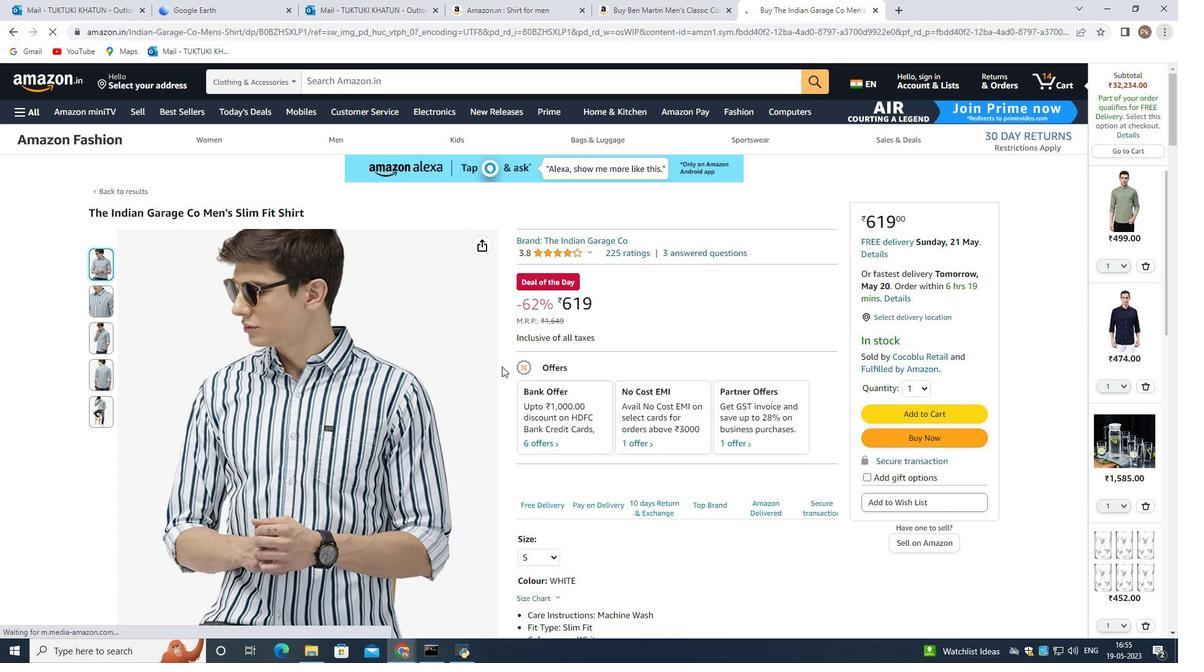 
Action: Mouse scrolled (469, 384) with delta (0, 0)
Screenshot: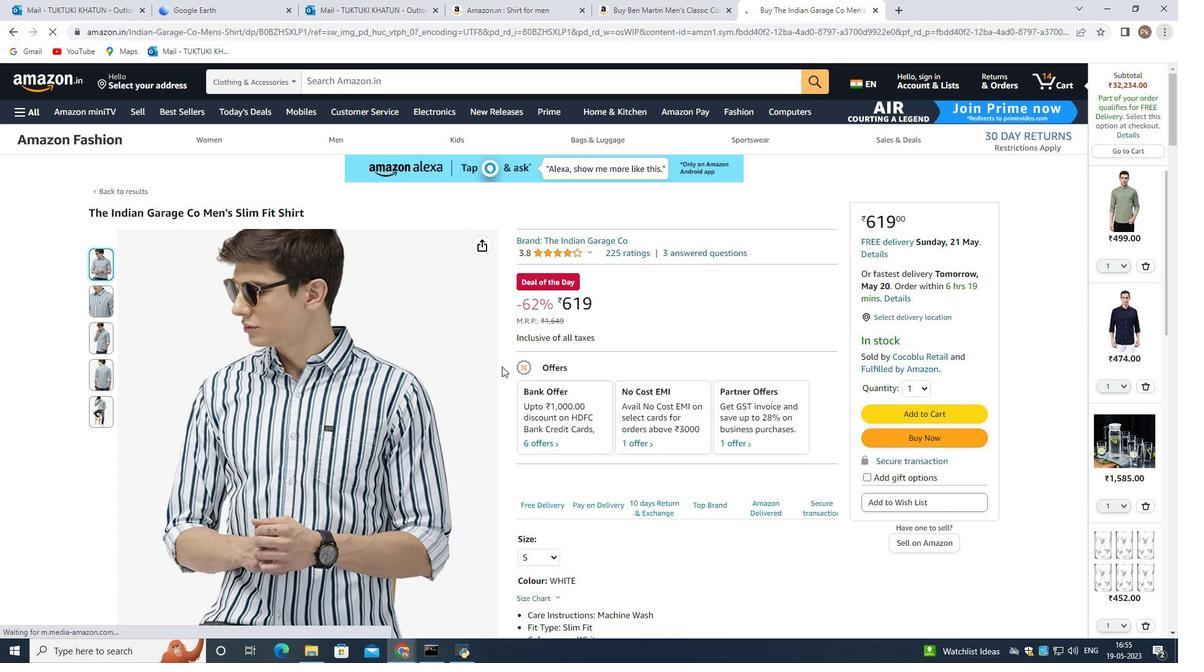 
Action: Mouse moved to (461, 391)
Screenshot: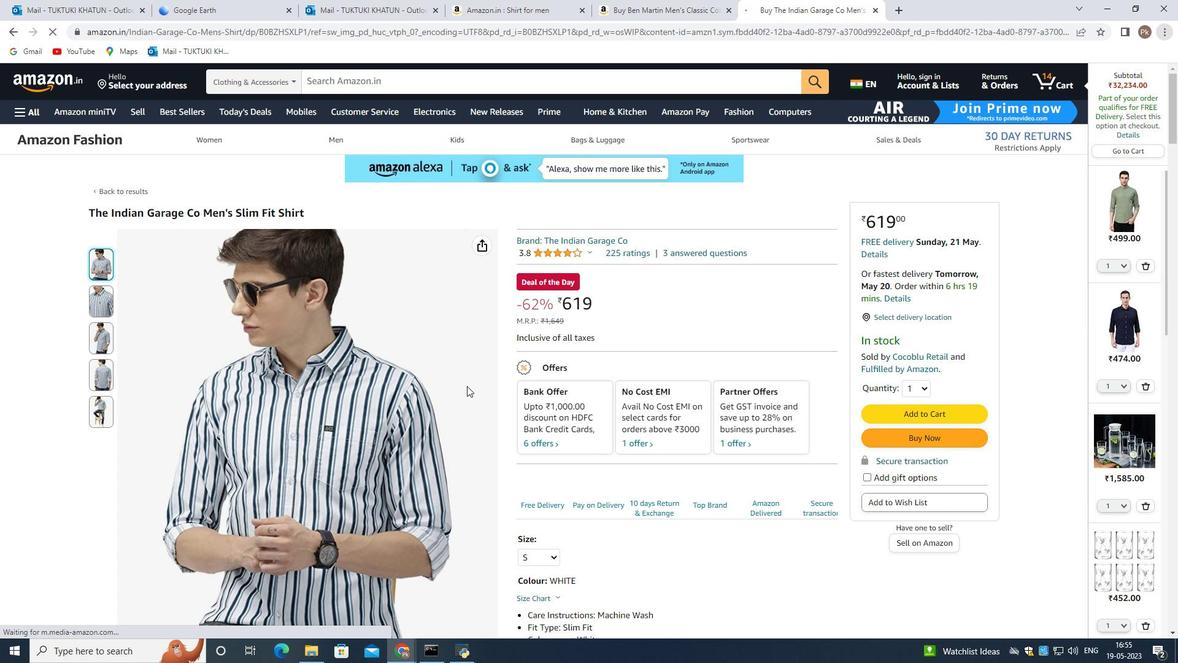 
Action: Mouse scrolled (461, 391) with delta (0, 0)
Screenshot: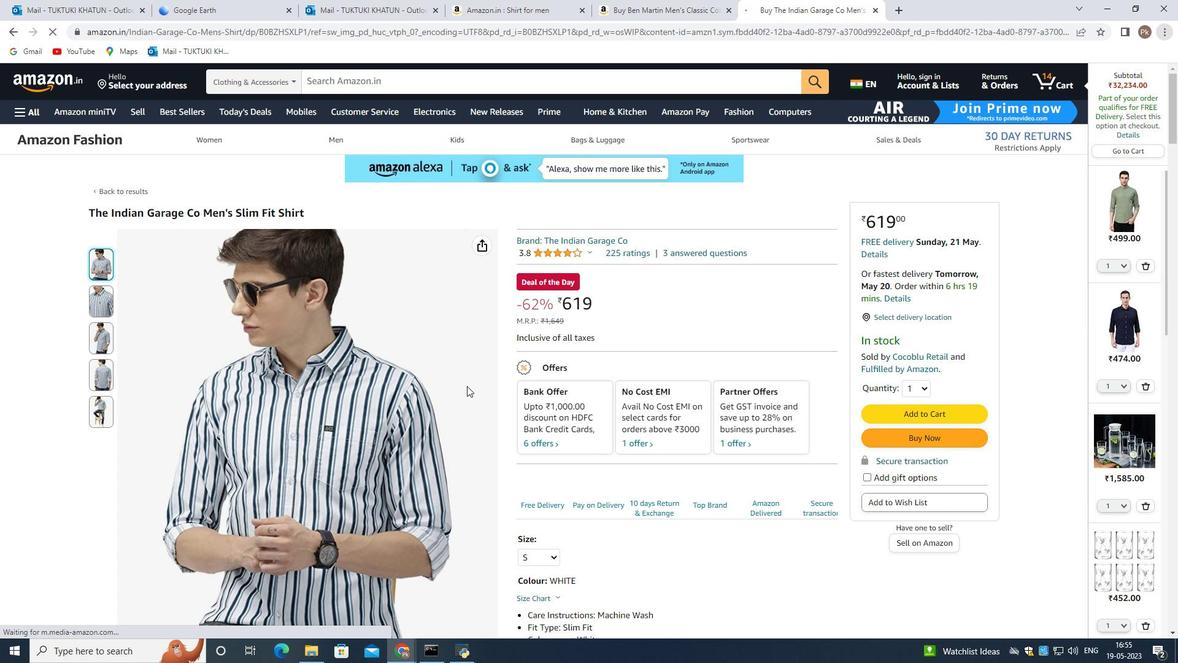 
Action: Mouse moved to (931, 286)
Screenshot: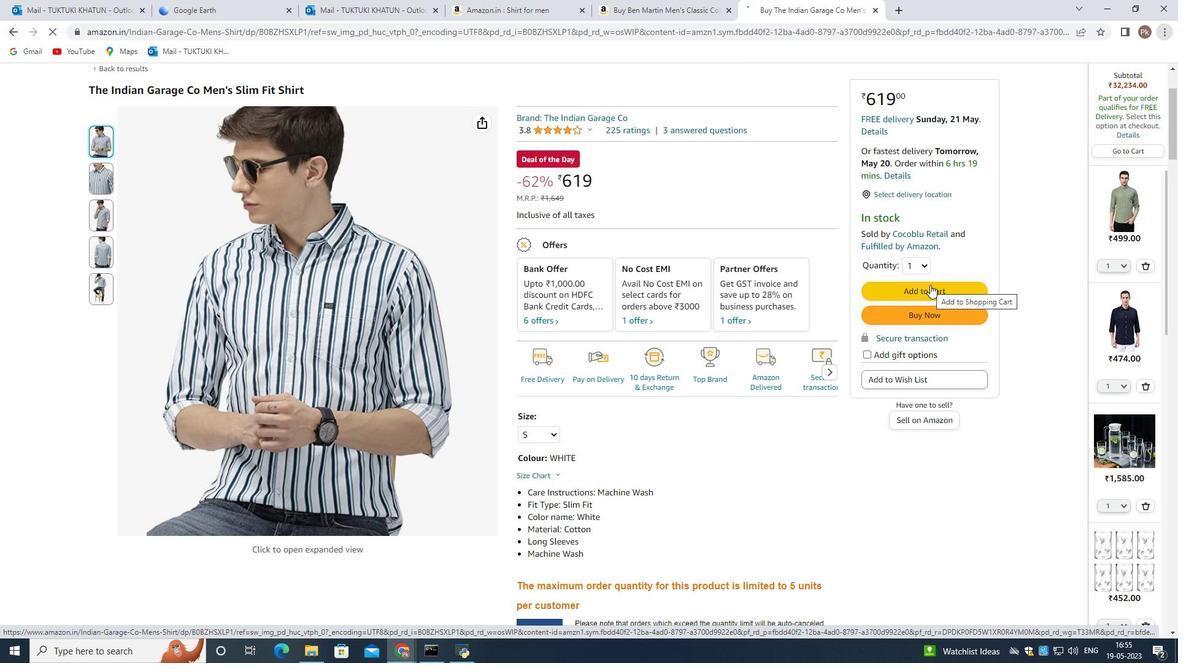 
Action: Mouse pressed left at (931, 286)
Screenshot: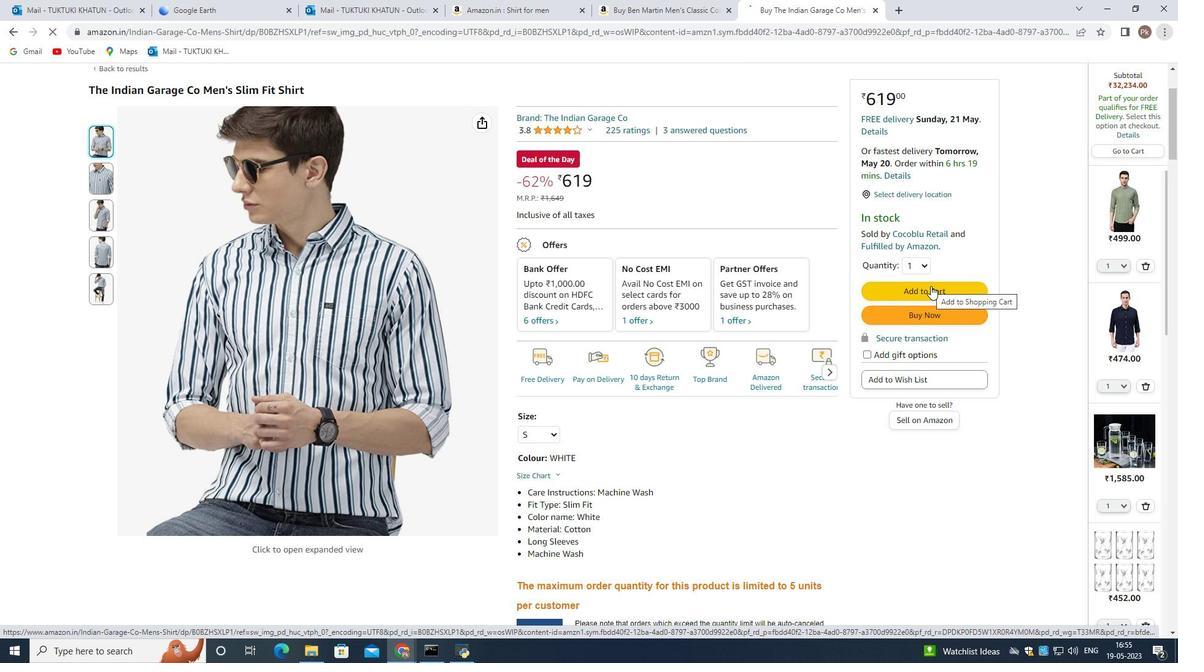 
Action: Mouse moved to (457, 341)
Screenshot: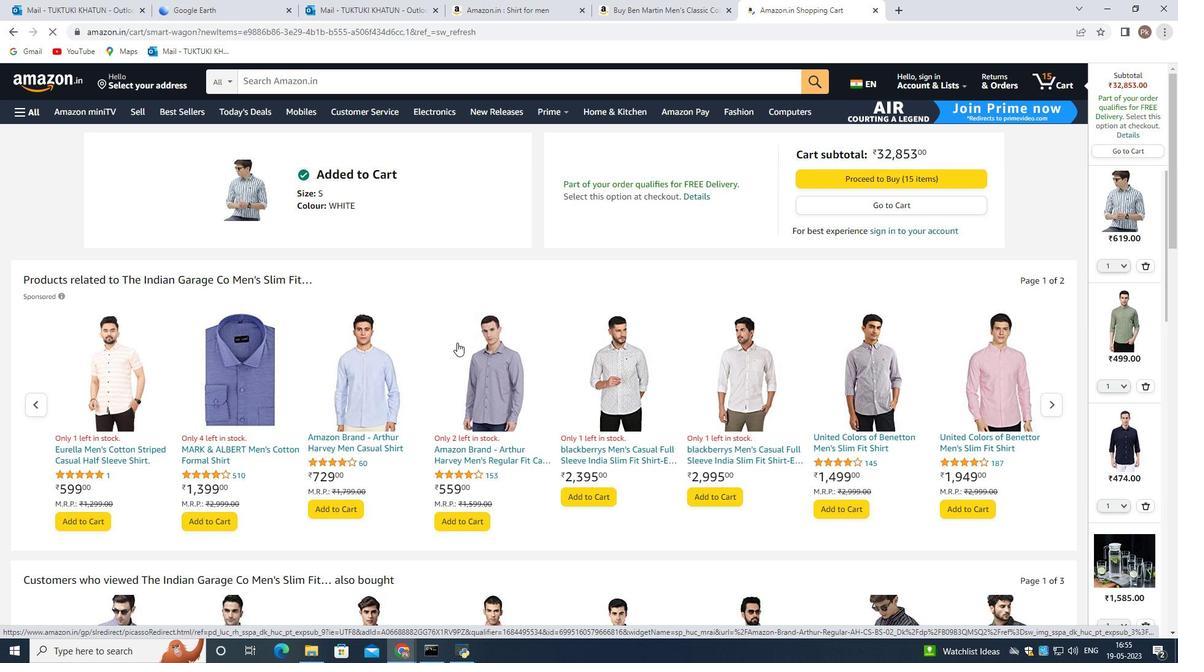 
Action: Mouse scrolled (457, 341) with delta (0, 0)
Screenshot: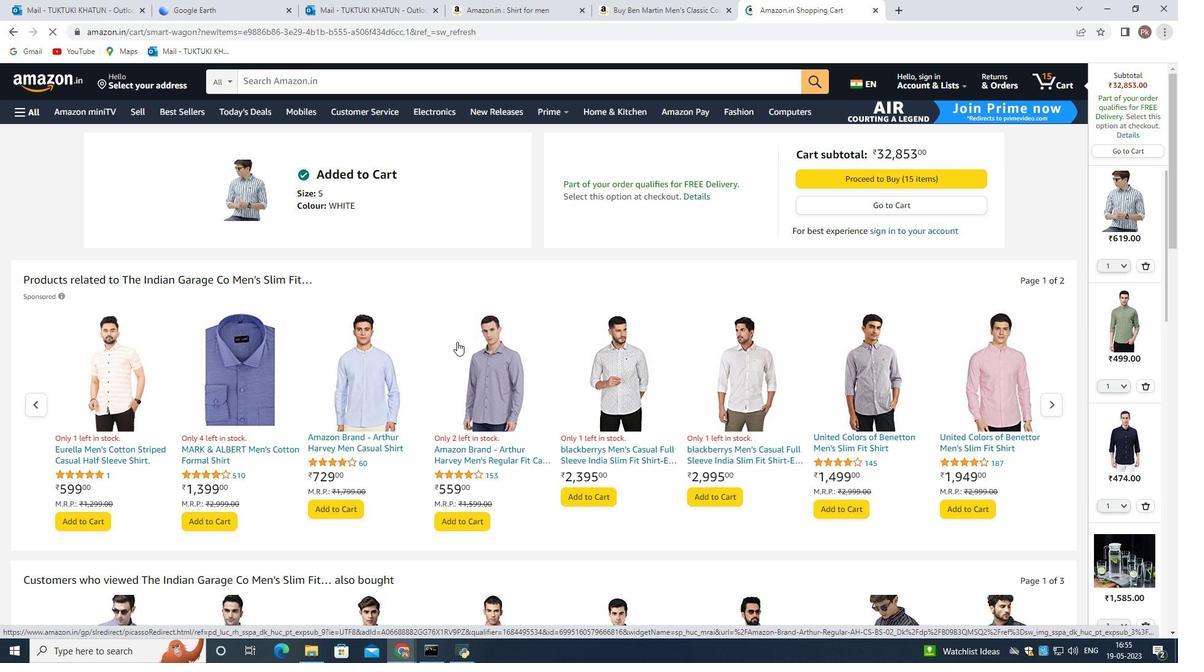 
Action: Mouse moved to (471, 325)
Screenshot: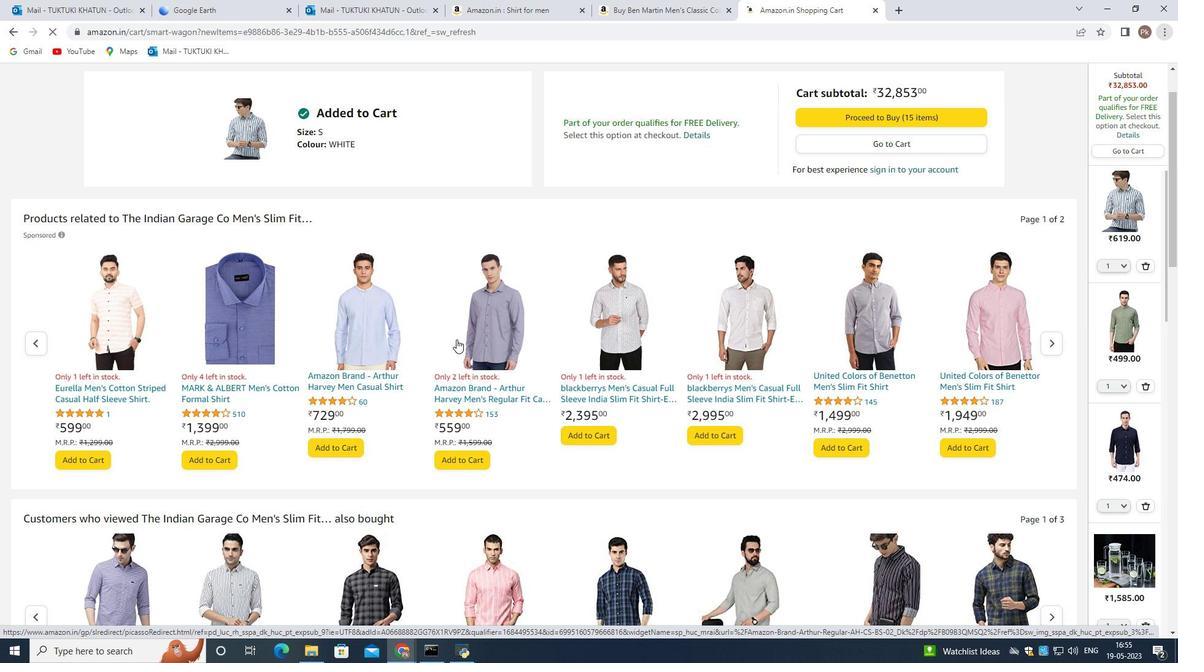 
Action: Mouse scrolled (471, 324) with delta (0, 0)
Screenshot: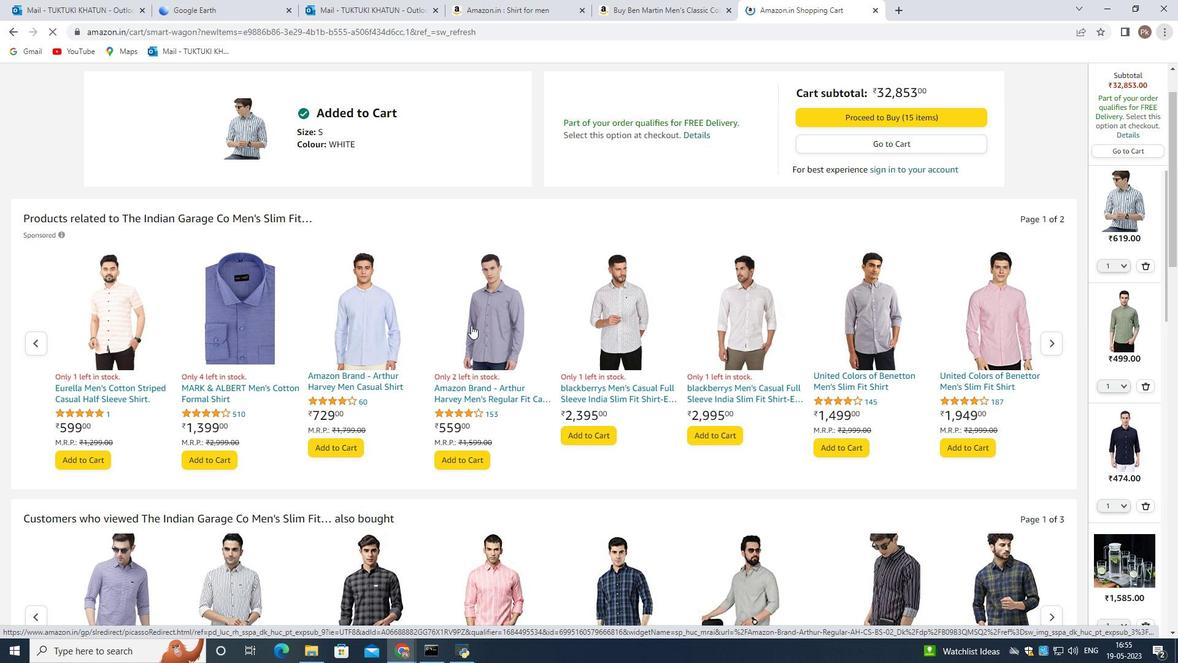 
Action: Mouse moved to (792, 516)
Screenshot: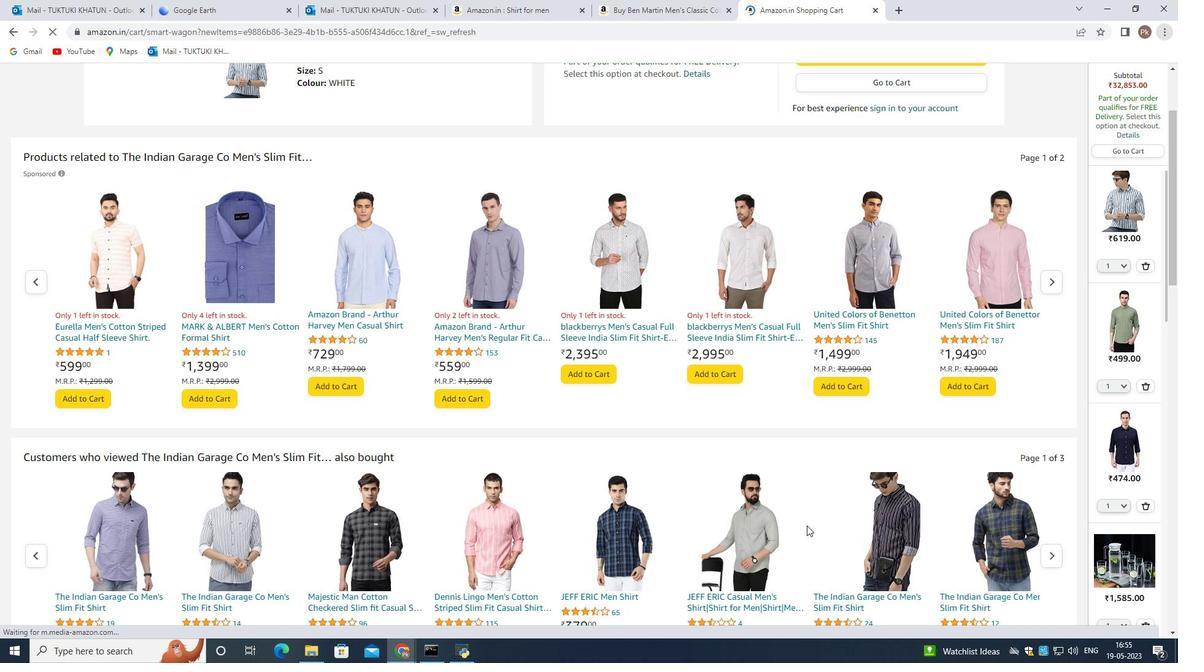 
Action: Mouse scrolled (792, 516) with delta (0, 0)
Screenshot: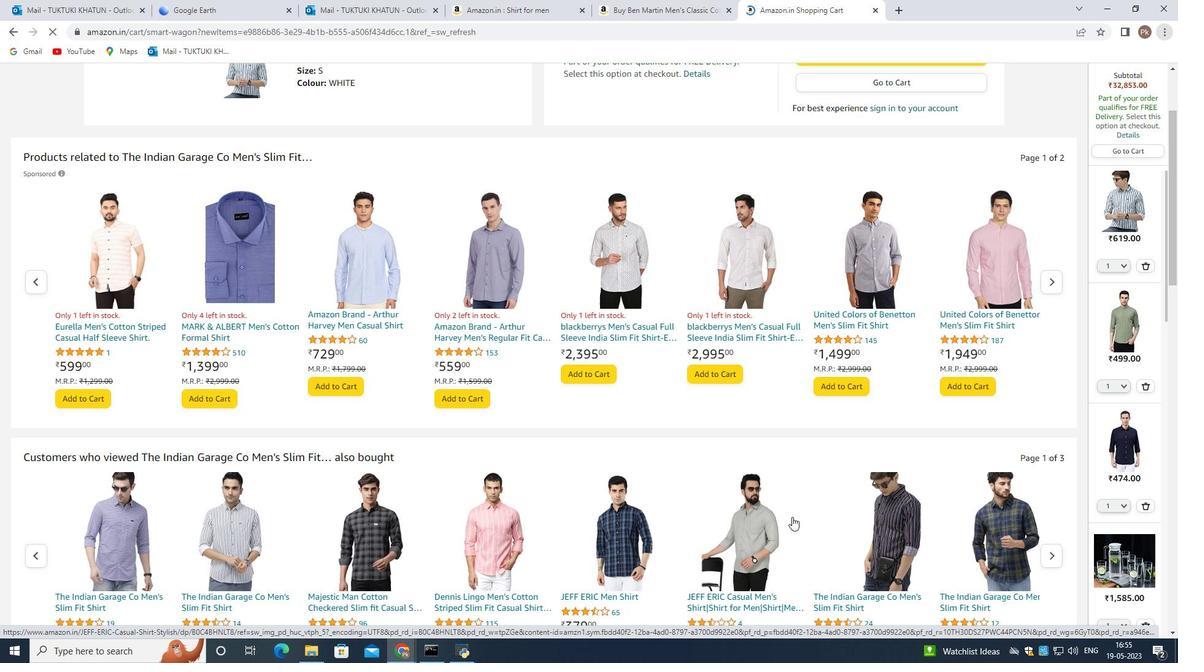 
Action: Mouse moved to (791, 516)
Screenshot: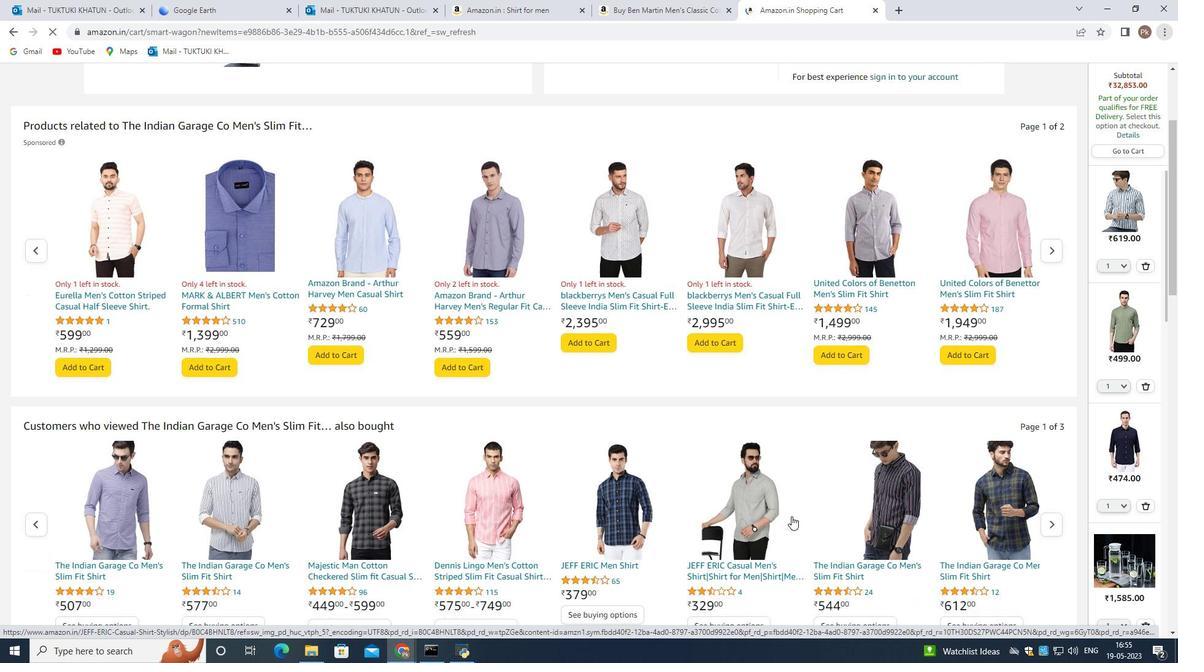 
Action: Mouse scrolled (791, 515) with delta (0, 0)
Screenshot: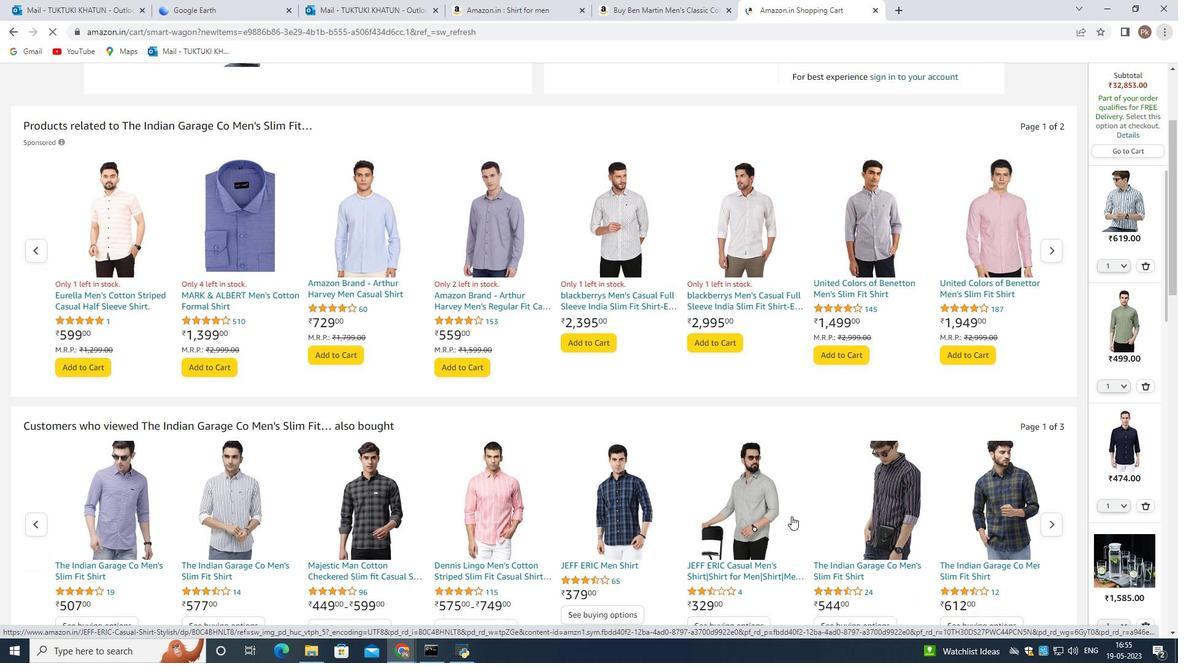 
Action: Mouse moved to (380, 418)
Screenshot: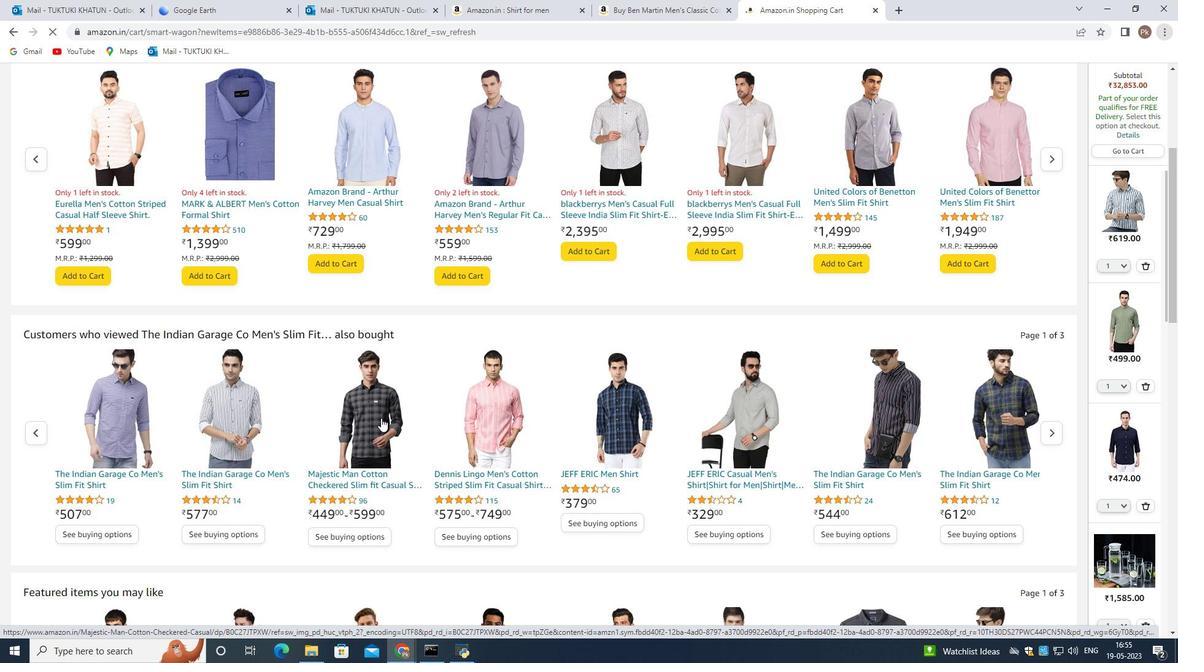 
Action: Mouse pressed left at (380, 418)
Screenshot: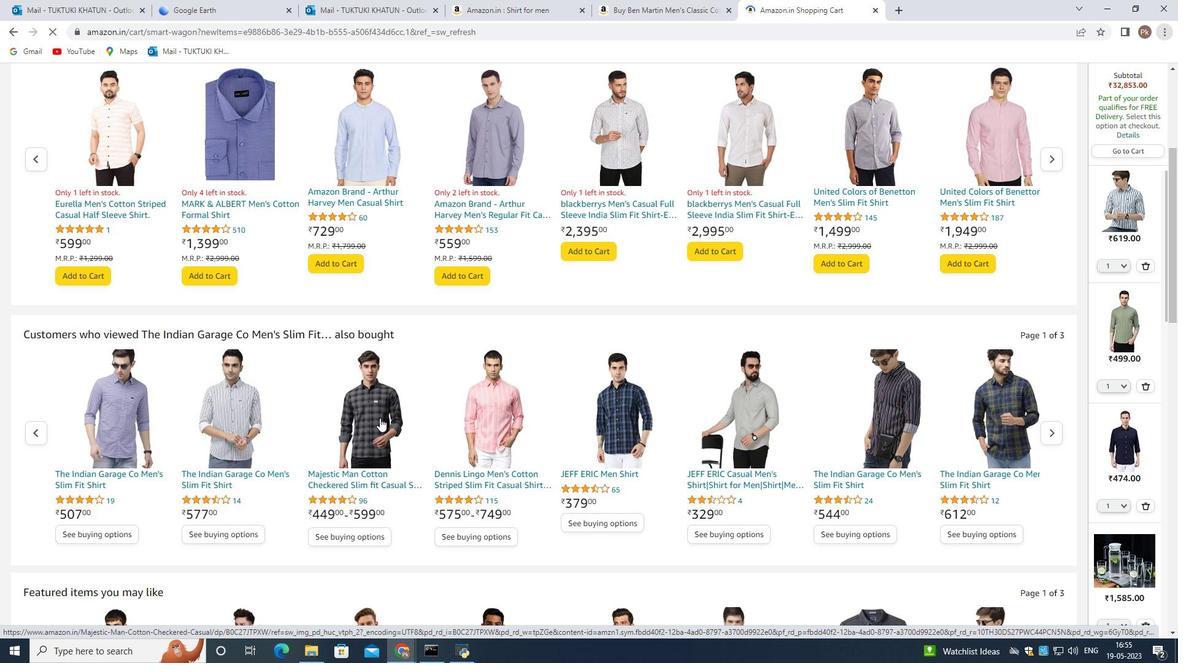 
Action: Mouse moved to (483, 442)
Screenshot: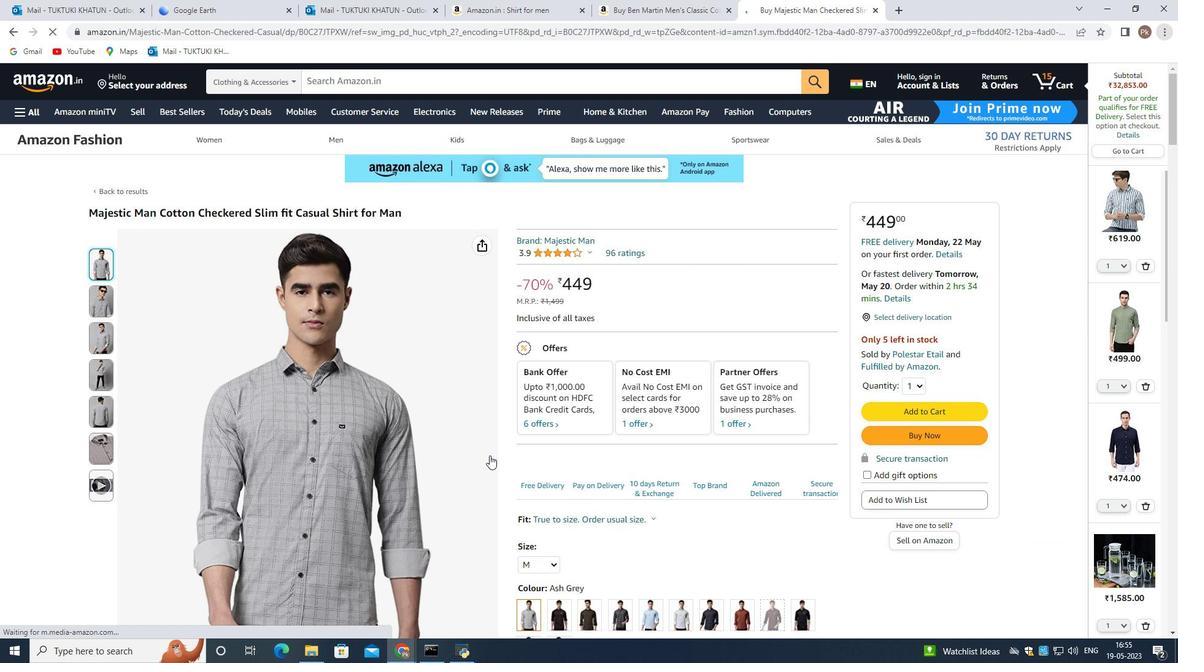 
Action: Mouse scrolled (483, 442) with delta (0, 0)
Screenshot: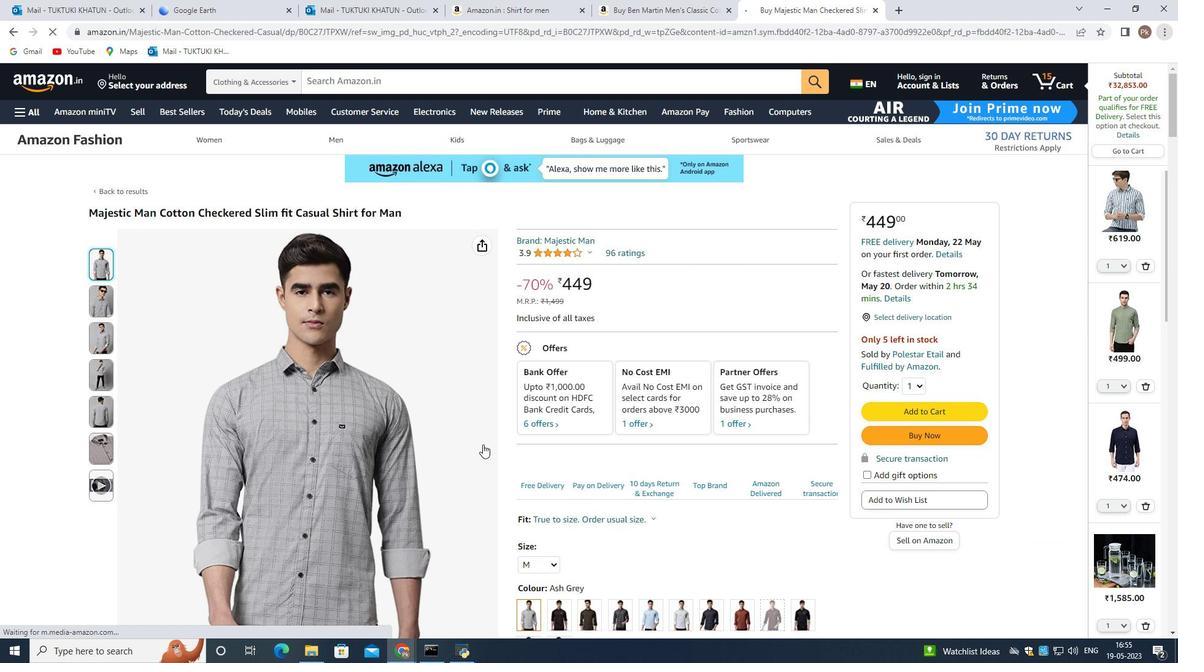 
Action: Mouse scrolled (483, 442) with delta (0, 0)
Screenshot: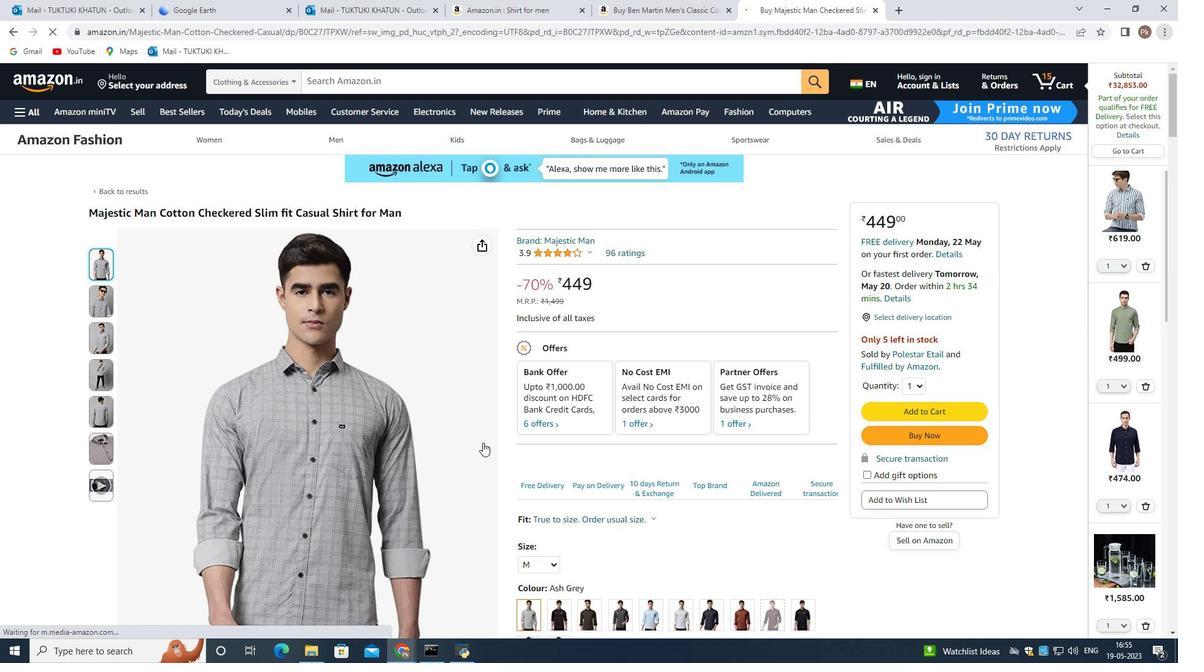 
Action: Mouse moved to (433, 465)
Screenshot: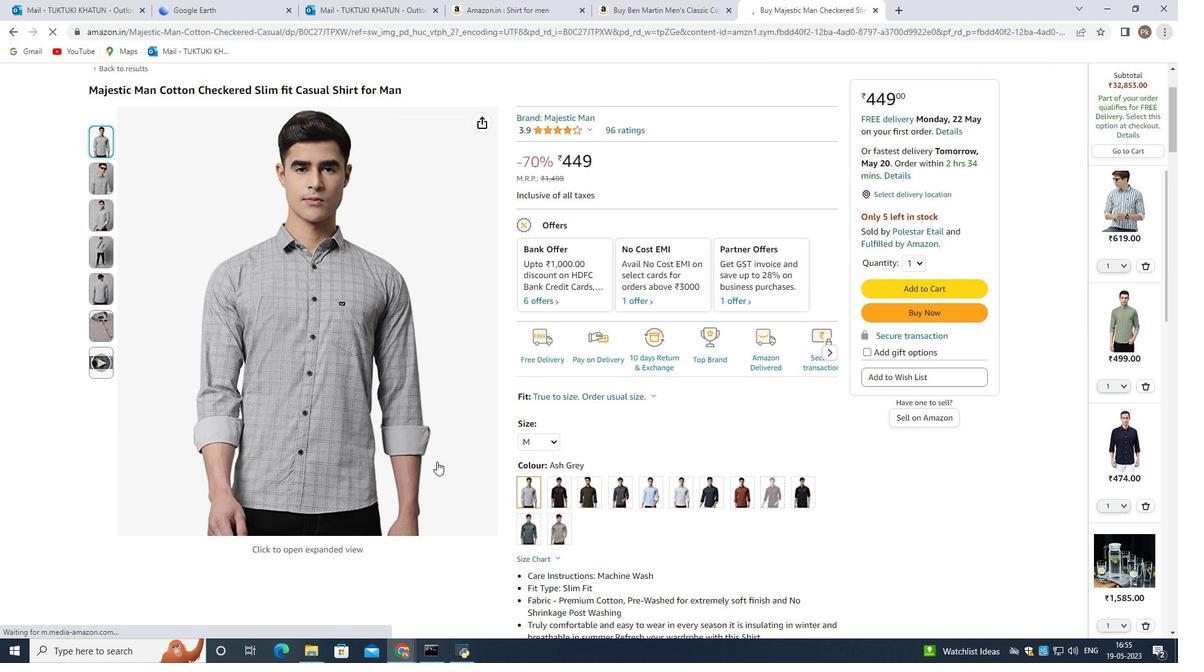 
Action: Mouse scrolled (433, 465) with delta (0, 0)
Screenshot: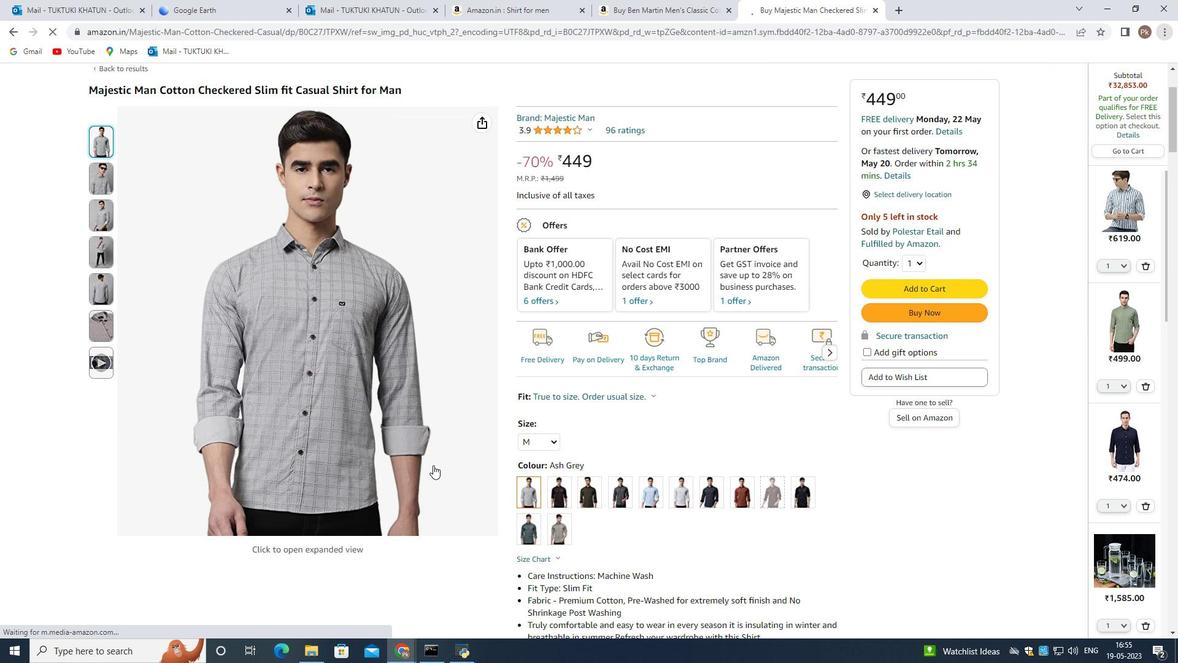 
Action: Mouse moved to (431, 466)
Screenshot: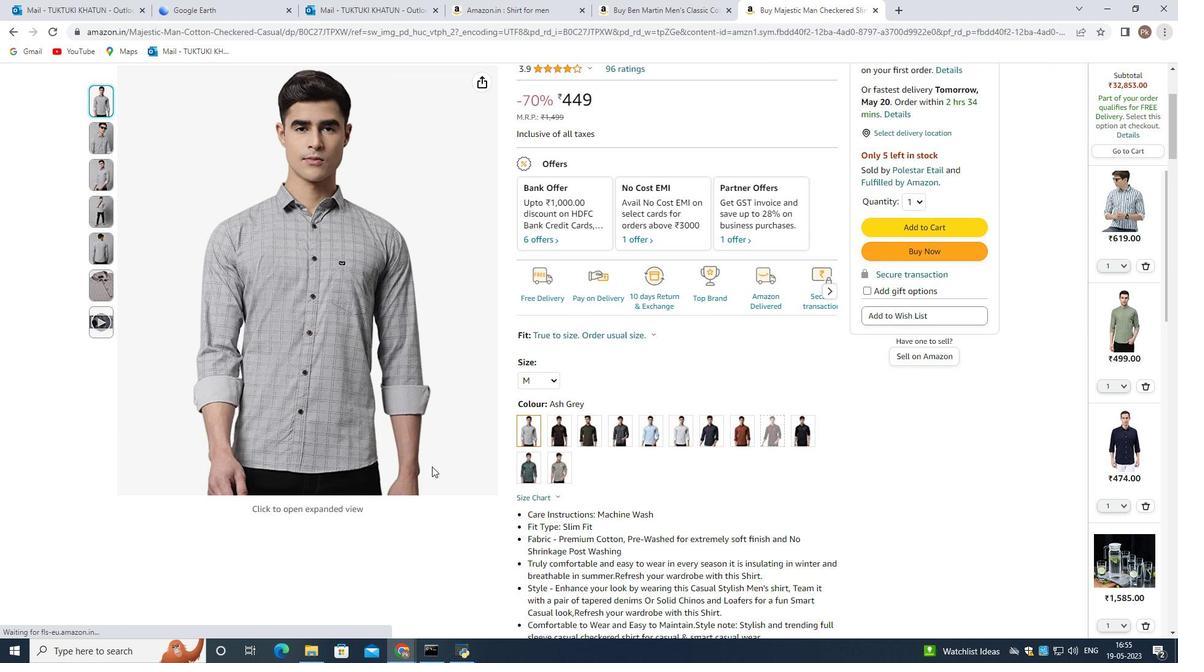 
Action: Mouse scrolled (431, 467) with delta (0, 0)
Screenshot: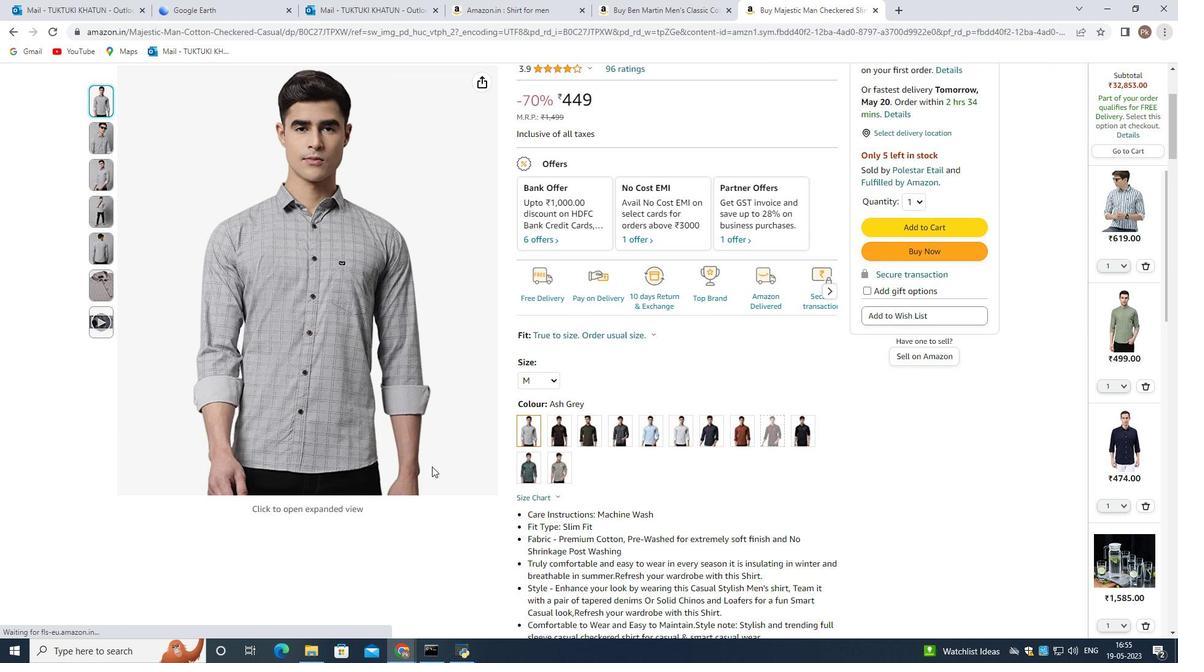 
Action: Mouse moved to (429, 466)
Screenshot: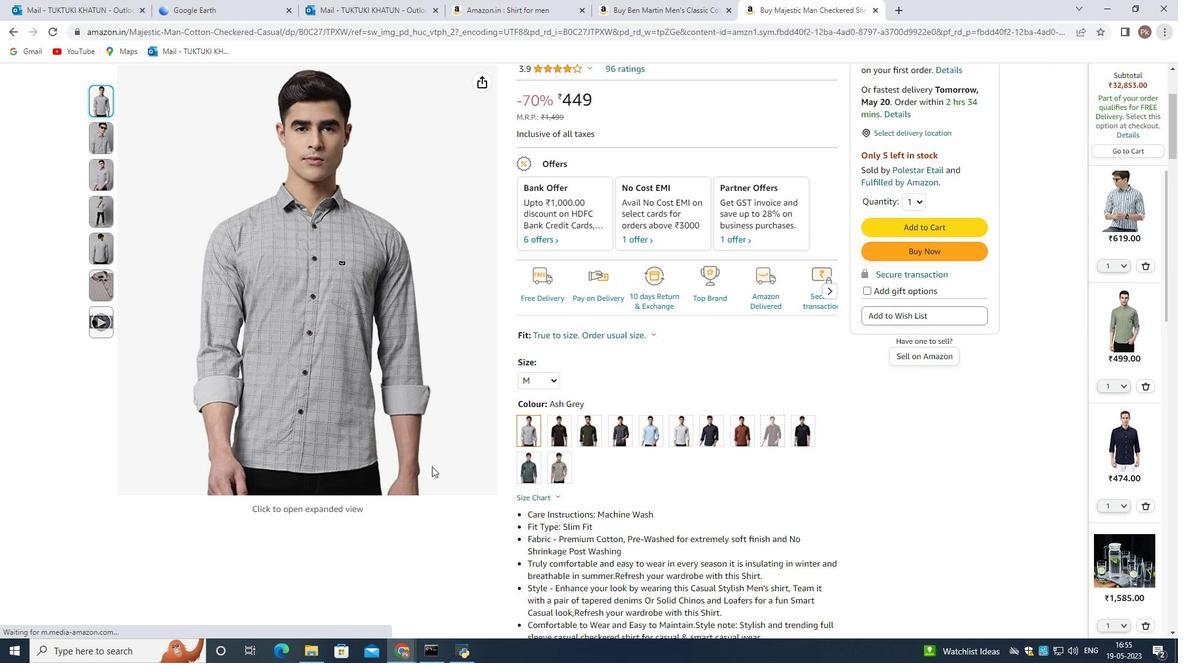 
Action: Mouse scrolled (429, 467) with delta (0, 0)
Screenshot: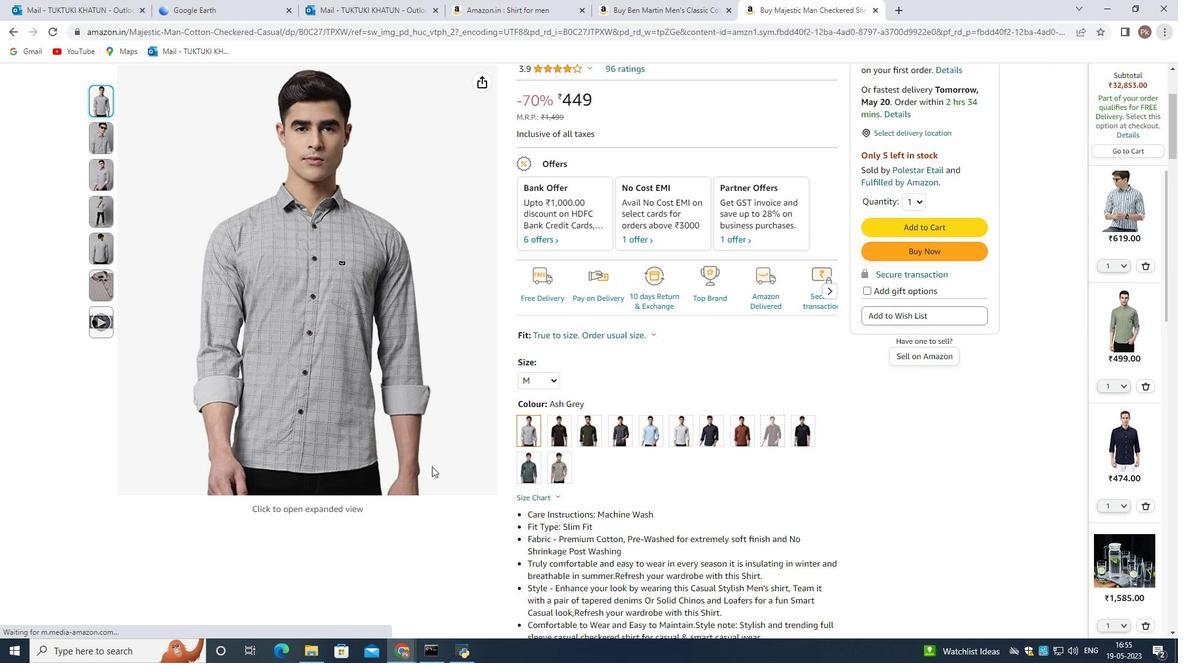 
Action: Mouse moved to (426, 466)
Screenshot: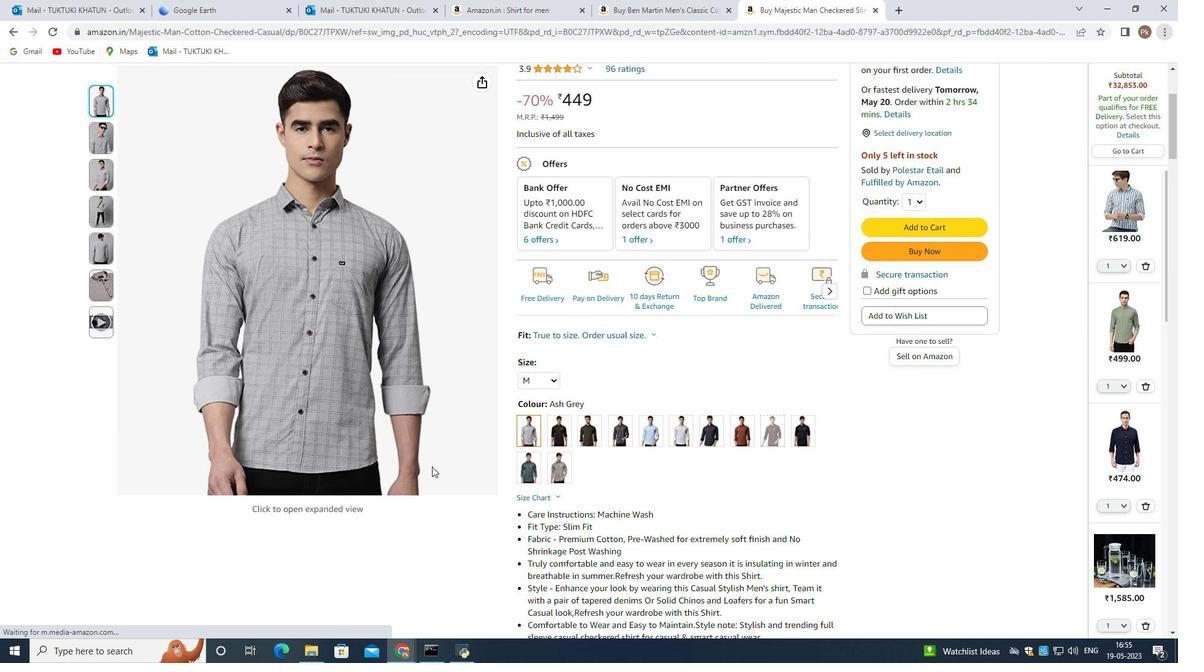 
Action: Mouse scrolled (426, 467) with delta (0, 0)
Screenshot: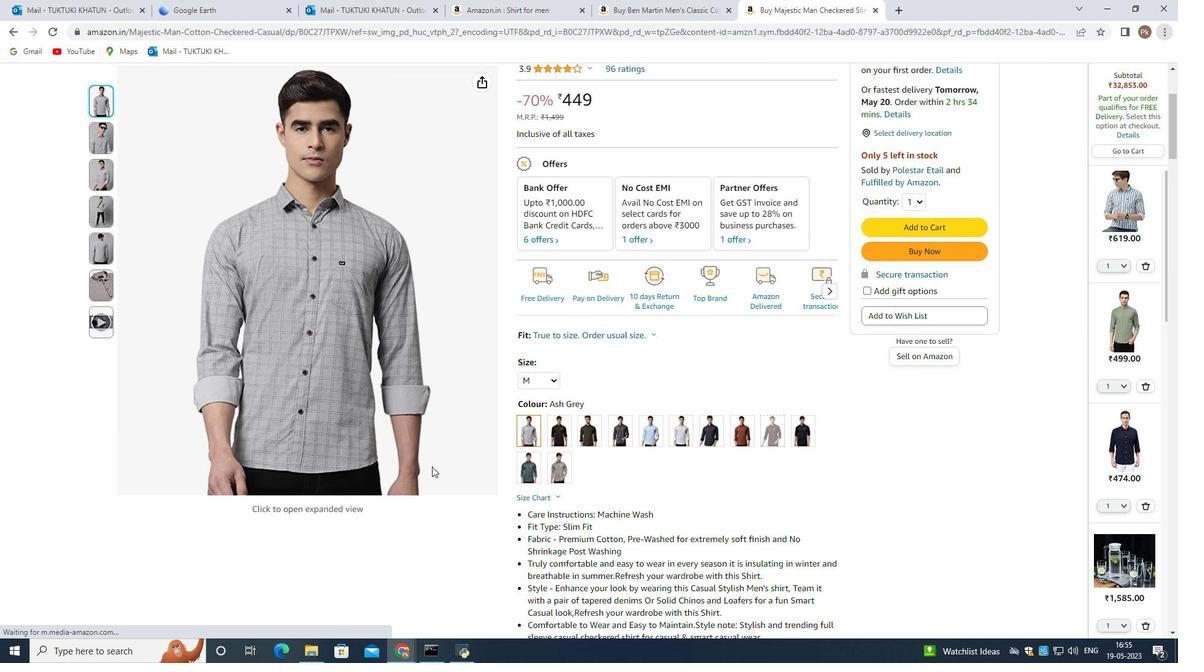 
Action: Mouse moved to (426, 466)
Screenshot: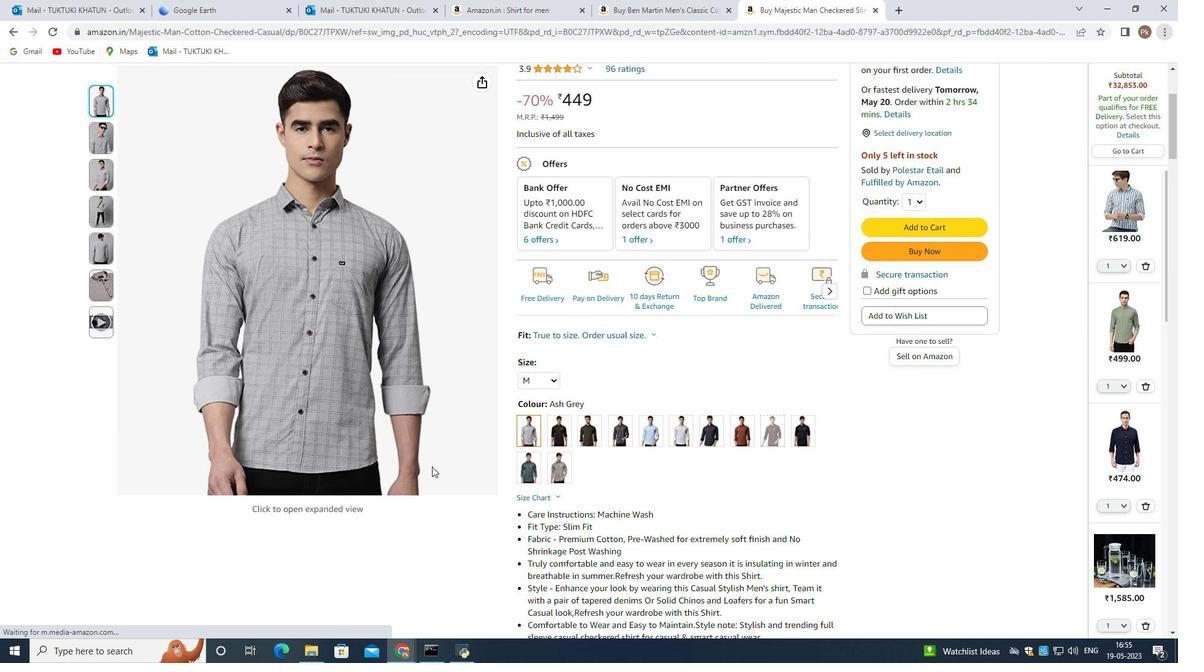 
Action: Mouse scrolled (426, 467) with delta (0, 0)
Screenshot: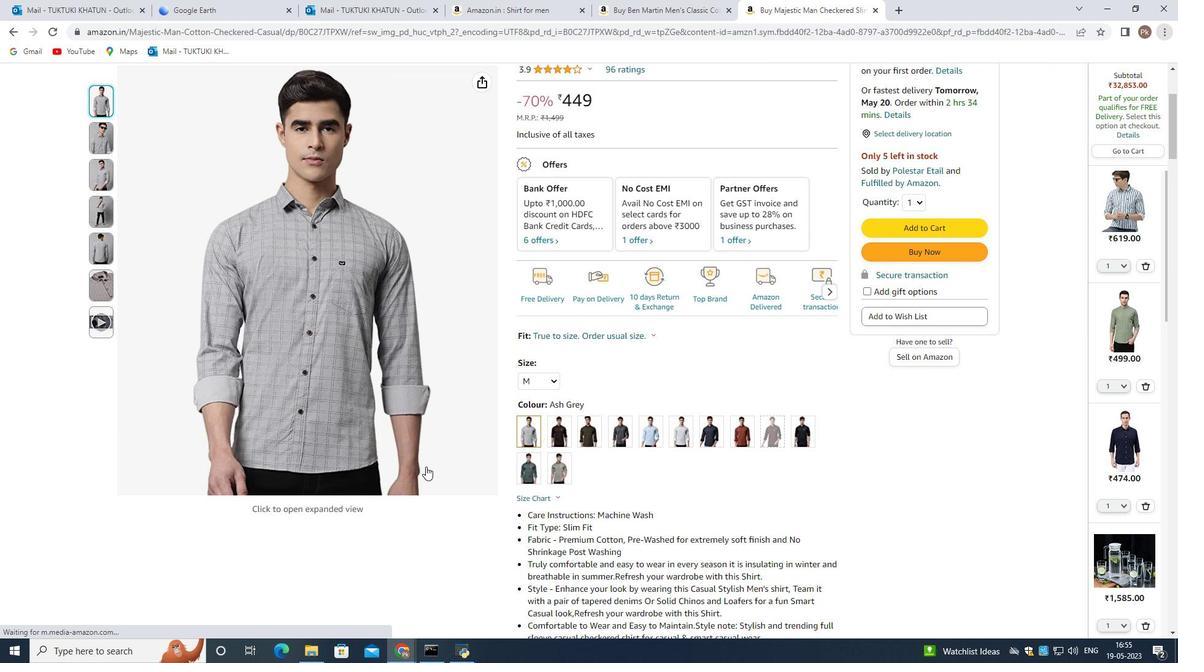 
Action: Mouse moved to (400, 460)
Screenshot: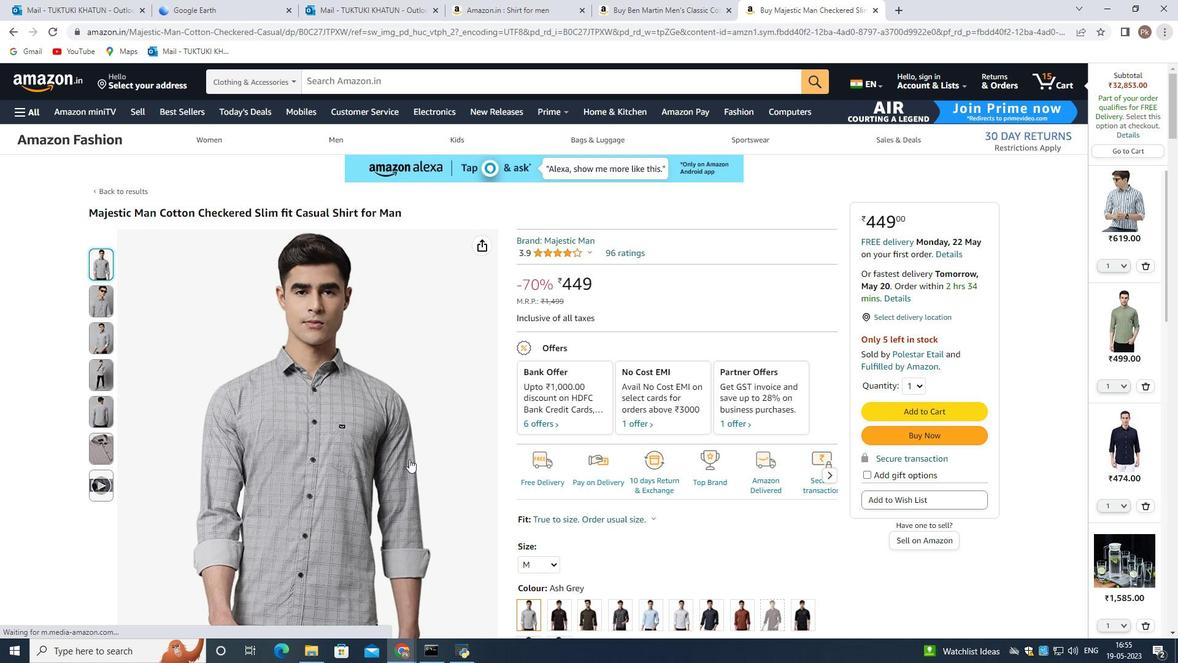 
Action: Mouse scrolled (400, 461) with delta (0, 0)
Screenshot: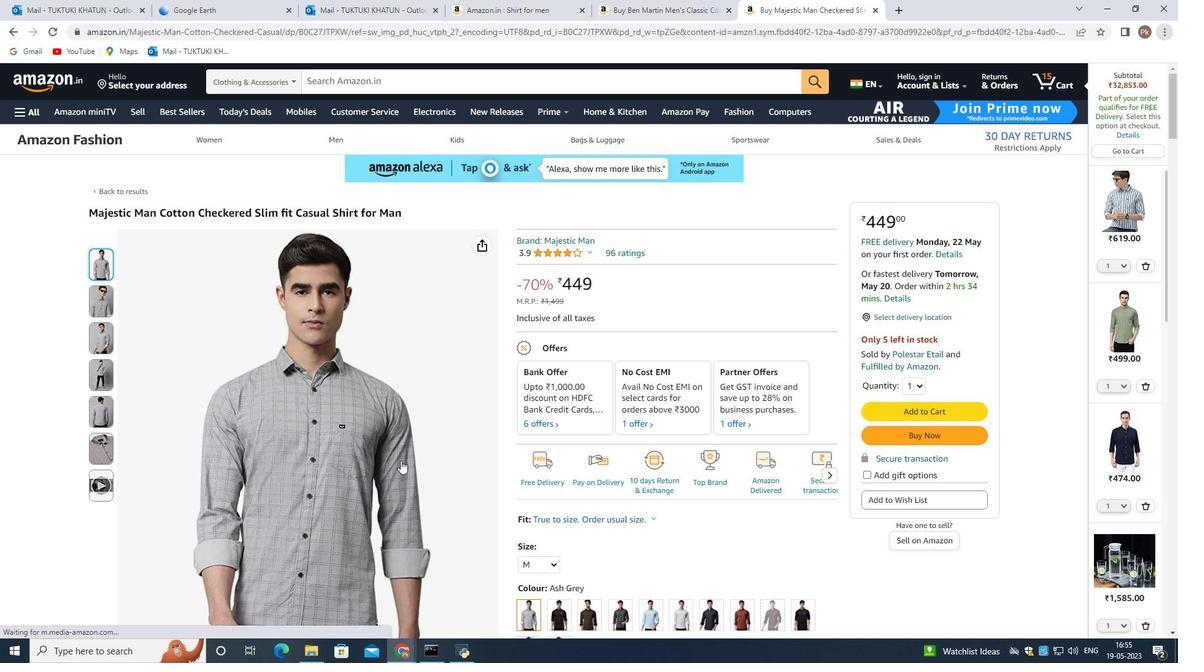 
Action: Mouse scrolled (400, 461) with delta (0, 0)
Screenshot: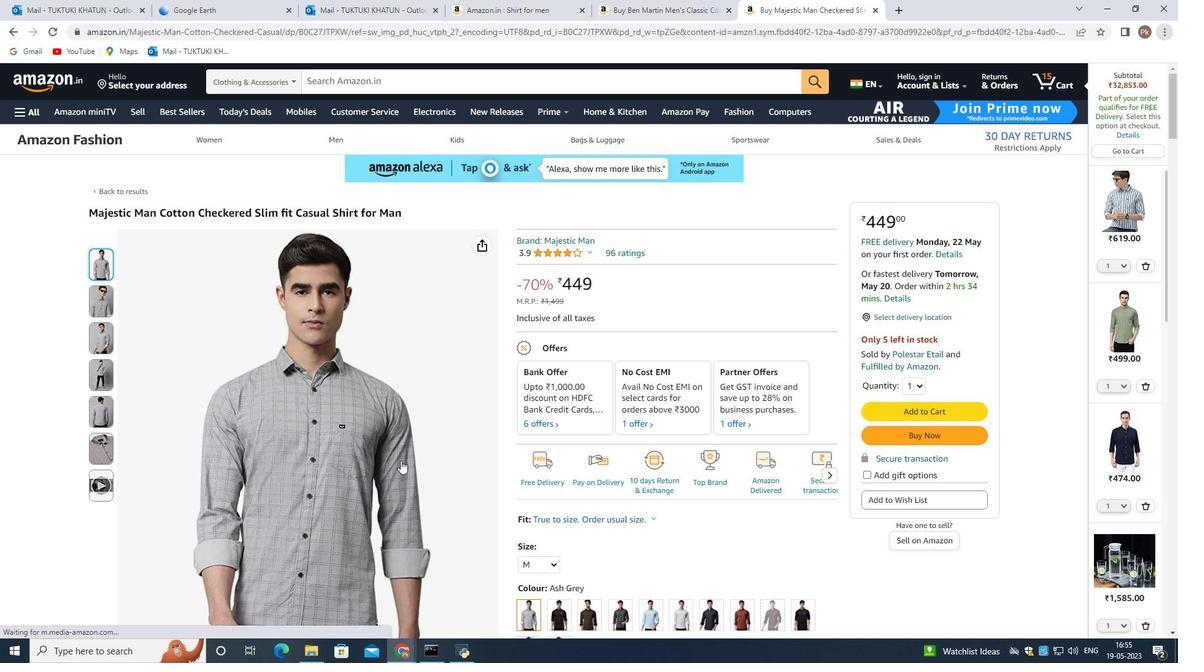 
Action: Mouse scrolled (400, 461) with delta (0, 0)
Screenshot: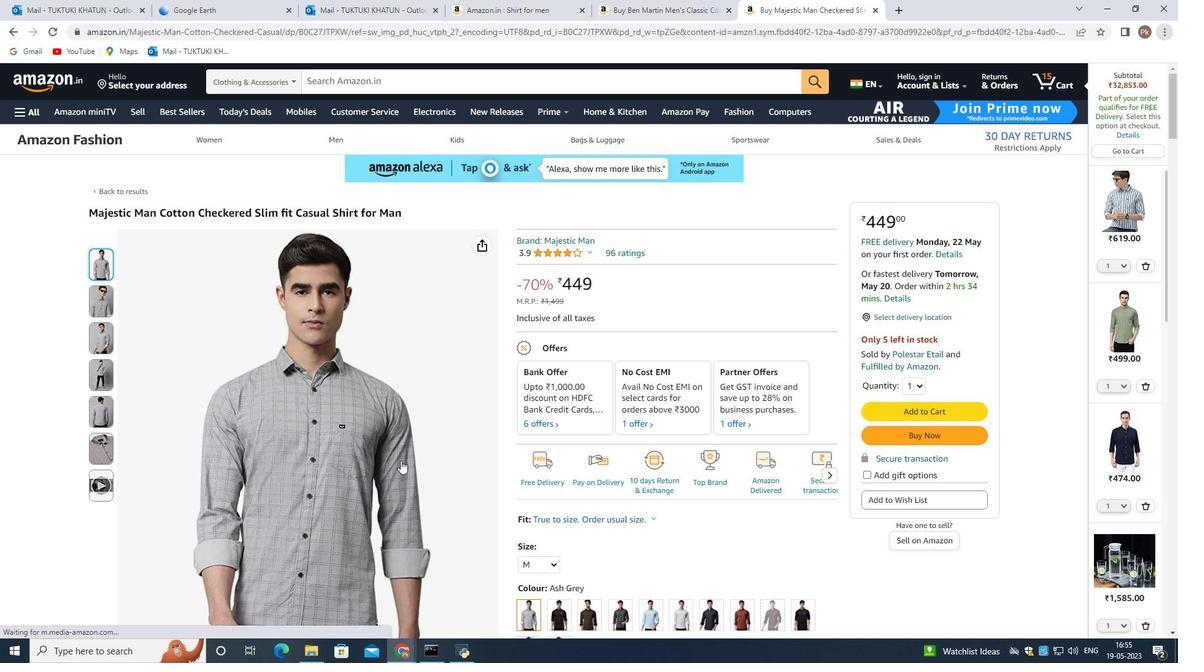 
Action: Mouse moved to (400, 460)
Screenshot: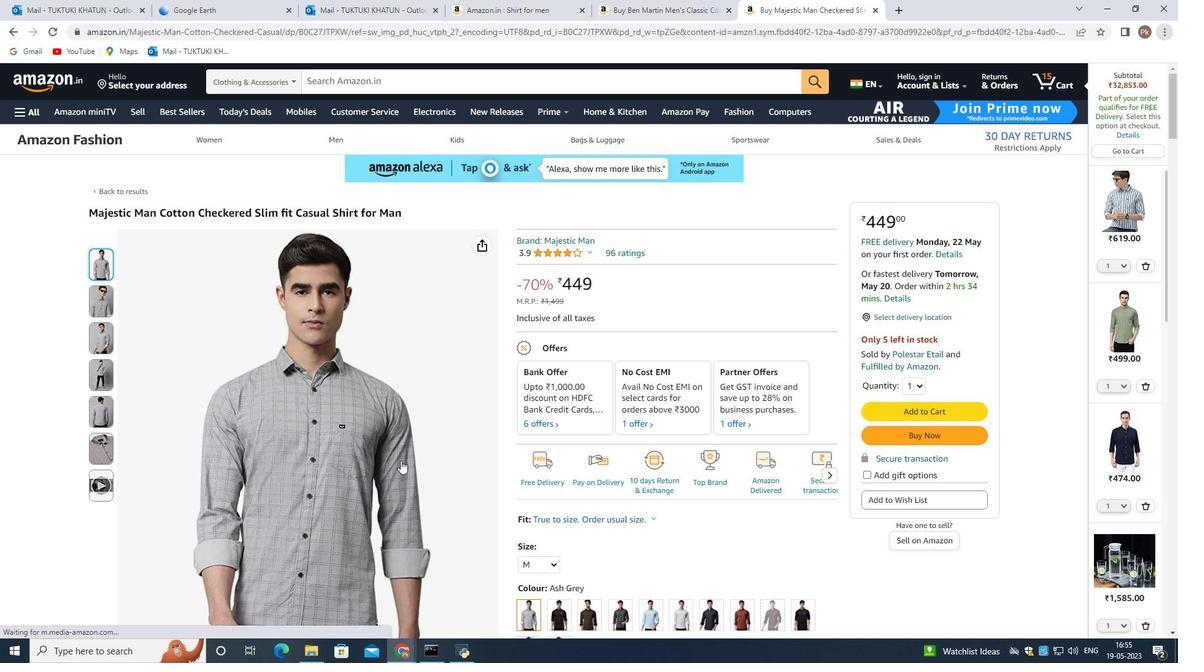 
Action: Mouse scrolled (400, 461) with delta (0, 0)
Screenshot: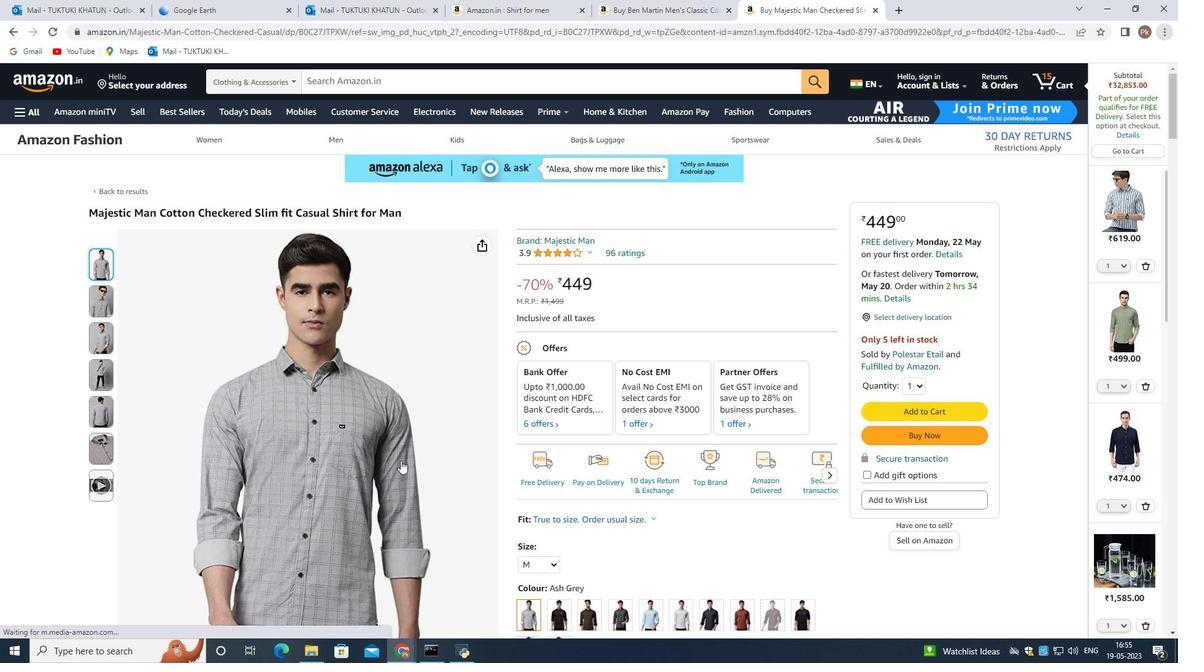 
Action: Mouse moved to (395, 460)
Screenshot: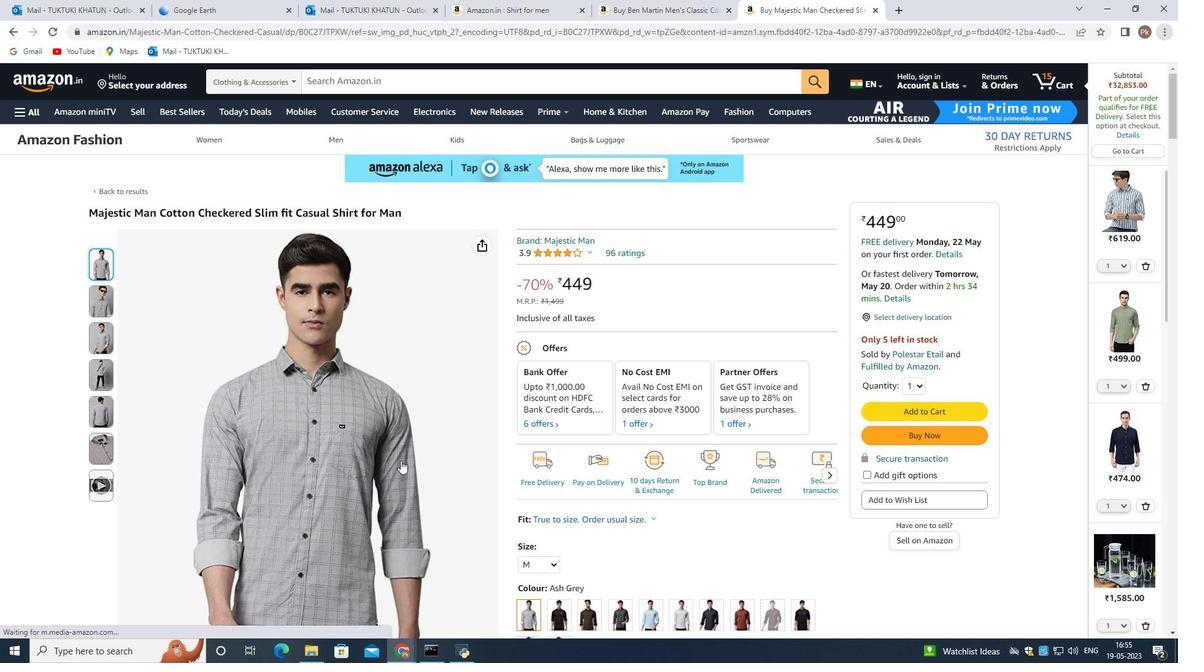 
Action: Mouse scrolled (395, 461) with delta (0, 0)
Screenshot: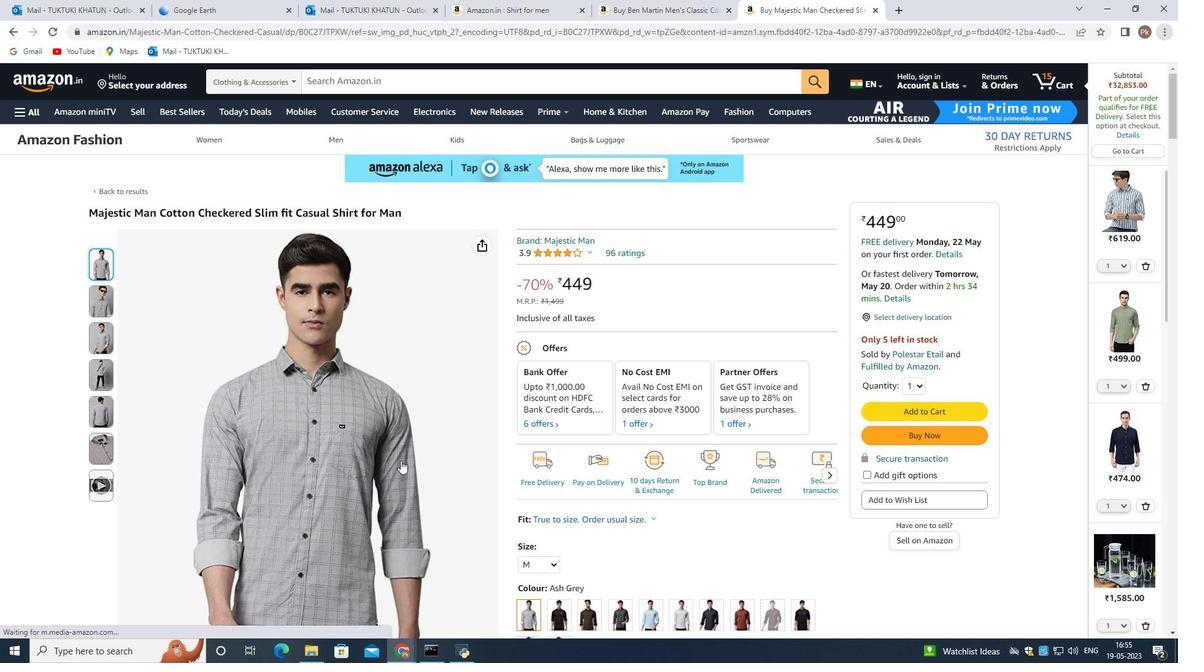 
Action: Mouse moved to (11, 28)
Screenshot: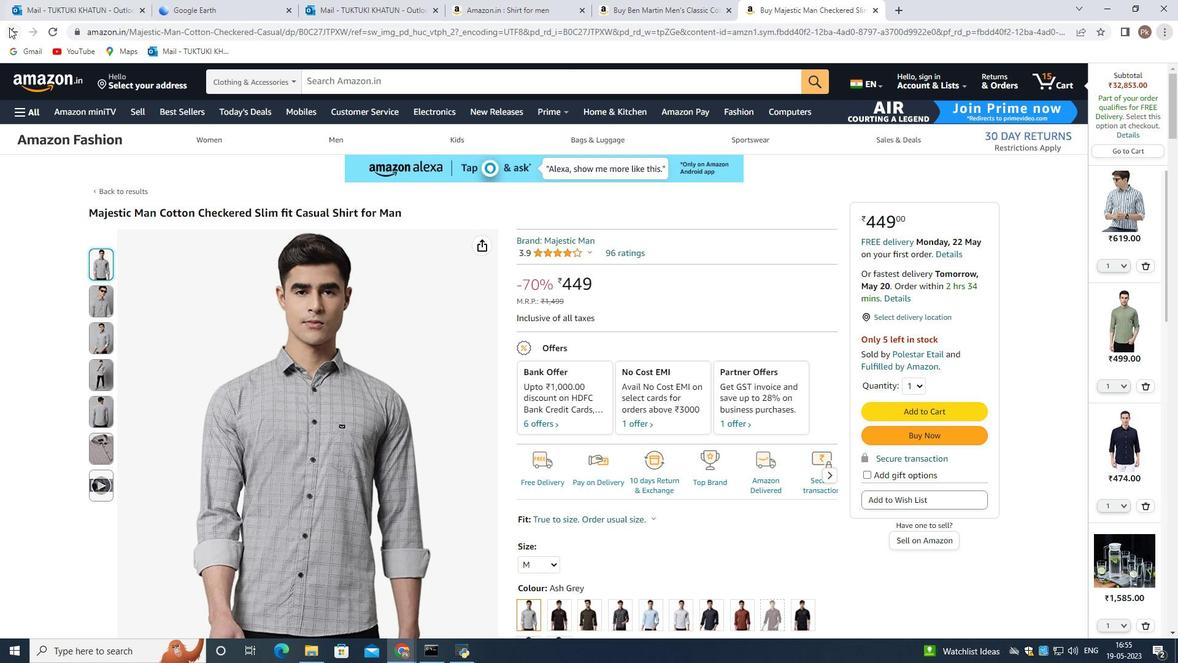 
Action: Mouse pressed left at (11, 28)
Screenshot: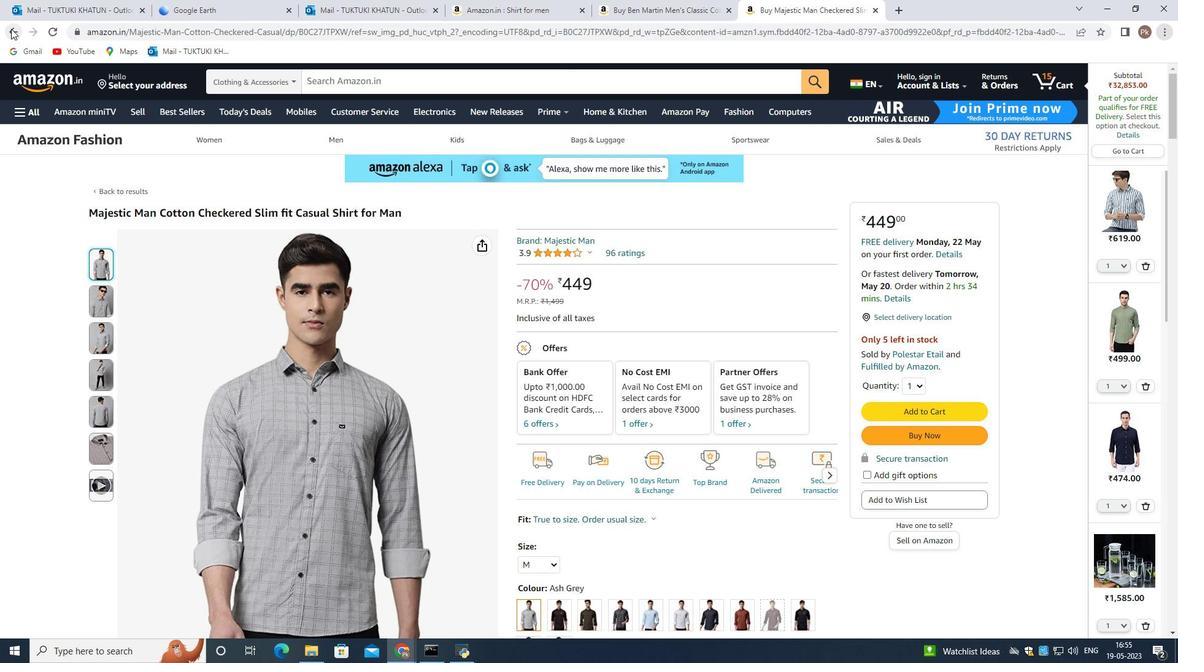 
Action: Mouse moved to (292, 333)
Screenshot: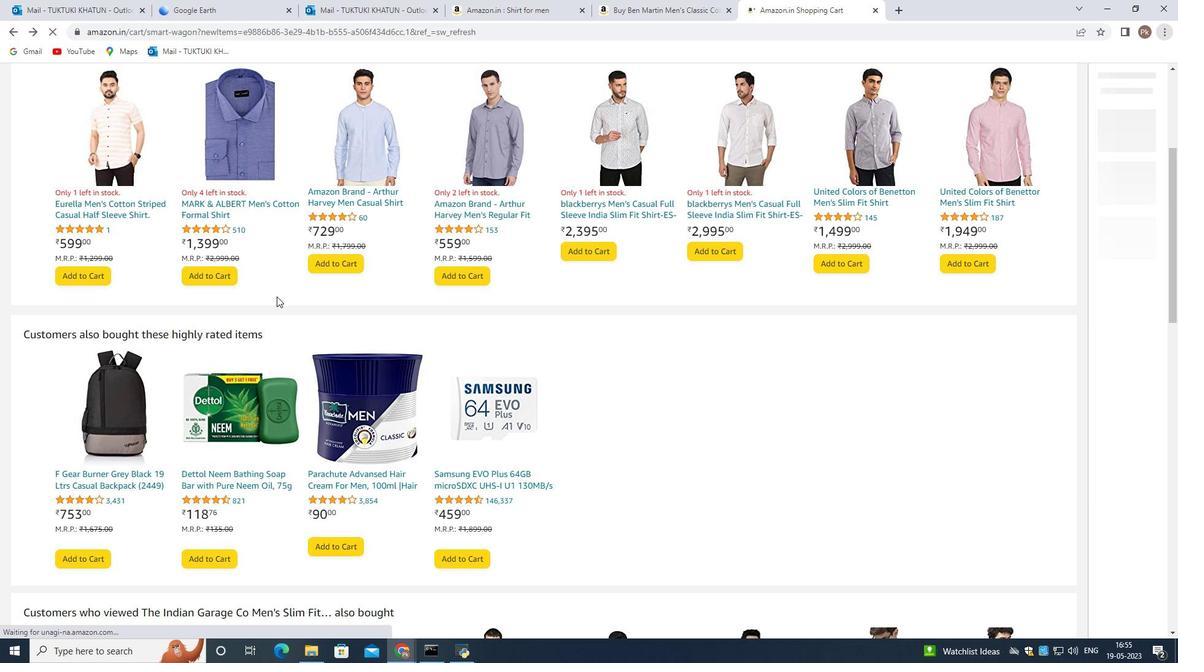 
Action: Mouse scrolled (292, 334) with delta (0, 0)
Screenshot: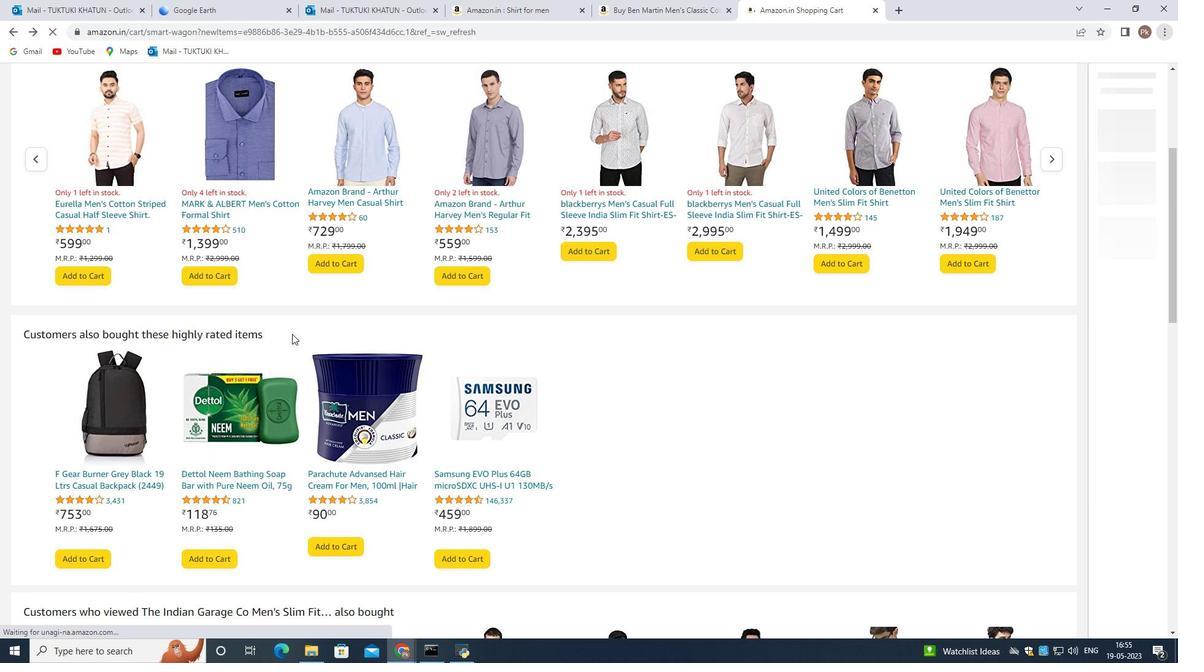 
Action: Mouse scrolled (292, 334) with delta (0, 0)
Screenshot: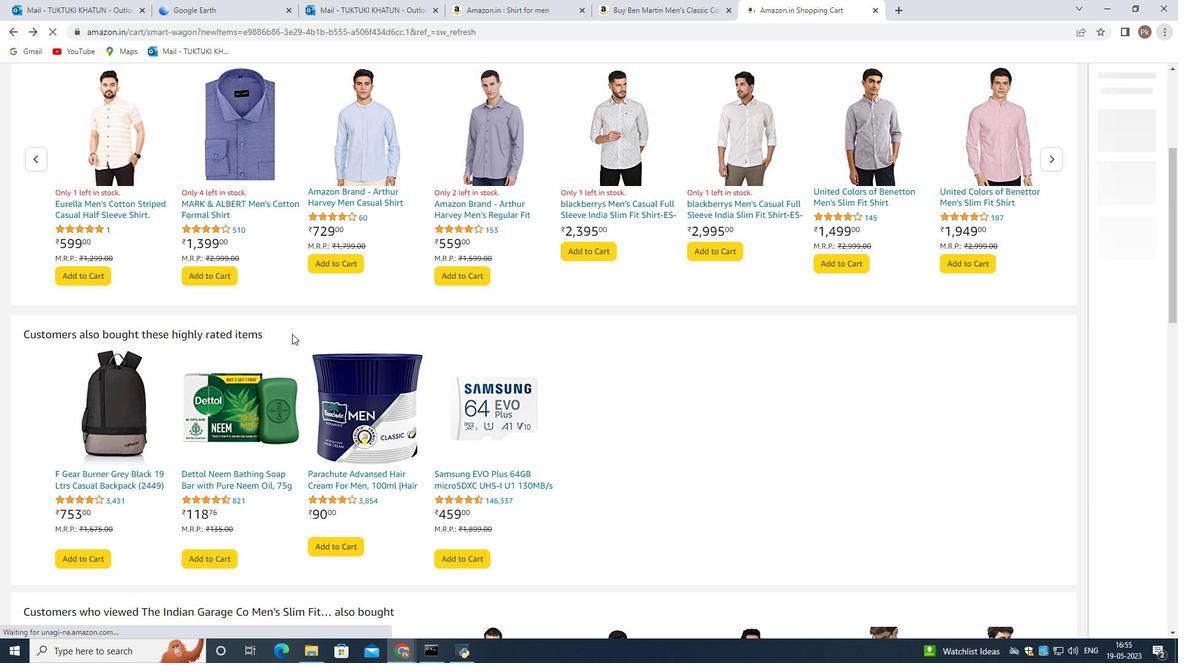 
Action: Mouse scrolled (292, 334) with delta (0, 0)
Screenshot: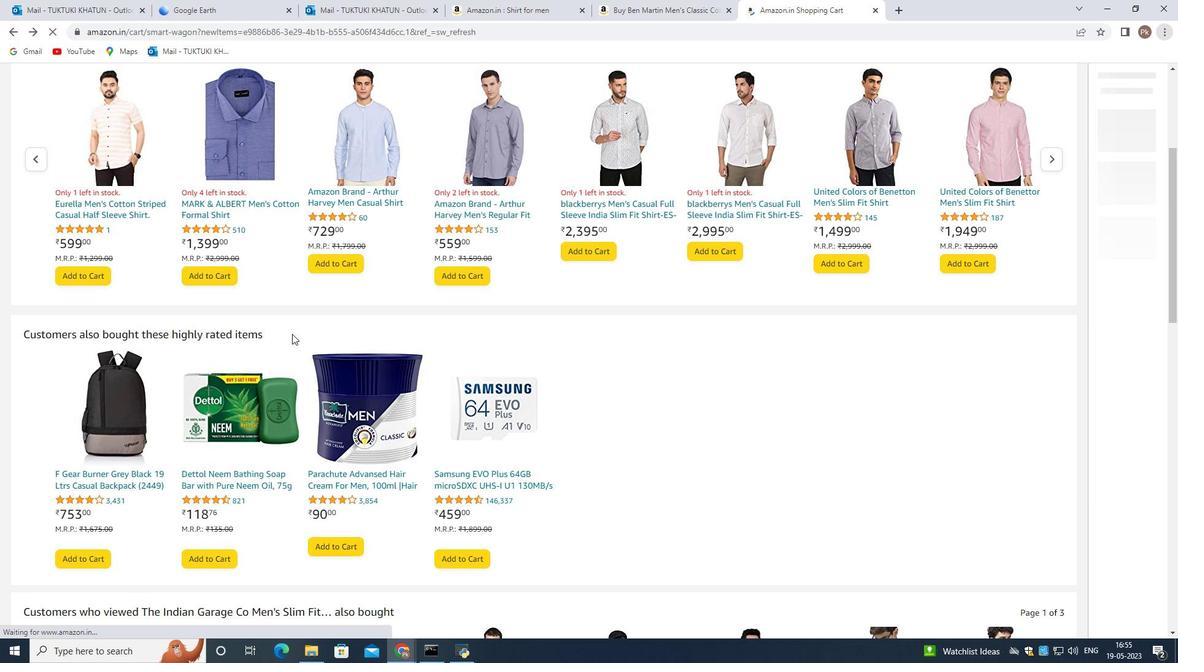 
Action: Mouse moved to (731, 348)
Screenshot: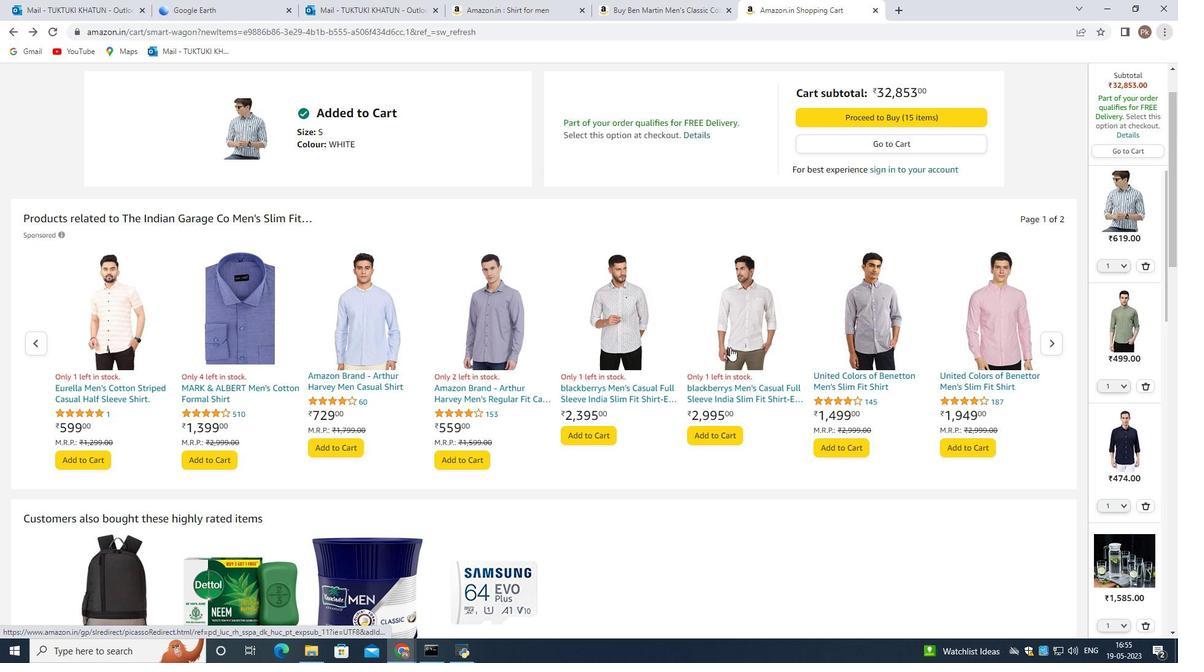 
Action: Mouse scrolled (731, 347) with delta (0, 0)
Screenshot: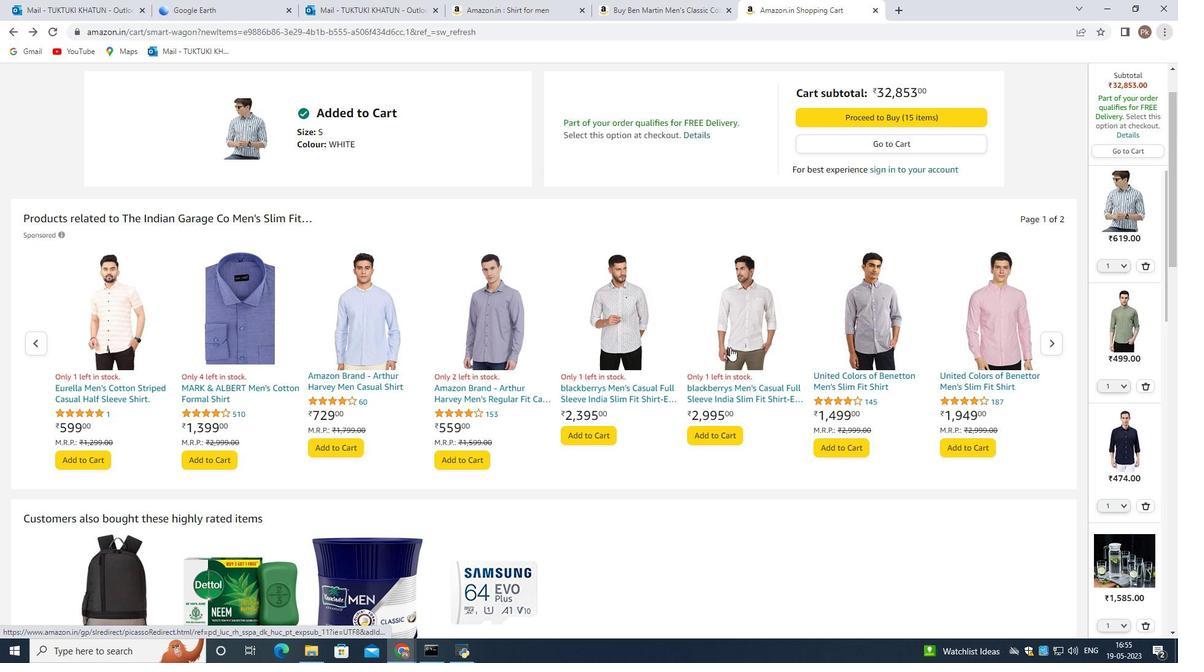 
Action: Mouse moved to (732, 353)
Screenshot: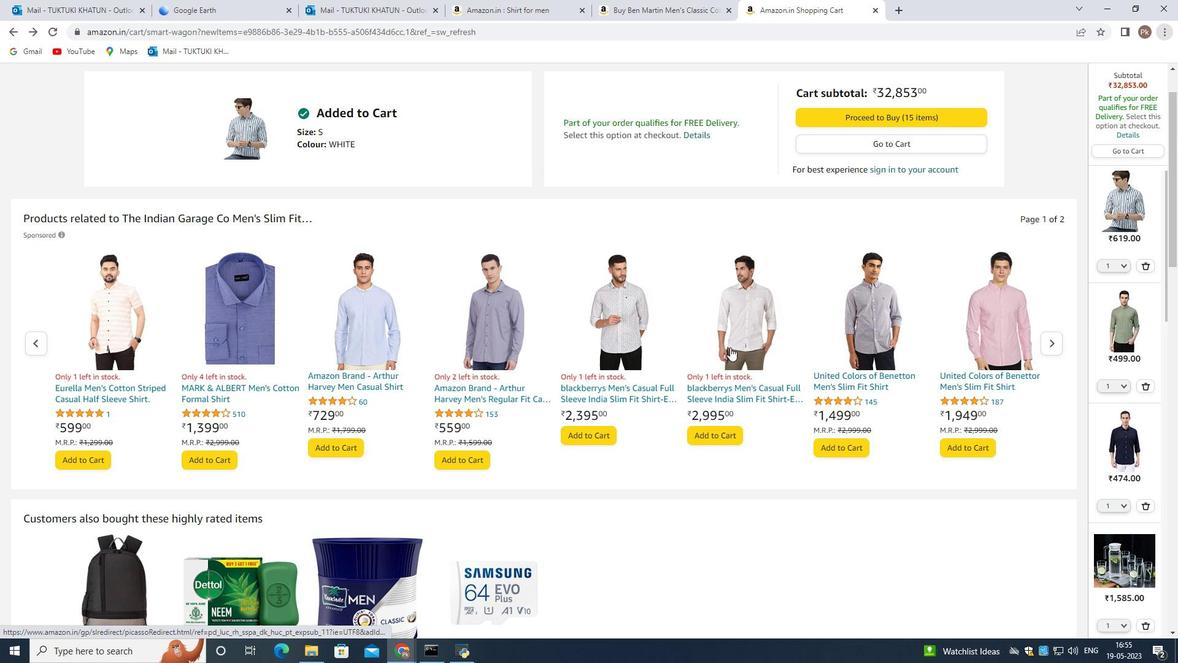 
Action: Mouse scrolled (732, 352) with delta (0, 0)
Screenshot: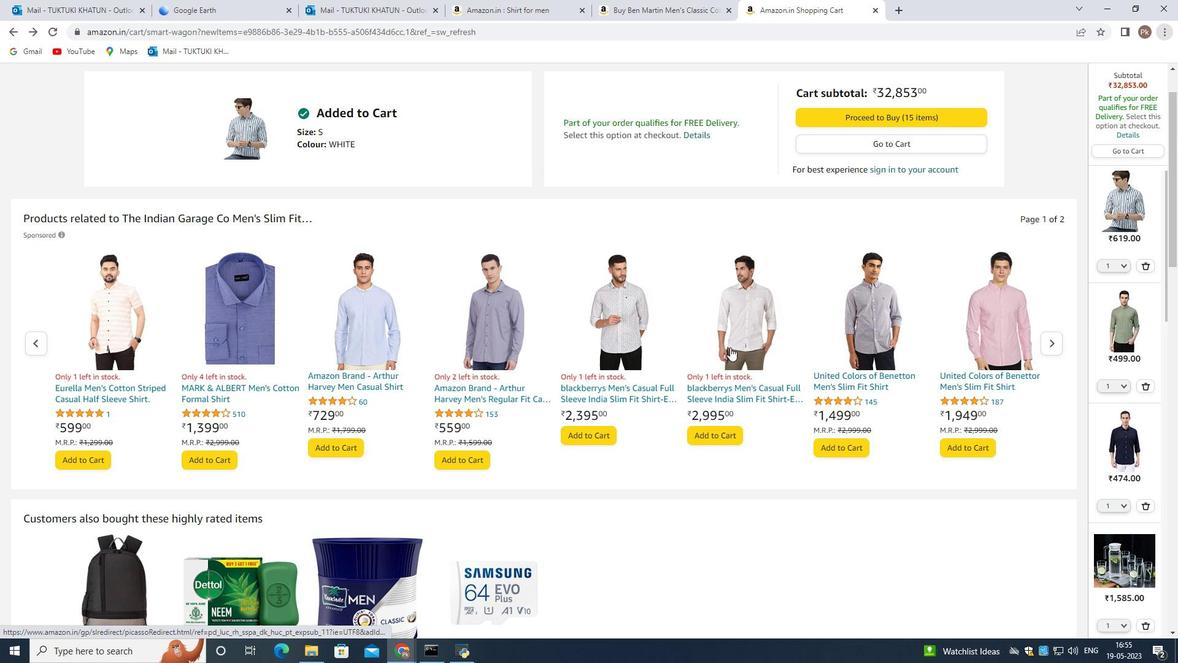 
Action: Mouse moved to (716, 372)
Screenshot: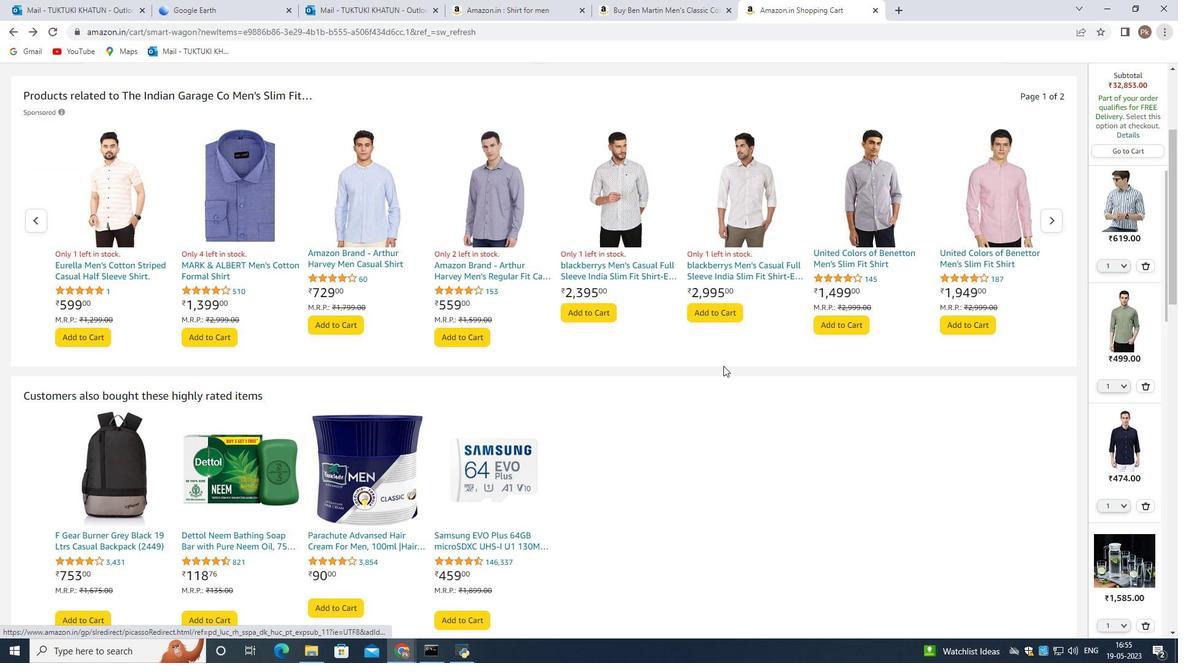 
Action: Mouse scrolled (716, 372) with delta (0, 0)
Screenshot: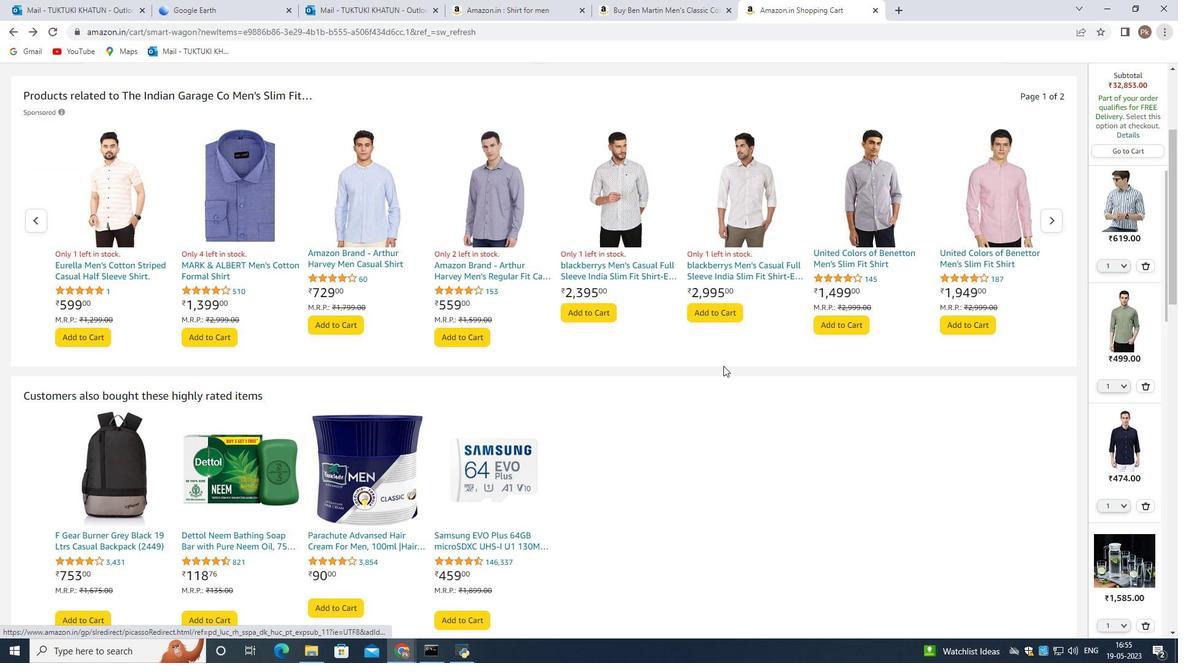 
Action: Mouse moved to (712, 373)
Screenshot: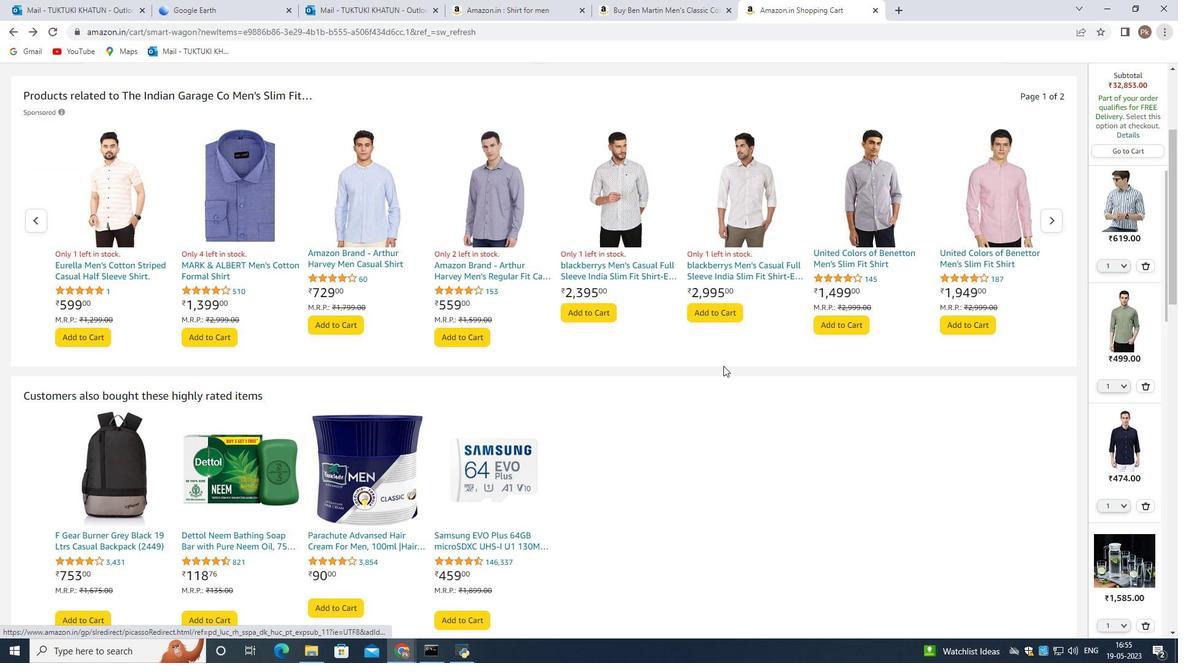 
Action: Mouse scrolled (712, 374) with delta (0, 0)
Screenshot: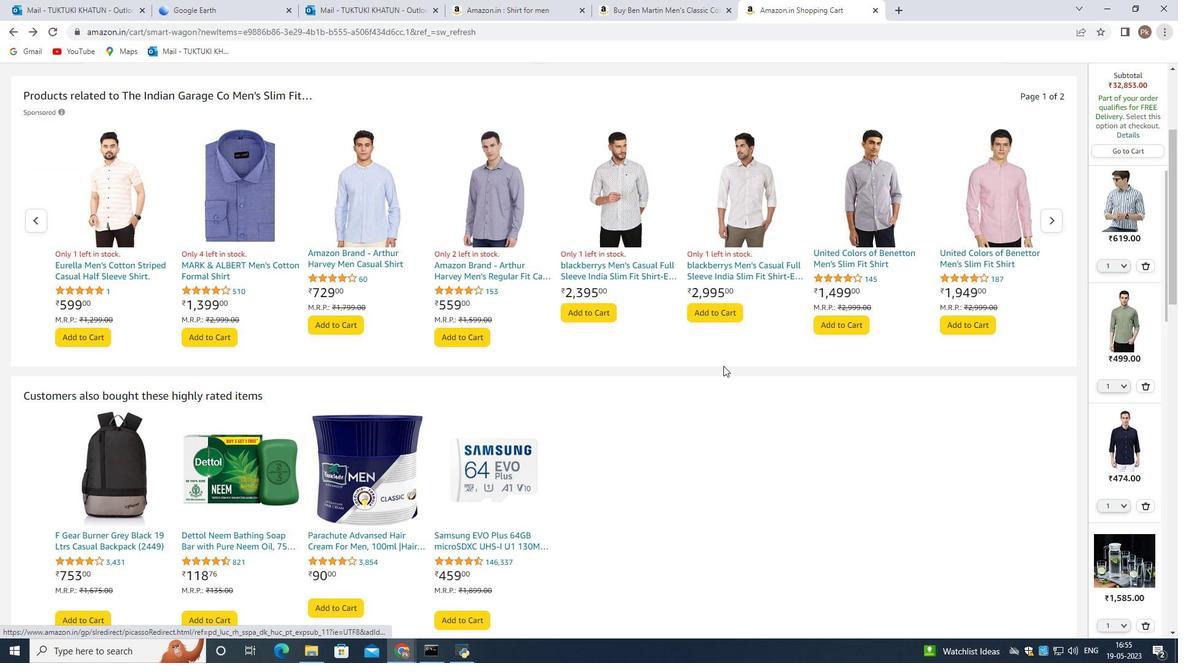 
Action: Mouse moved to (710, 374)
Screenshot: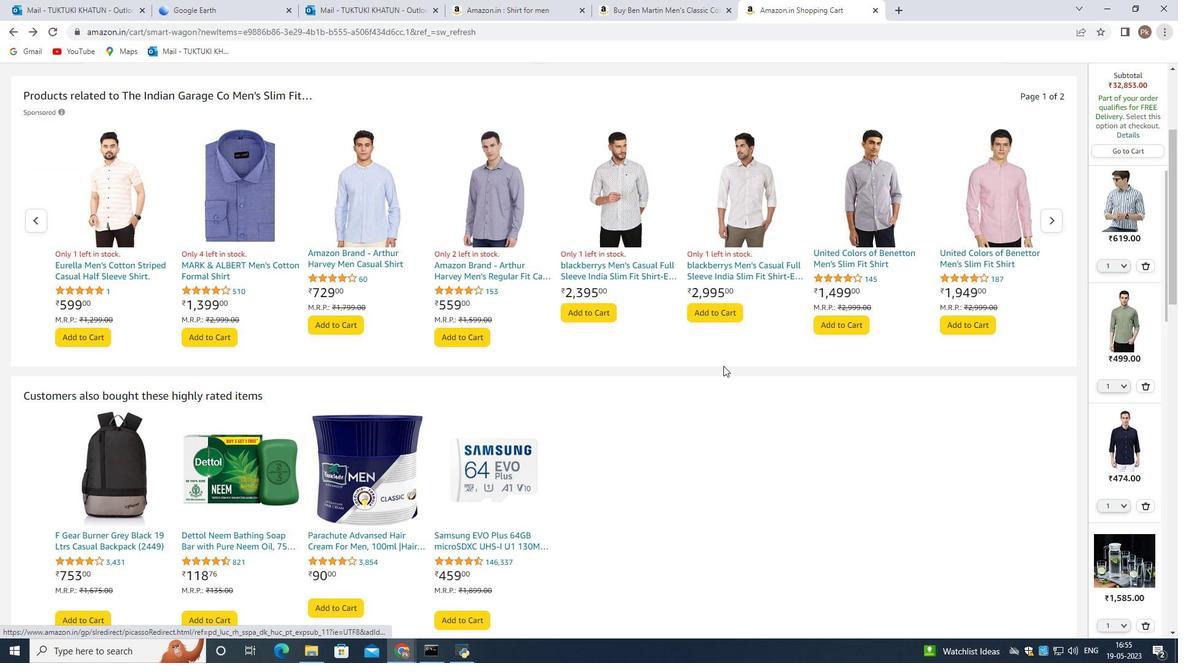 
Action: Mouse scrolled (710, 375) with delta (0, 0)
Screenshot: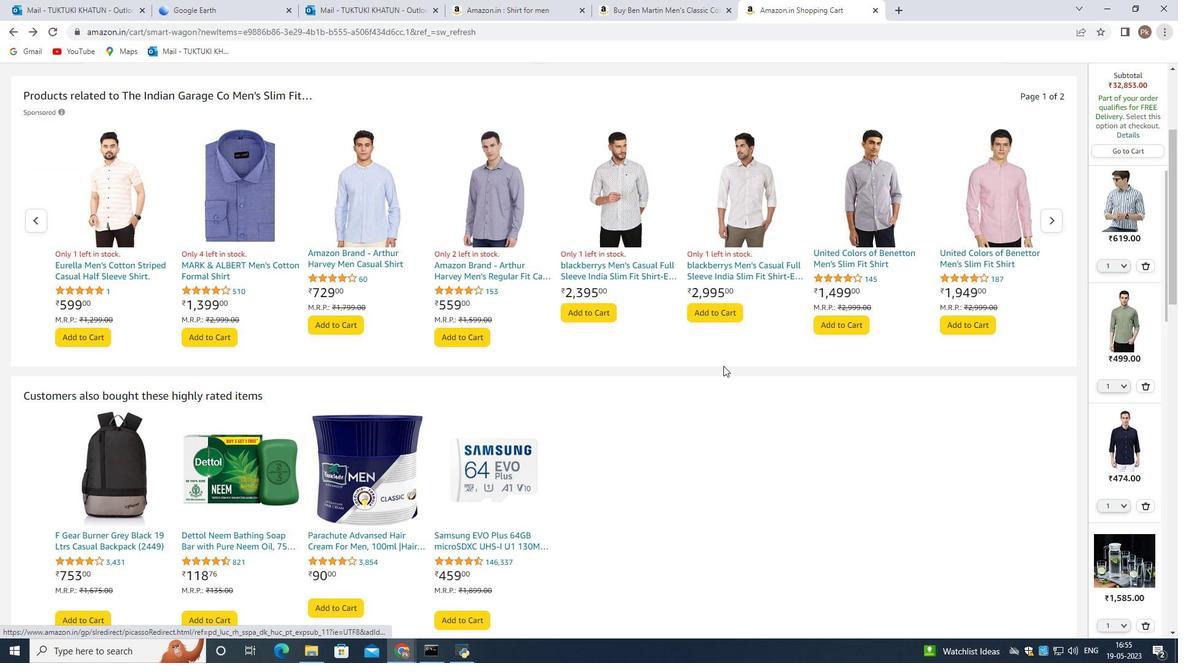 
Action: Mouse moved to (699, 378)
Screenshot: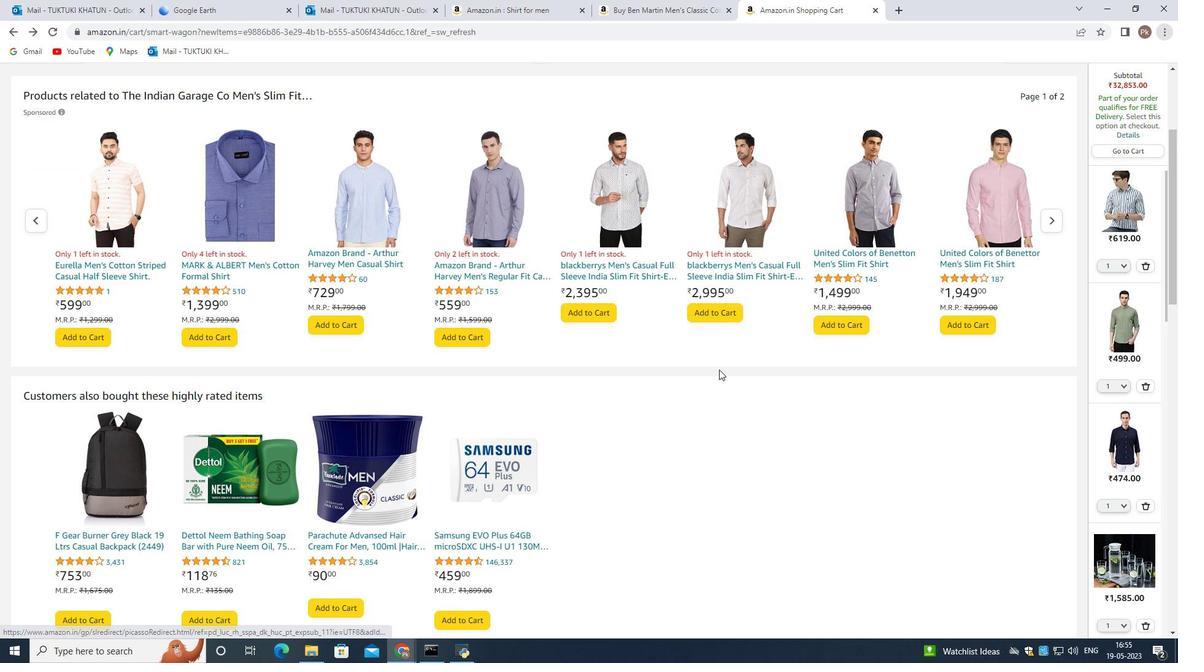 
Action: Mouse scrolled (699, 378) with delta (0, 0)
Screenshot: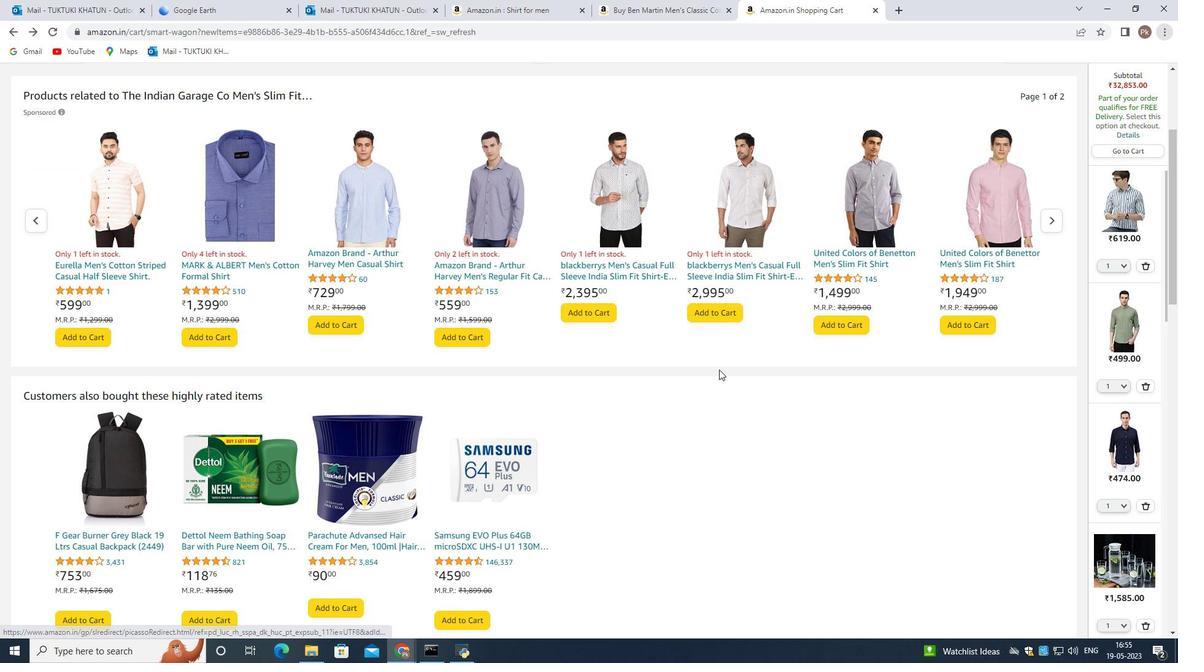 
Action: Mouse moved to (671, 383)
Screenshot: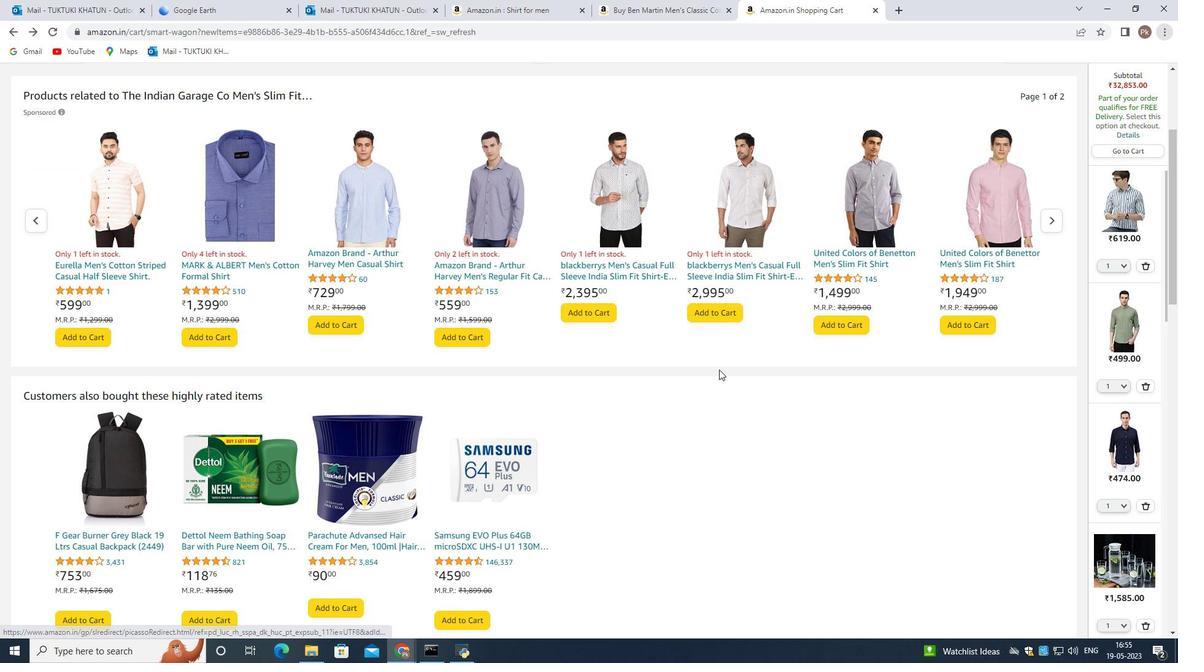 
Action: Mouse scrolled (671, 383) with delta (0, 0)
Screenshot: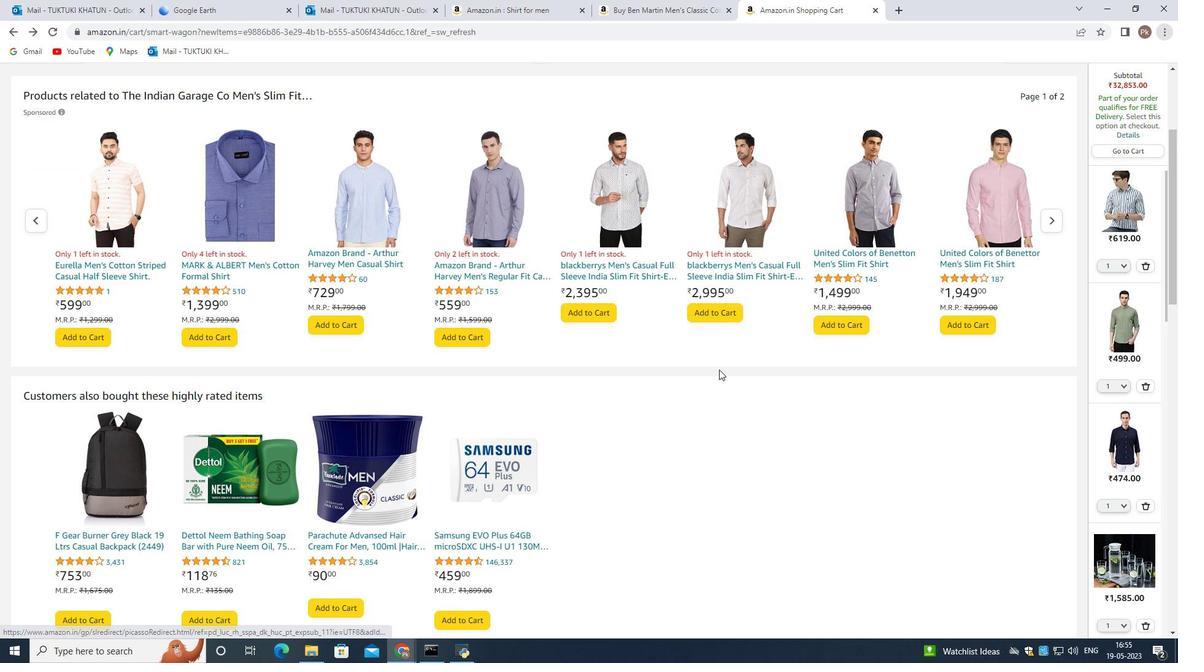 
Action: Mouse moved to (554, 399)
Screenshot: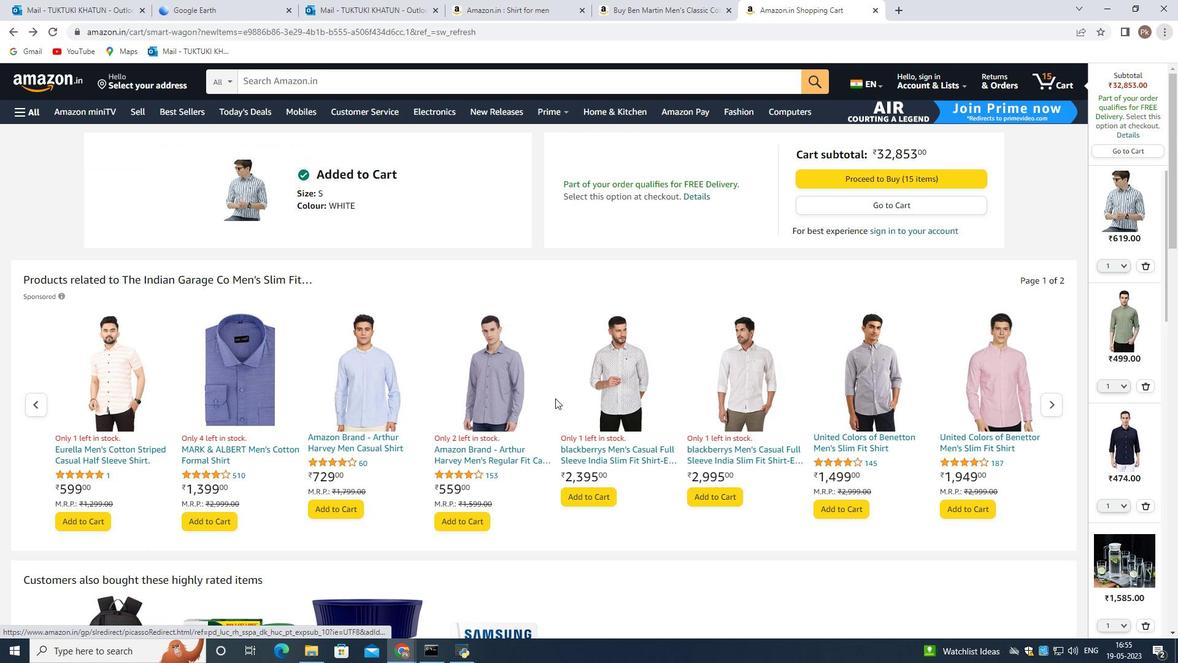 
Action: Mouse scrolled (554, 400) with delta (0, 0)
Screenshot: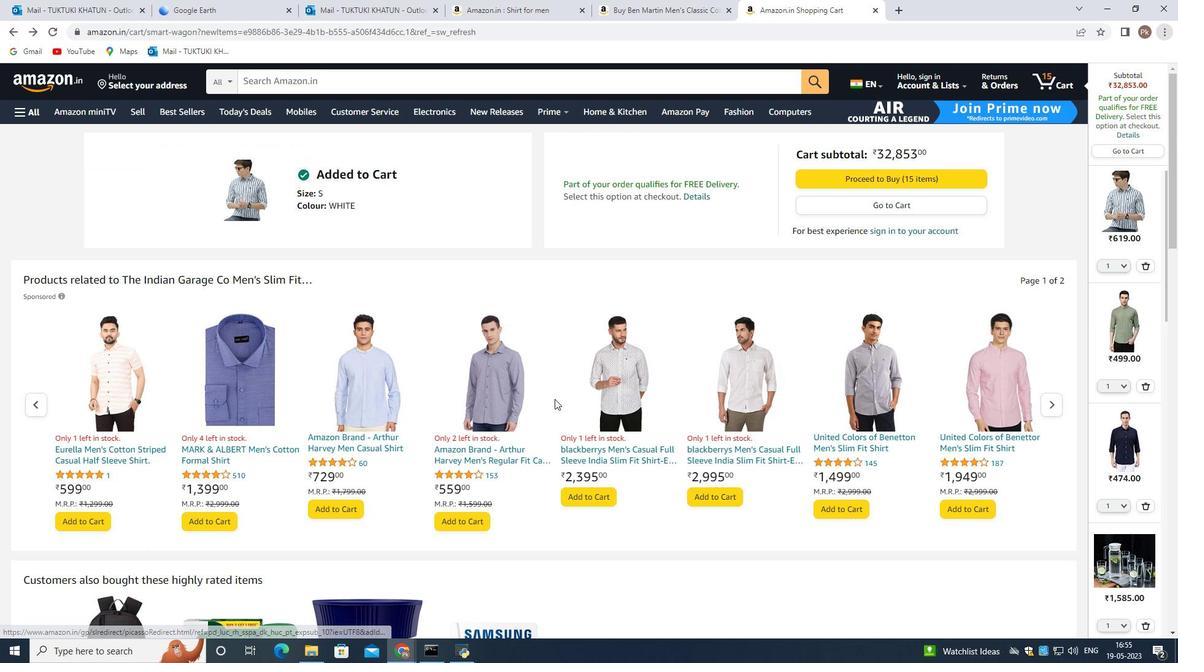
Action: Mouse scrolled (554, 400) with delta (0, 0)
Screenshot: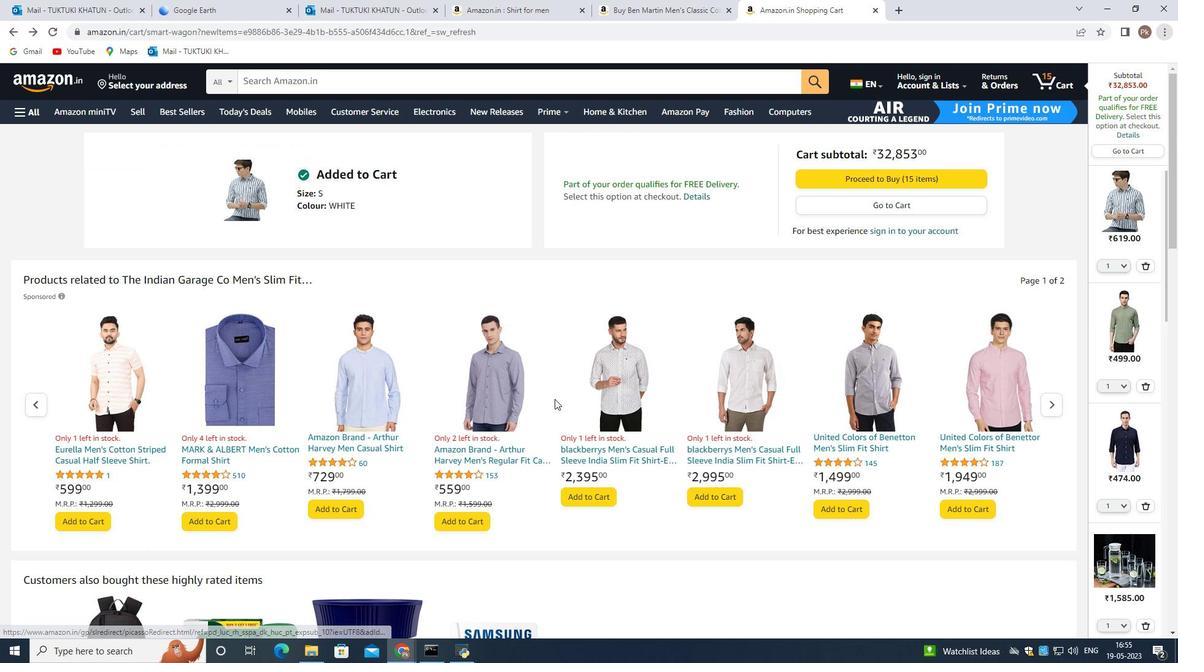 
Action: Mouse scrolled (554, 400) with delta (0, 0)
Screenshot: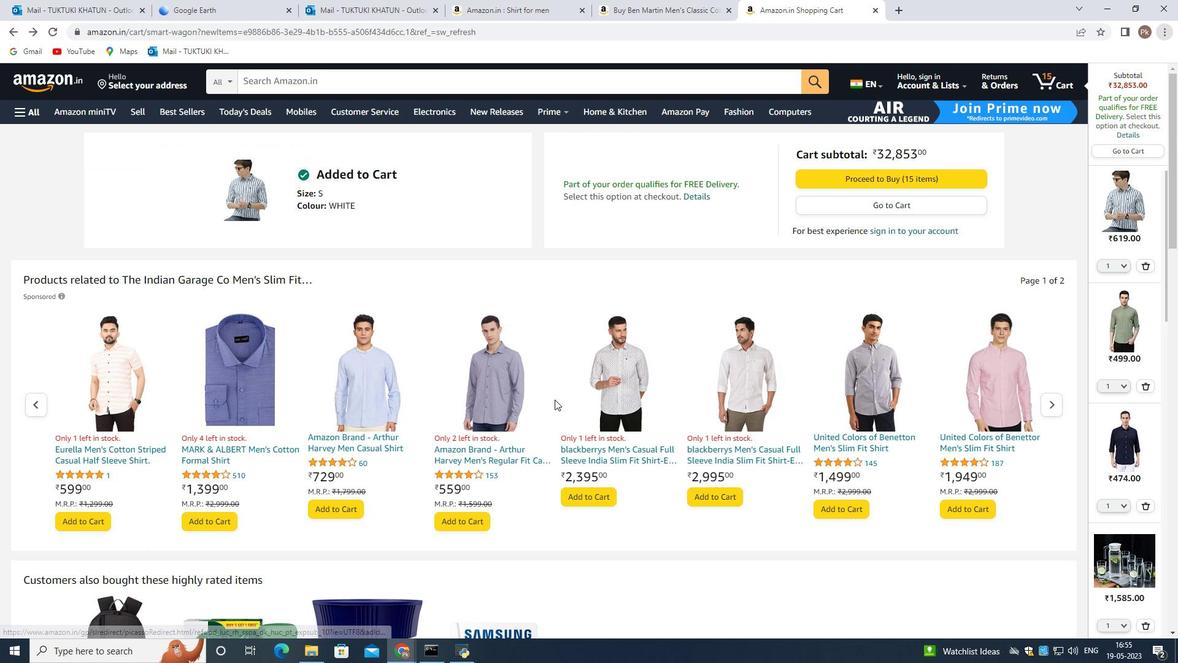 
Action: Mouse scrolled (554, 400) with delta (0, 0)
Screenshot: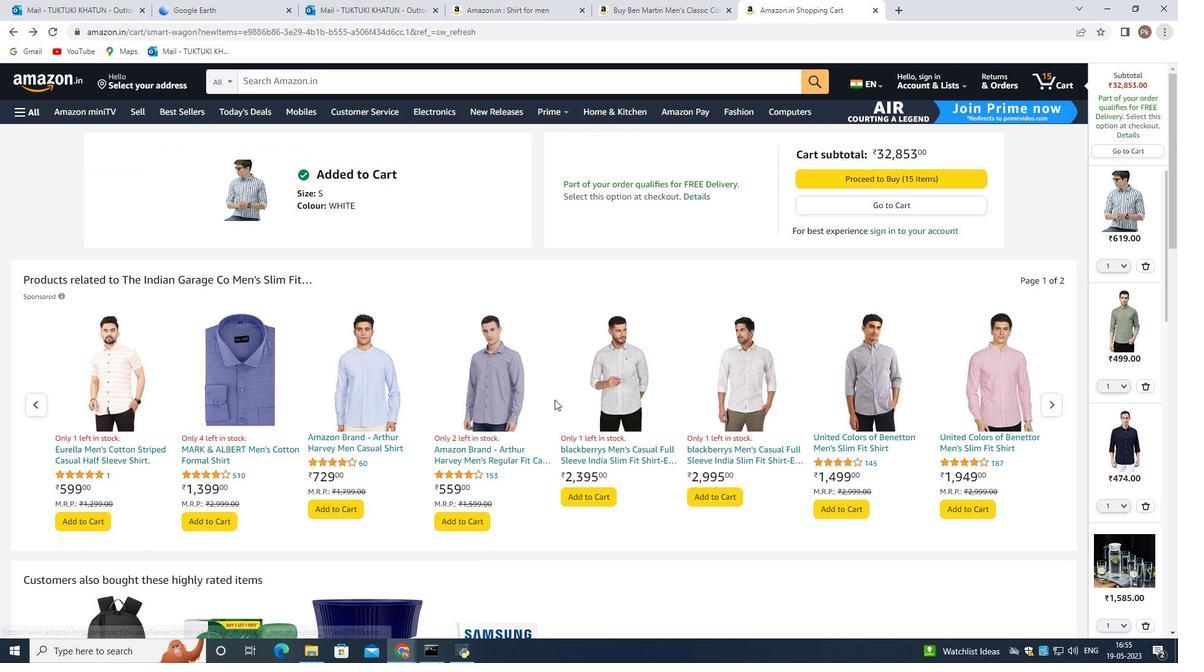 
Action: Mouse moved to (745, 391)
Screenshot: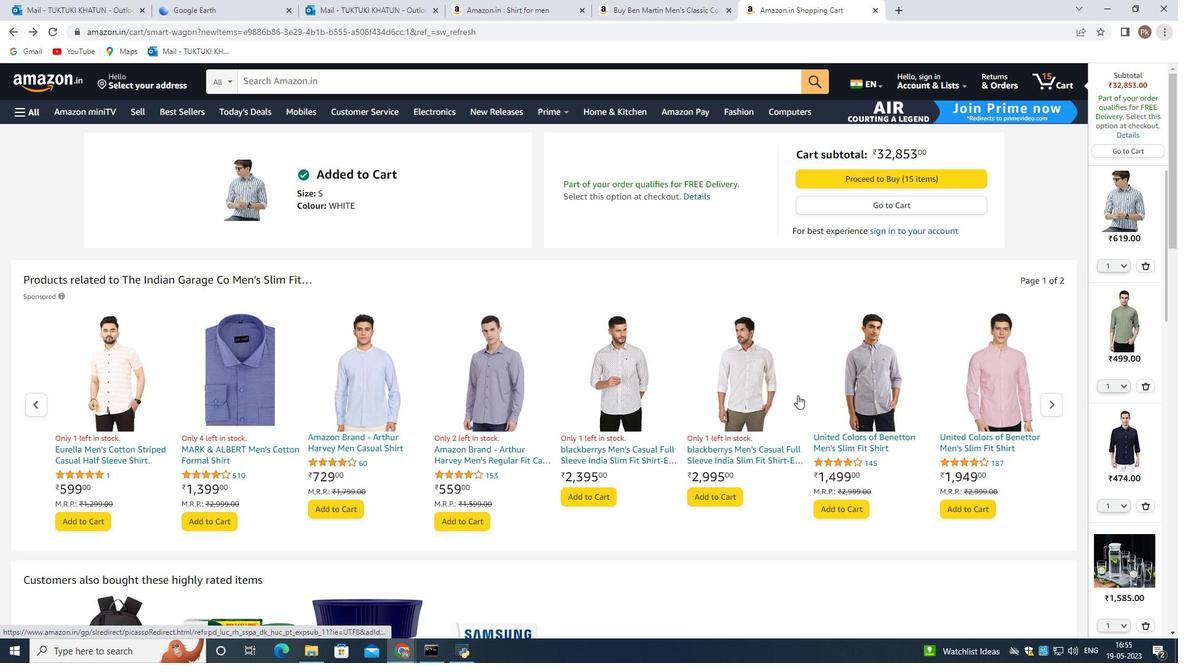 
Action: Mouse pressed left at (745, 391)
Screenshot: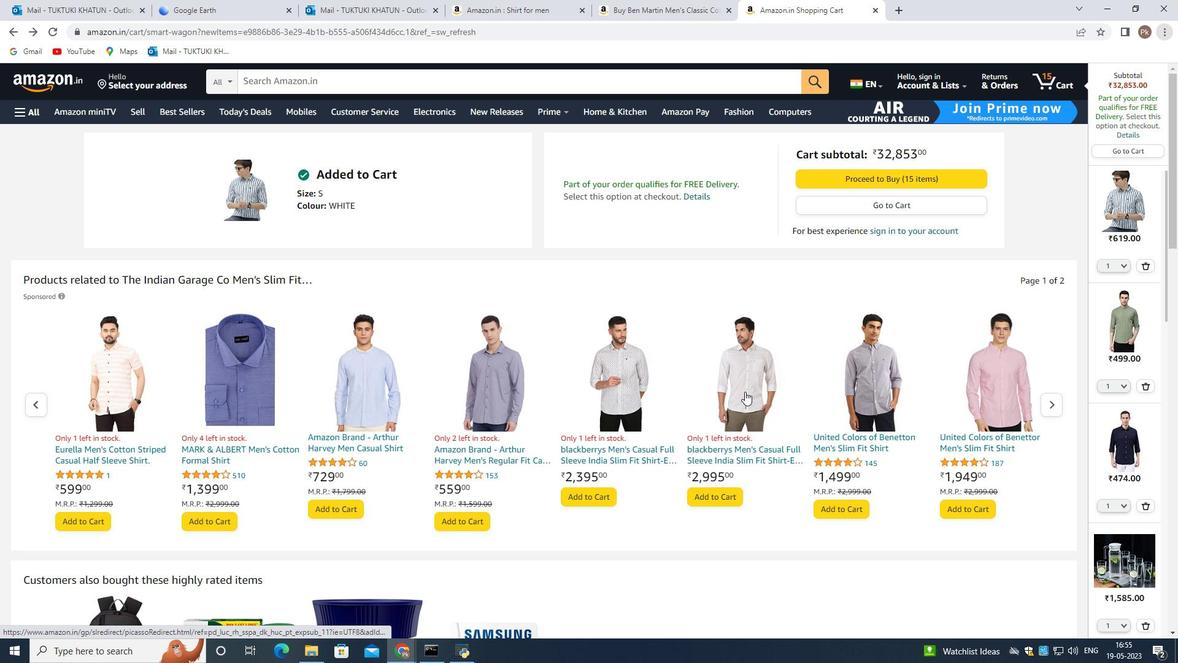 
Action: Mouse moved to (7, 33)
Screenshot: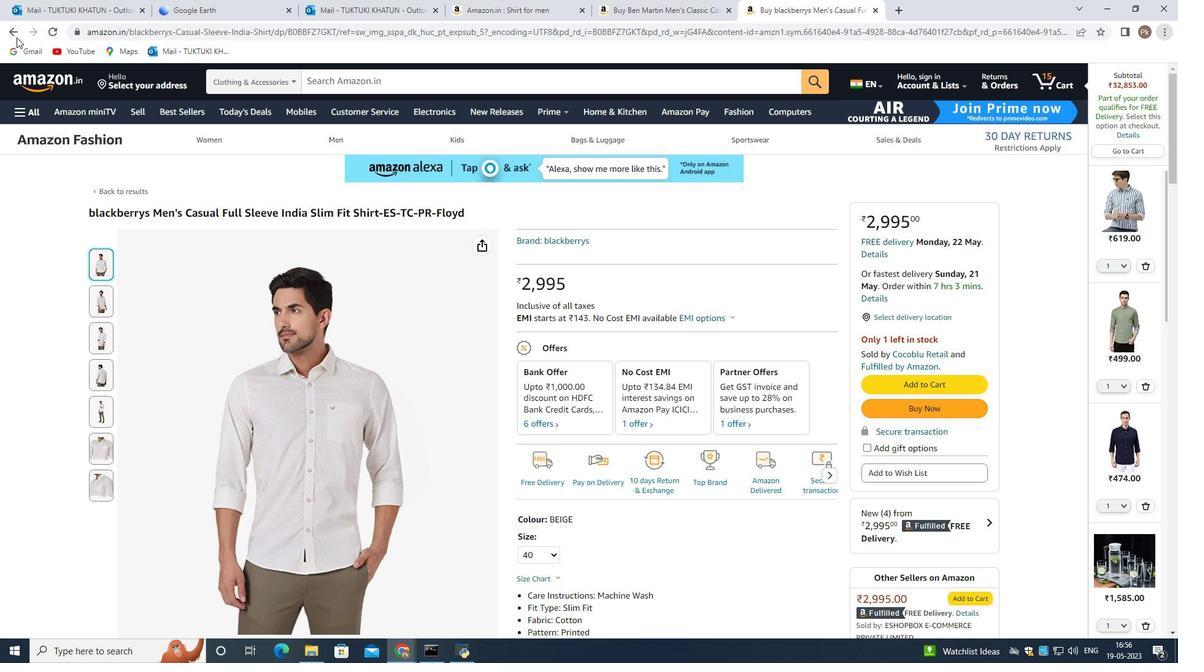 
Action: Mouse pressed left at (7, 33)
Screenshot: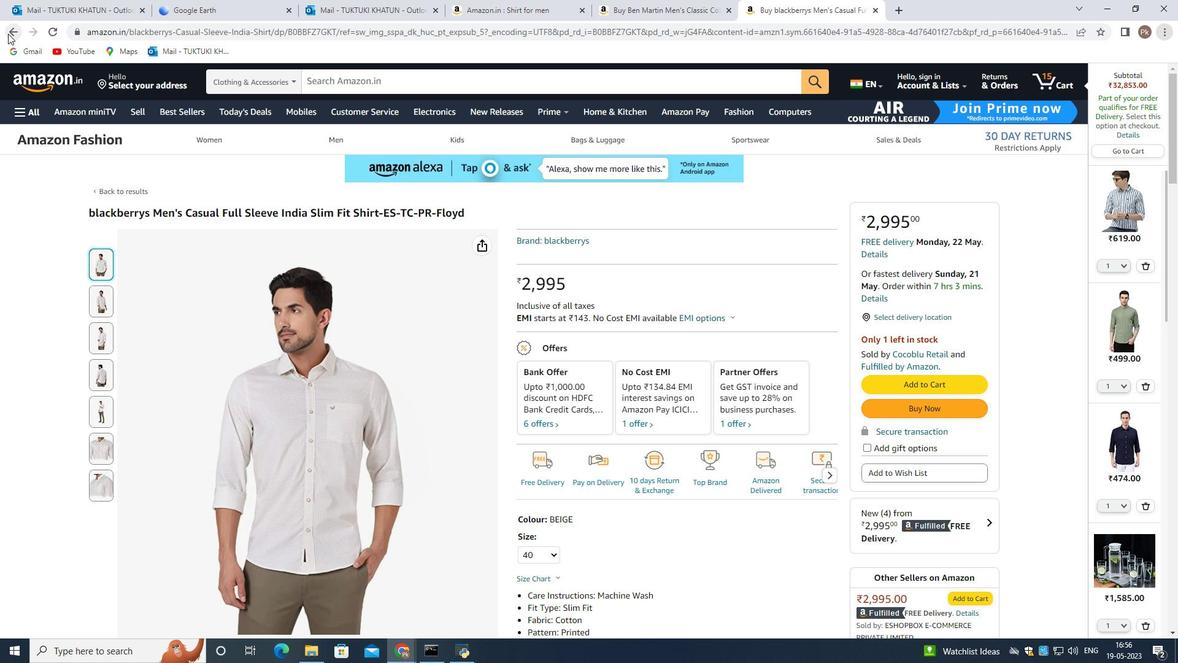 
Action: Mouse moved to (521, 366)
Screenshot: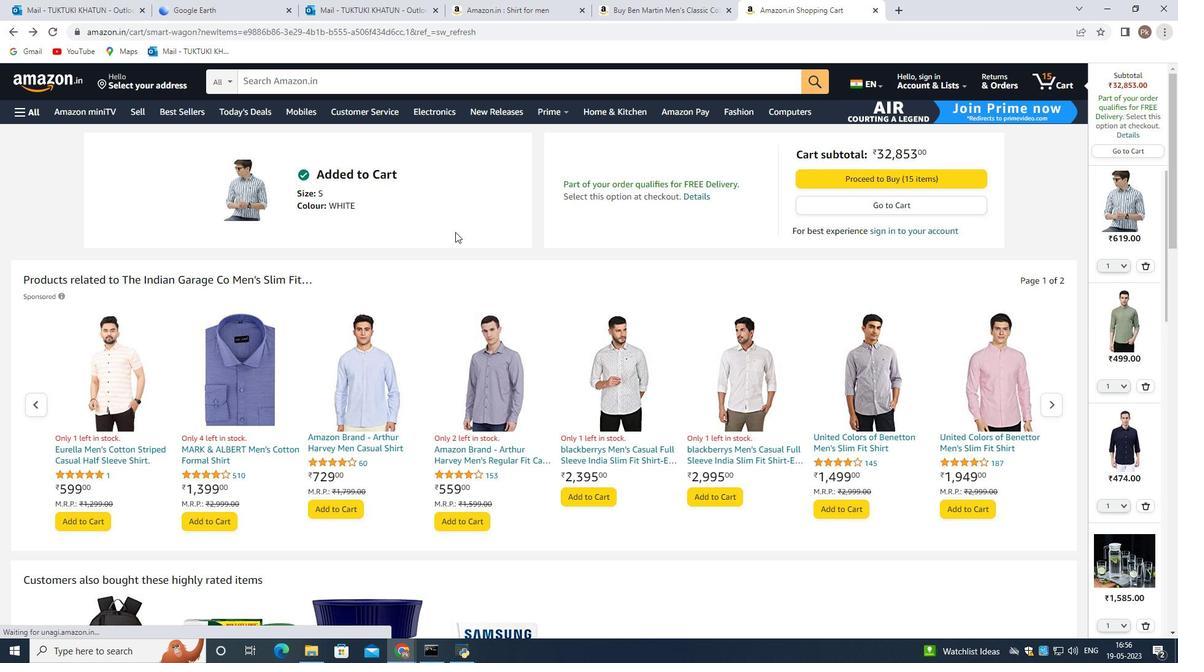 
Action: Mouse scrolled (521, 324) with delta (0, 0)
Screenshot: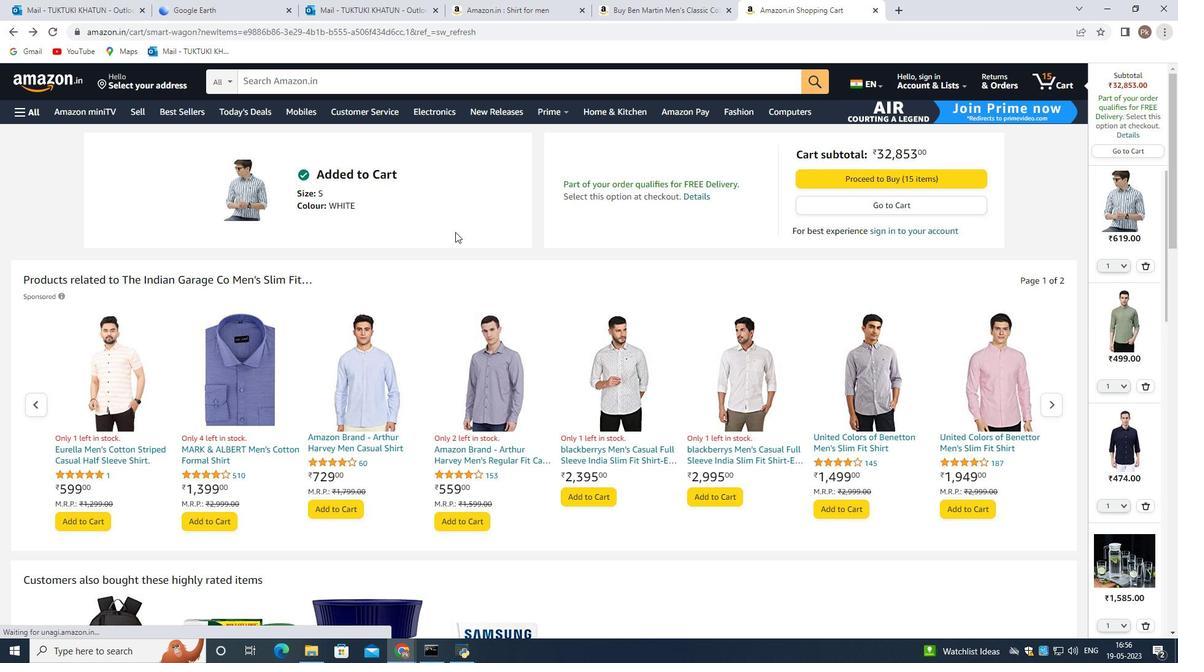
Action: Mouse moved to (518, 378)
Screenshot: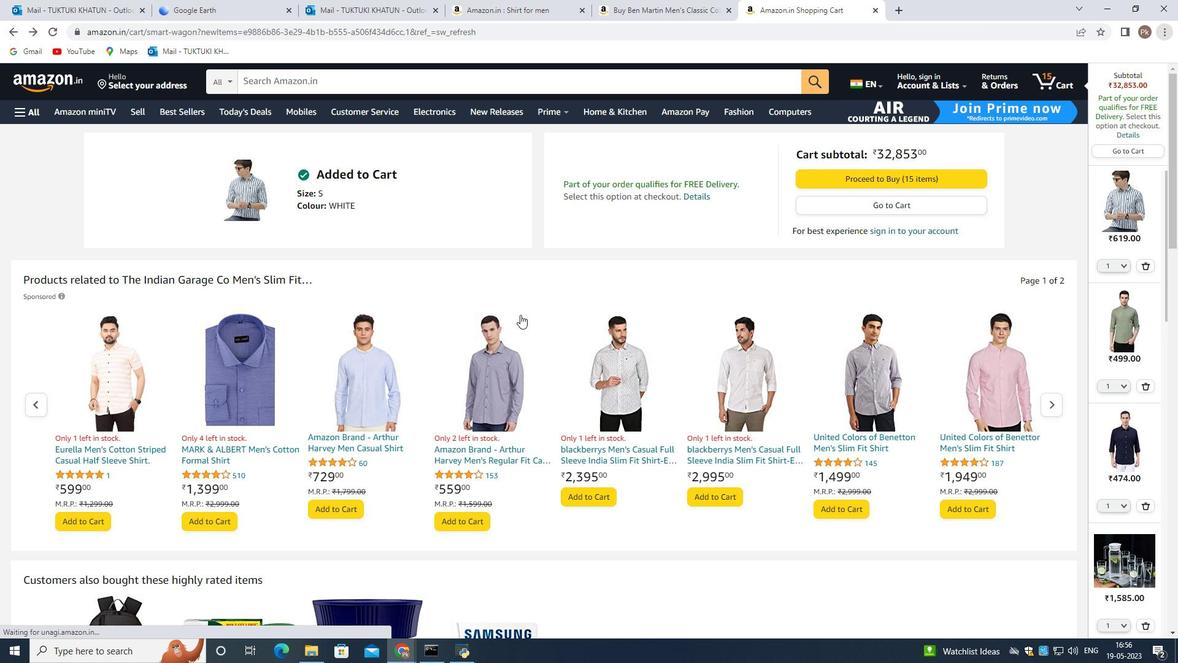 
Action: Mouse scrolled (520, 372) with delta (0, 0)
Screenshot: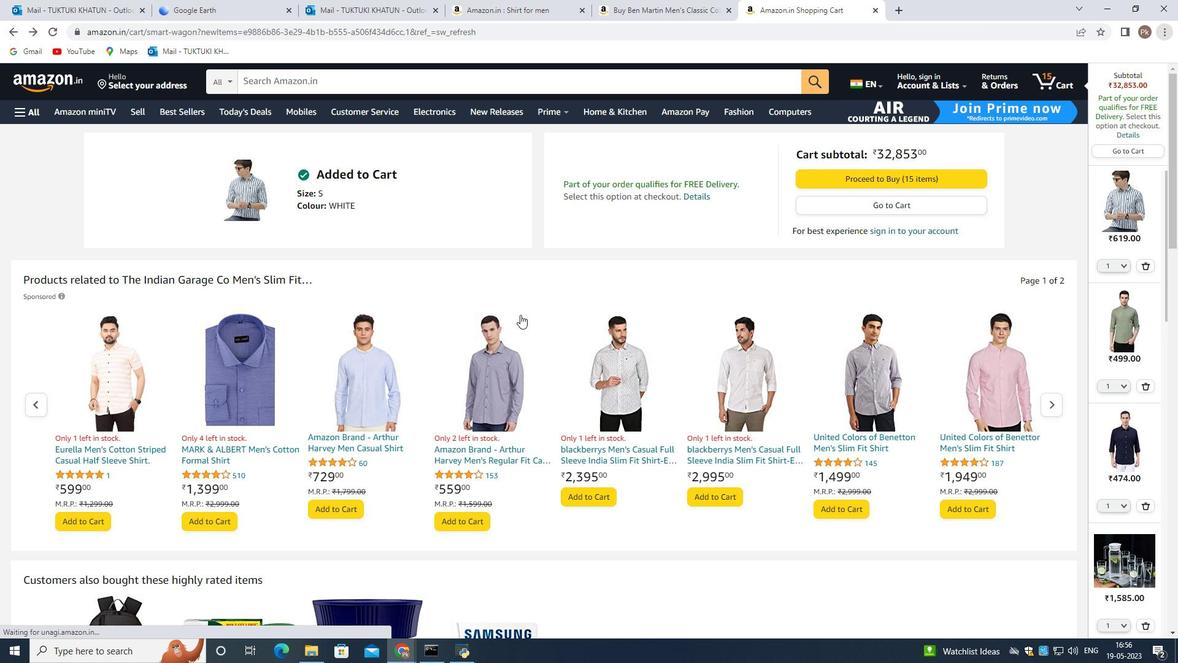 
Action: Mouse moved to (516, 378)
Screenshot: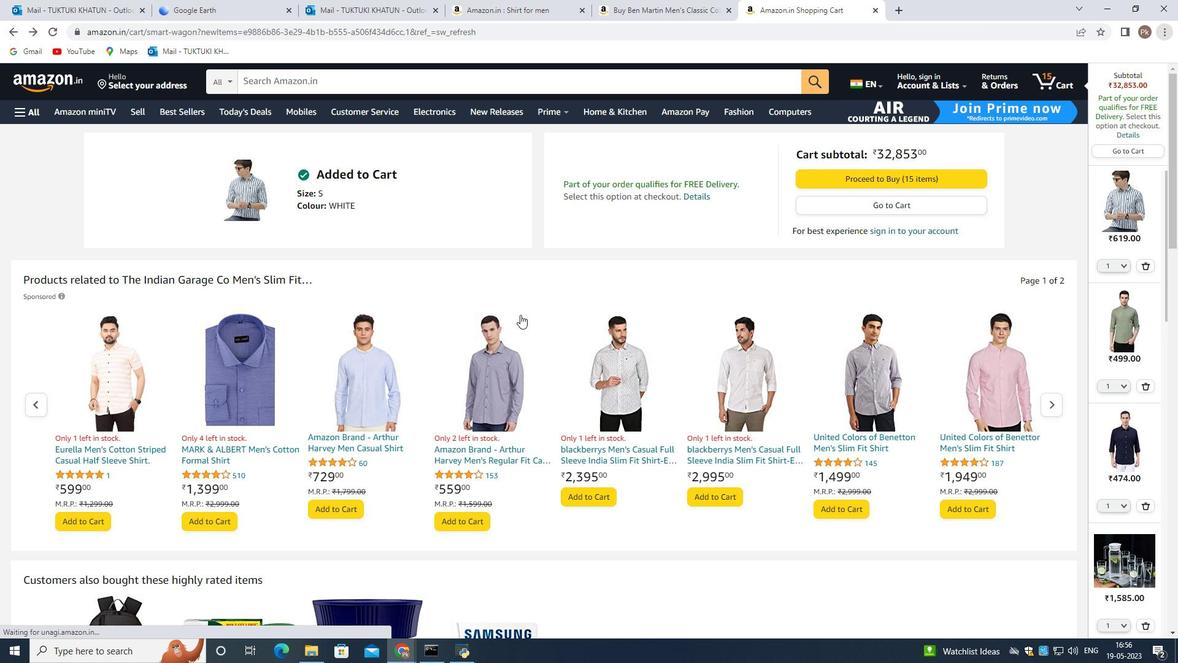 
Action: Mouse scrolled (520, 377) with delta (0, 0)
Screenshot: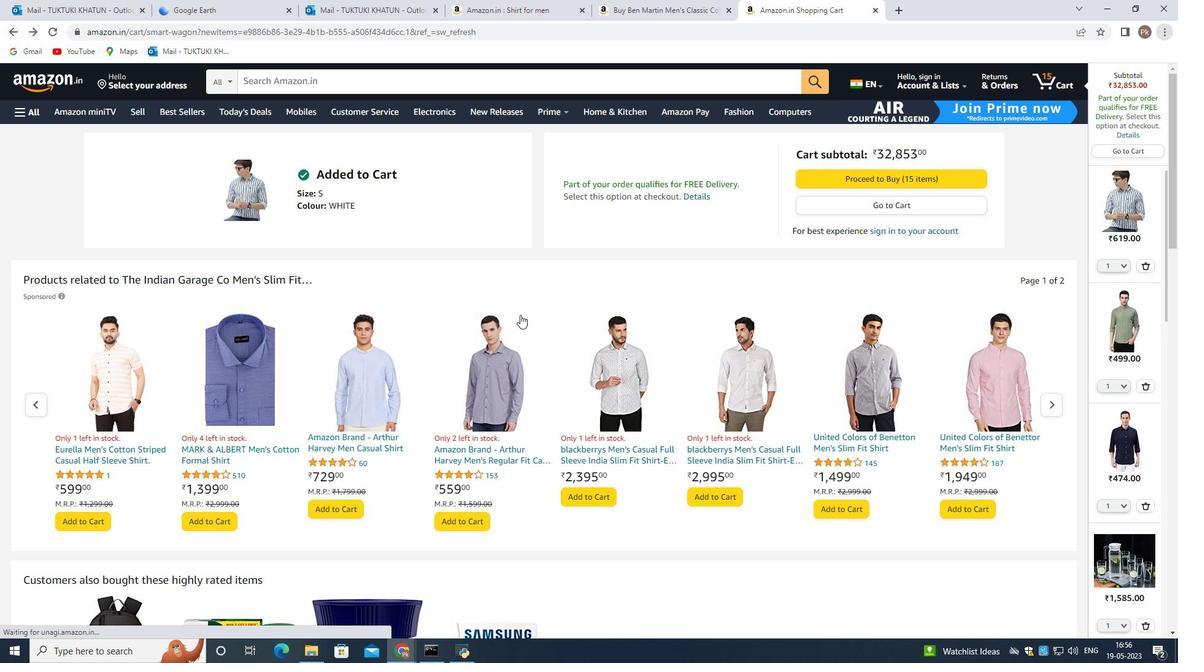 
Action: Mouse moved to (516, 378)
Screenshot: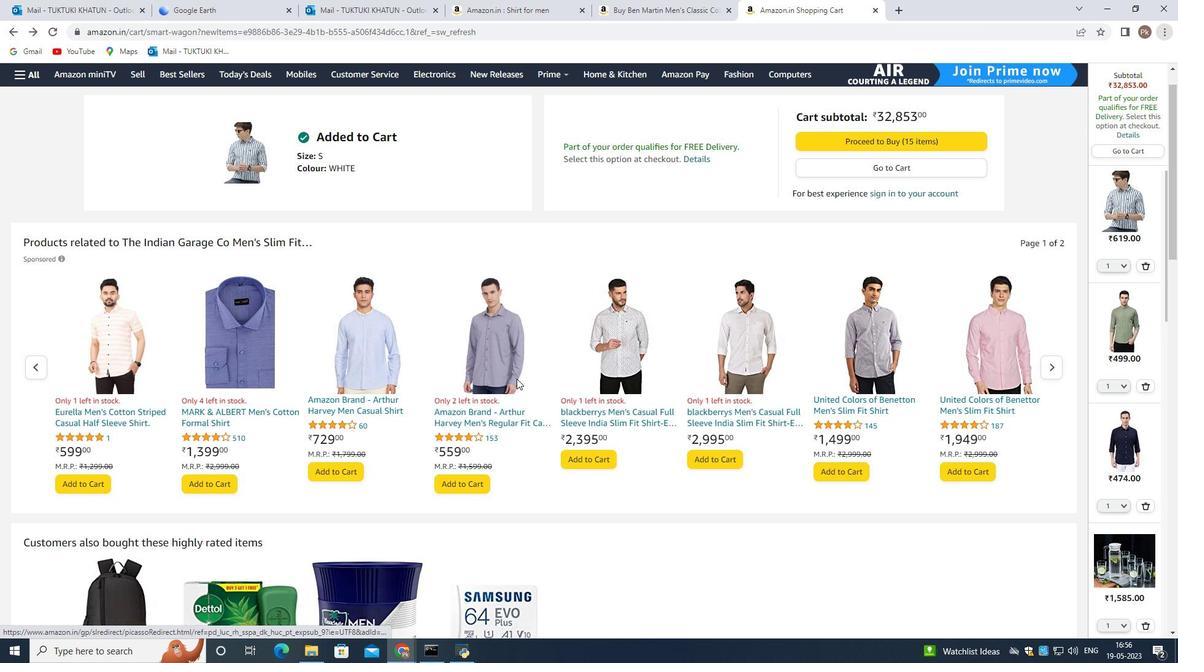 
Action: Mouse scrolled (516, 377) with delta (0, 0)
Screenshot: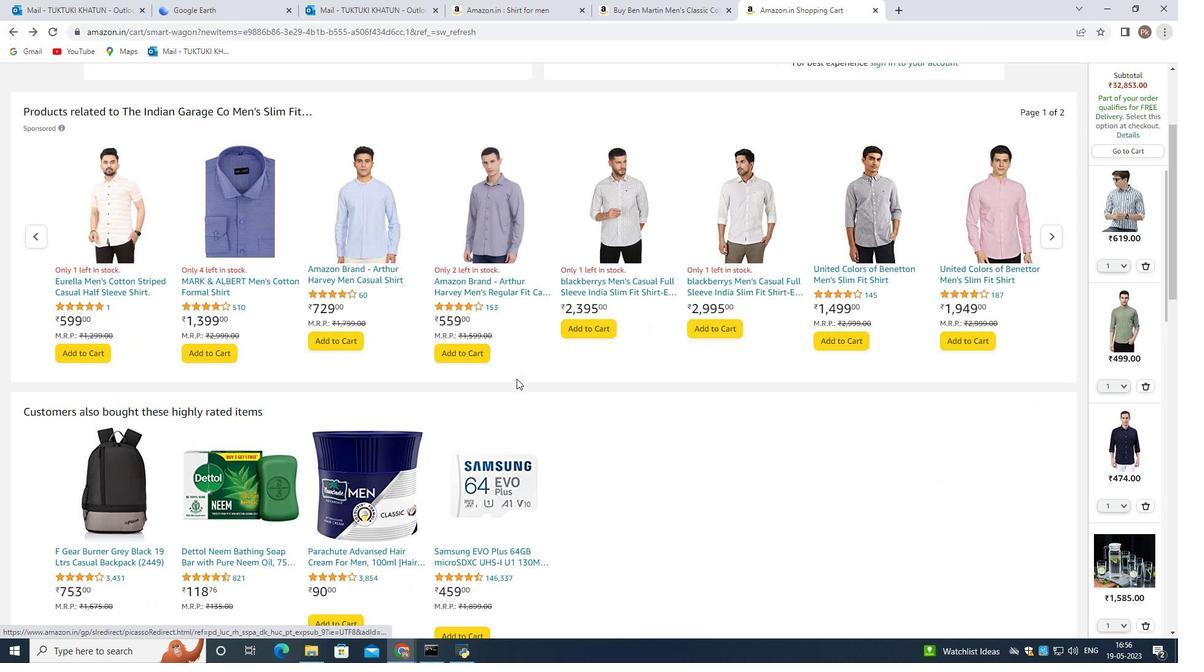 
Action: Mouse scrolled (516, 377) with delta (0, 0)
Screenshot: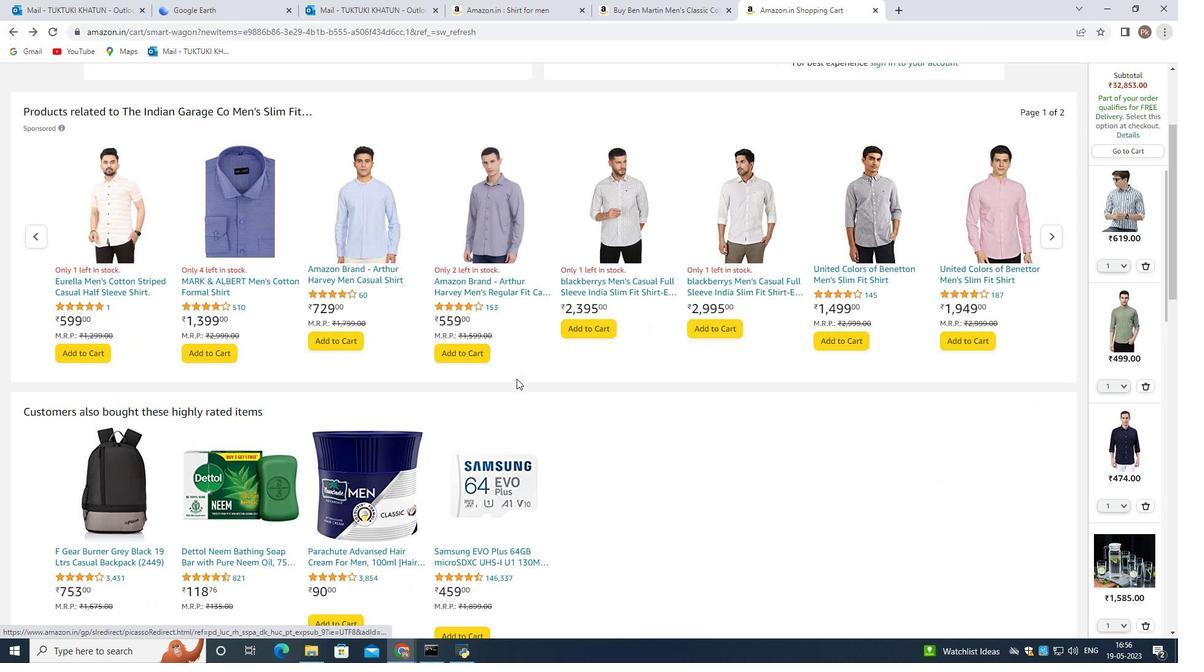 
Action: Mouse scrolled (516, 377) with delta (0, 0)
Screenshot: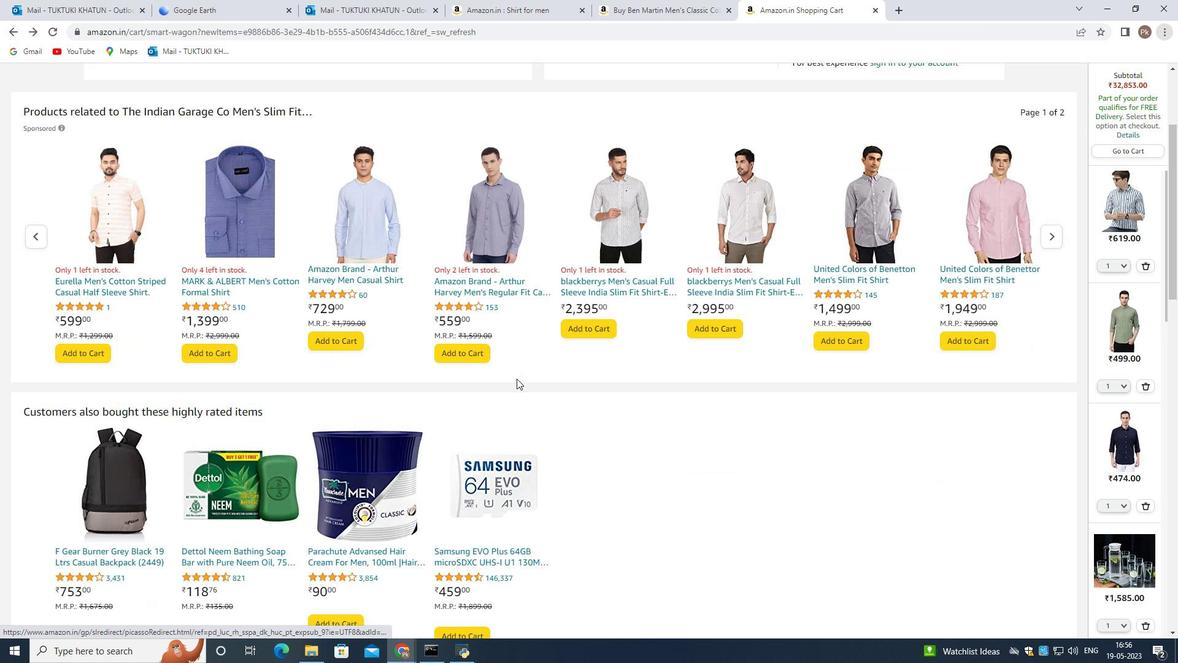 
Action: Mouse moved to (516, 379)
Screenshot: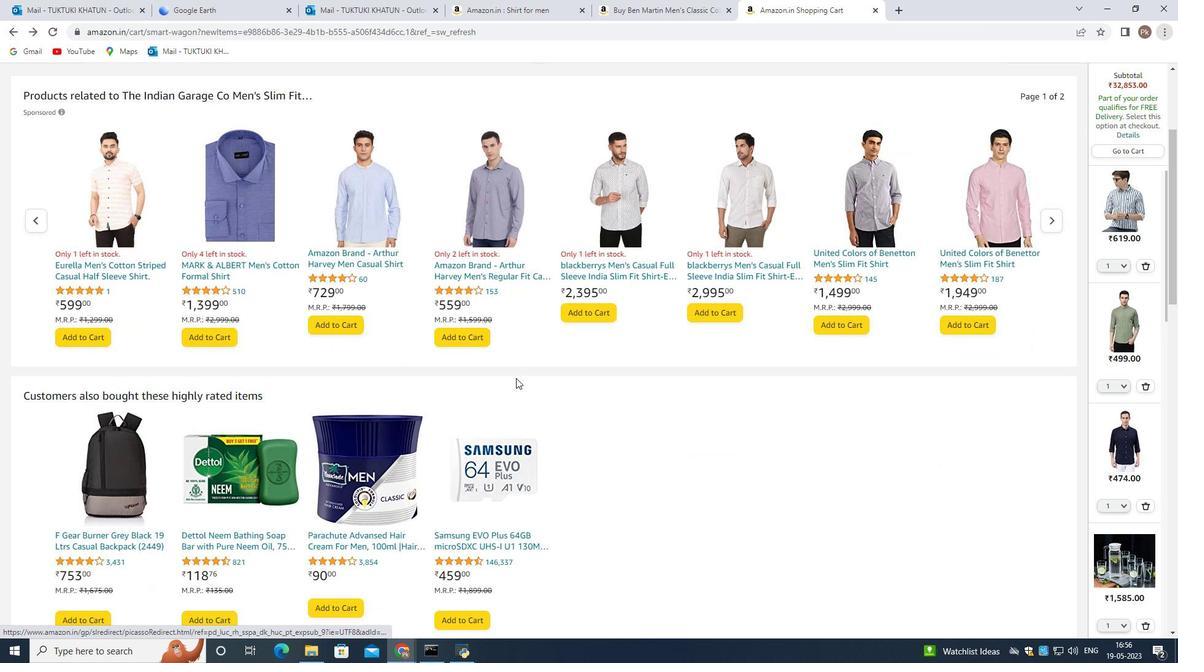 
Action: Mouse scrolled (516, 378) with delta (0, 0)
Screenshot: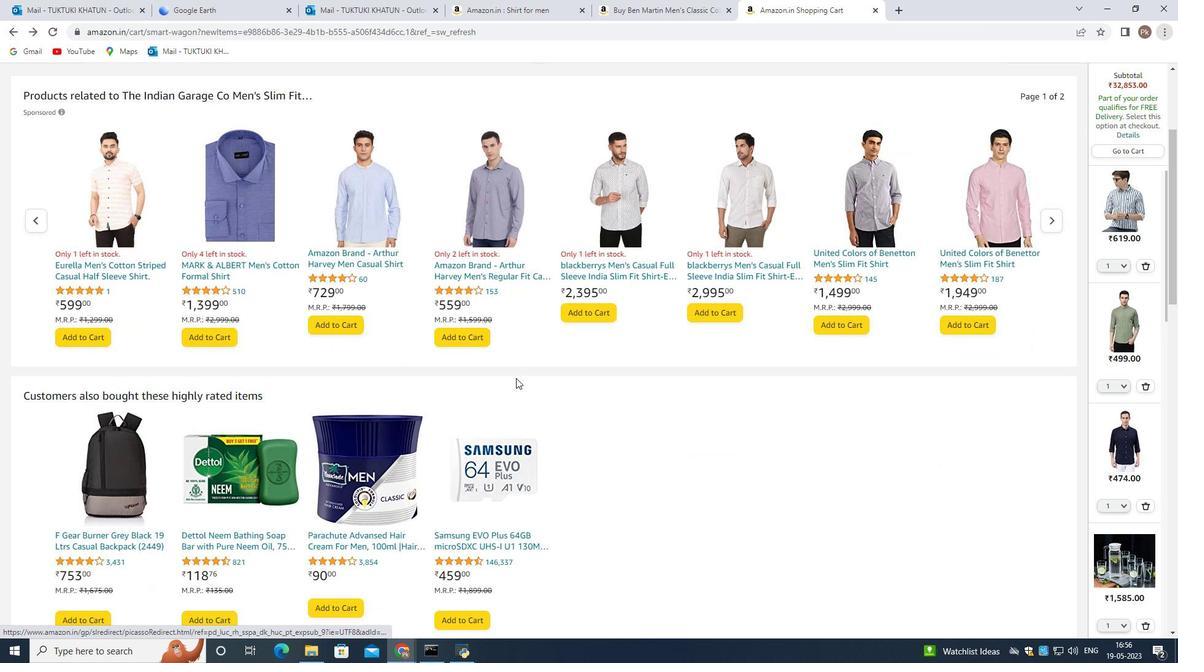 
Action: Mouse moved to (515, 380)
Screenshot: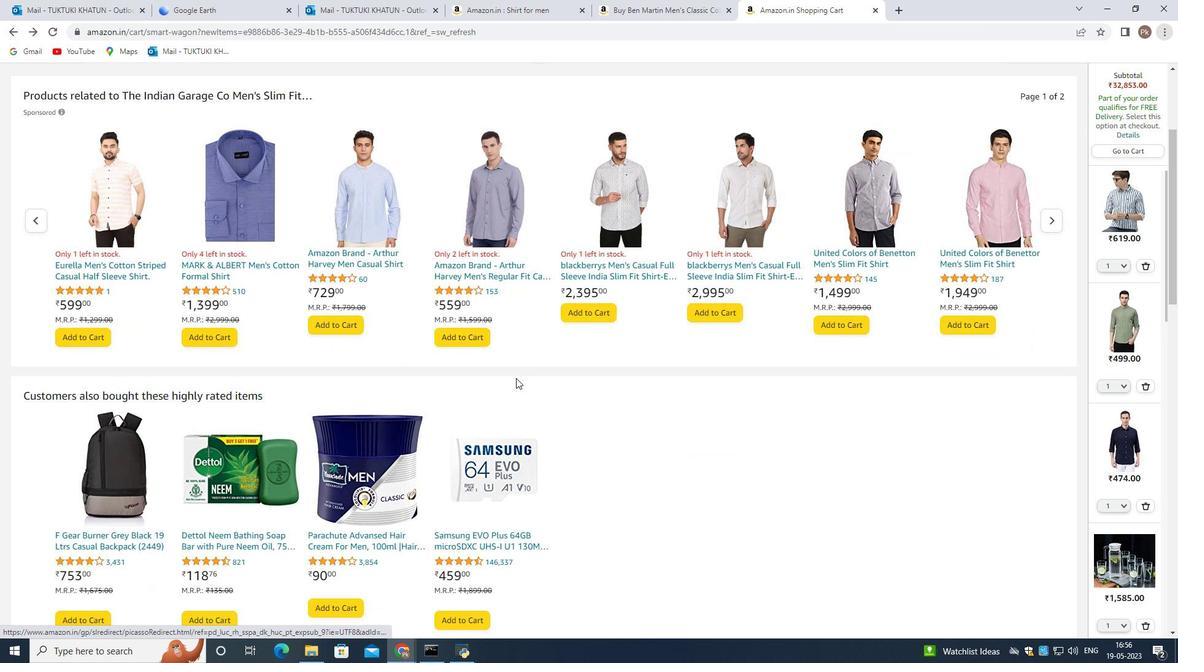 
Action: Mouse scrolled (515, 380) with delta (0, 0)
